 Task: Document the principles of managerial economics in detail within the Asana project.
Action: Mouse moved to (675, 81)
Screenshot: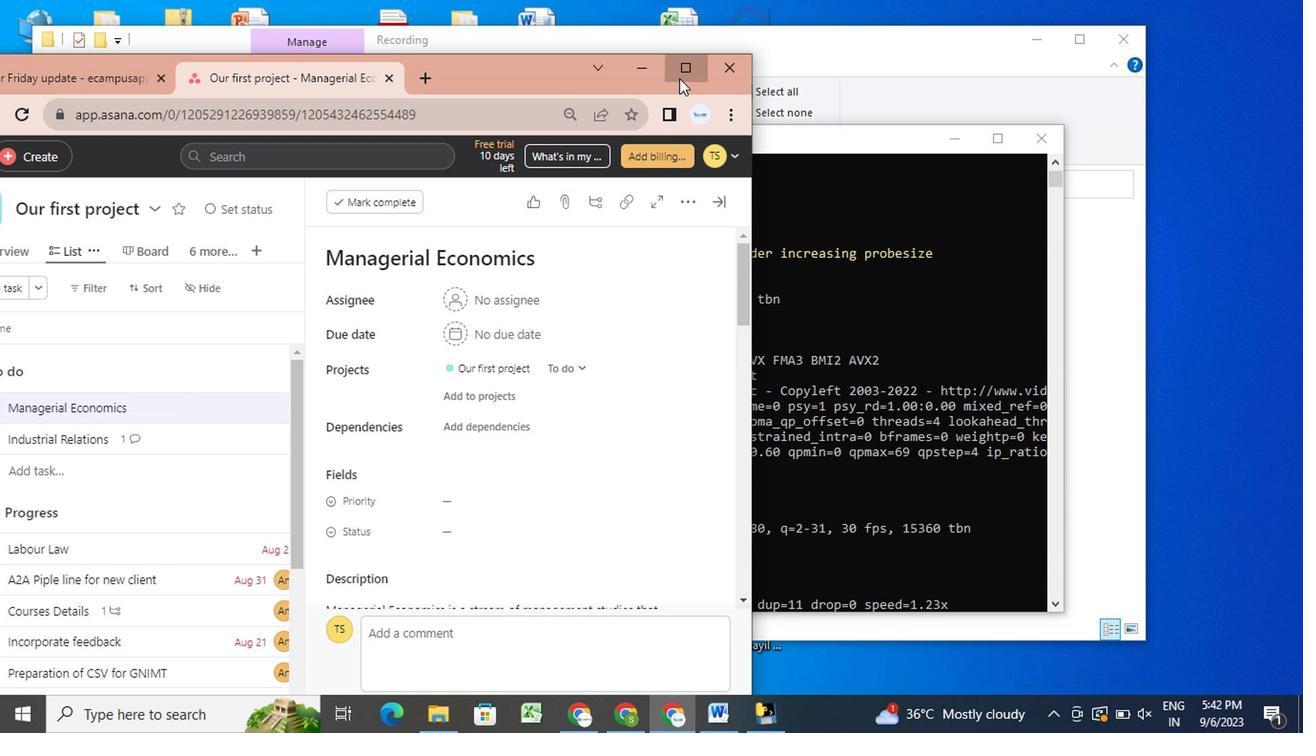 
Action: Mouse pressed left at (675, 81)
Screenshot: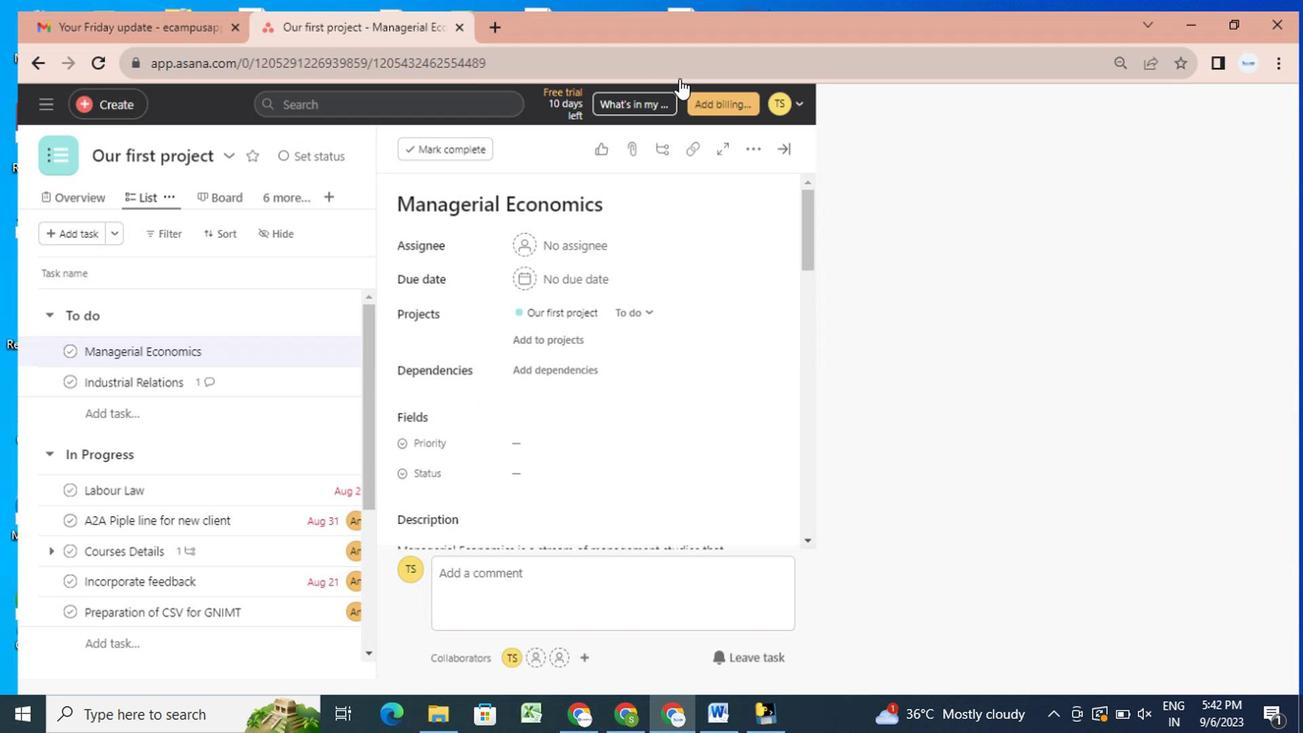 
Action: Mouse moved to (1201, 143)
Screenshot: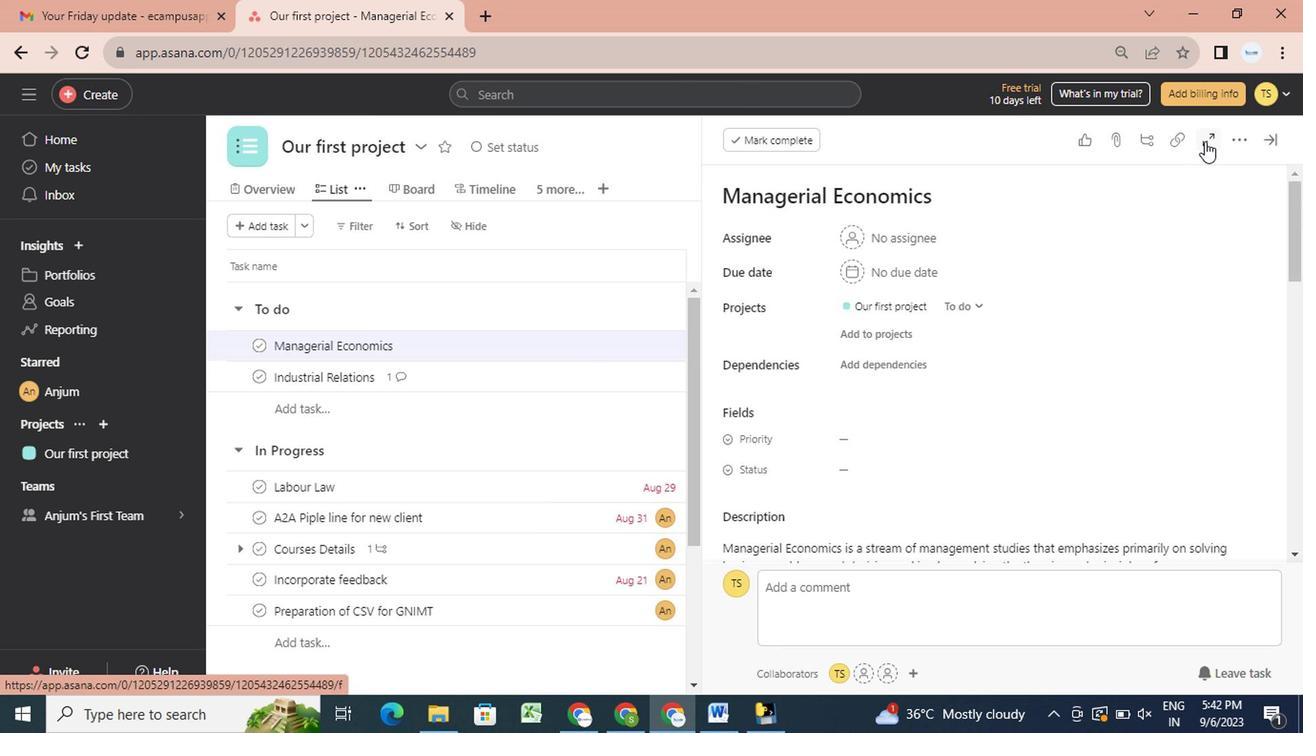 
Action: Mouse pressed left at (1201, 143)
Screenshot: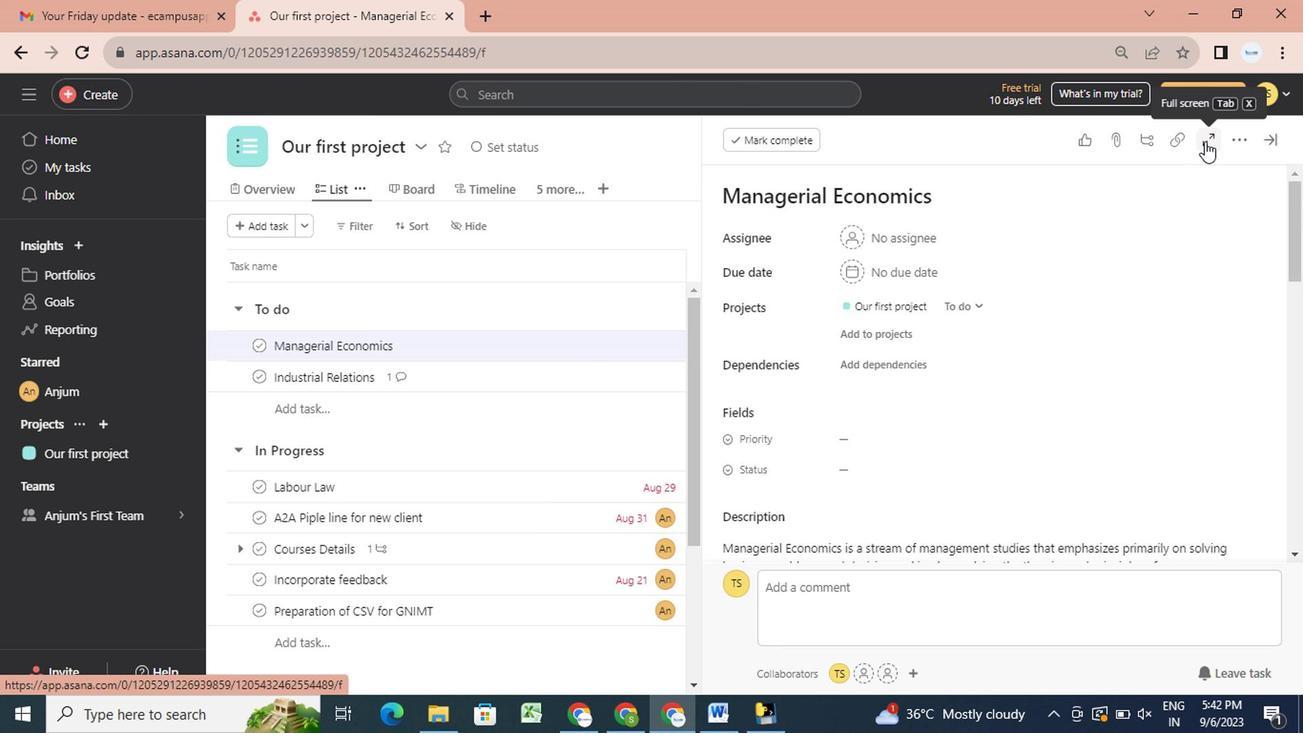 
Action: Mouse moved to (735, 434)
Screenshot: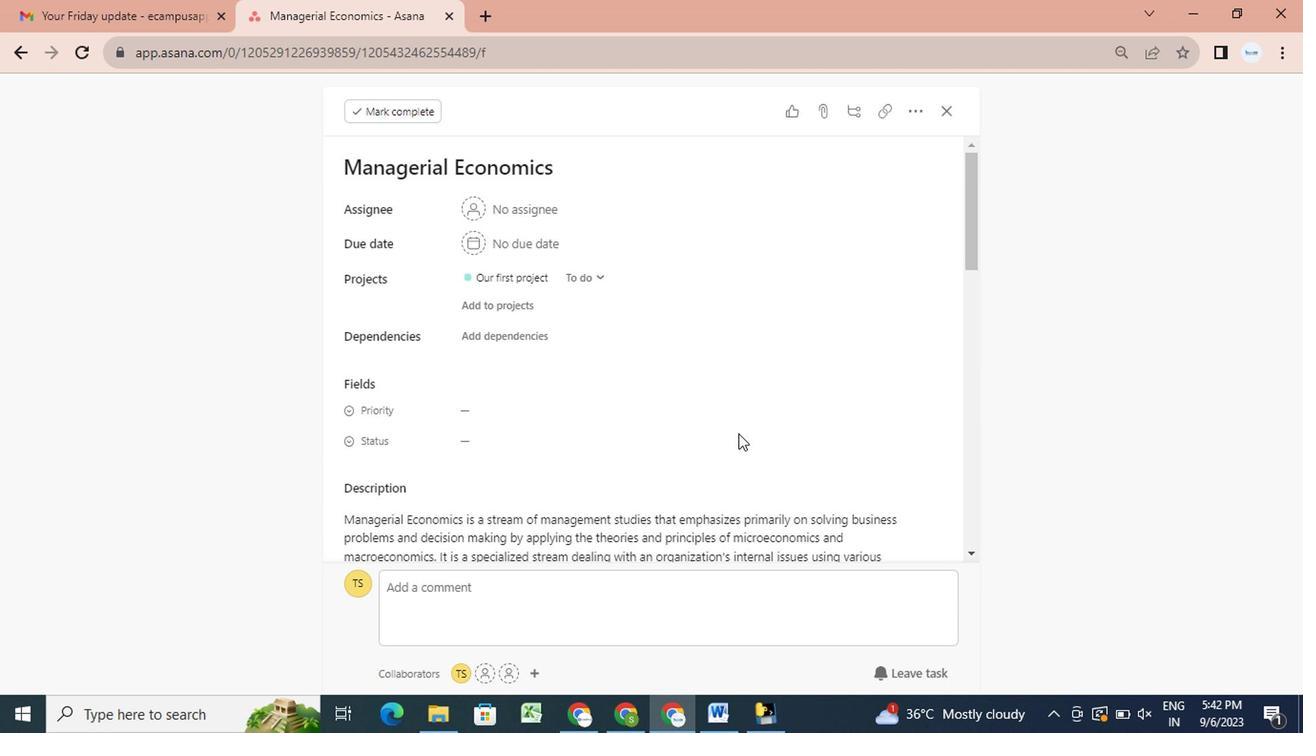 
Action: Mouse scrolled (735, 433) with delta (0, -1)
Screenshot: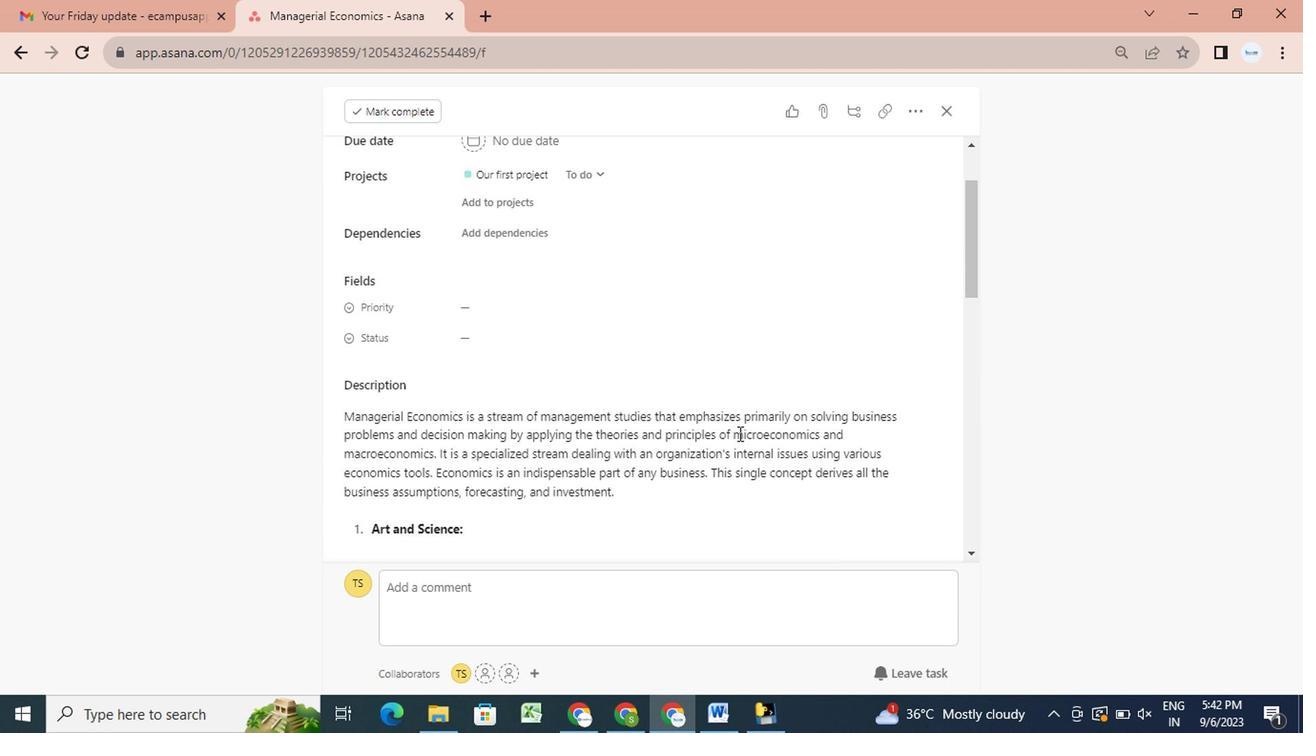 
Action: Mouse scrolled (735, 433) with delta (0, -1)
Screenshot: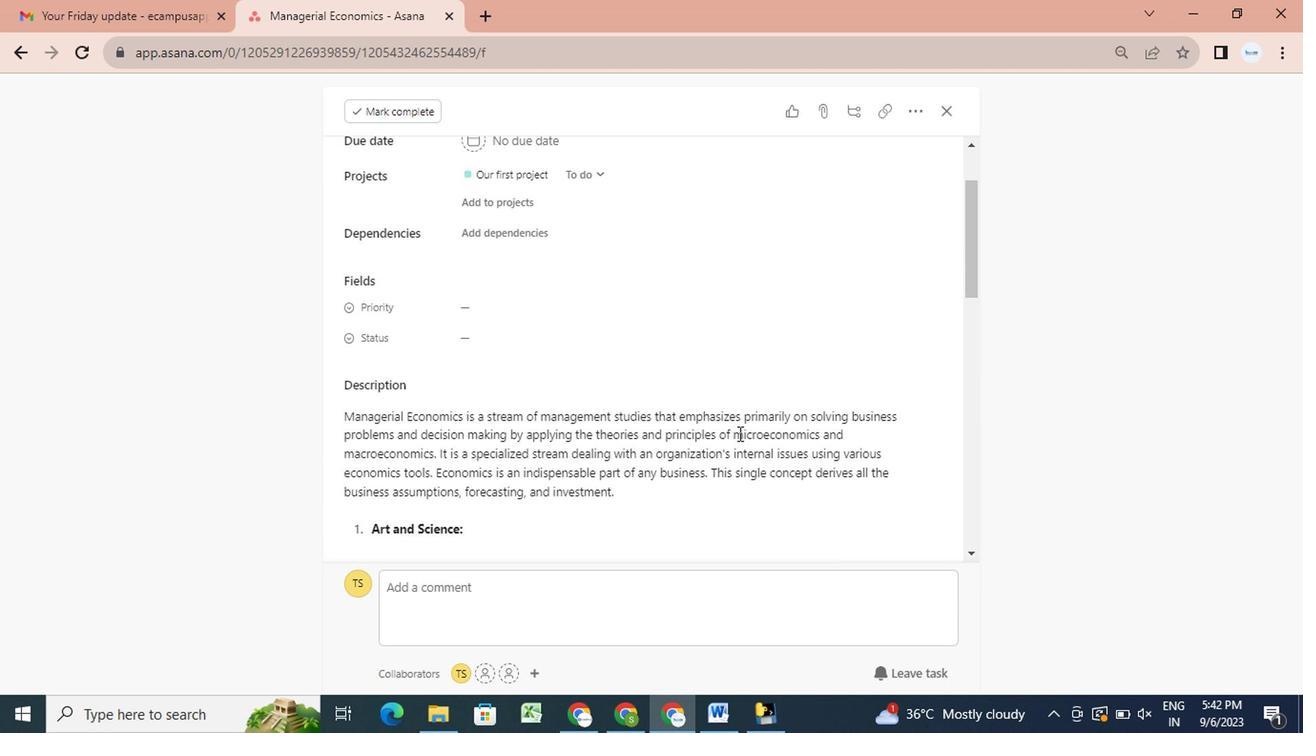 
Action: Mouse scrolled (735, 433) with delta (0, -1)
Screenshot: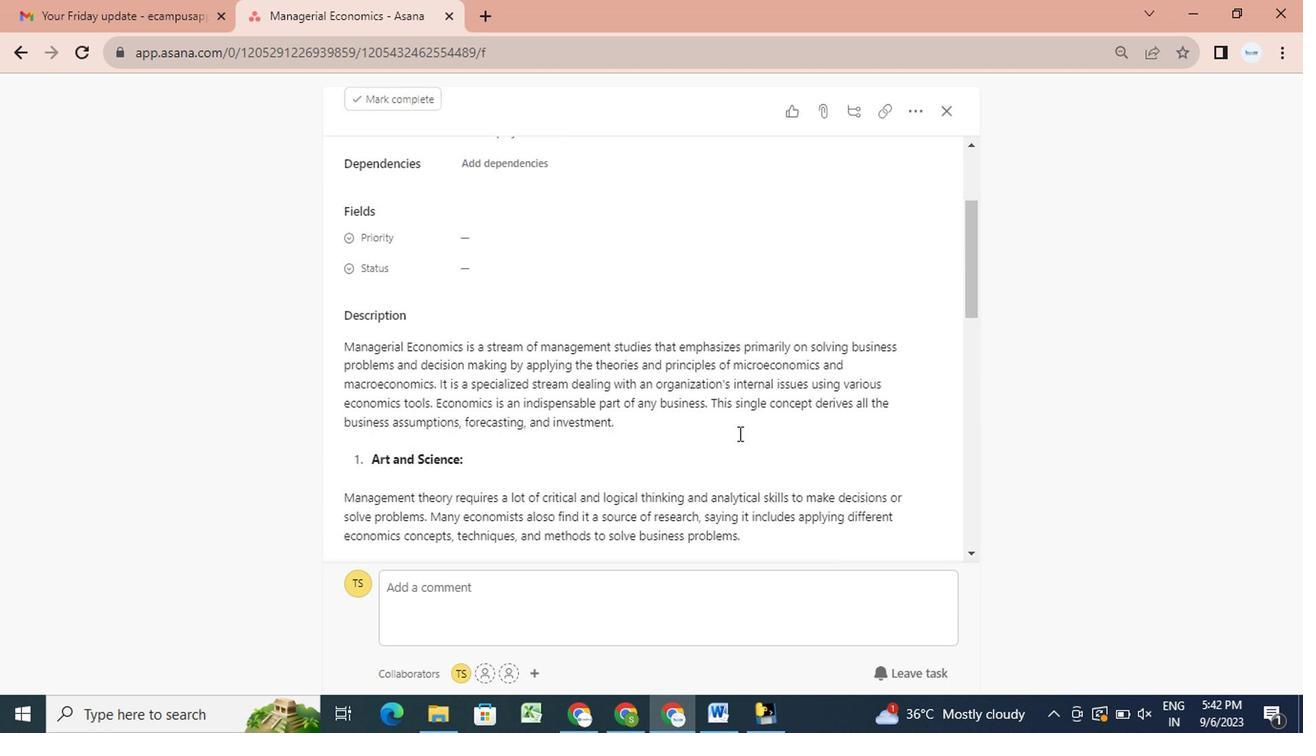 
Action: Mouse scrolled (735, 433) with delta (0, -1)
Screenshot: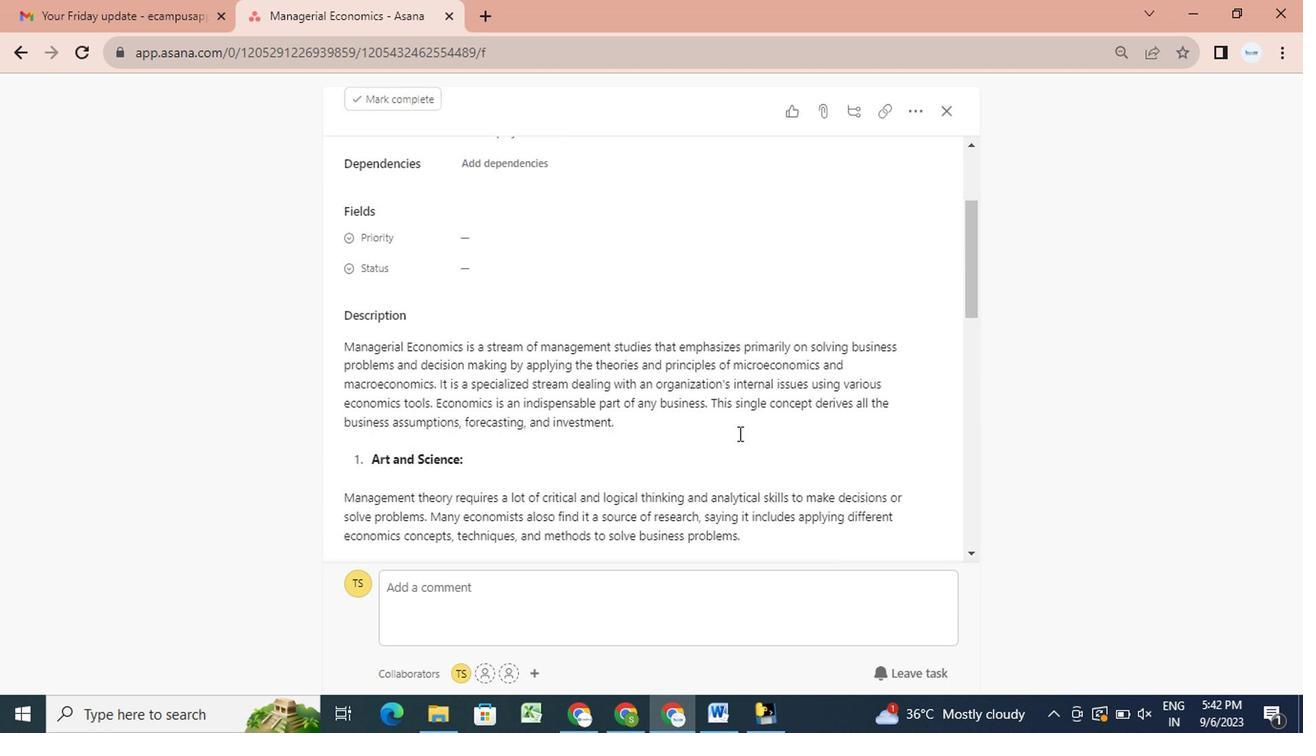 
Action: Mouse scrolled (735, 433) with delta (0, -1)
Screenshot: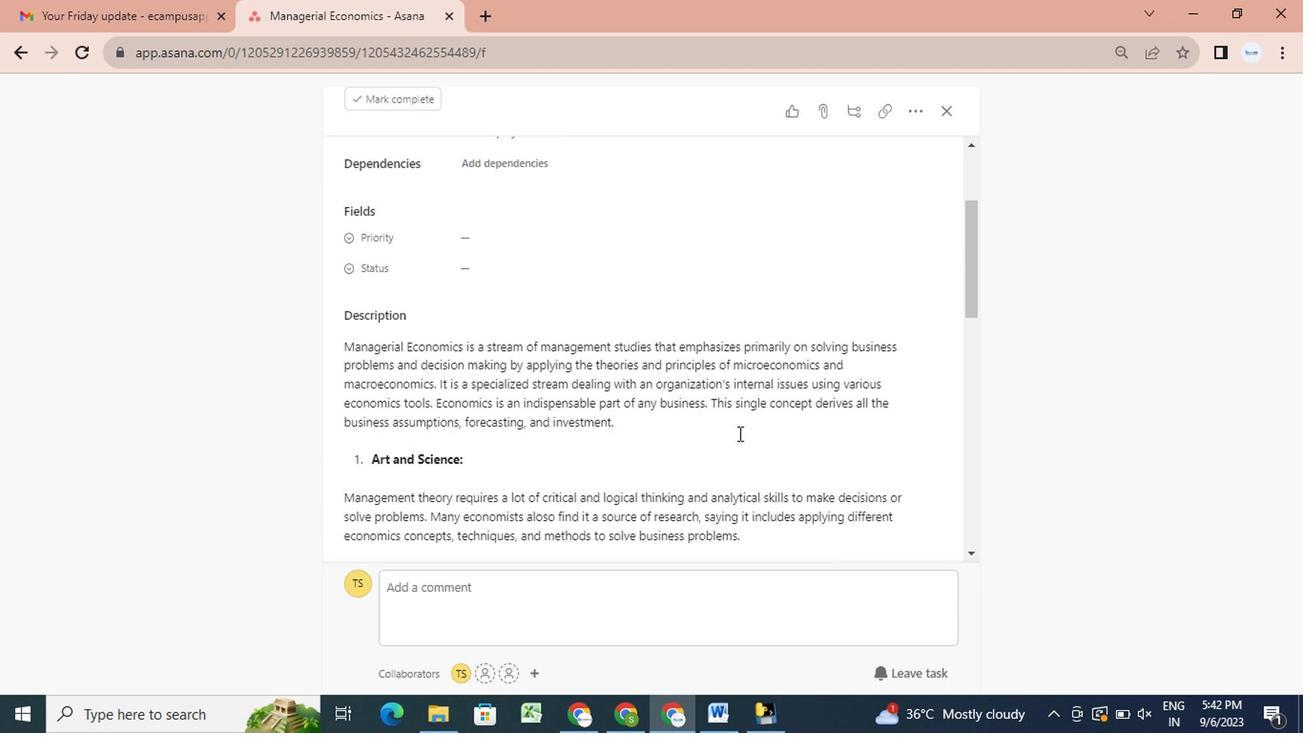 
Action: Mouse scrolled (735, 433) with delta (0, -1)
Screenshot: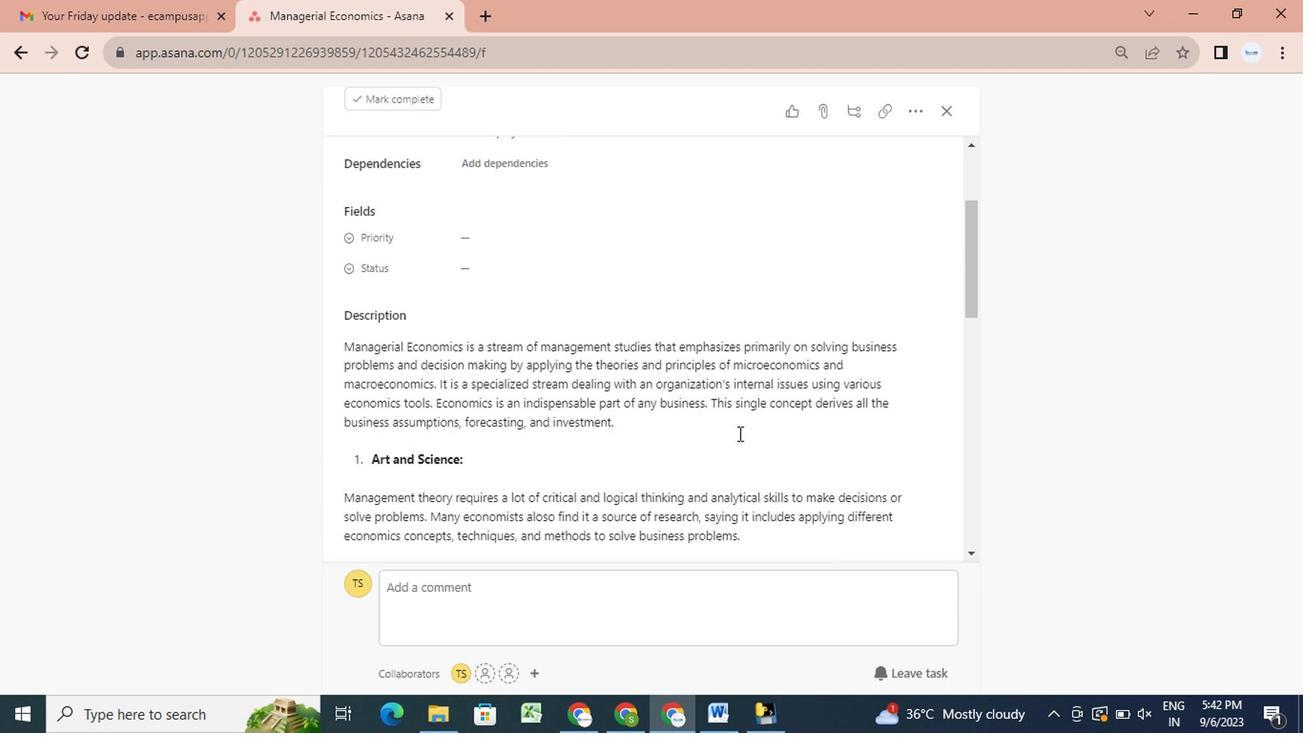 
Action: Mouse scrolled (735, 433) with delta (0, -1)
Screenshot: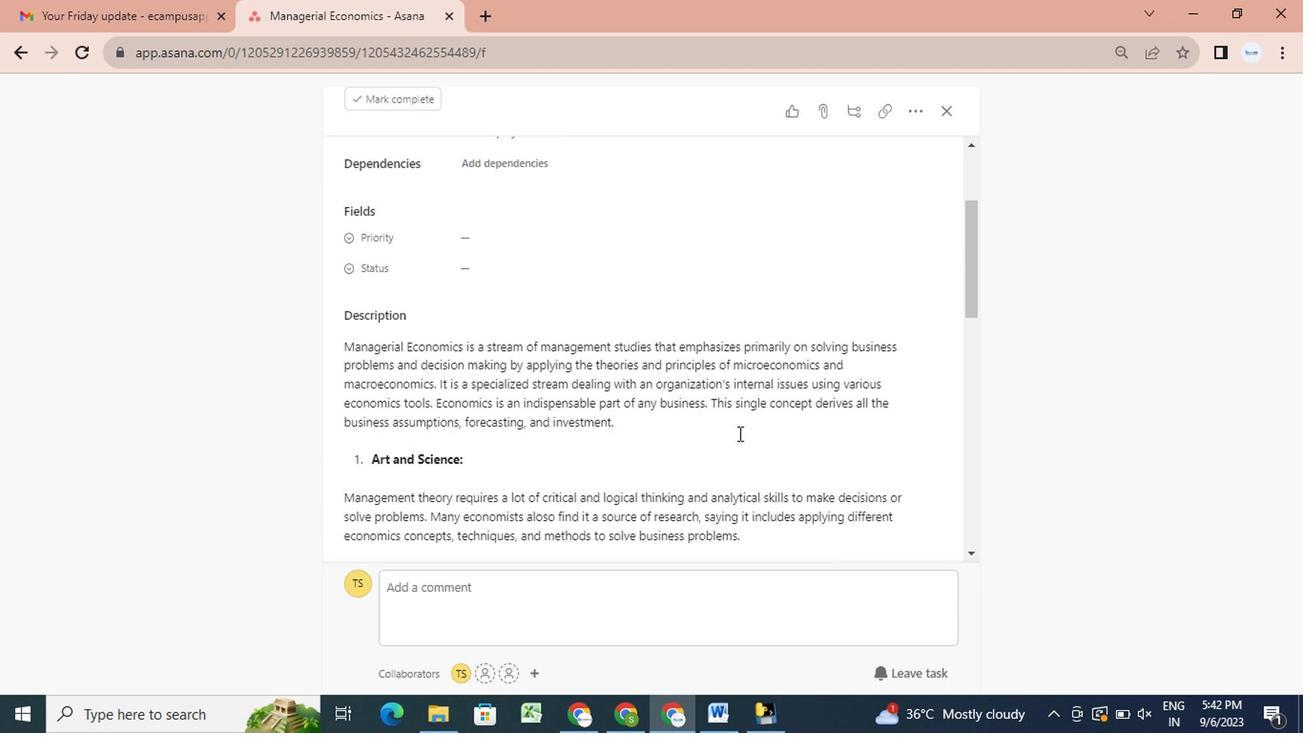 
Action: Mouse scrolled (735, 433) with delta (0, -1)
Screenshot: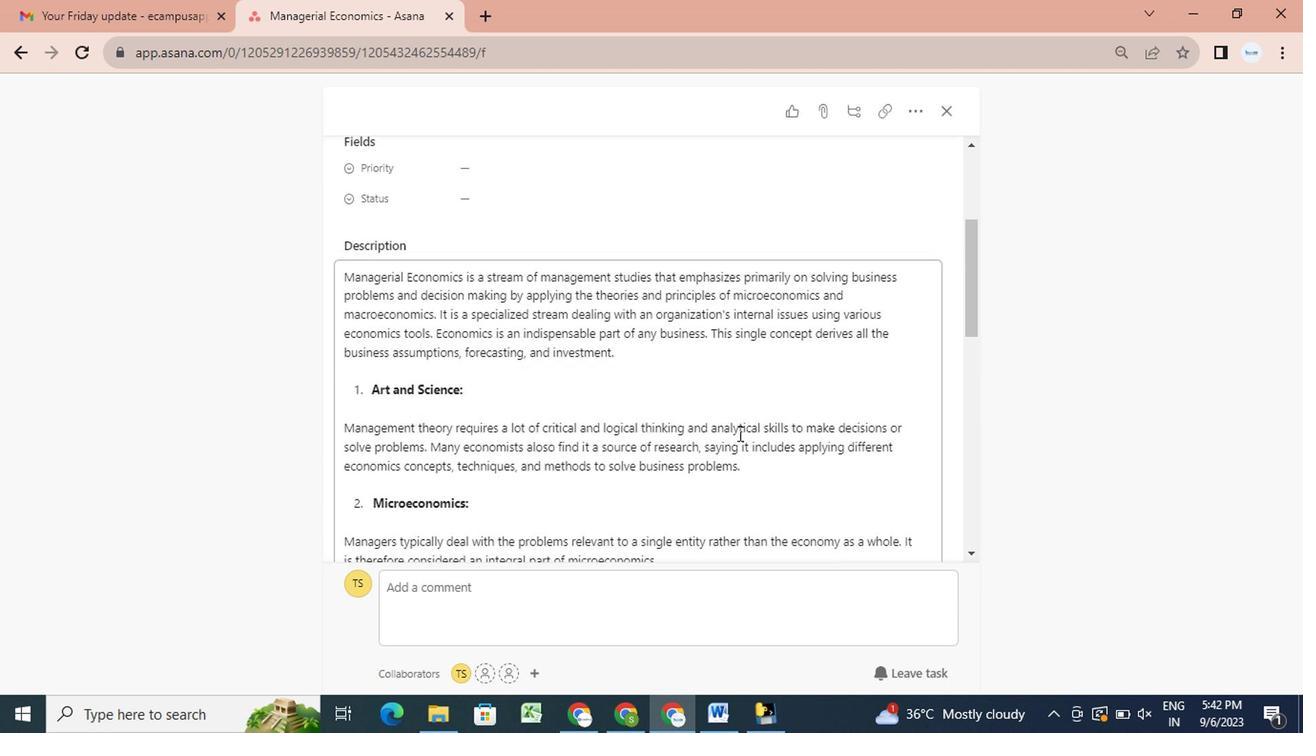 
Action: Mouse scrolled (735, 433) with delta (0, -1)
Screenshot: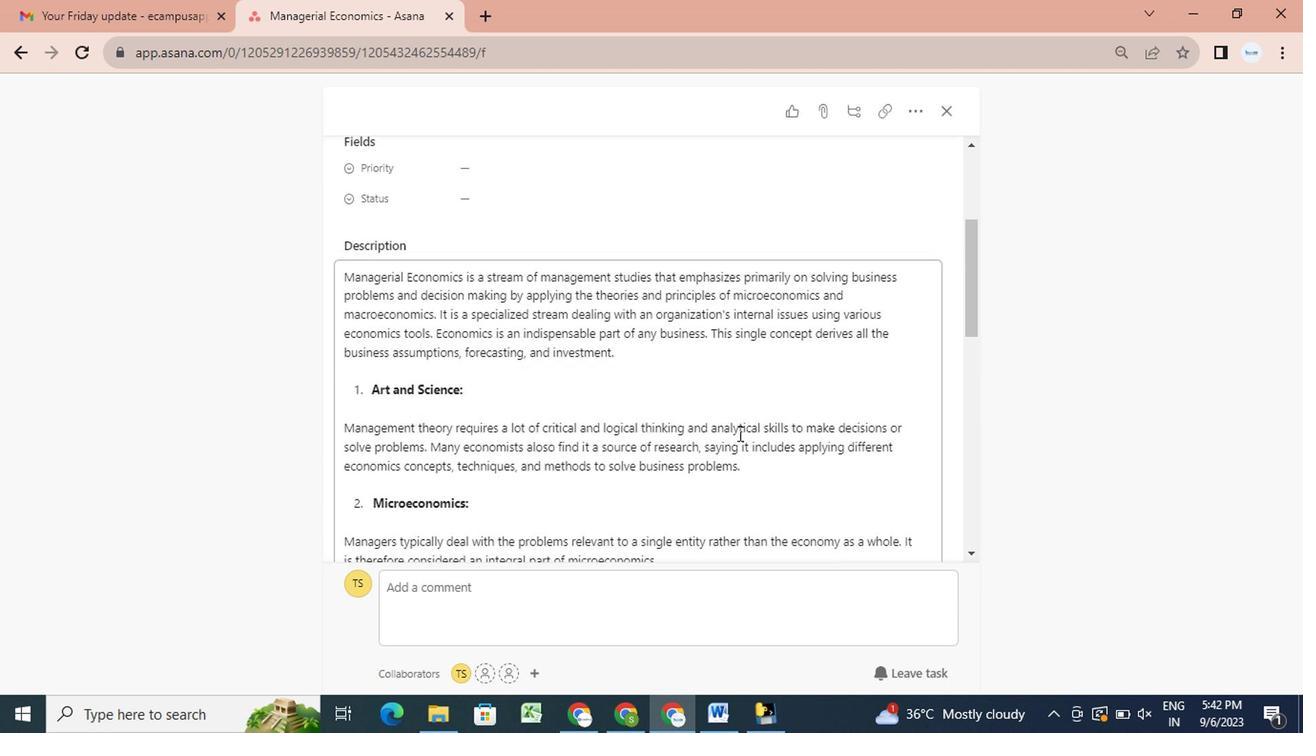 
Action: Mouse scrolled (735, 433) with delta (0, -1)
Screenshot: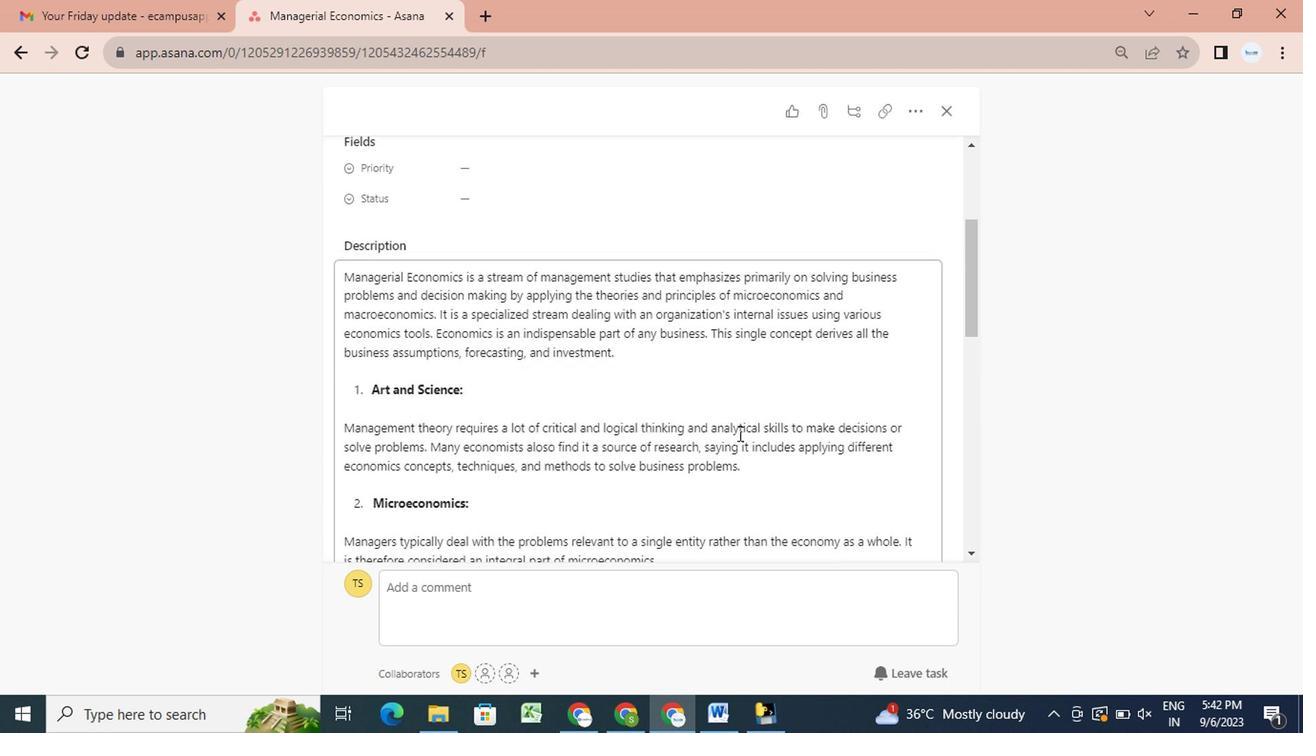 
Action: Mouse scrolled (735, 433) with delta (0, -1)
Screenshot: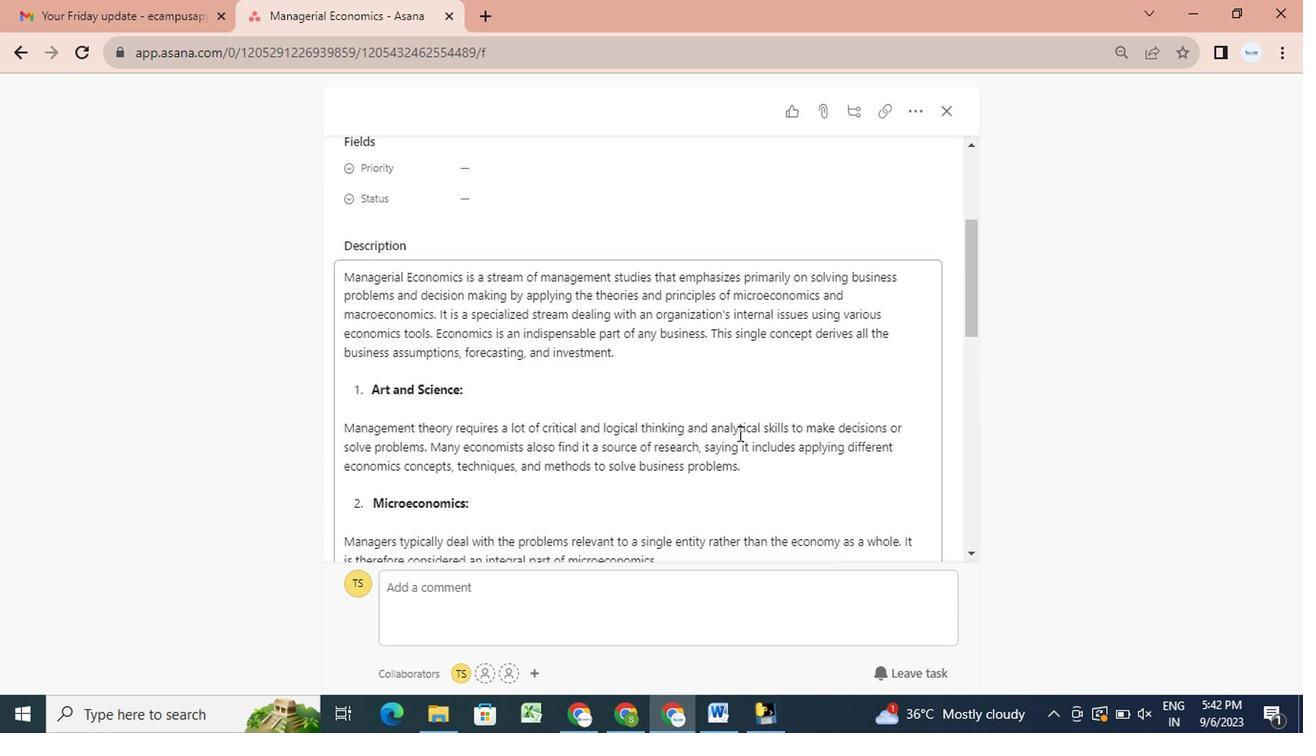 
Action: Mouse scrolled (735, 433) with delta (0, -1)
Screenshot: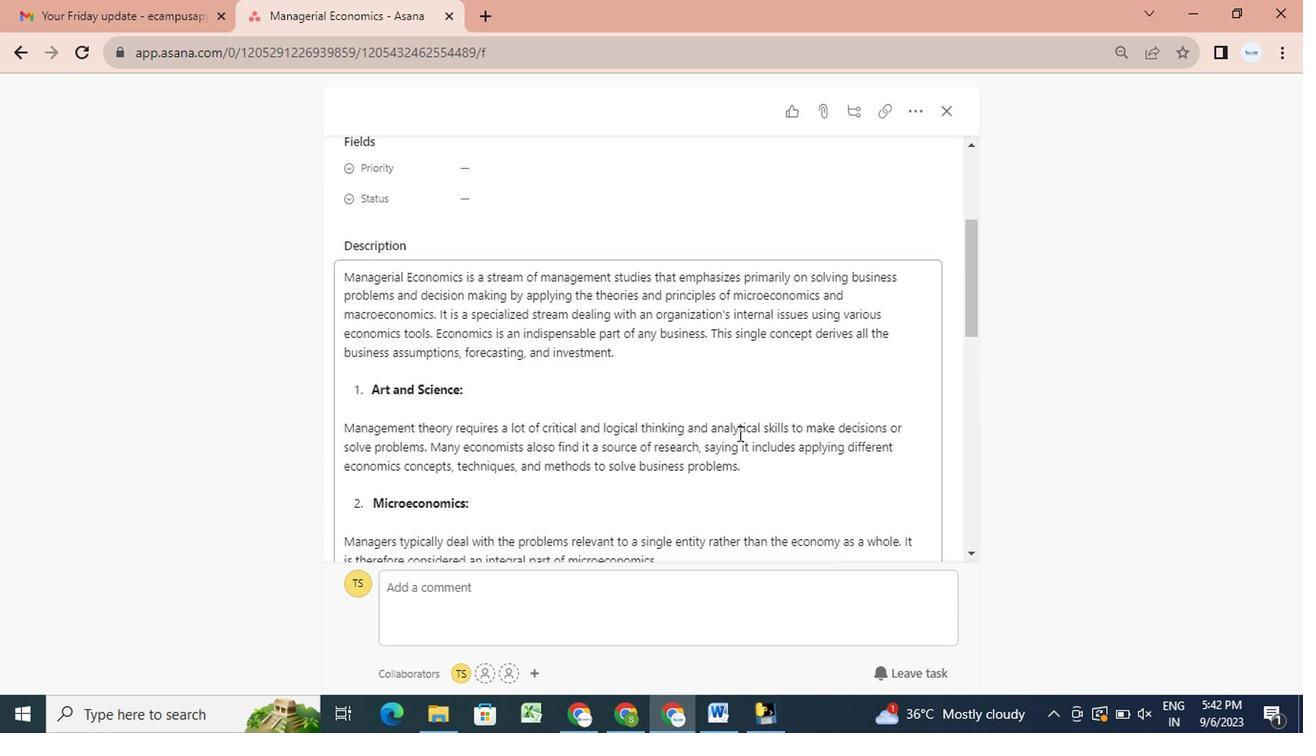 
Action: Mouse scrolled (735, 433) with delta (0, -1)
Screenshot: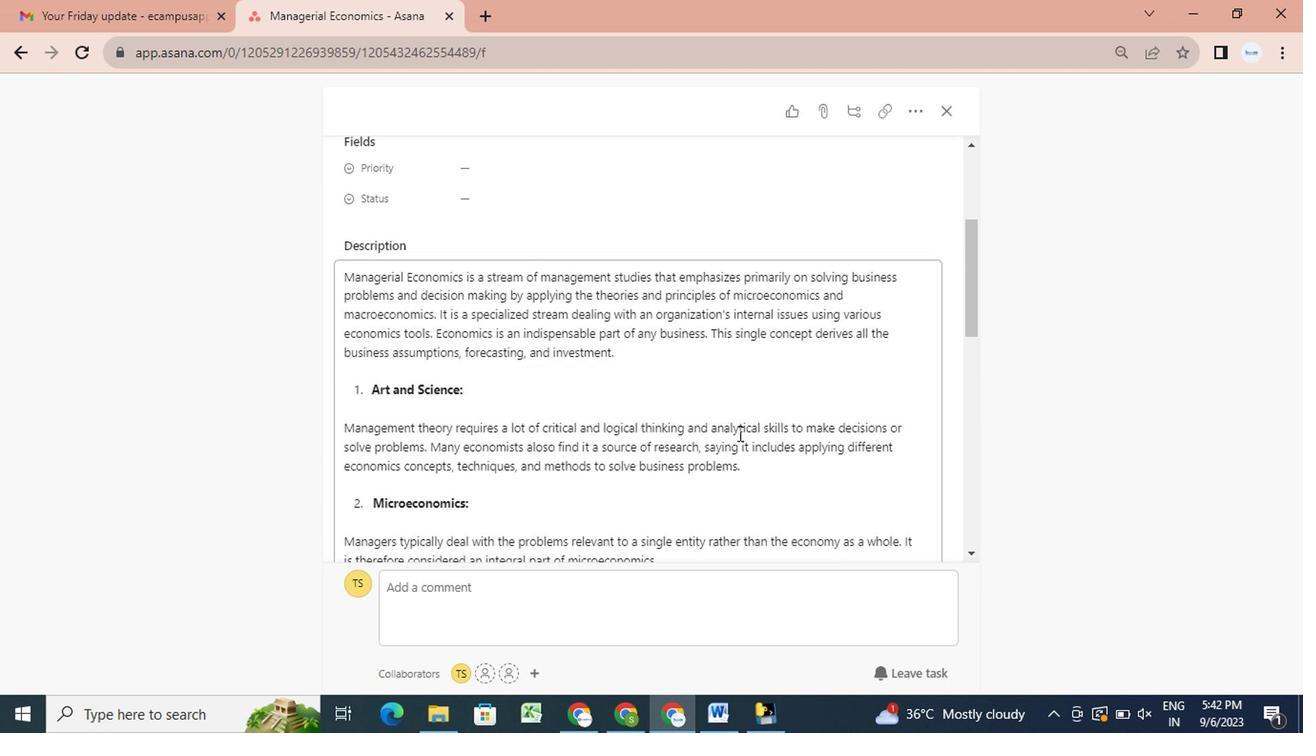 
Action: Mouse scrolled (735, 433) with delta (0, -1)
Screenshot: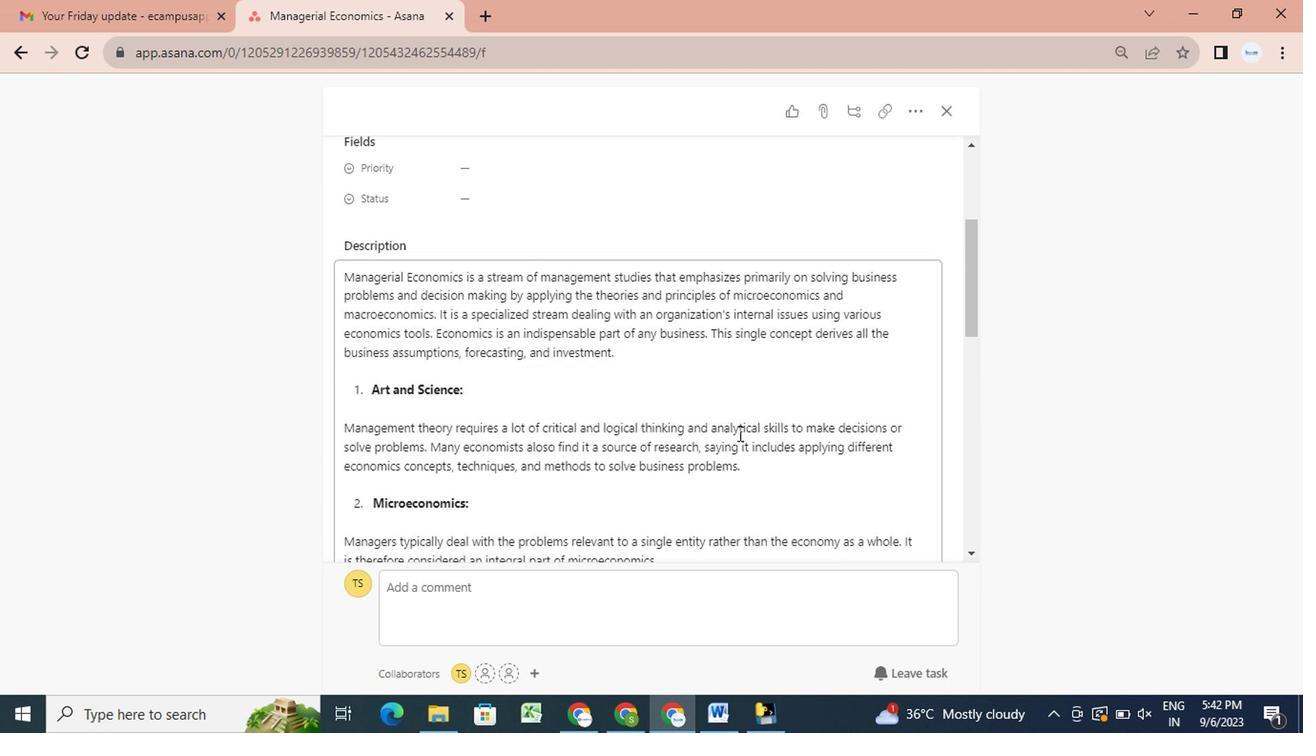 
Action: Mouse scrolled (735, 433) with delta (0, -1)
Screenshot: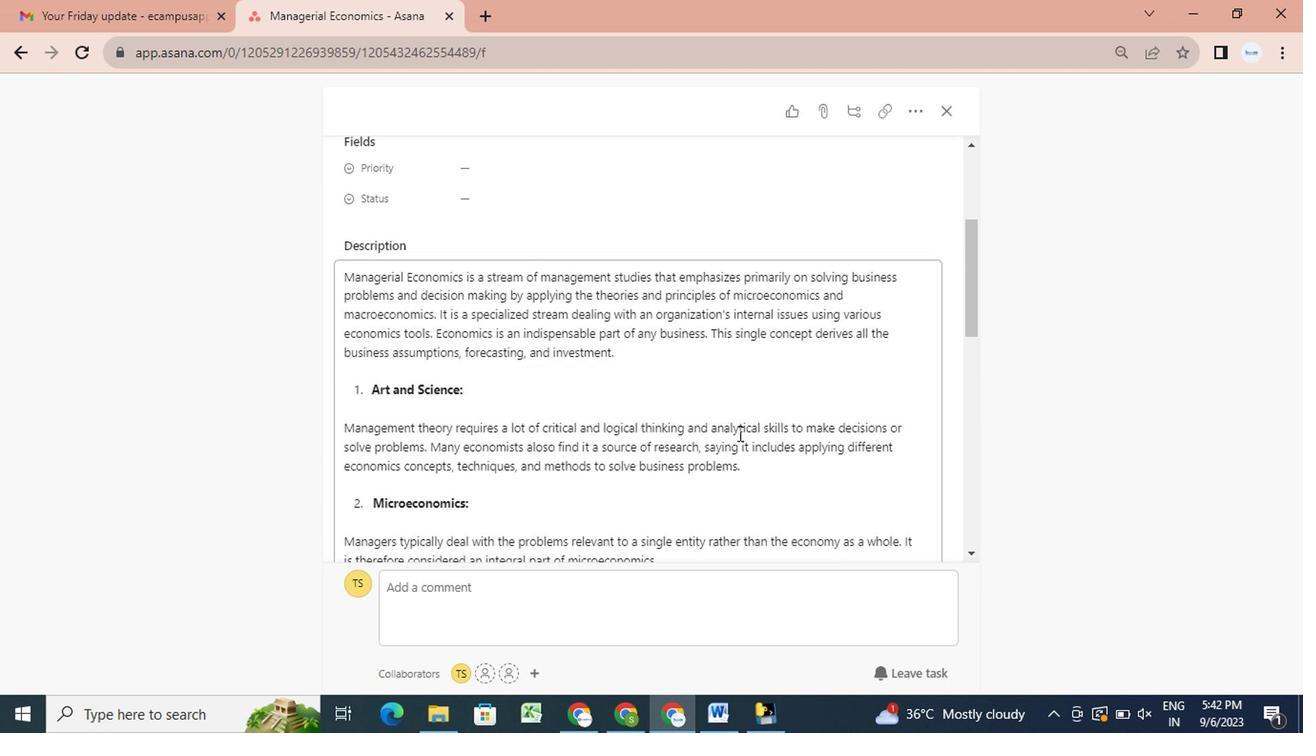 
Action: Mouse scrolled (735, 433) with delta (0, -1)
Screenshot: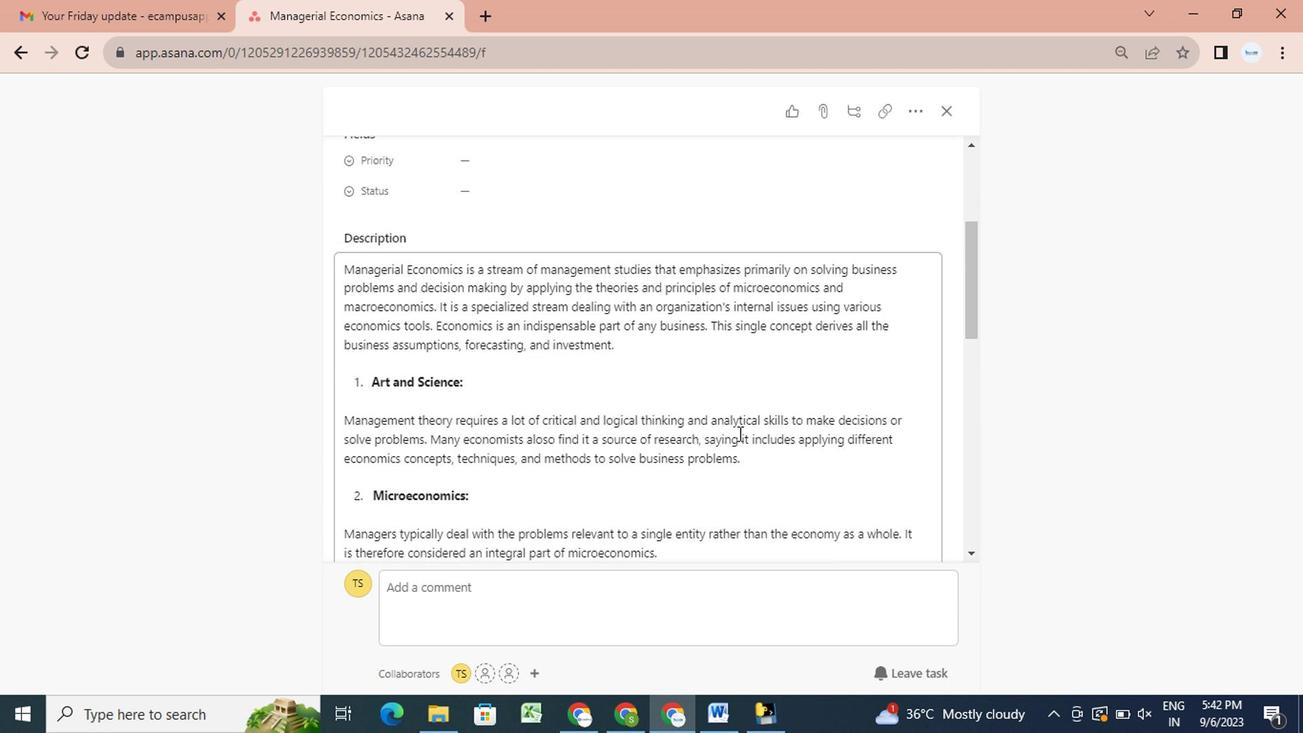
Action: Mouse scrolled (735, 433) with delta (0, -1)
Screenshot: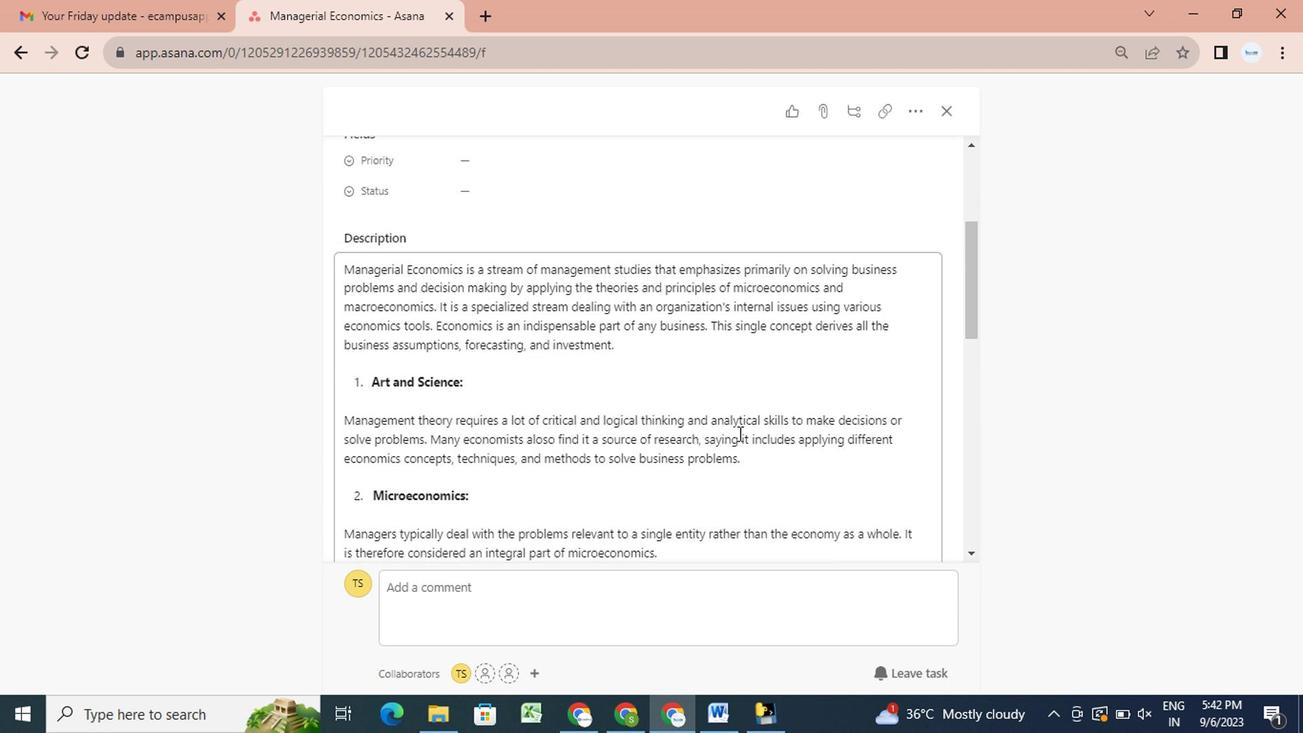 
Action: Mouse scrolled (735, 433) with delta (0, -1)
Screenshot: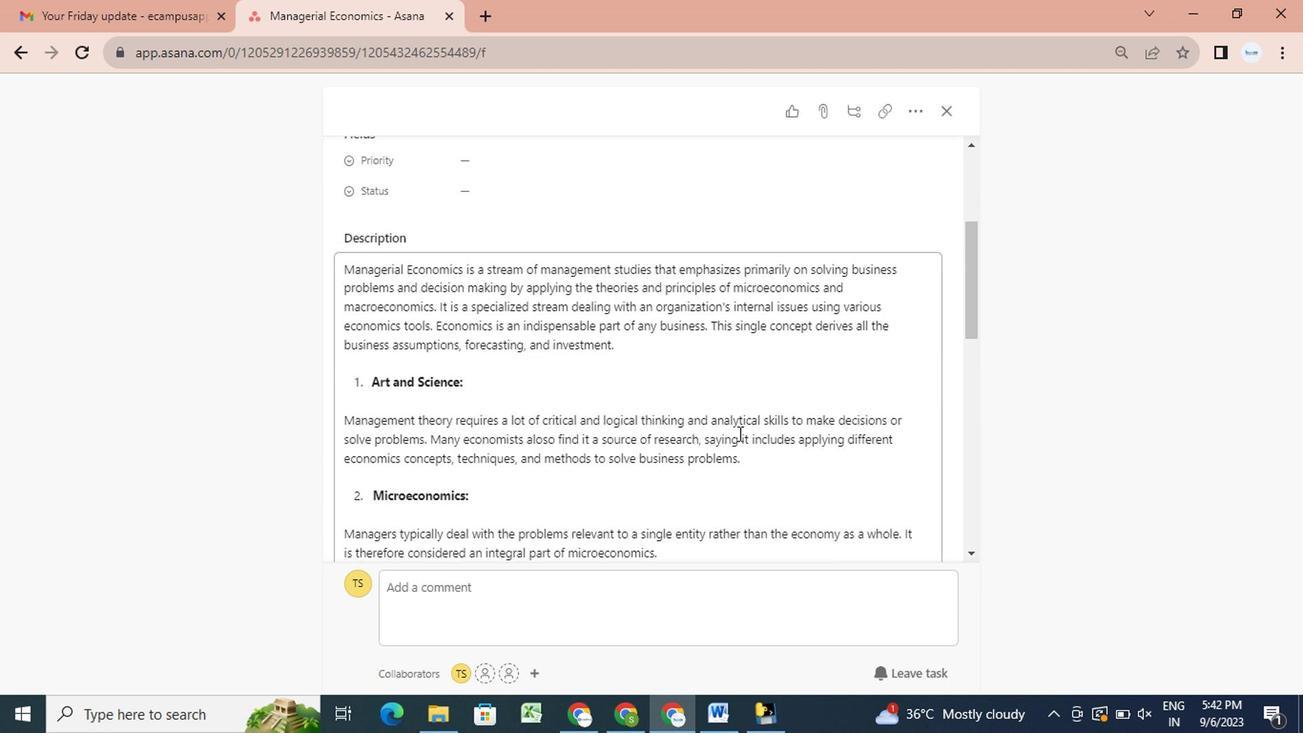 
Action: Mouse scrolled (735, 433) with delta (0, -1)
Screenshot: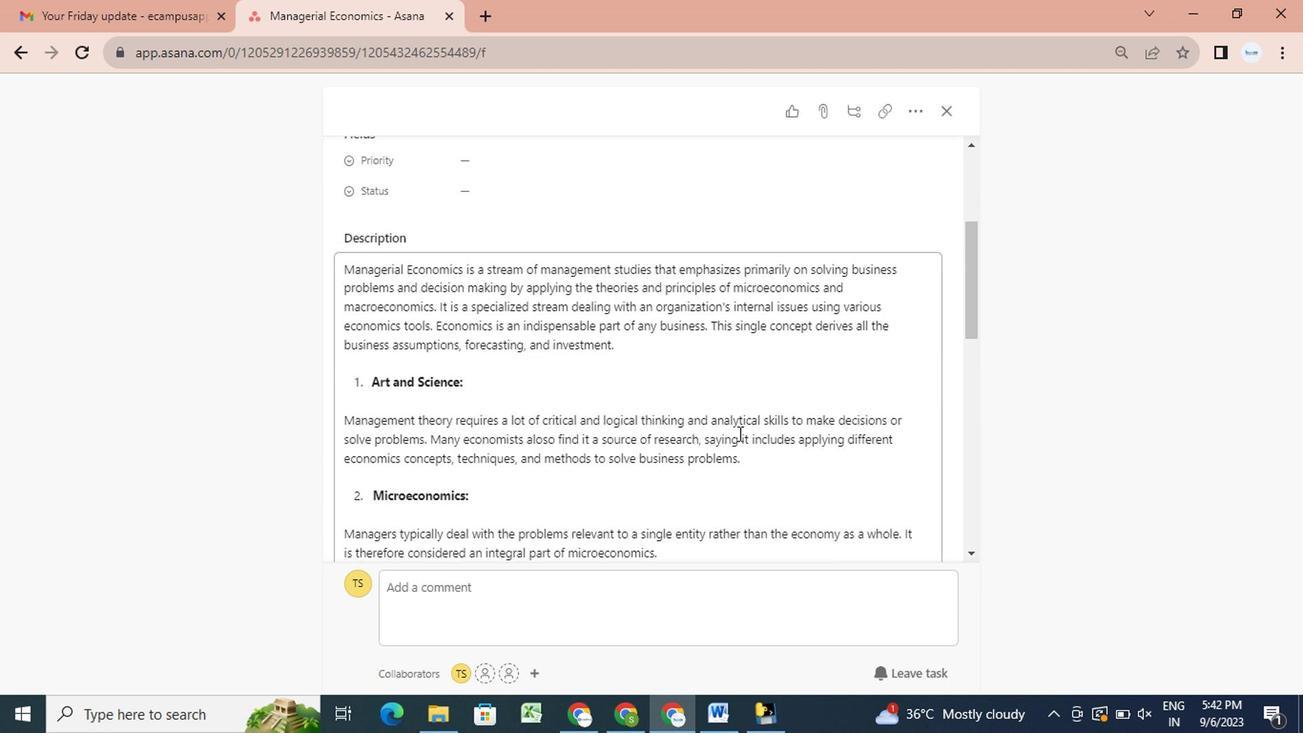 
Action: Mouse scrolled (735, 433) with delta (0, -1)
Screenshot: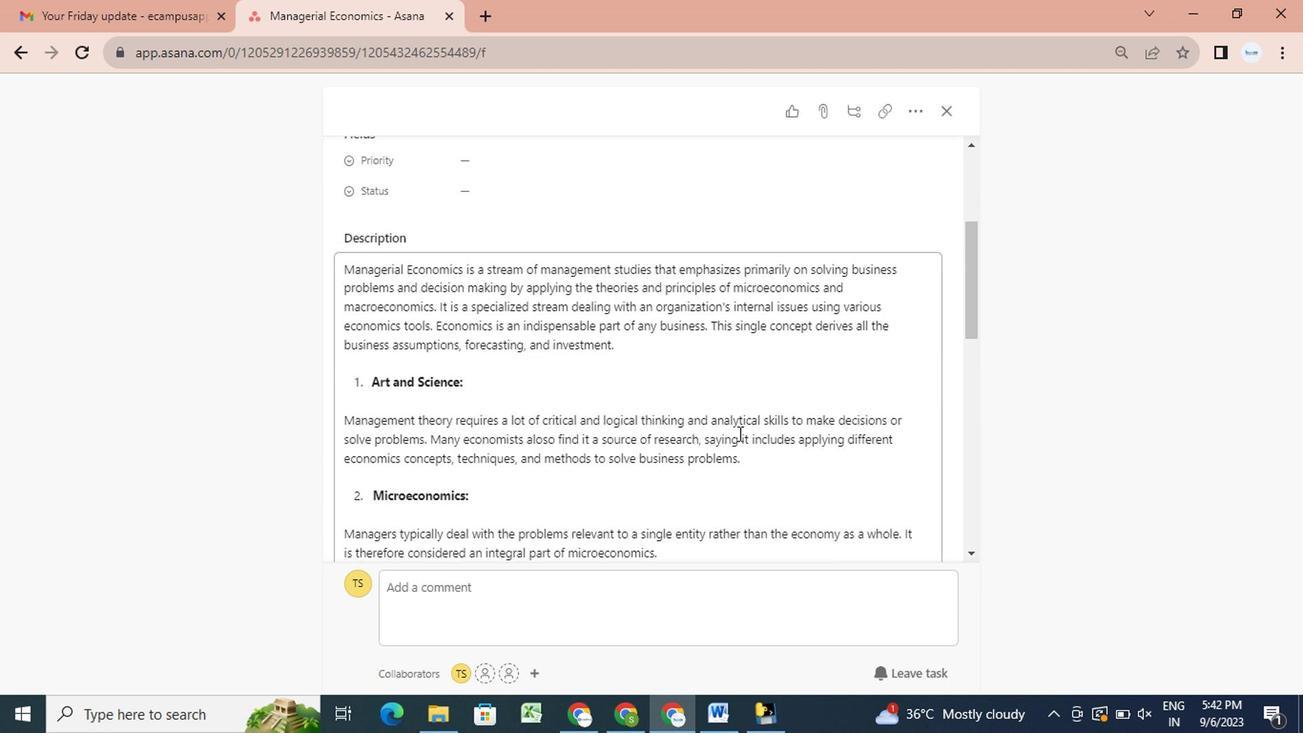 
Action: Mouse scrolled (735, 433) with delta (0, -1)
Screenshot: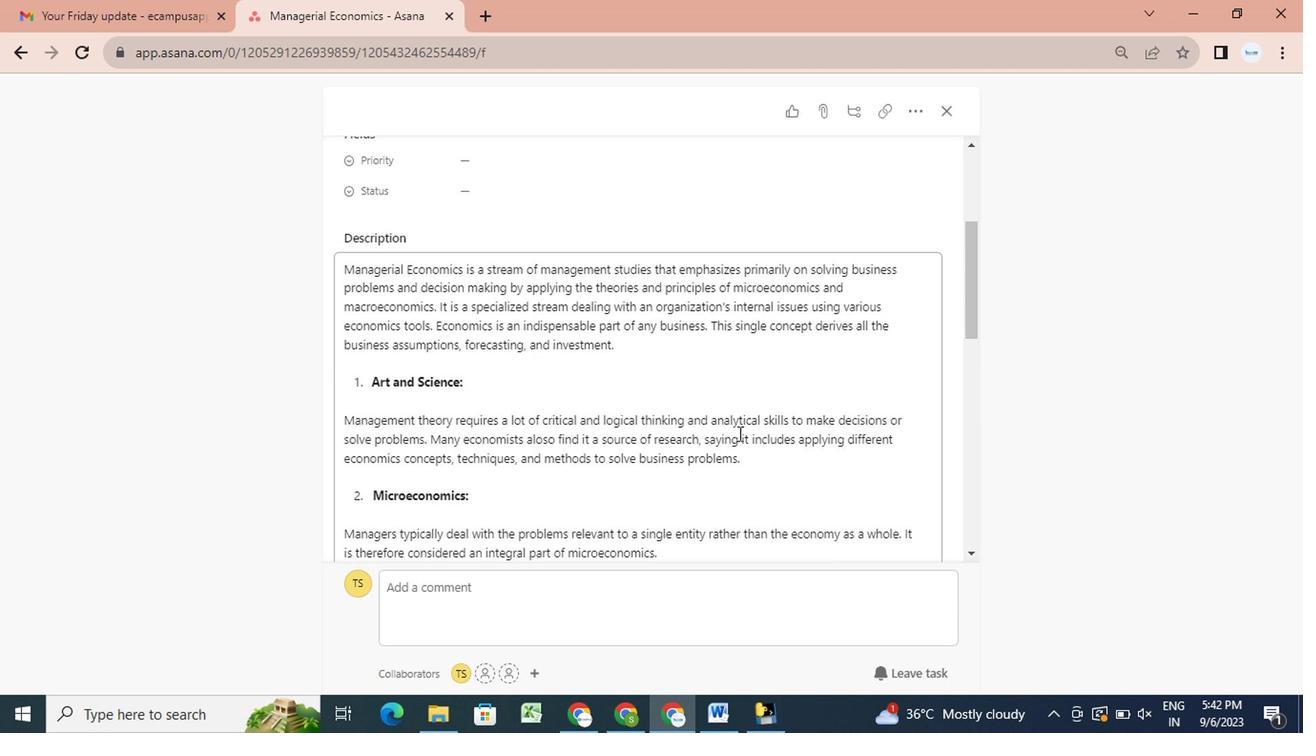 
Action: Mouse scrolled (735, 433) with delta (0, -1)
Screenshot: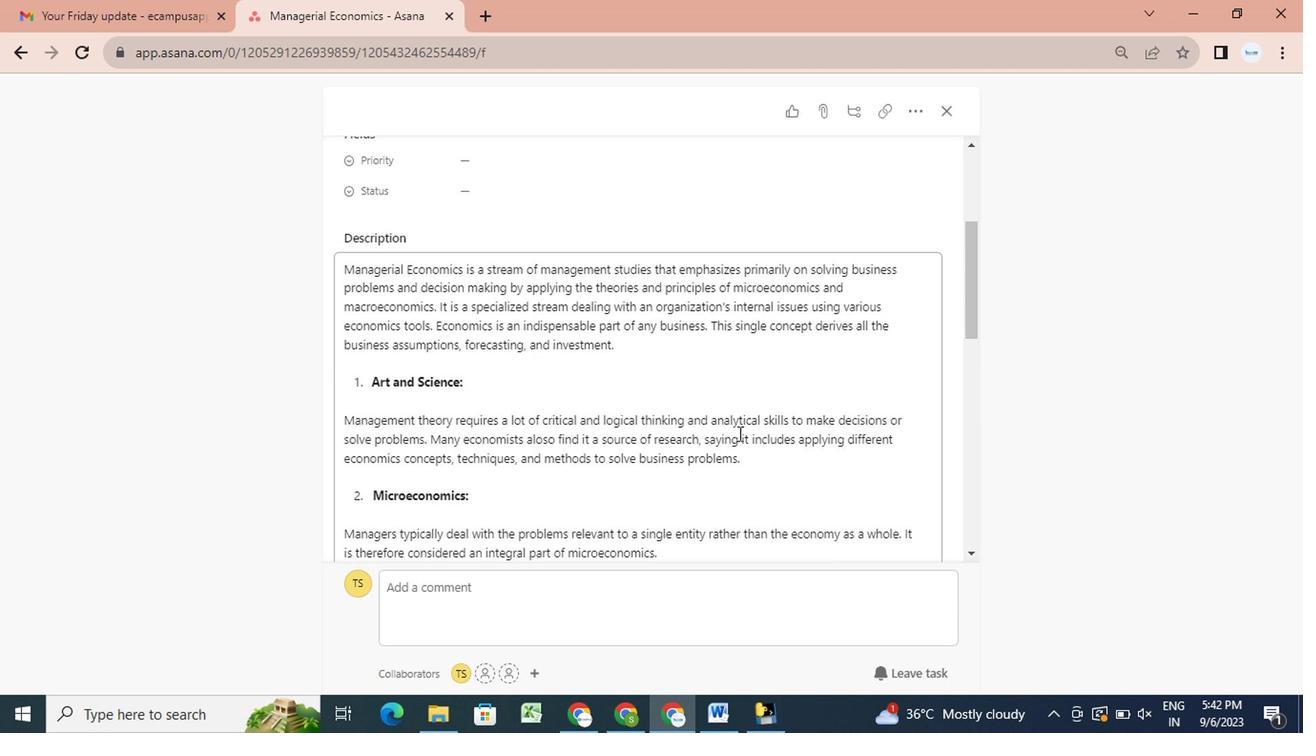 
Action: Mouse scrolled (735, 433) with delta (0, -1)
Screenshot: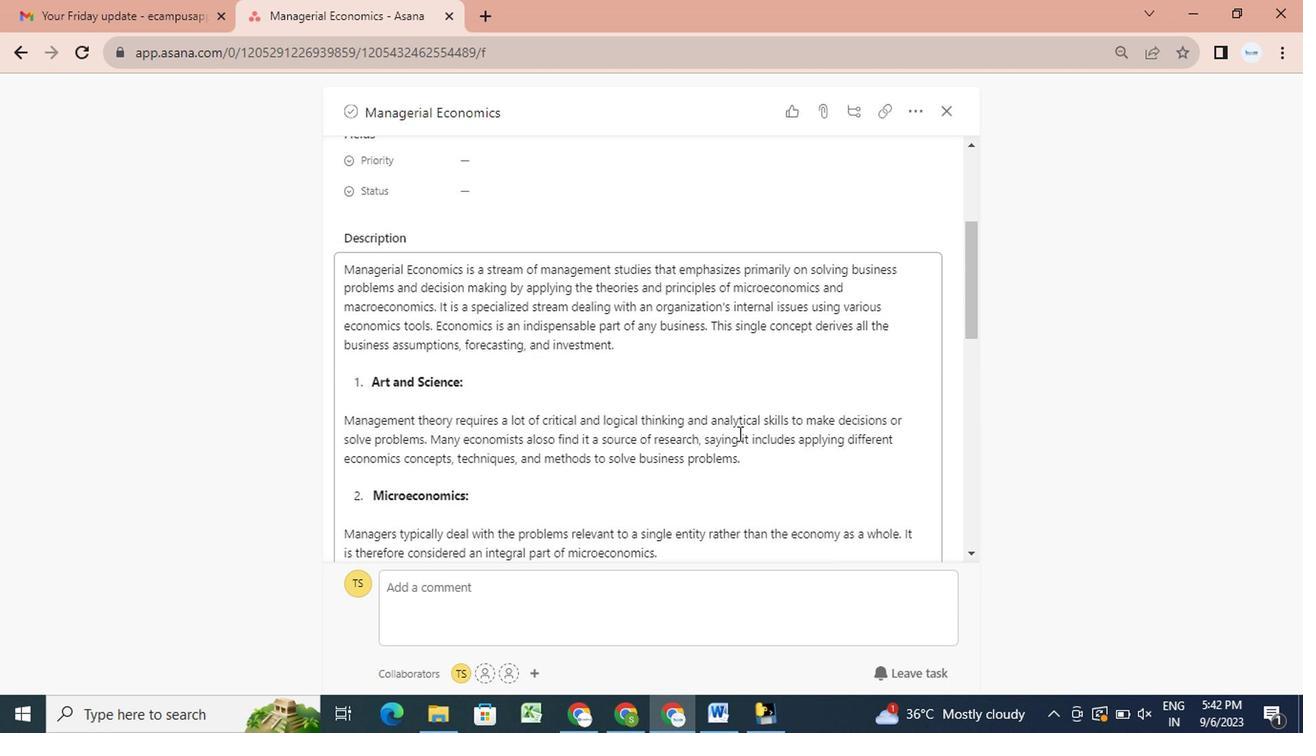 
Action: Mouse scrolled (735, 433) with delta (0, -1)
Screenshot: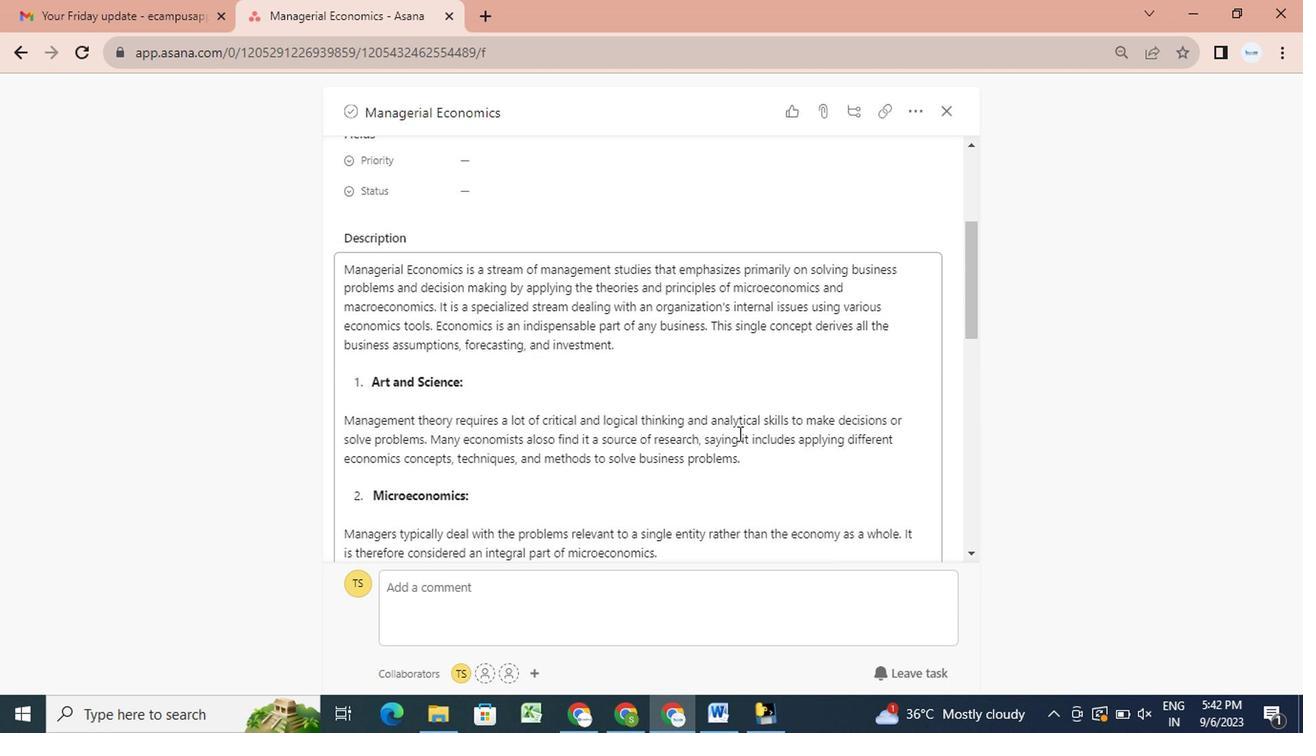 
Action: Mouse scrolled (735, 433) with delta (0, -1)
Screenshot: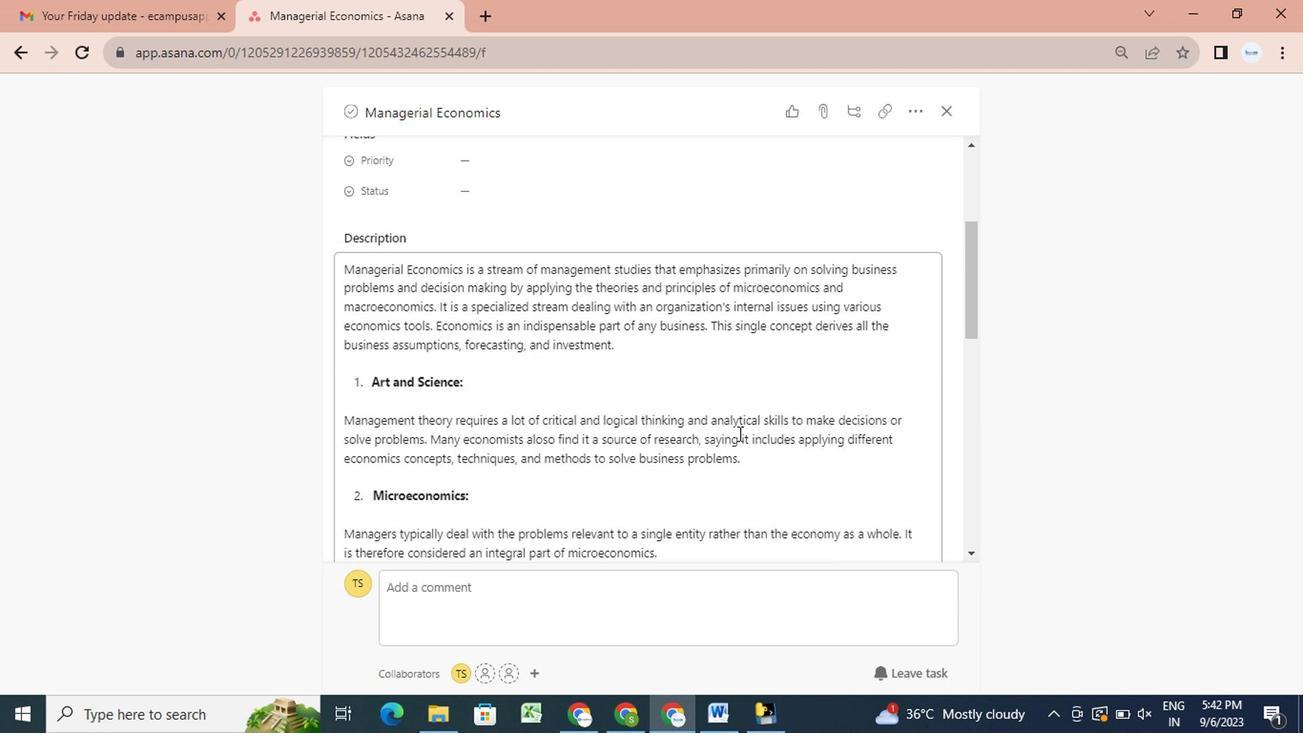 
Action: Mouse scrolled (735, 433) with delta (0, -1)
Screenshot: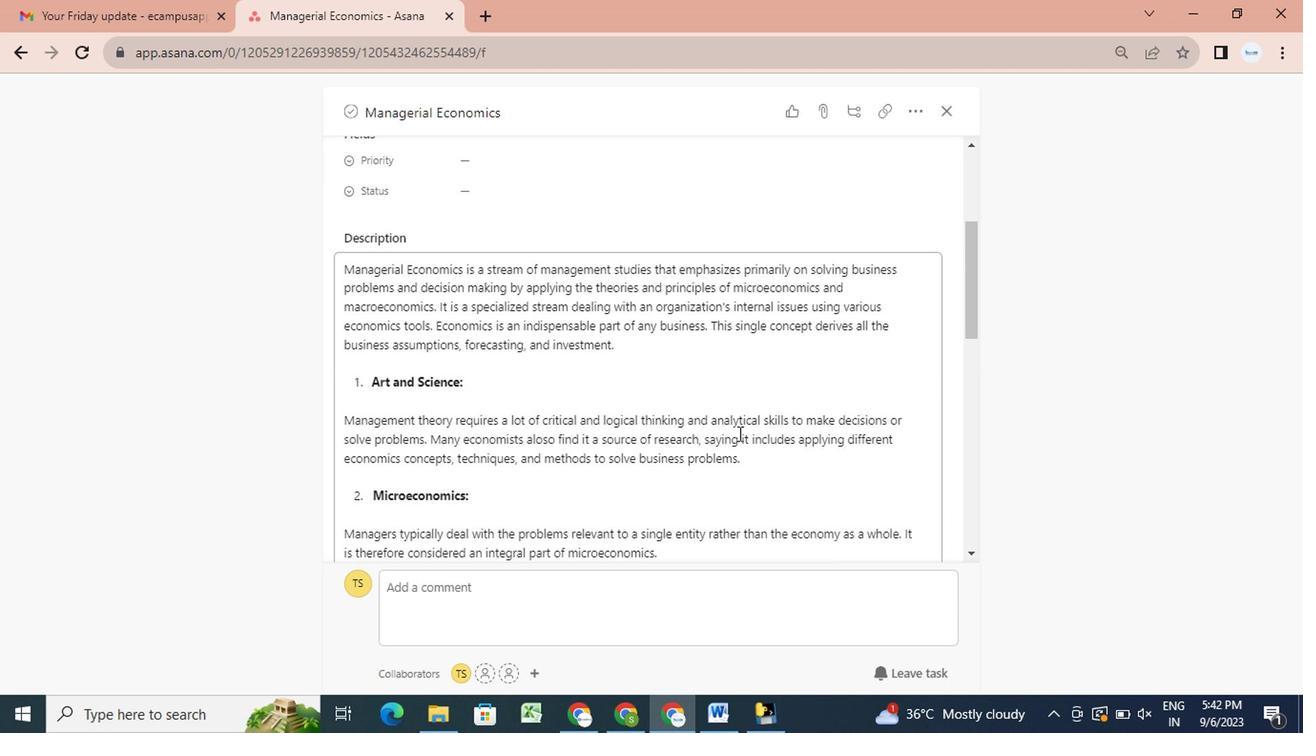 
Action: Mouse scrolled (735, 433) with delta (0, -1)
Screenshot: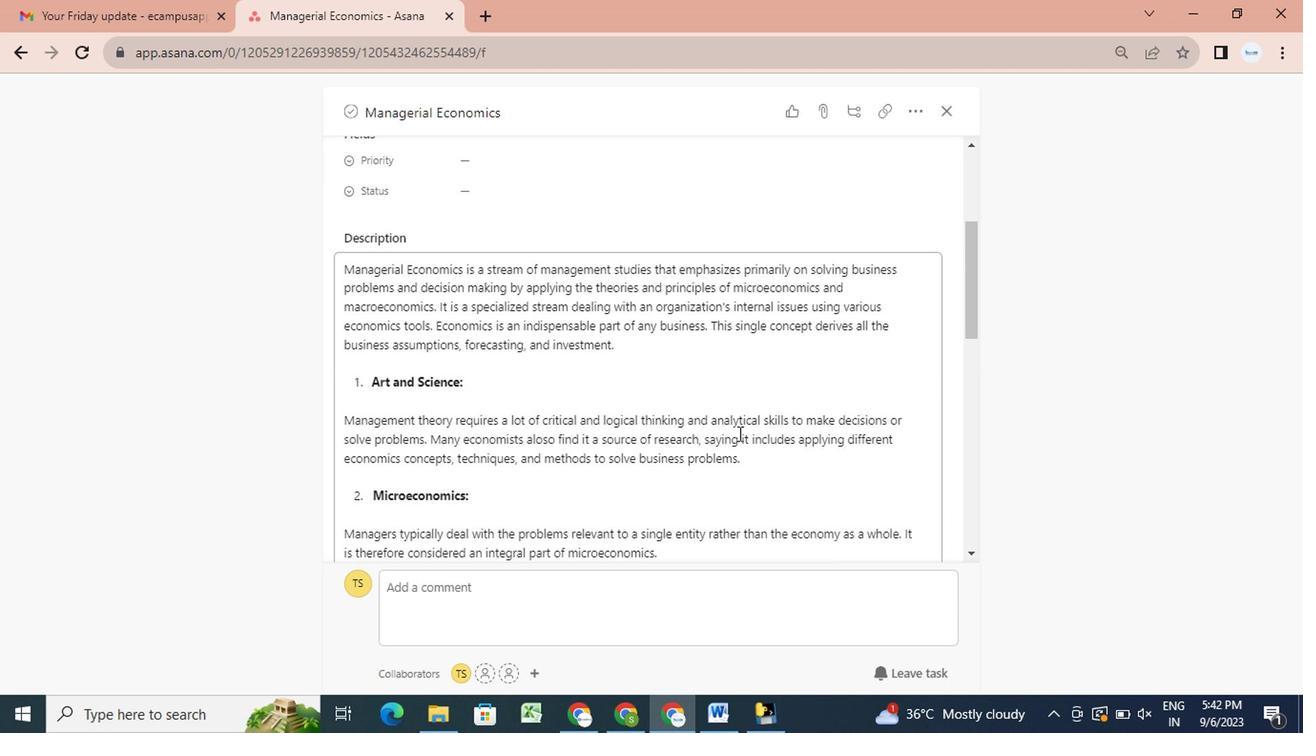 
Action: Mouse moved to (575, 450)
Screenshot: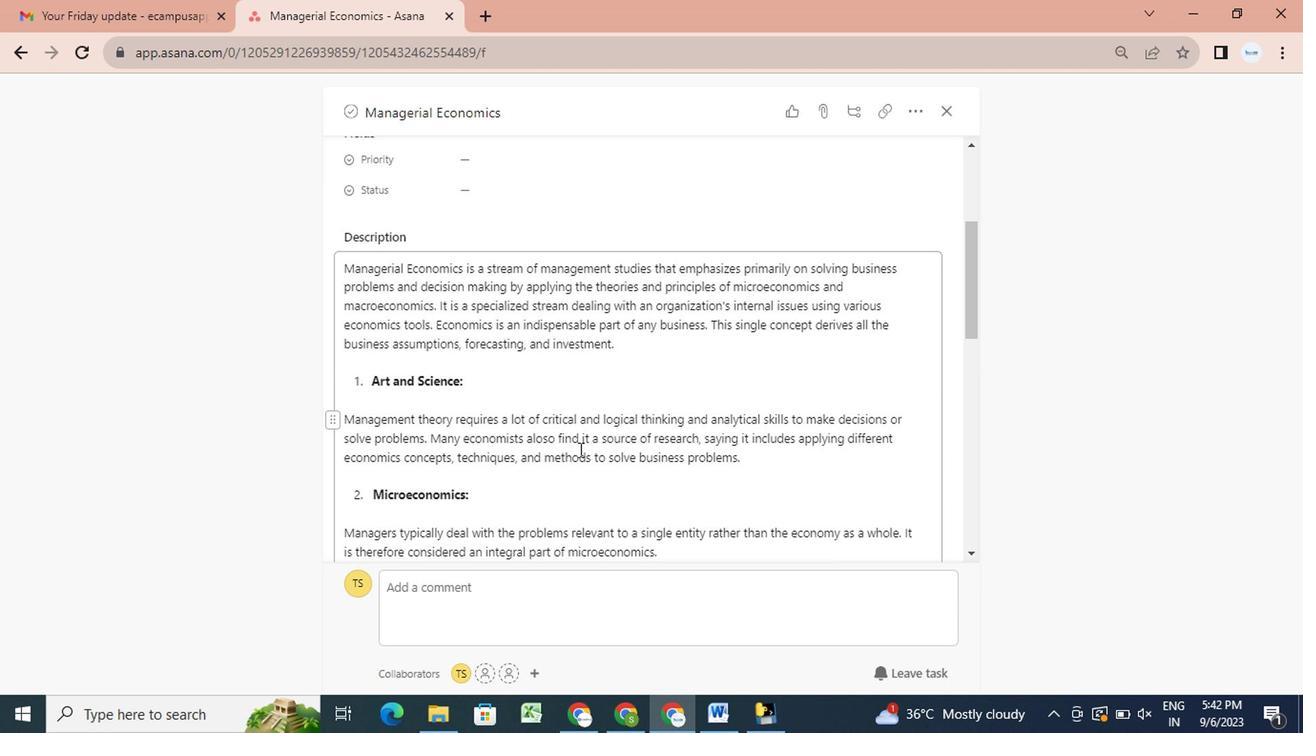 
Action: Mouse pressed left at (575, 450)
Screenshot: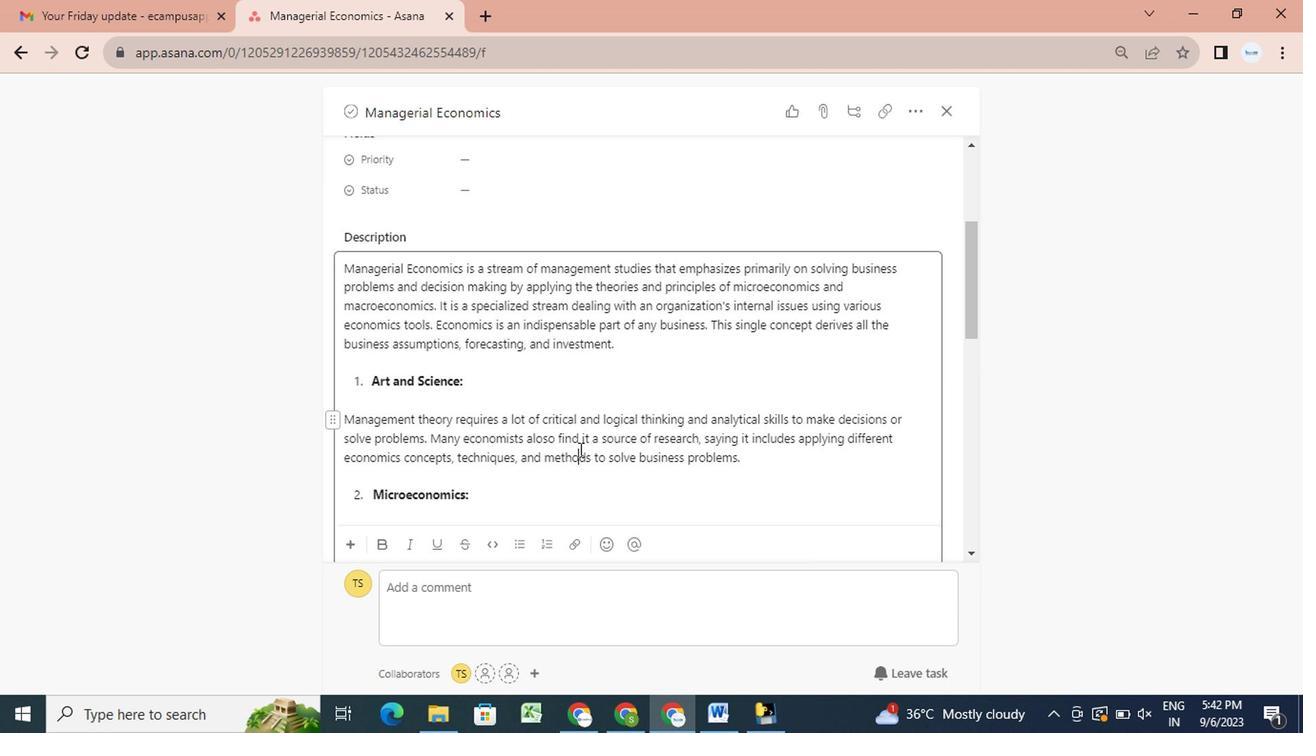 
Action: Mouse scrolled (575, 449) with delta (0, -1)
Screenshot: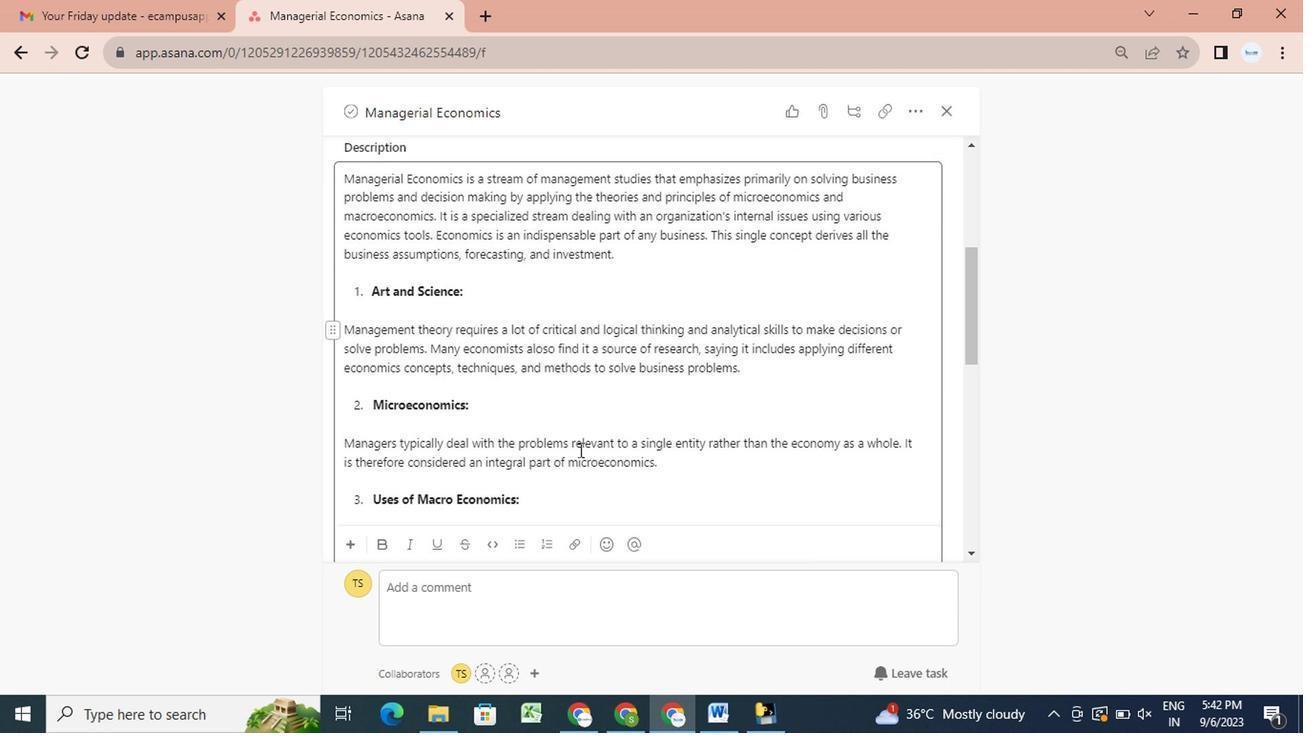 
Action: Mouse scrolled (575, 449) with delta (0, -1)
Screenshot: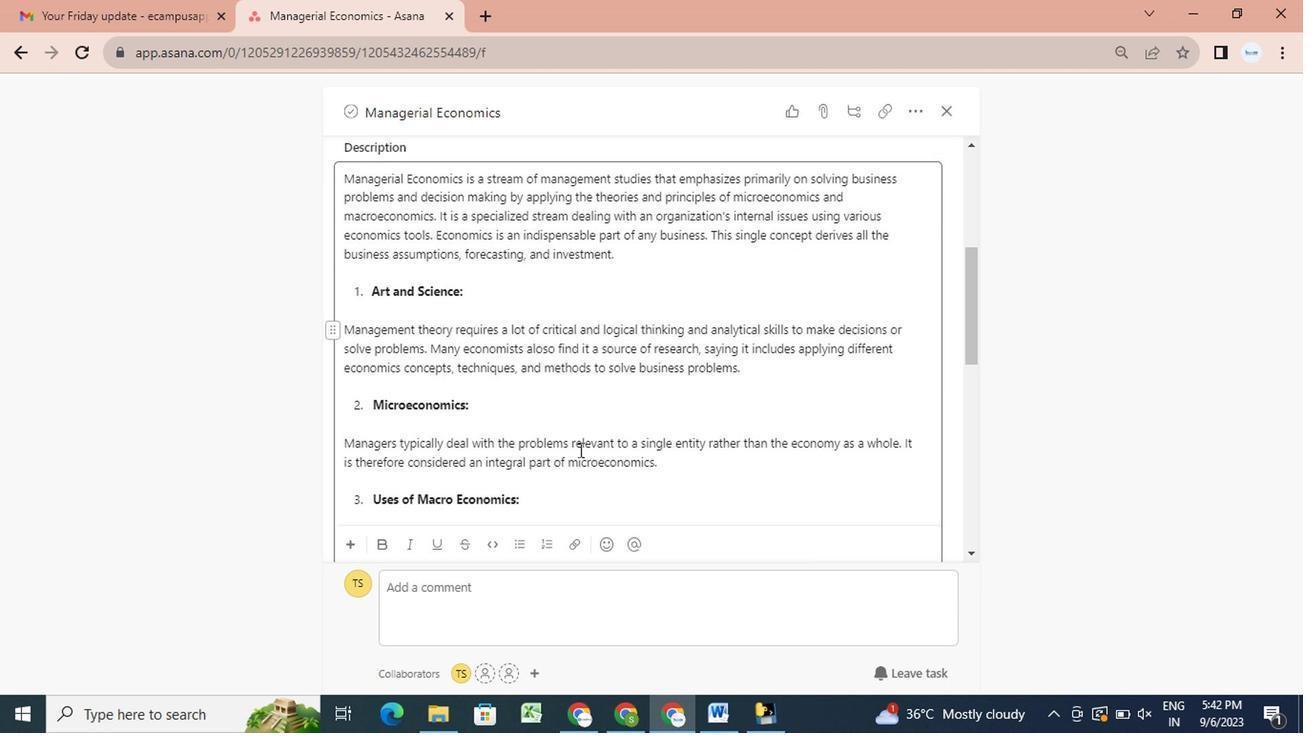 
Action: Mouse scrolled (575, 449) with delta (0, -1)
Screenshot: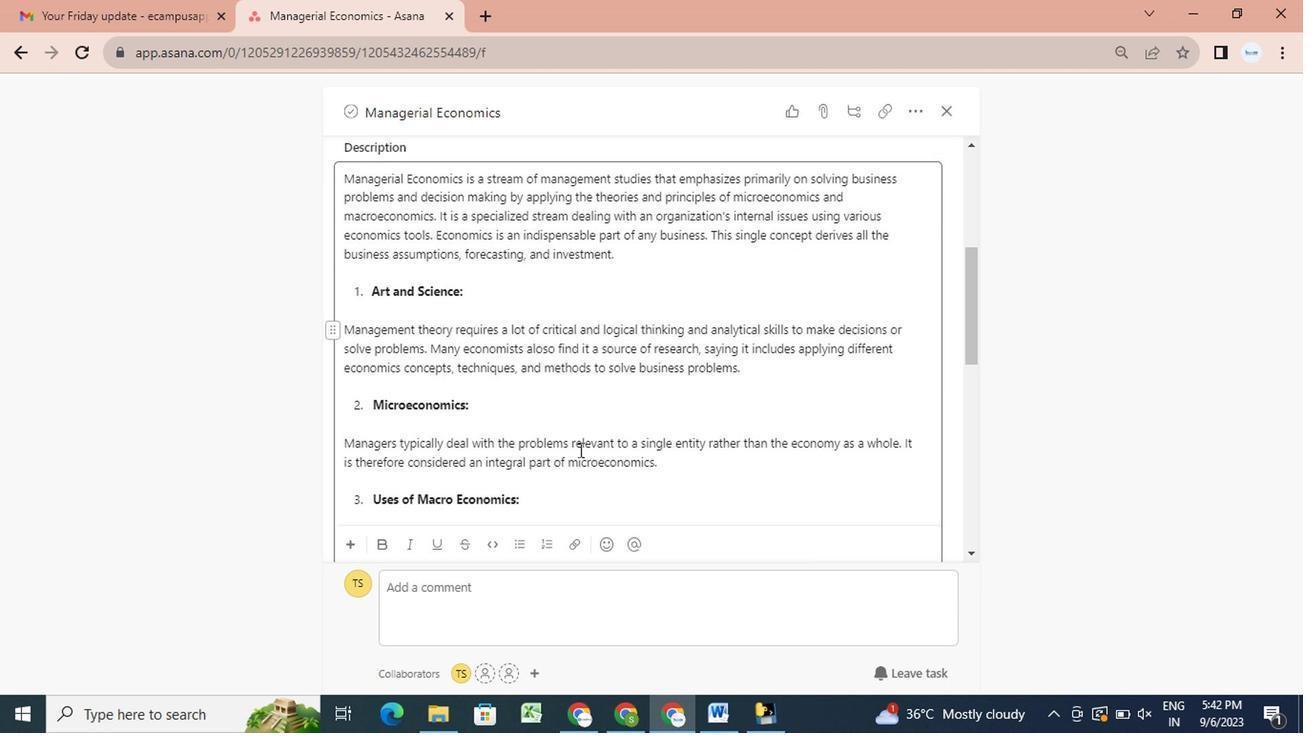 
Action: Mouse scrolled (575, 449) with delta (0, -1)
Screenshot: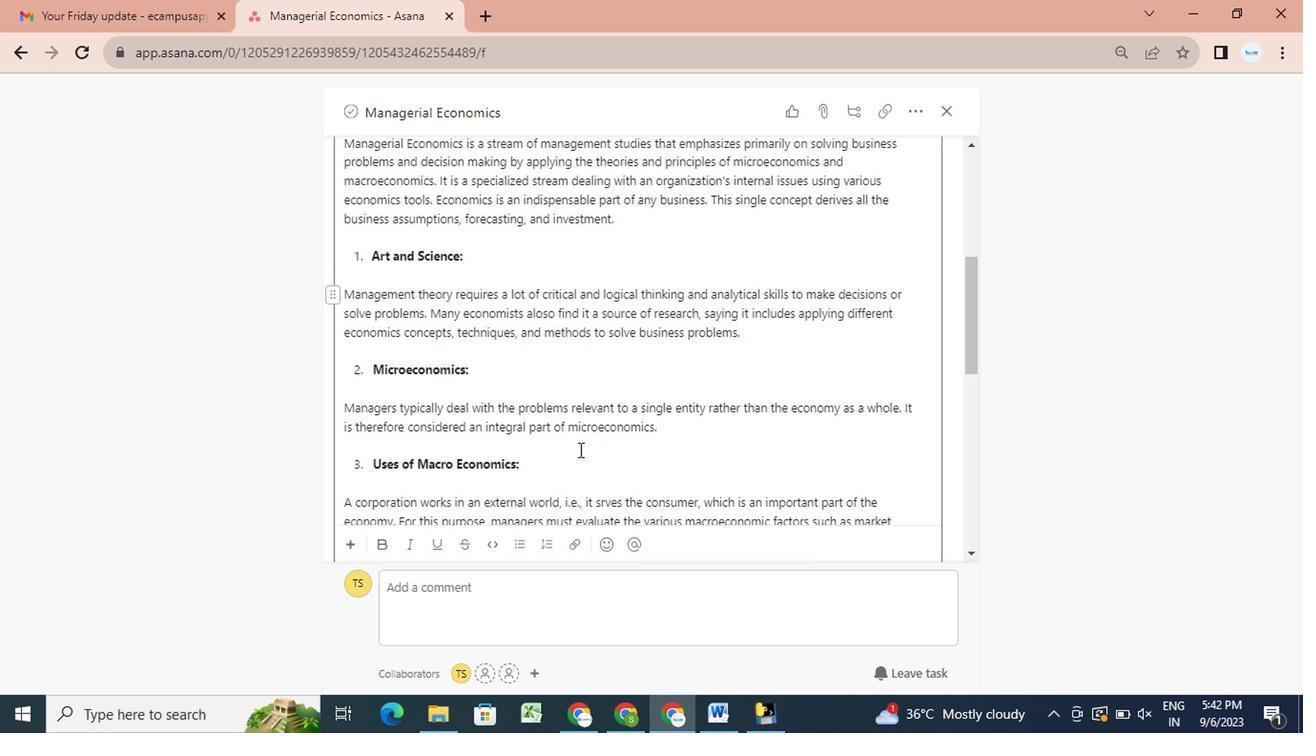 
Action: Mouse scrolled (575, 449) with delta (0, -1)
Screenshot: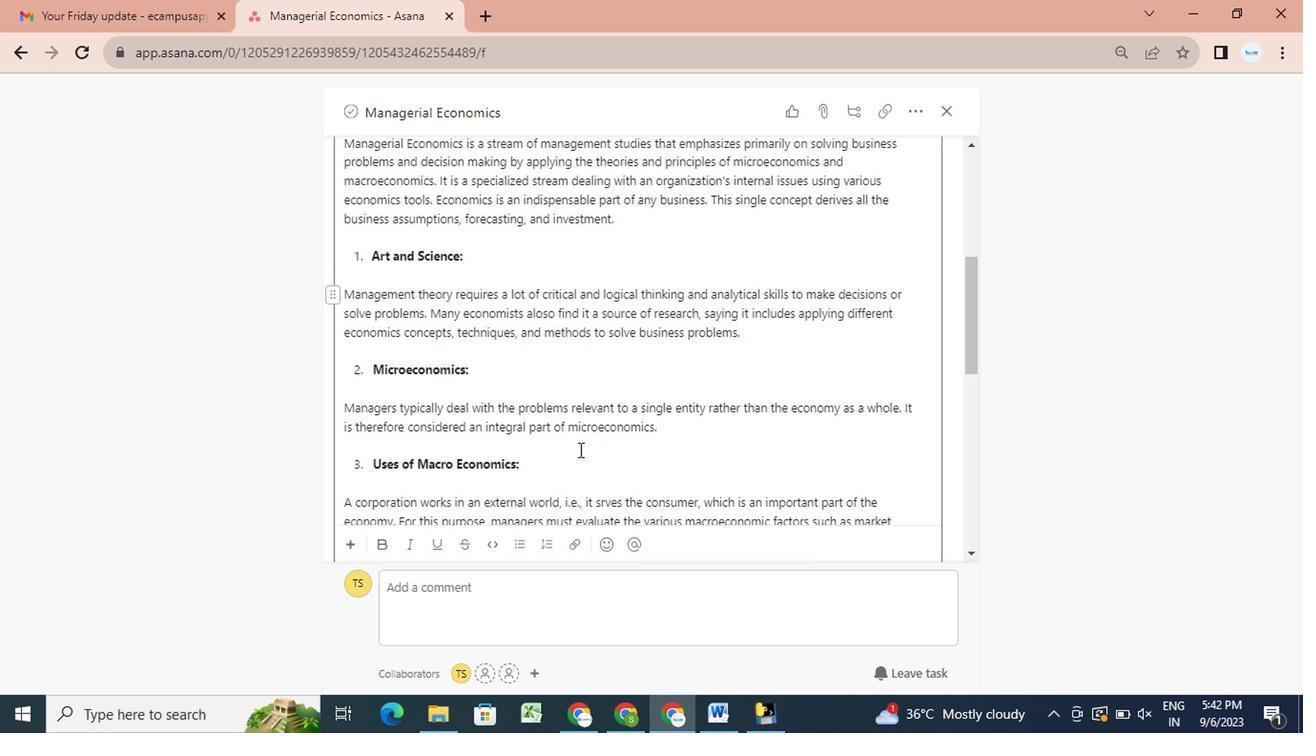 
Action: Mouse scrolled (575, 449) with delta (0, -1)
Screenshot: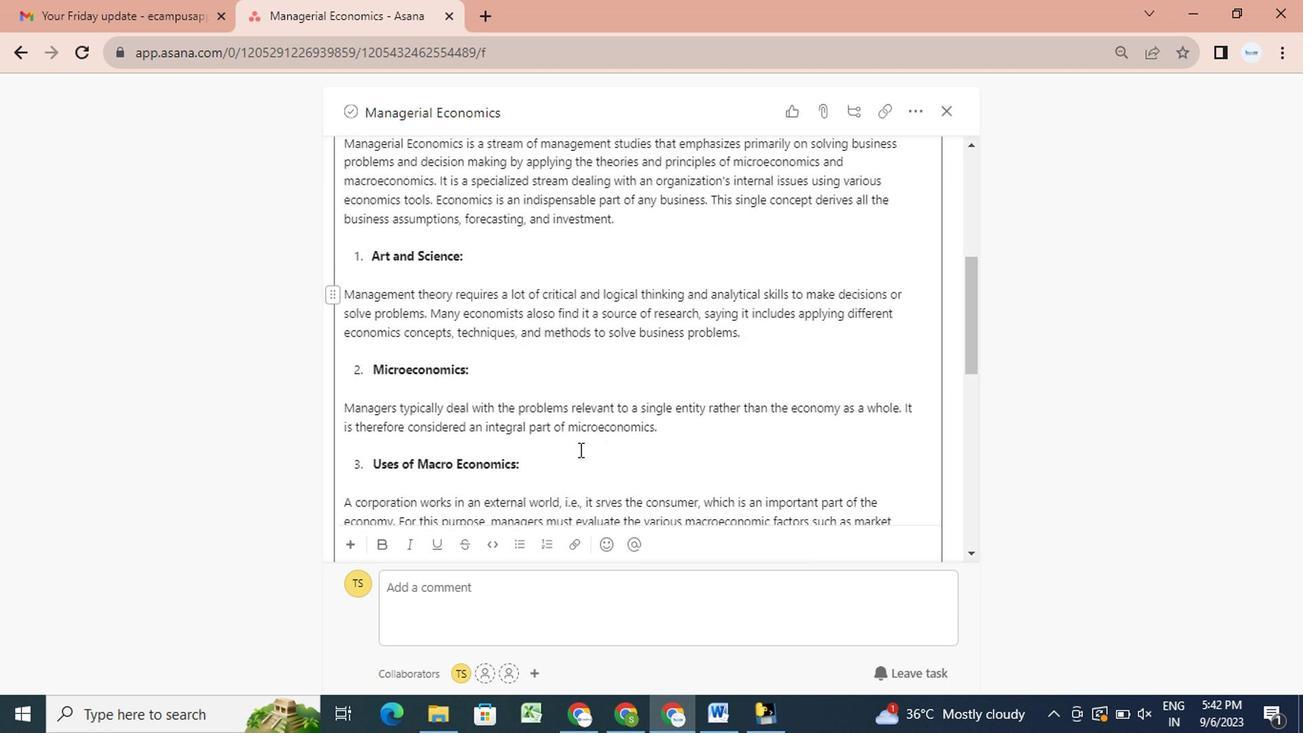 
Action: Mouse scrolled (575, 449) with delta (0, -1)
Screenshot: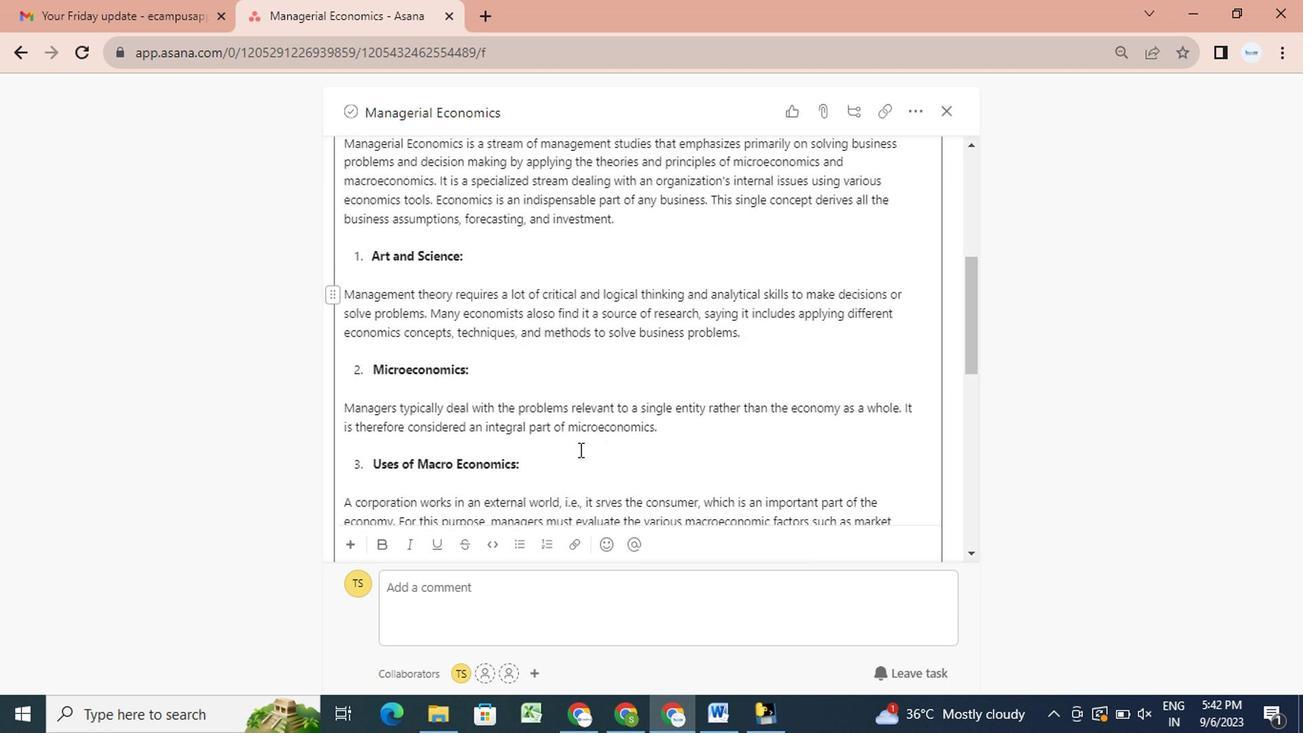 
Action: Mouse scrolled (575, 449) with delta (0, -1)
Screenshot: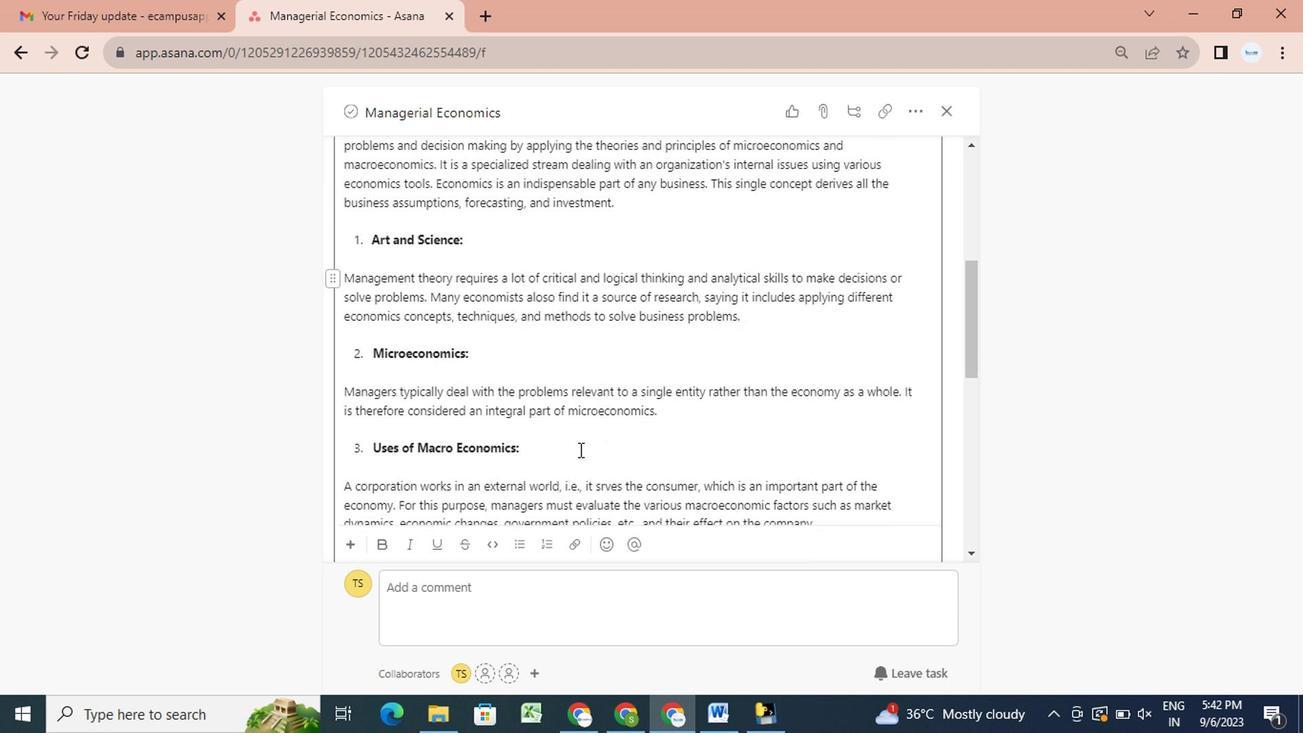 
Action: Mouse scrolled (575, 449) with delta (0, -1)
Screenshot: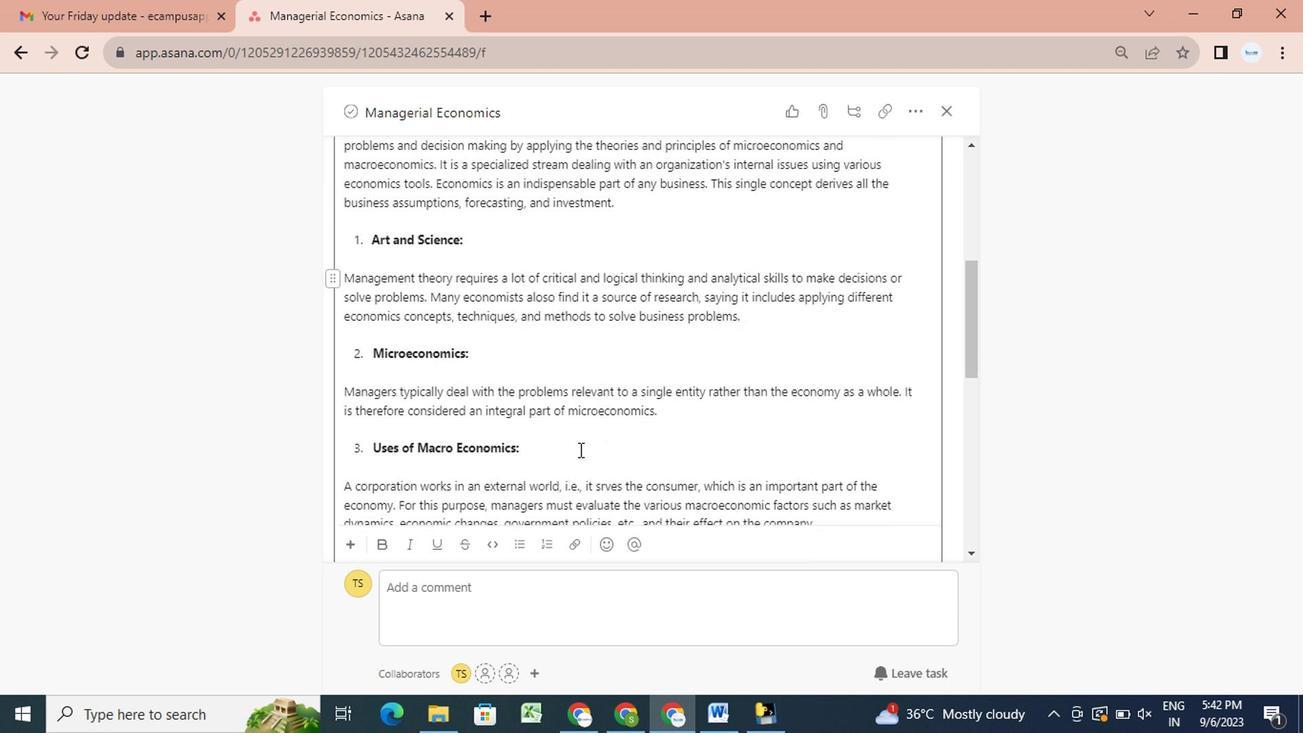 
Action: Mouse scrolled (575, 449) with delta (0, -1)
Screenshot: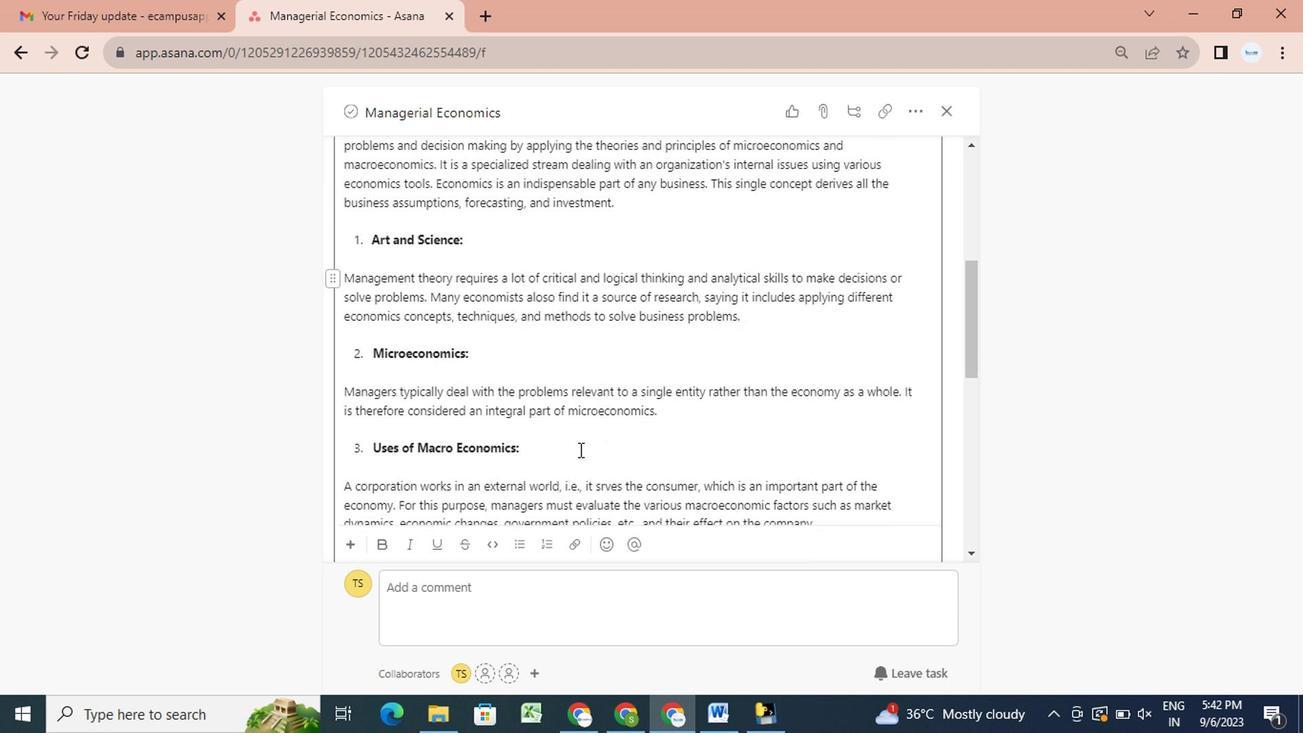 
Action: Mouse scrolled (575, 449) with delta (0, -1)
Screenshot: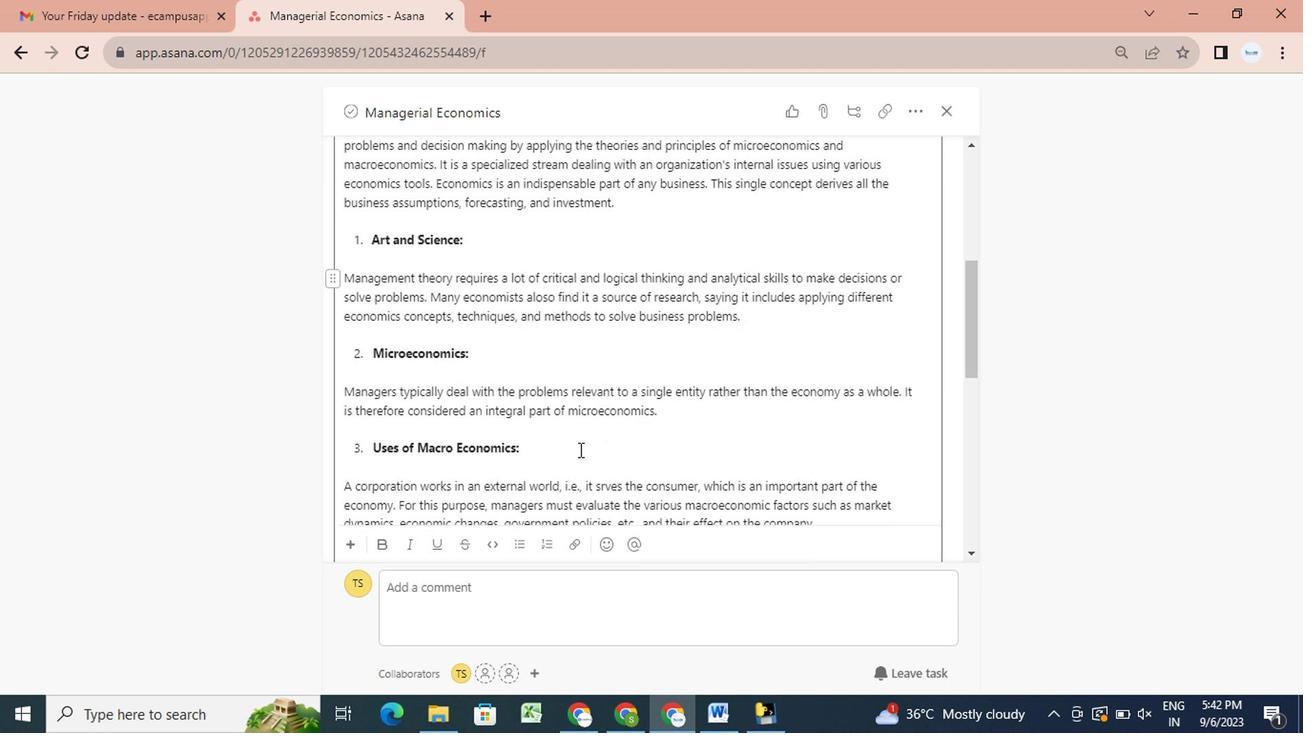 
Action: Mouse scrolled (575, 449) with delta (0, -1)
Screenshot: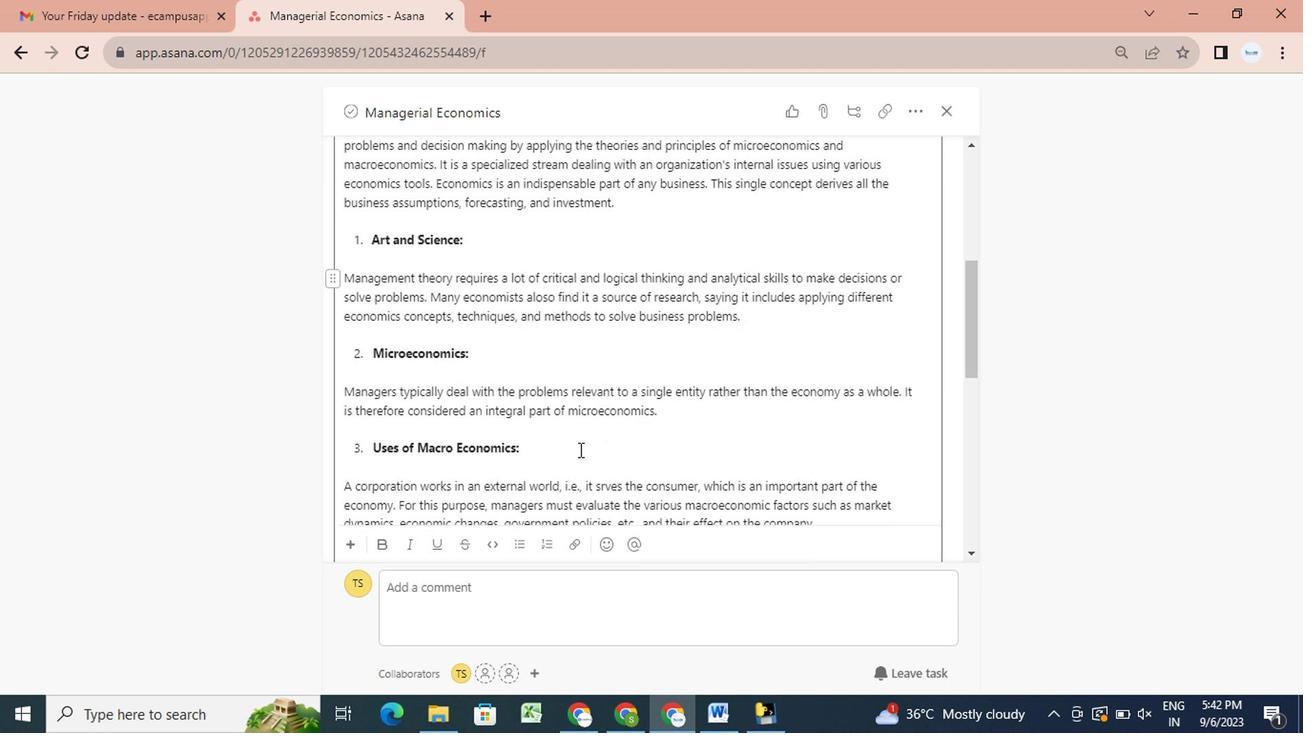 
Action: Mouse scrolled (575, 449) with delta (0, -1)
Screenshot: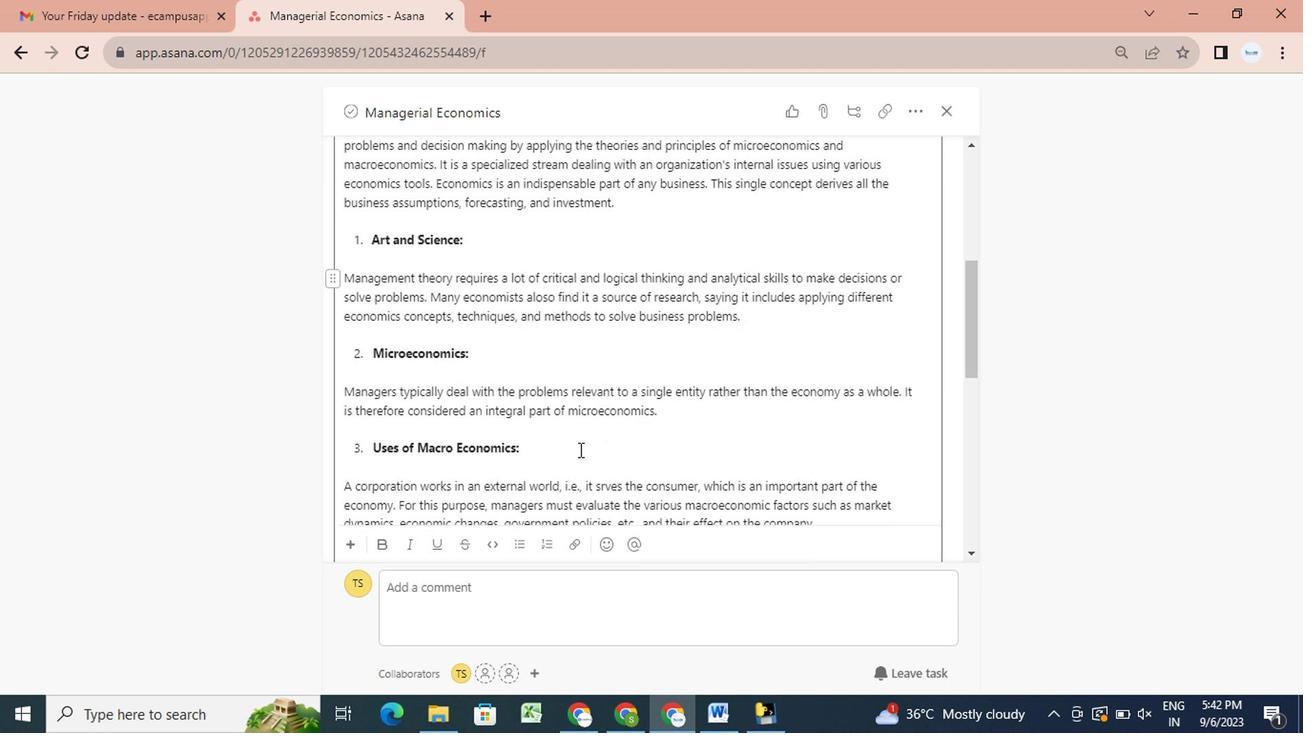 
Action: Mouse scrolled (575, 449) with delta (0, -1)
Screenshot: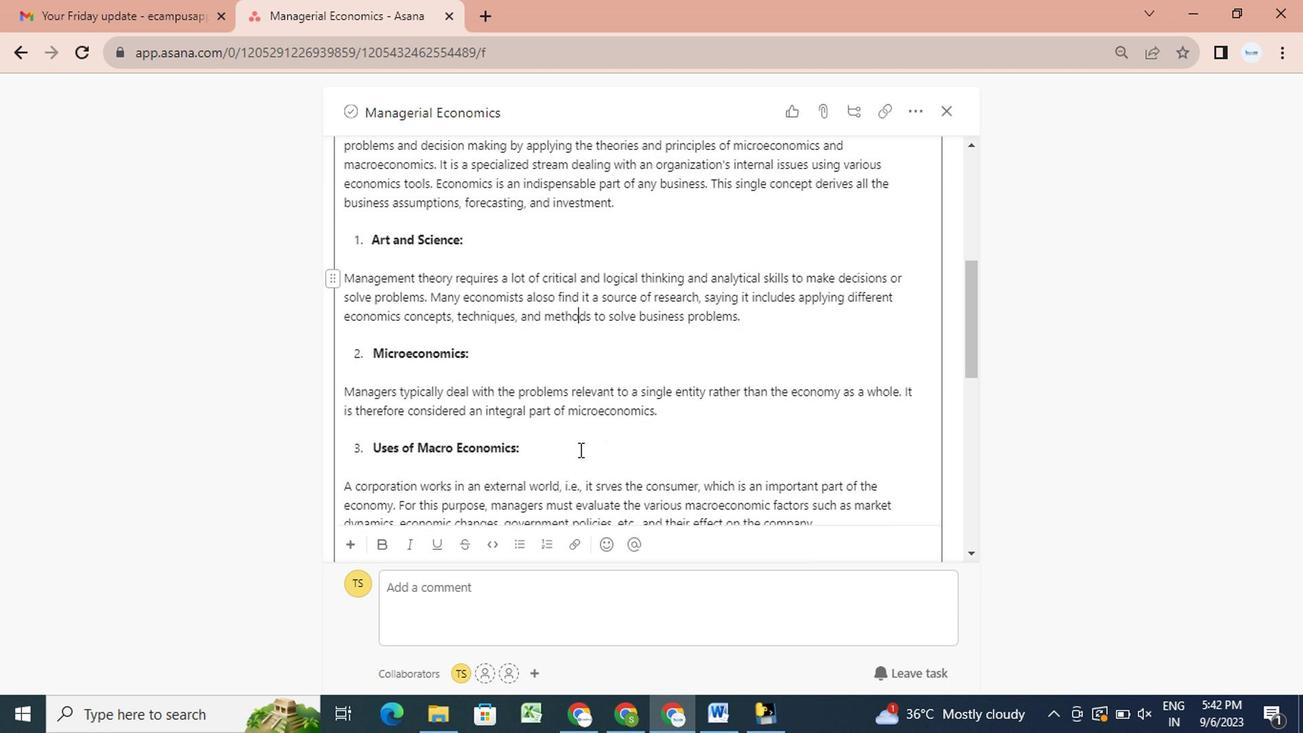 
Action: Mouse scrolled (575, 449) with delta (0, -1)
Screenshot: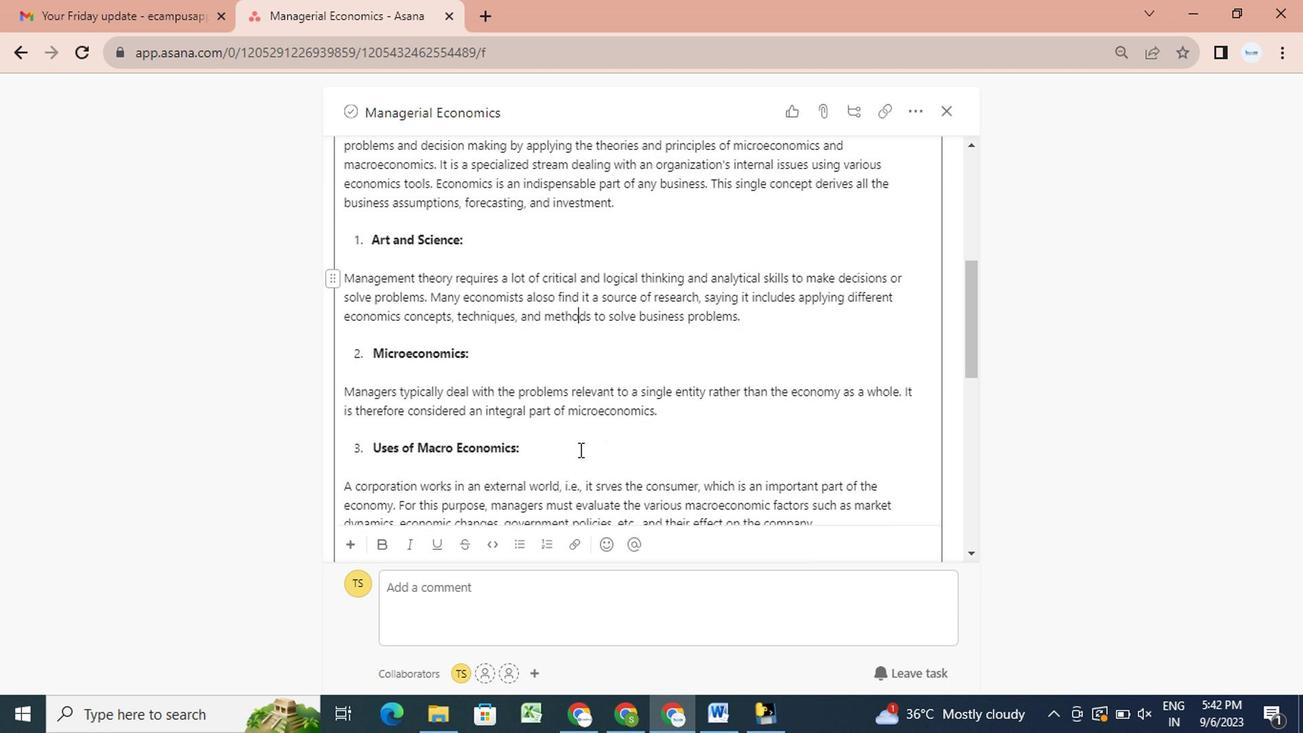 
Action: Mouse scrolled (575, 449) with delta (0, -1)
Screenshot: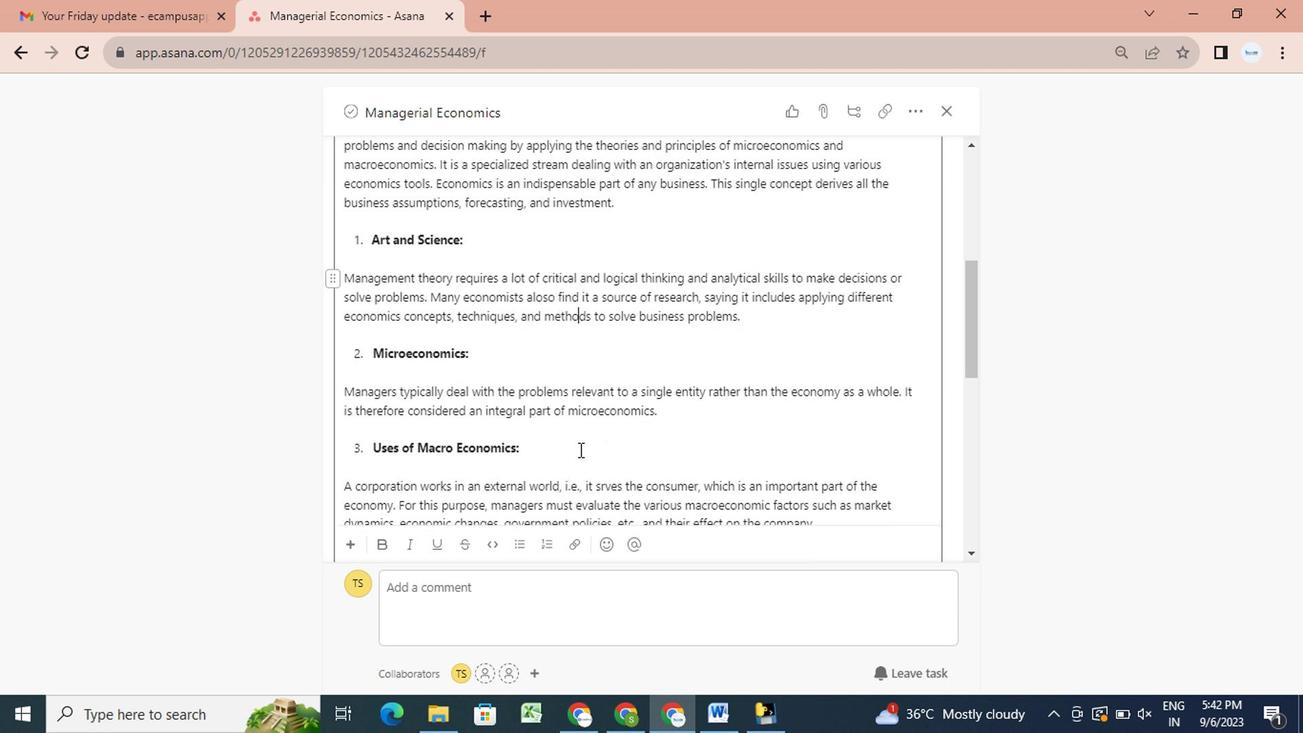 
Action: Mouse scrolled (575, 449) with delta (0, -1)
Screenshot: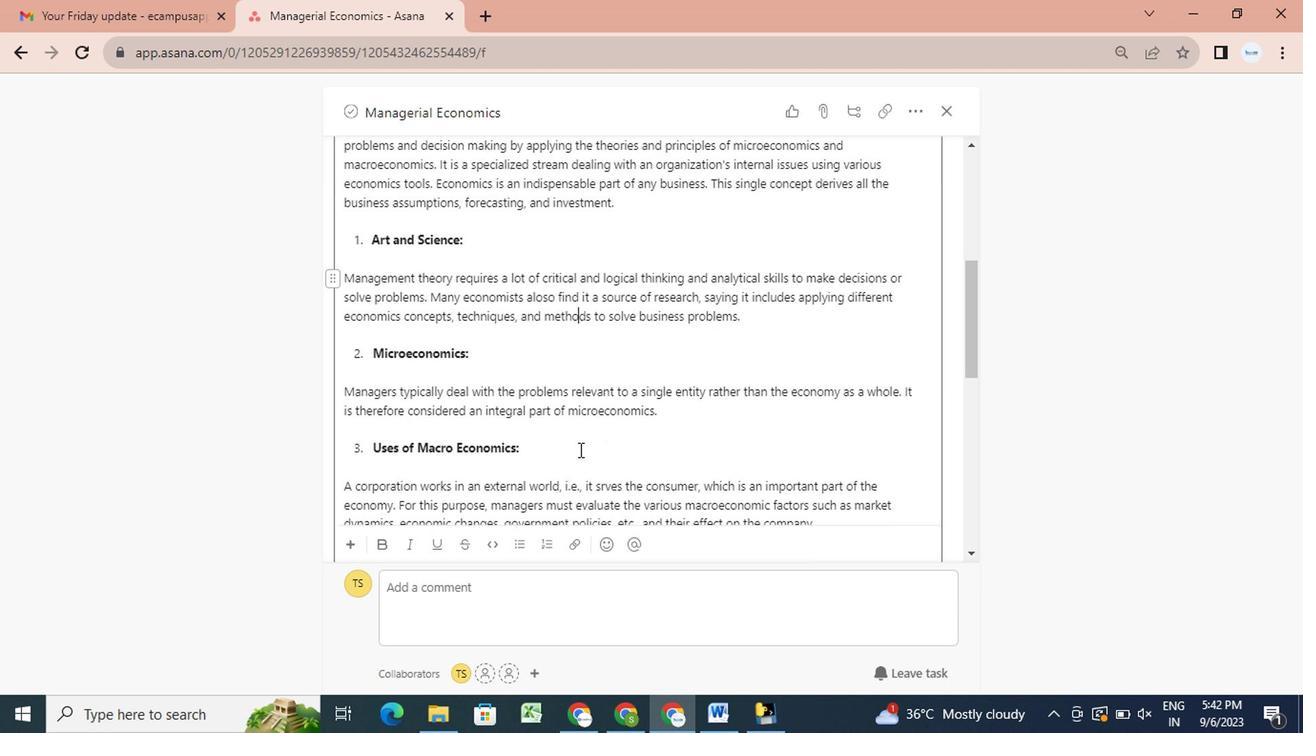 
Action: Mouse scrolled (575, 449) with delta (0, -1)
Screenshot: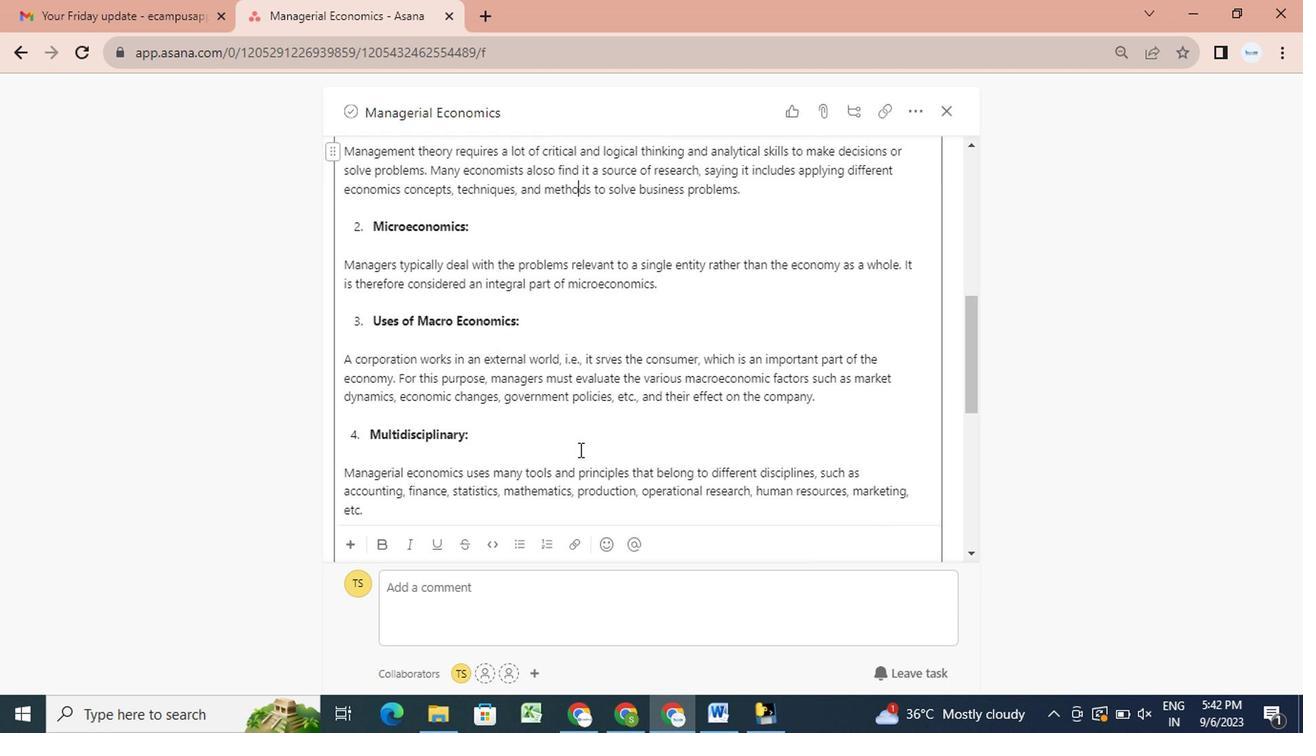 
Action: Mouse scrolled (575, 449) with delta (0, -1)
Screenshot: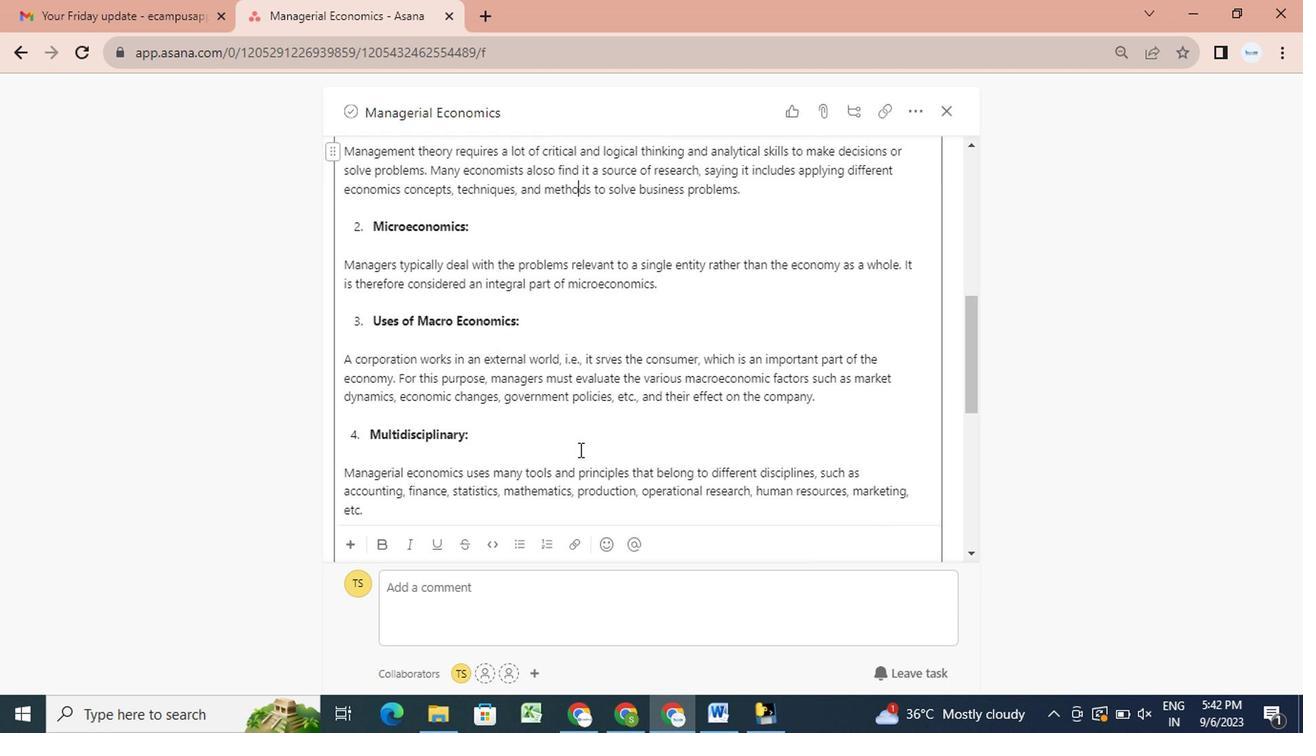 
Action: Mouse scrolled (575, 449) with delta (0, -1)
Screenshot: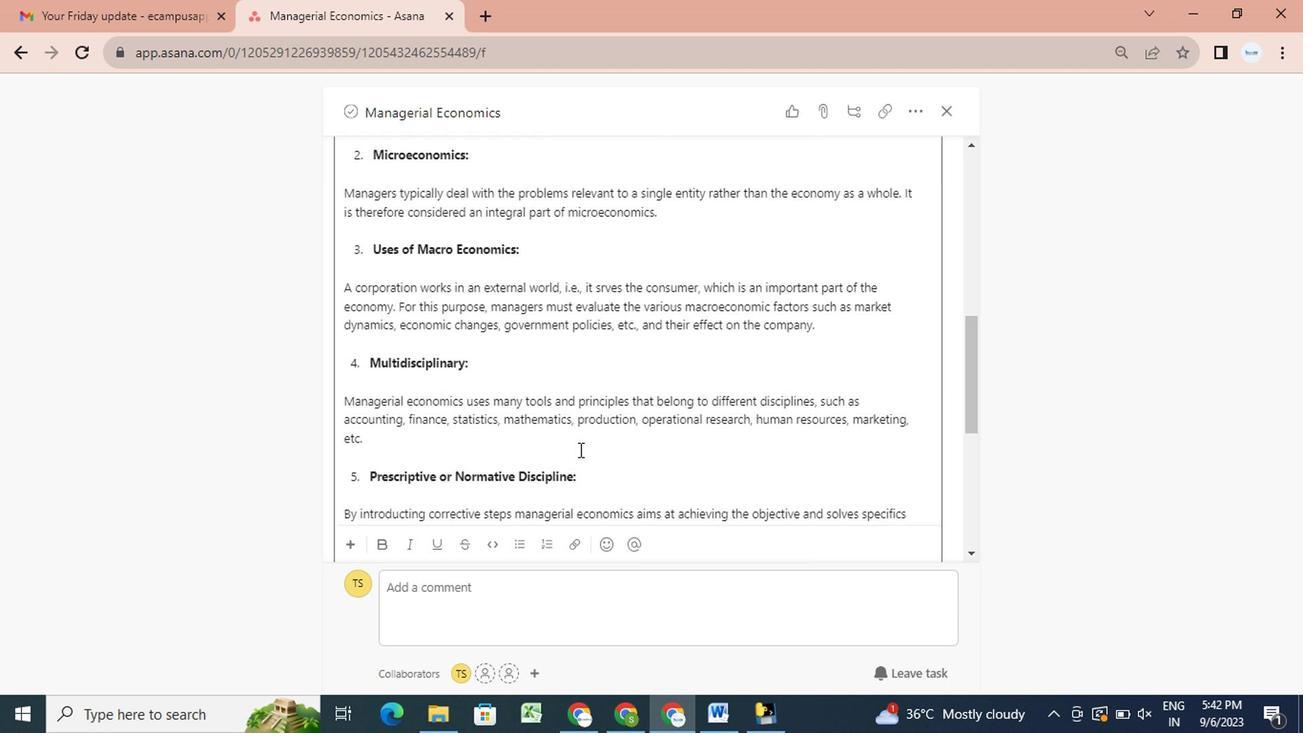 
Action: Mouse scrolled (575, 449) with delta (0, -1)
Screenshot: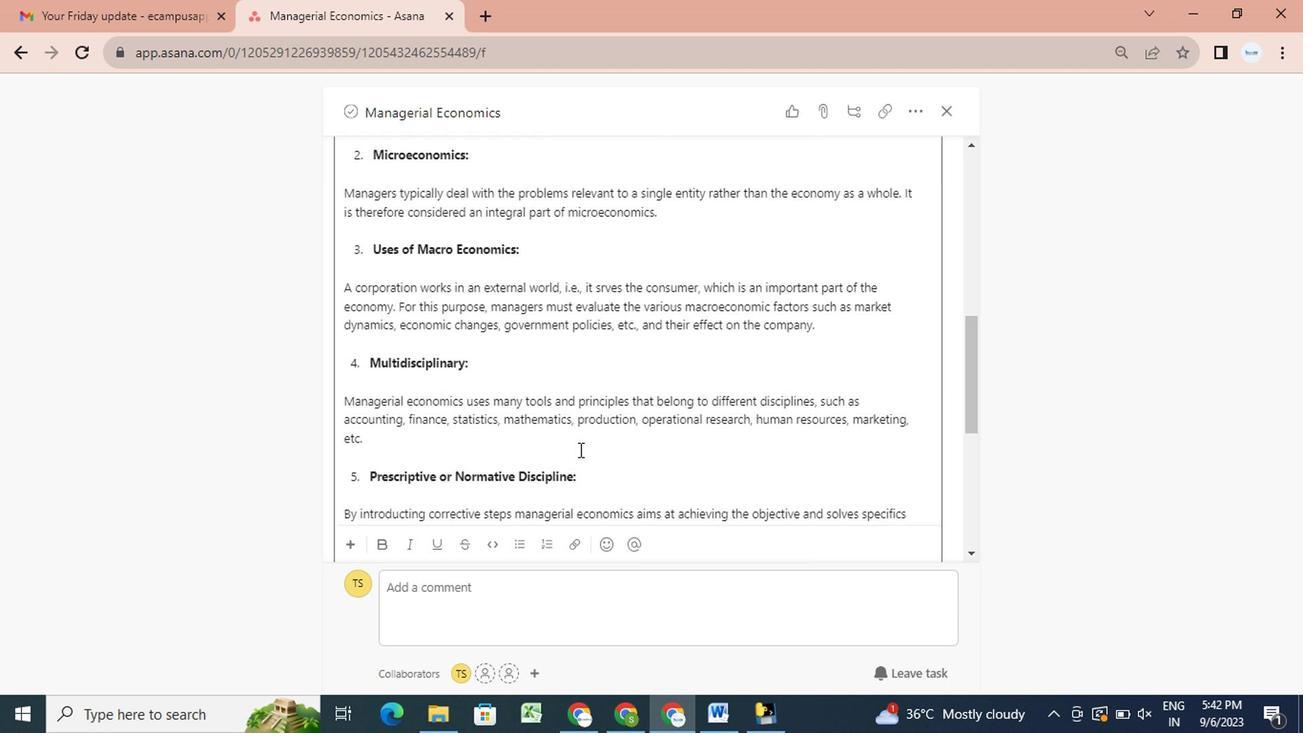 
Action: Mouse scrolled (575, 449) with delta (0, -1)
Screenshot: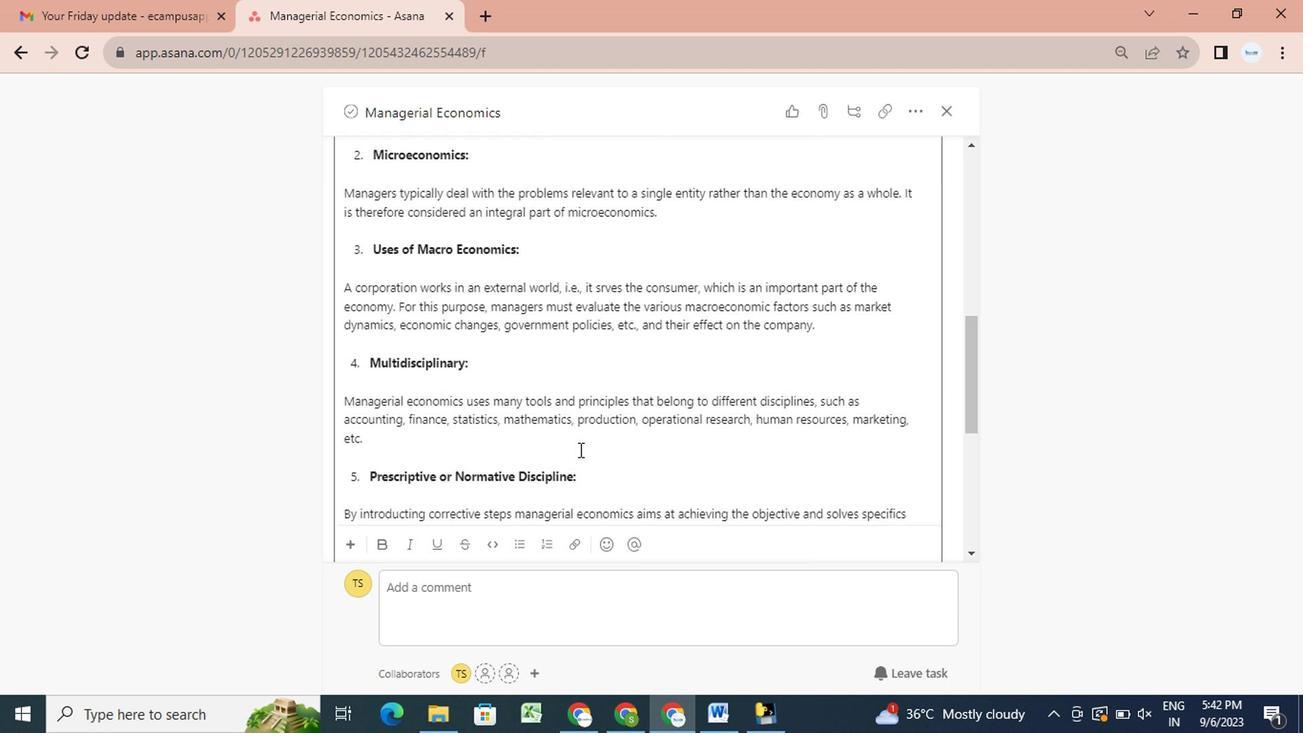 
Action: Mouse scrolled (575, 449) with delta (0, -1)
Screenshot: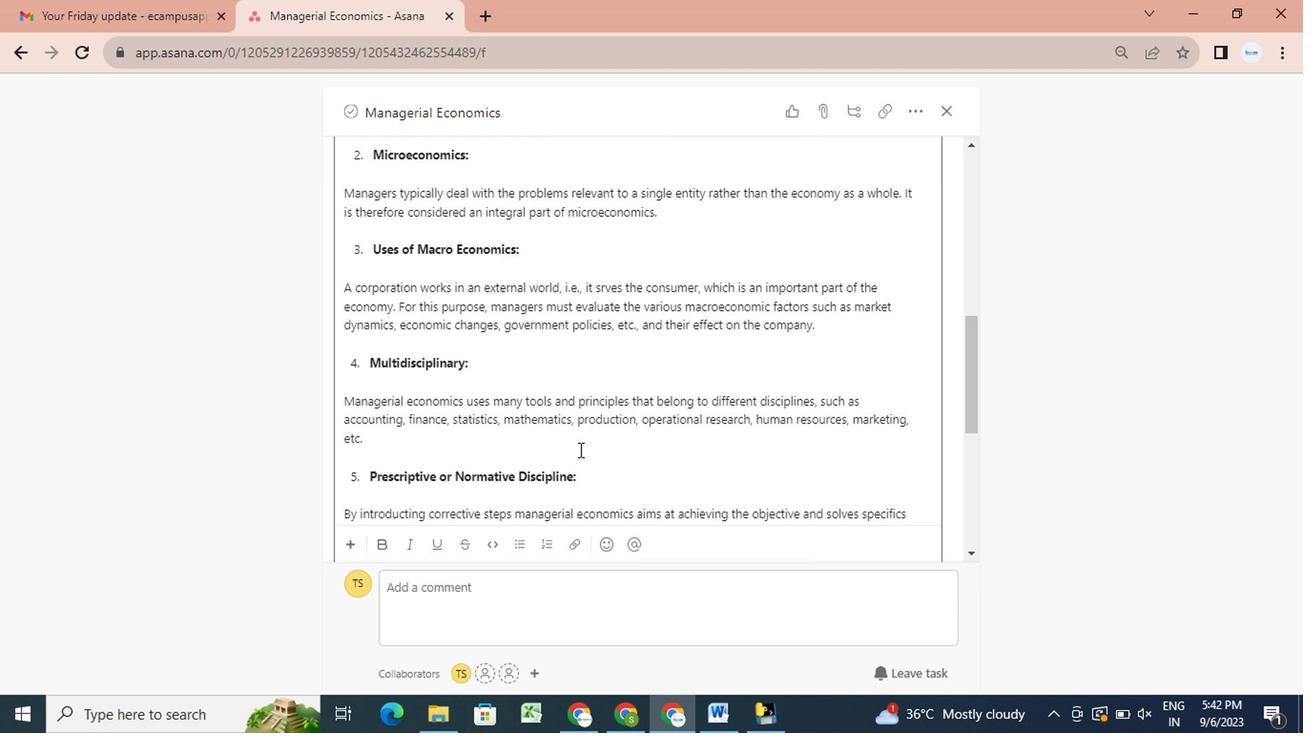 
Action: Mouse scrolled (575, 449) with delta (0, -1)
Screenshot: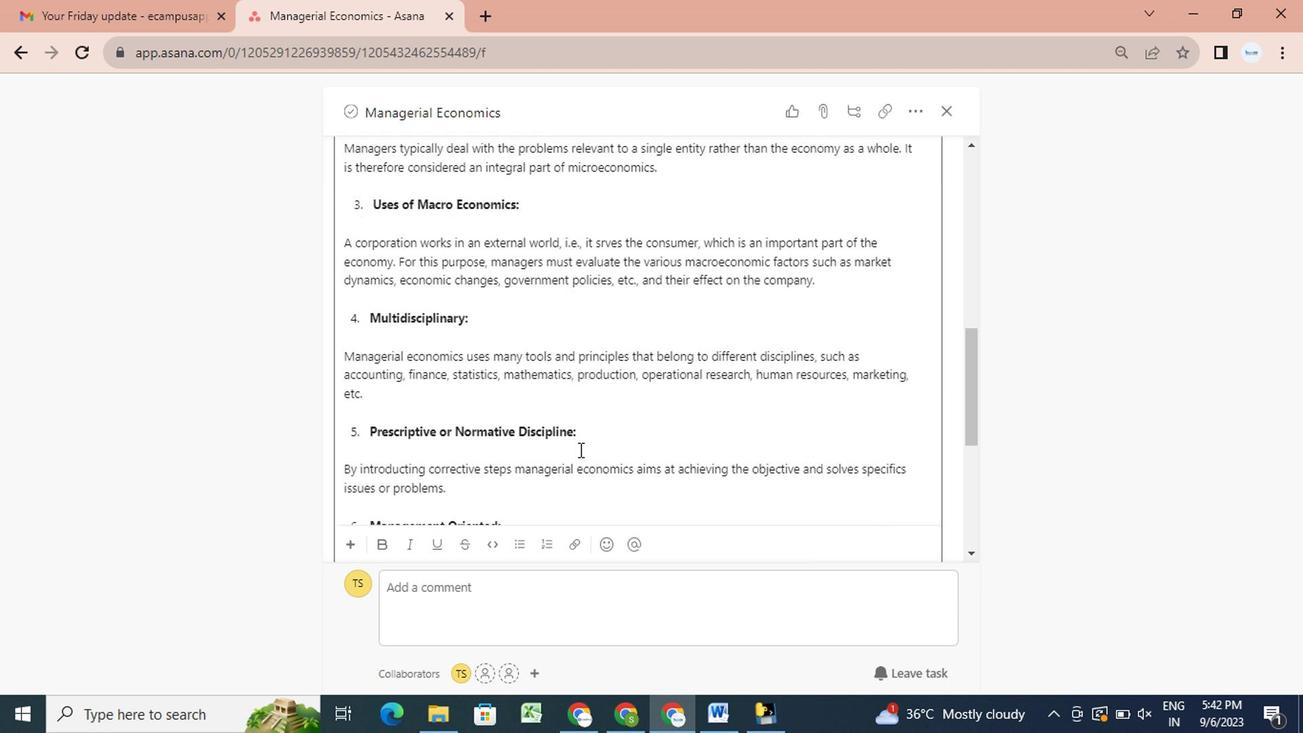 
Action: Mouse scrolled (575, 449) with delta (0, -1)
Screenshot: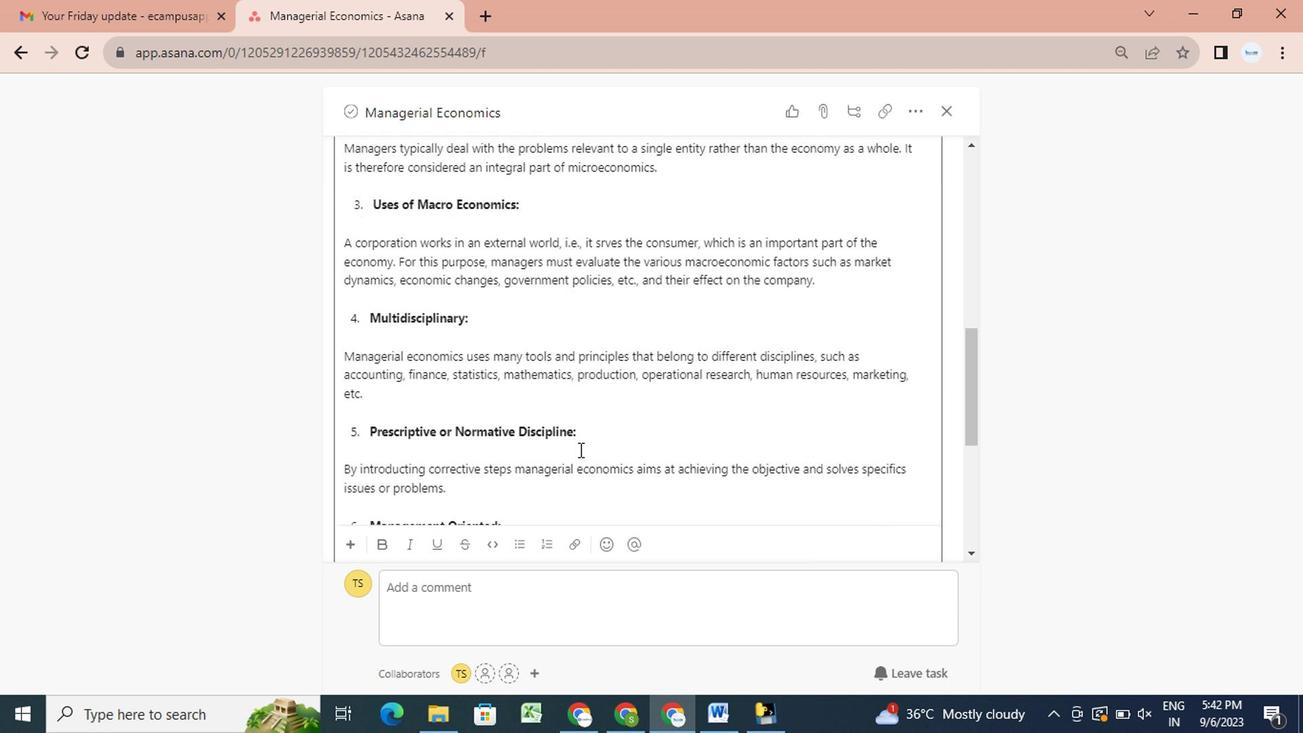 
Action: Mouse scrolled (575, 449) with delta (0, -1)
Screenshot: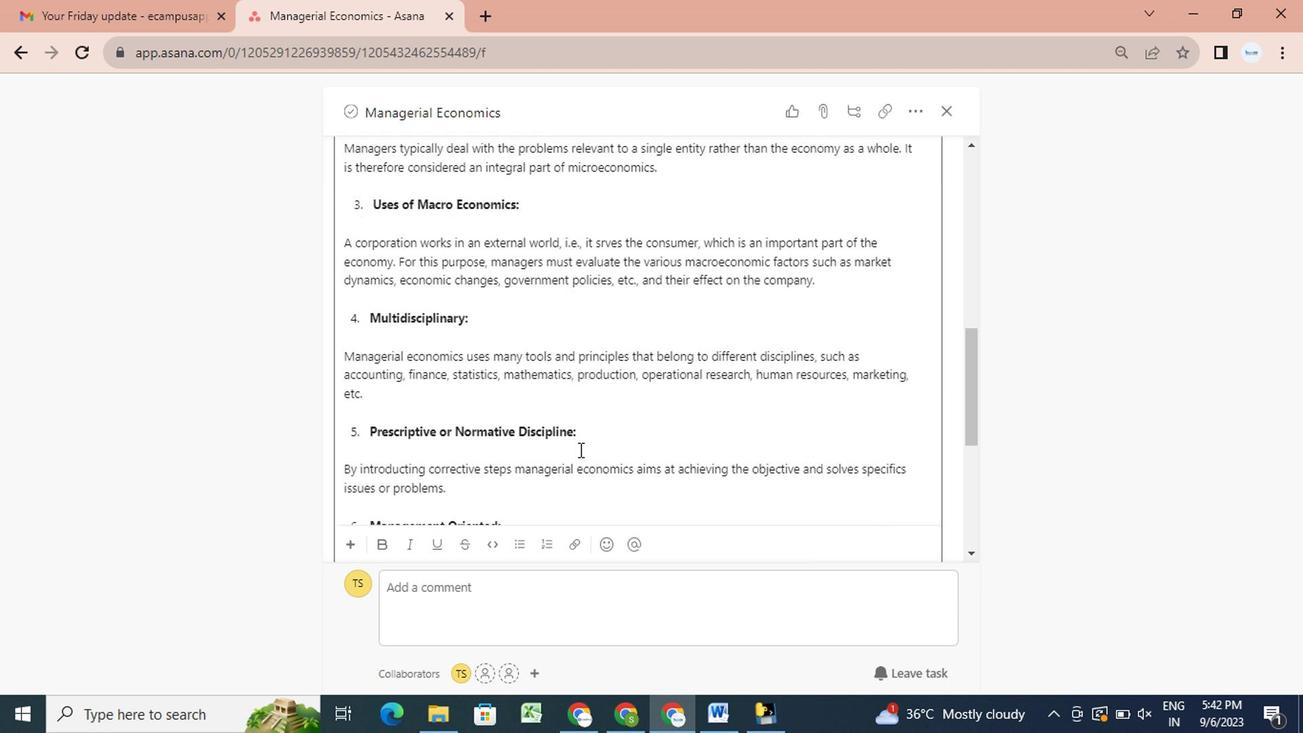 
Action: Mouse scrolled (575, 449) with delta (0, -1)
Screenshot: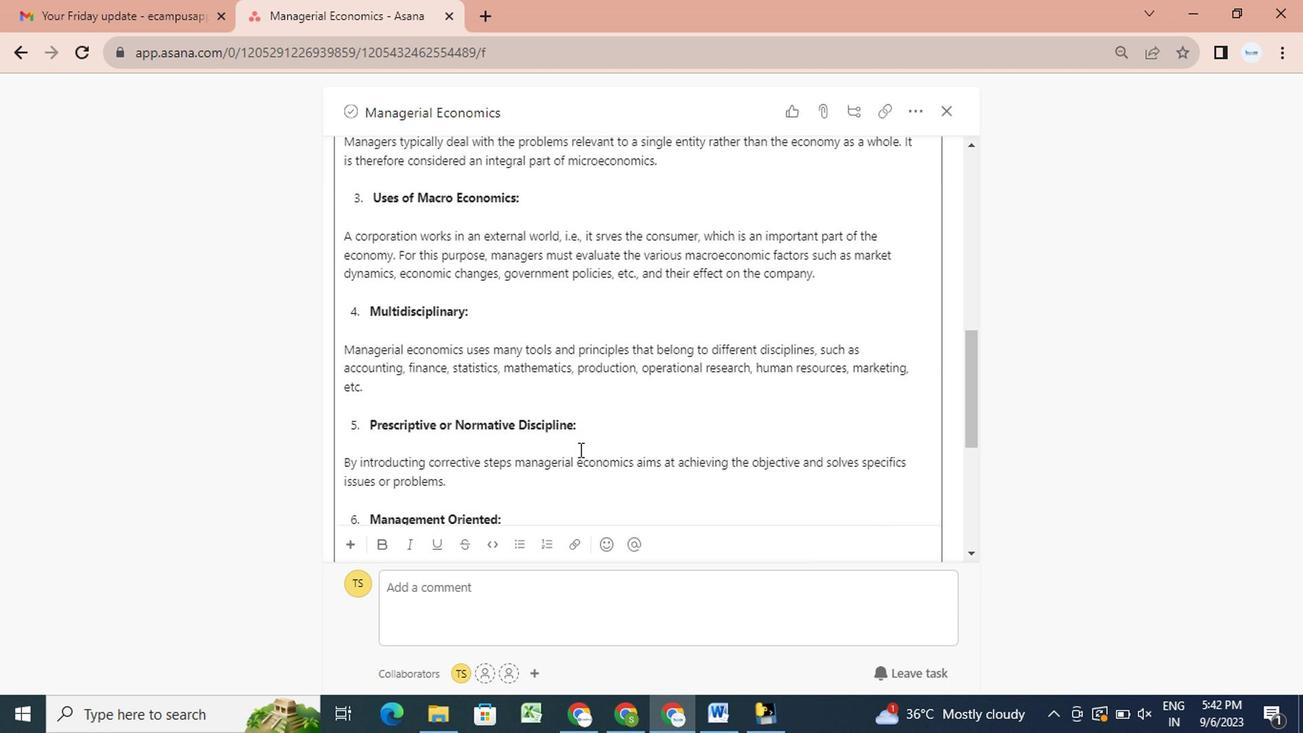 
Action: Mouse scrolled (575, 449) with delta (0, -1)
Screenshot: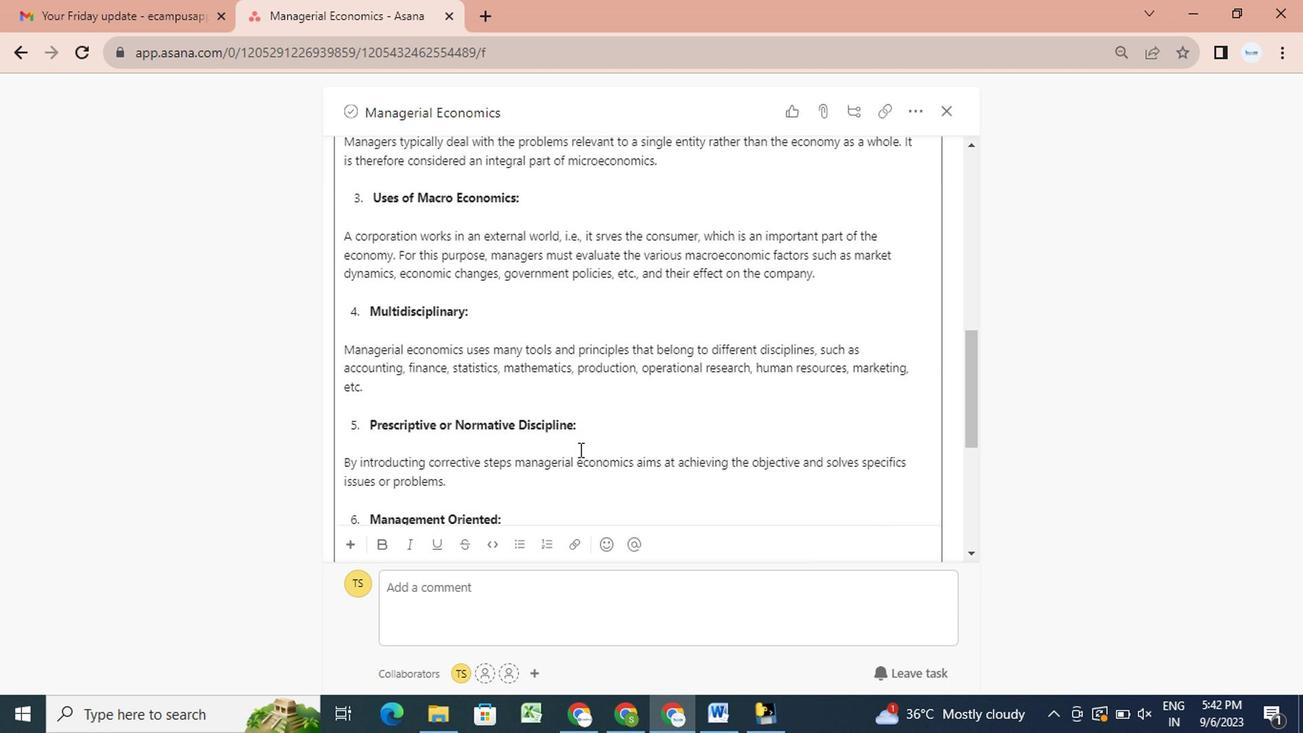 
Action: Mouse scrolled (575, 449) with delta (0, -1)
Screenshot: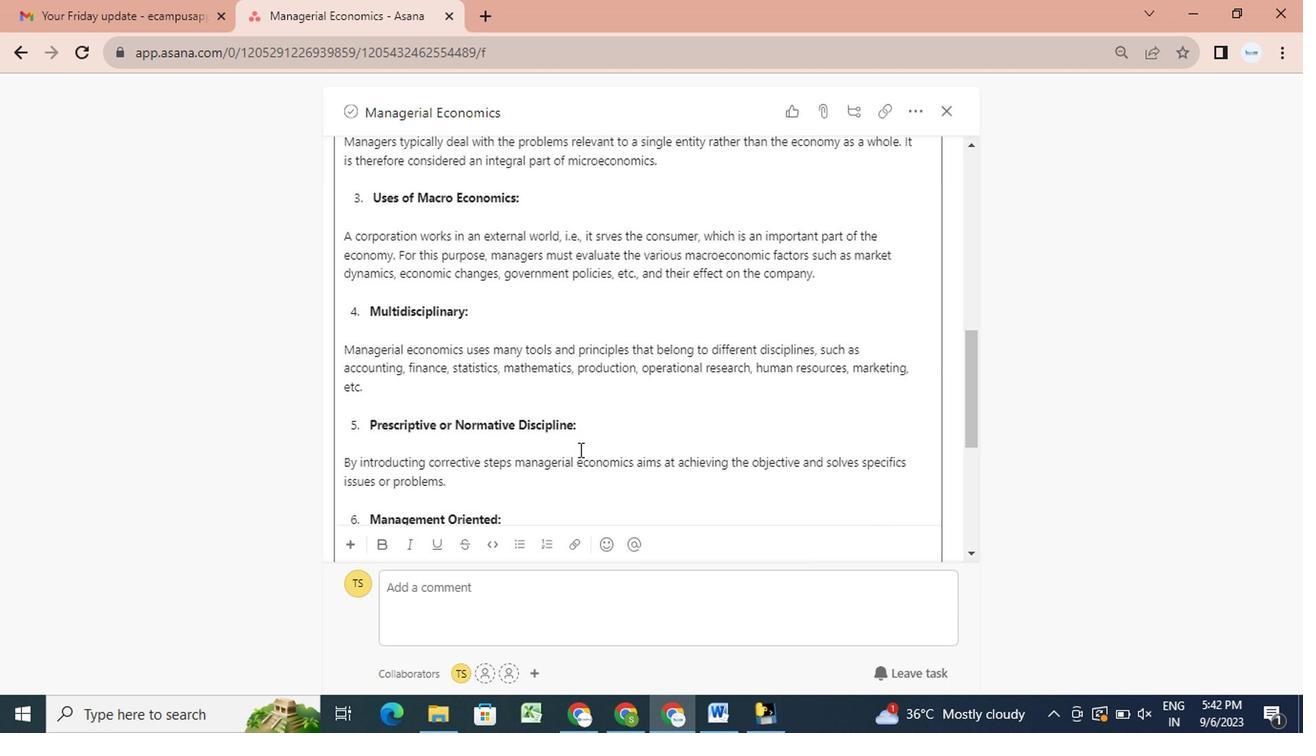 
Action: Mouse scrolled (575, 449) with delta (0, -1)
Screenshot: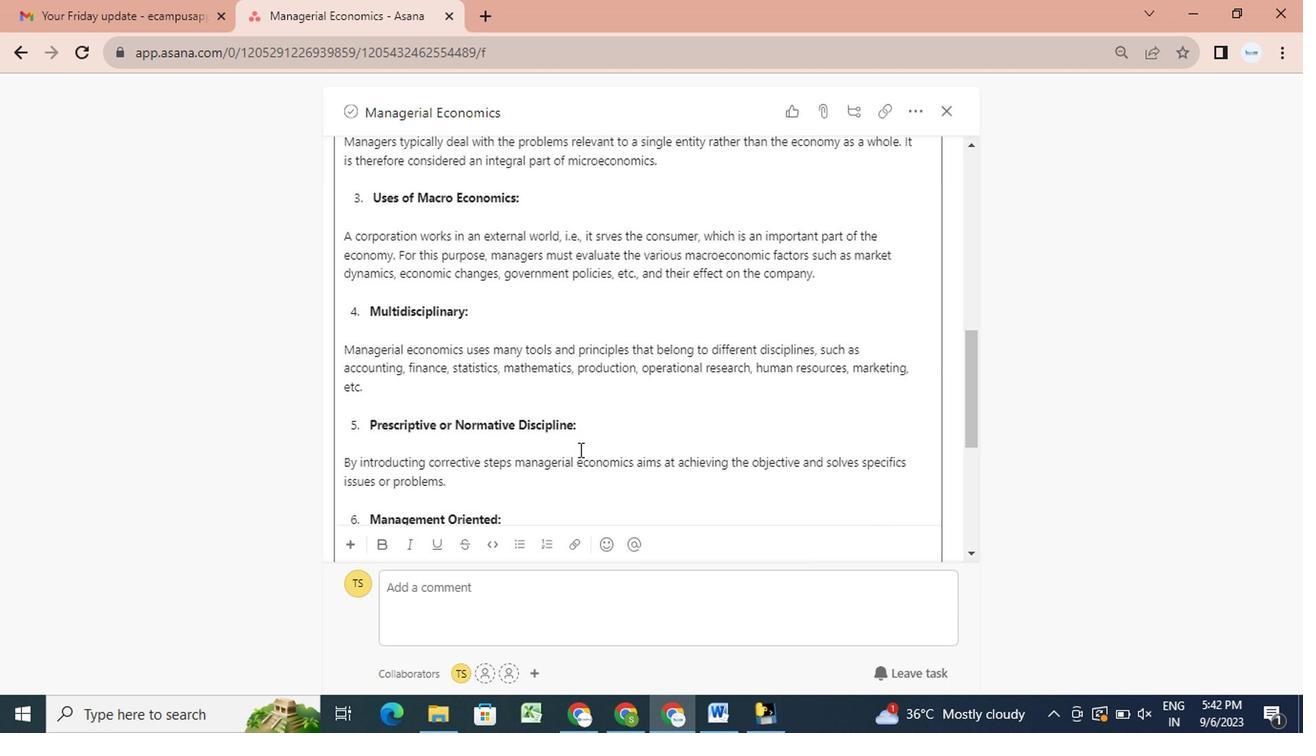 
Action: Mouse scrolled (575, 449) with delta (0, -1)
Screenshot: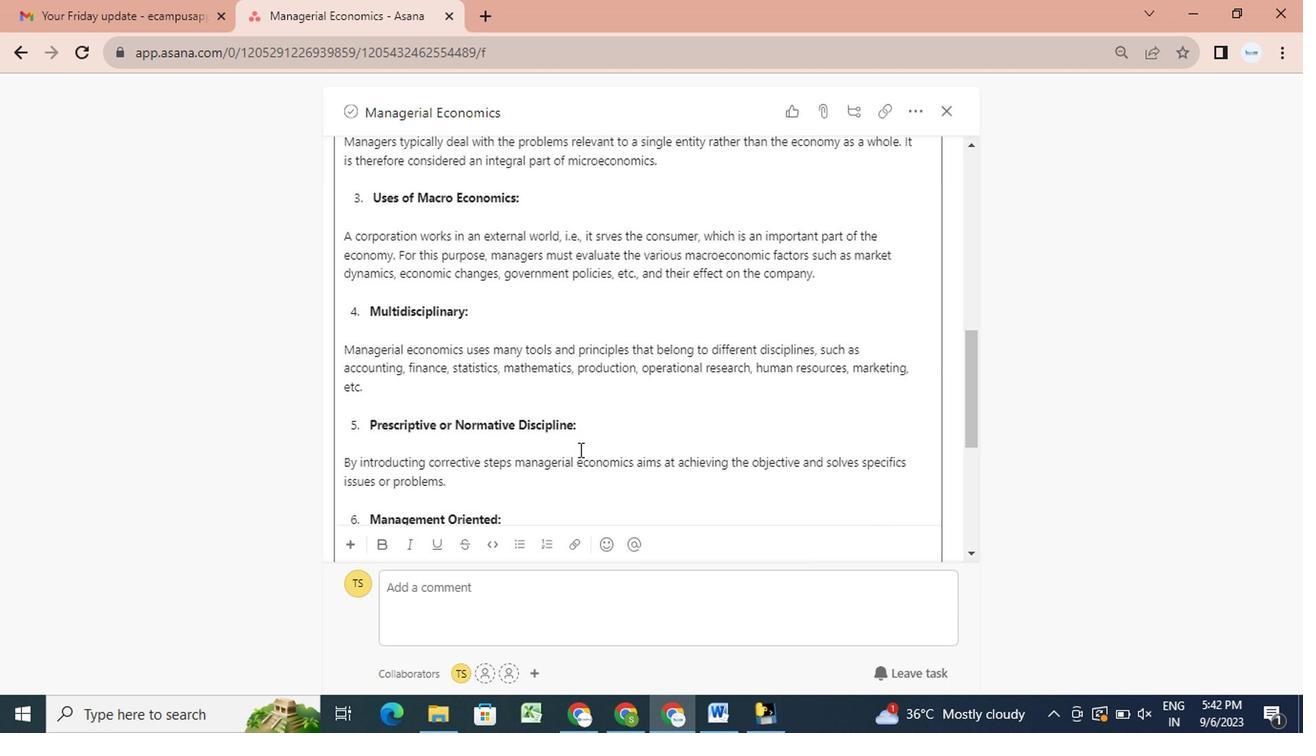 
Action: Mouse scrolled (575, 449) with delta (0, -1)
Screenshot: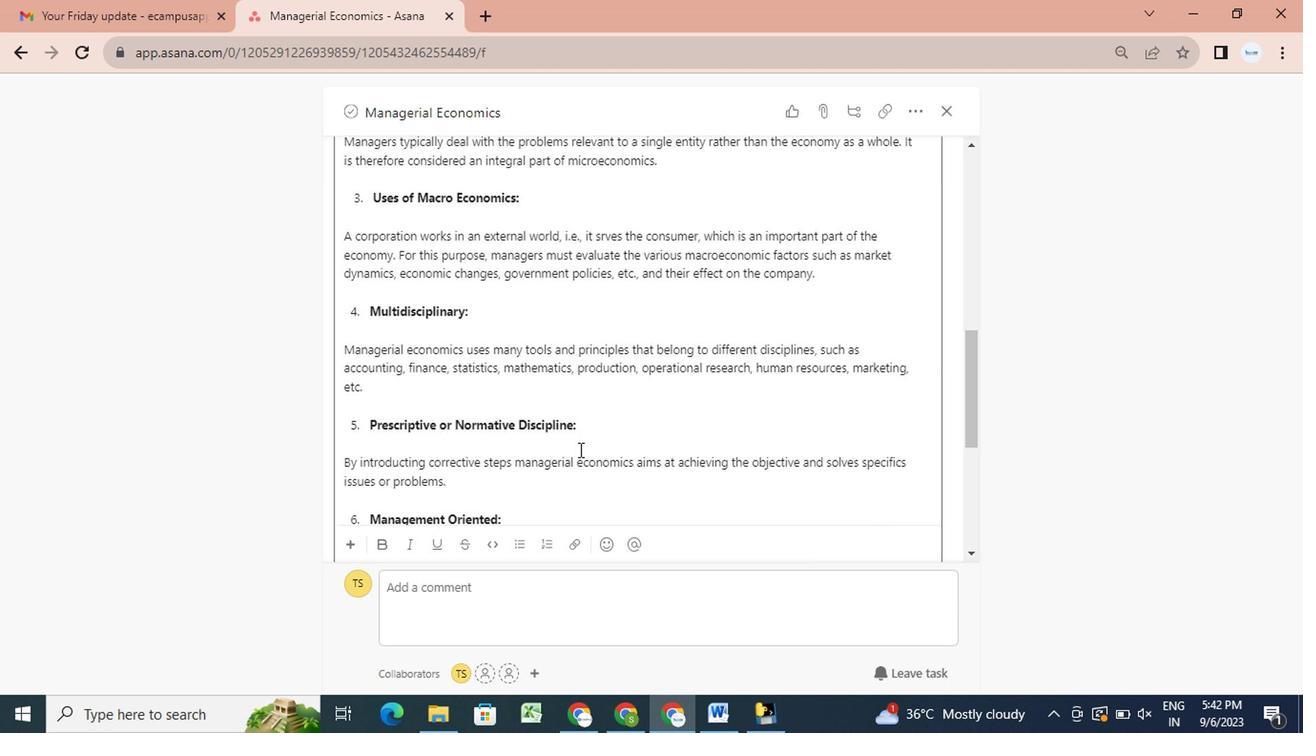 
Action: Mouse scrolled (575, 449) with delta (0, -1)
Screenshot: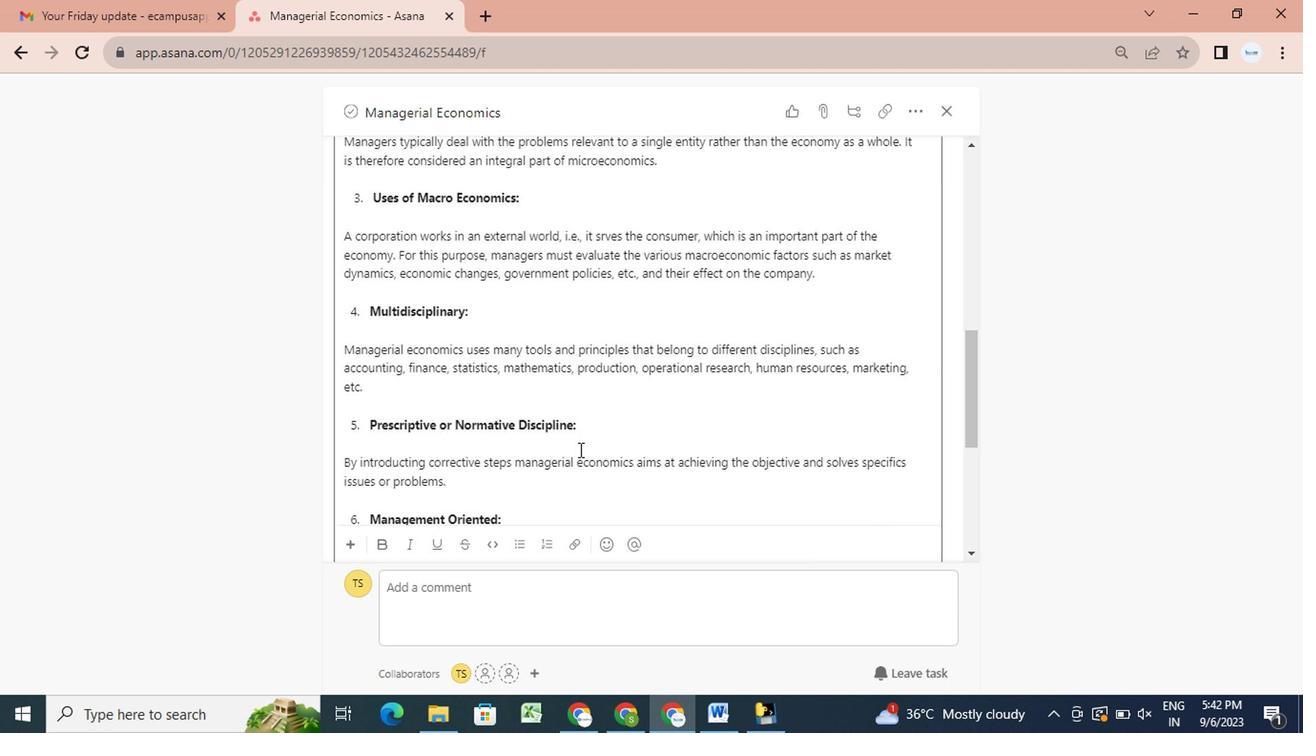 
Action: Mouse scrolled (575, 449) with delta (0, -1)
Screenshot: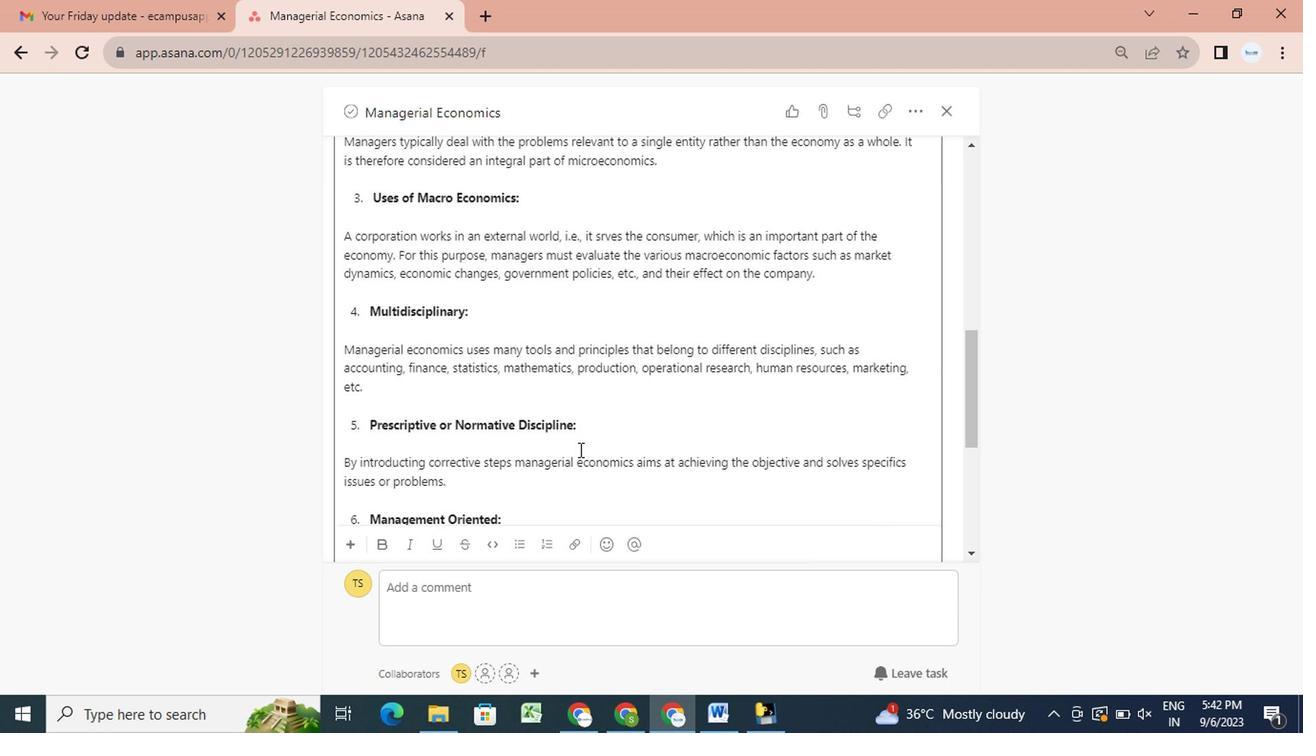 
Action: Mouse scrolled (575, 449) with delta (0, -1)
Screenshot: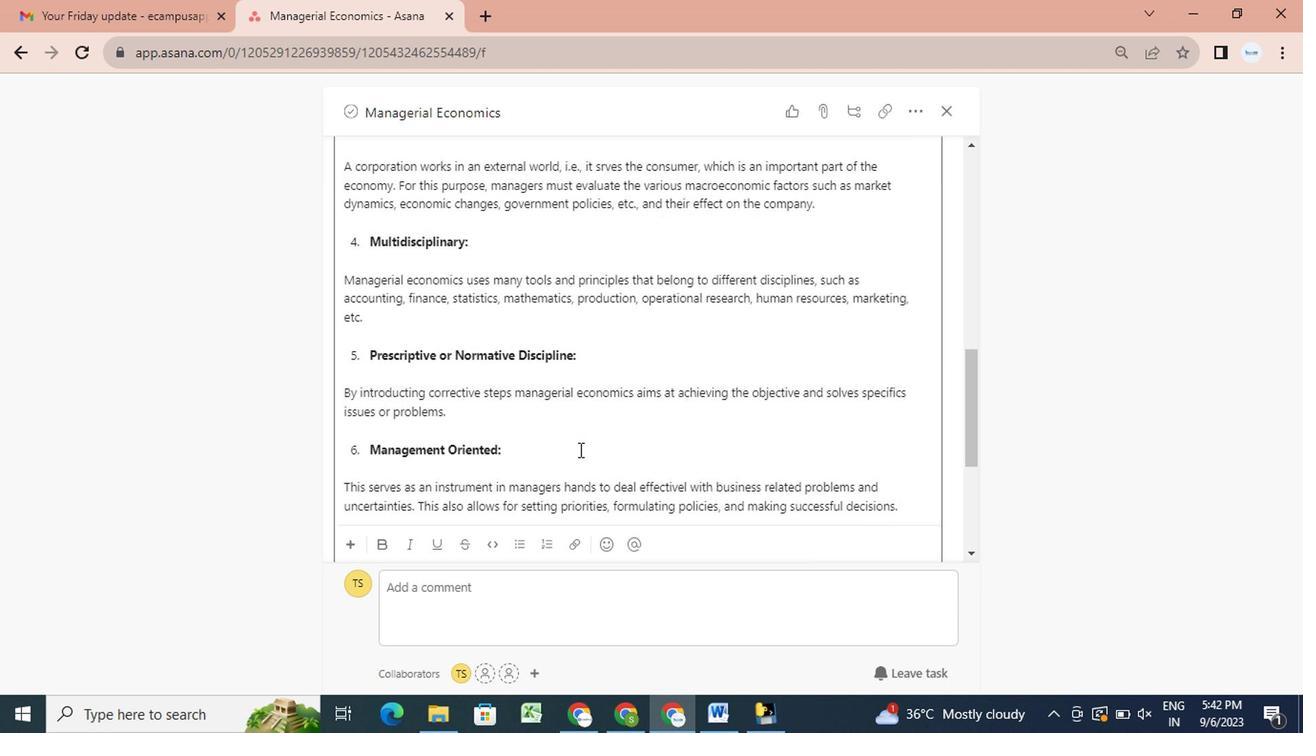 
Action: Mouse scrolled (575, 449) with delta (0, -1)
Screenshot: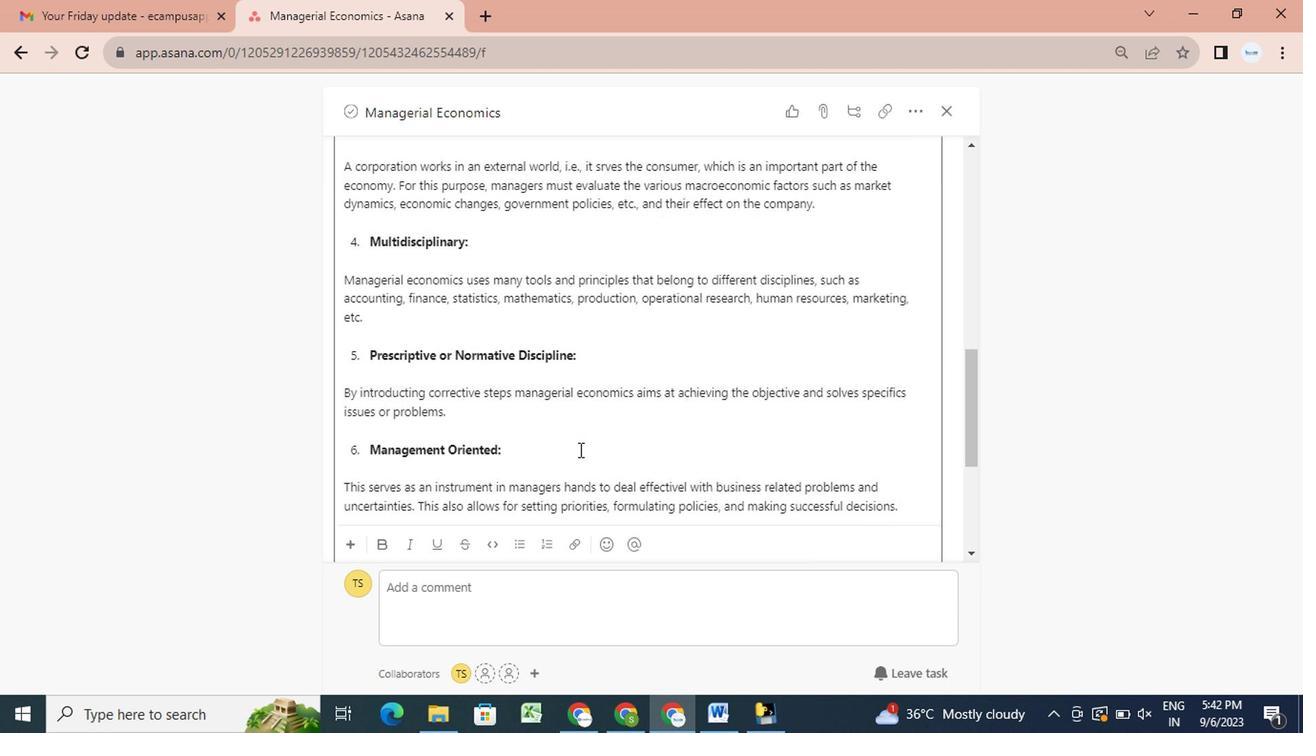 
Action: Mouse scrolled (575, 449) with delta (0, -1)
Screenshot: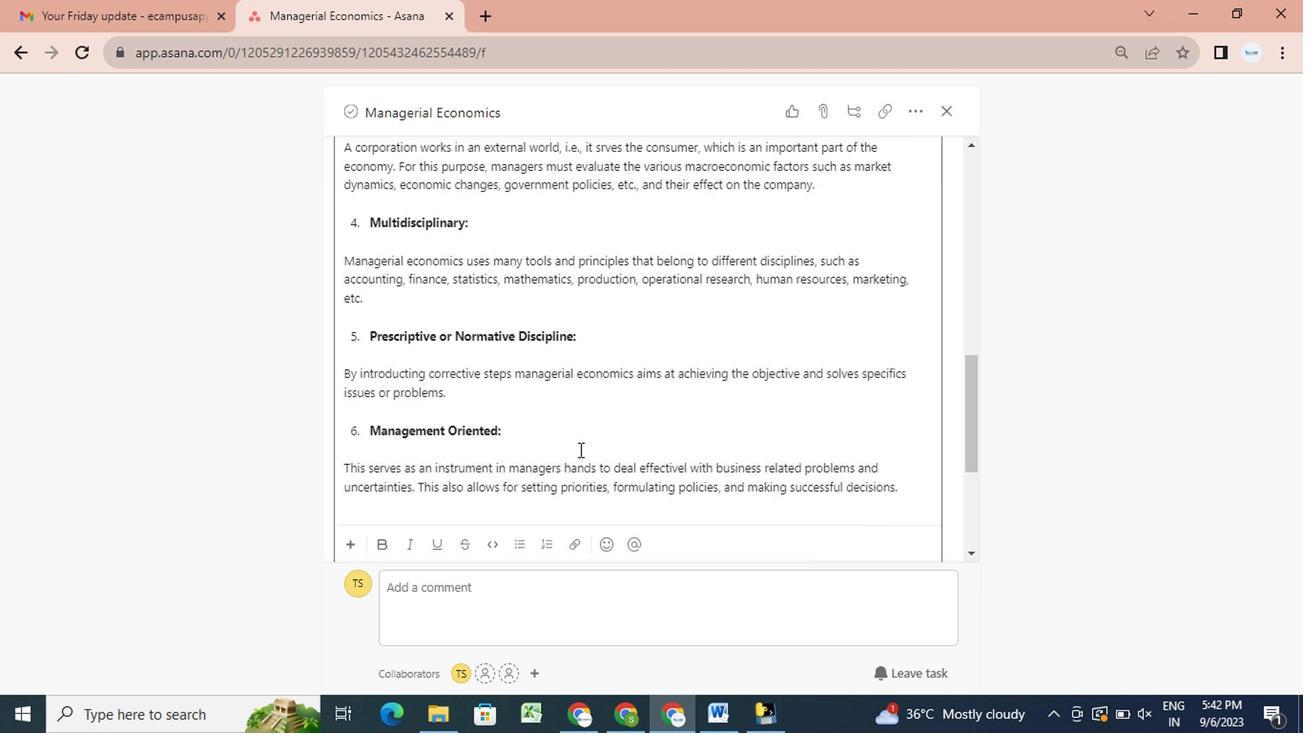 
Action: Mouse scrolled (575, 449) with delta (0, -1)
Screenshot: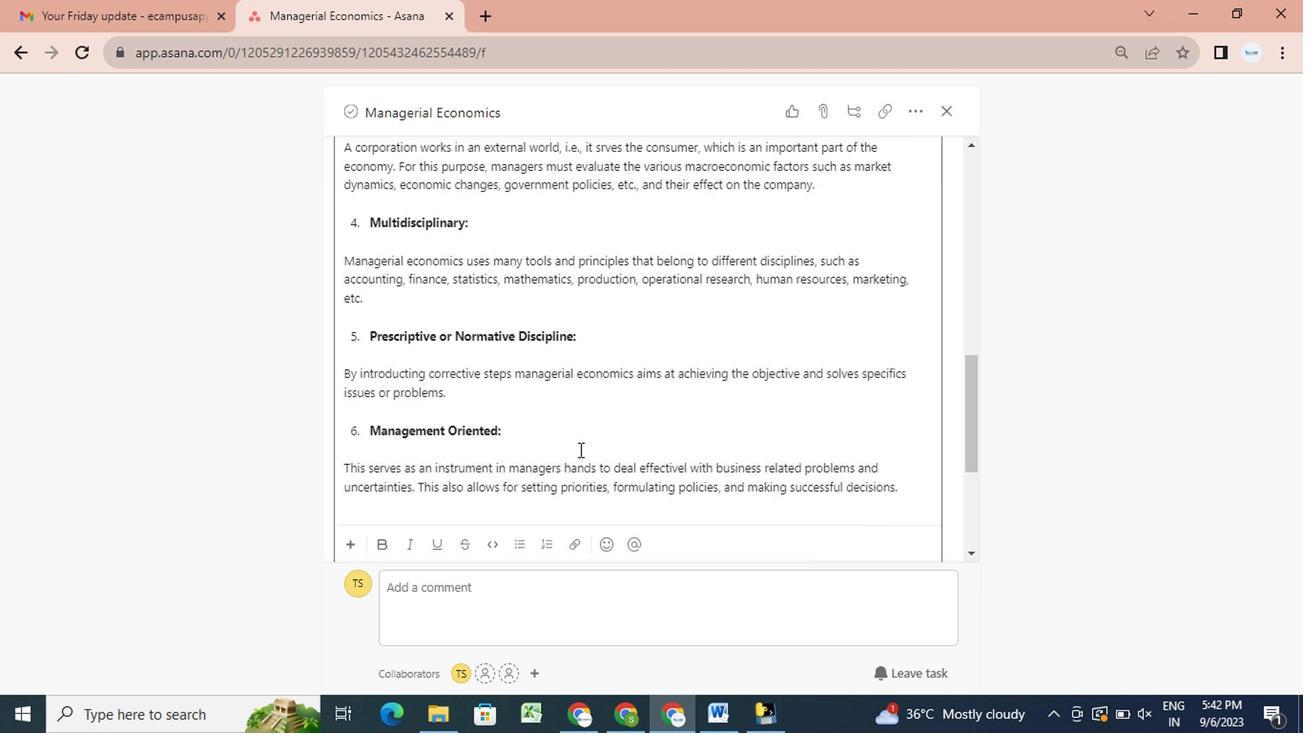 
Action: Mouse scrolled (575, 449) with delta (0, -1)
Screenshot: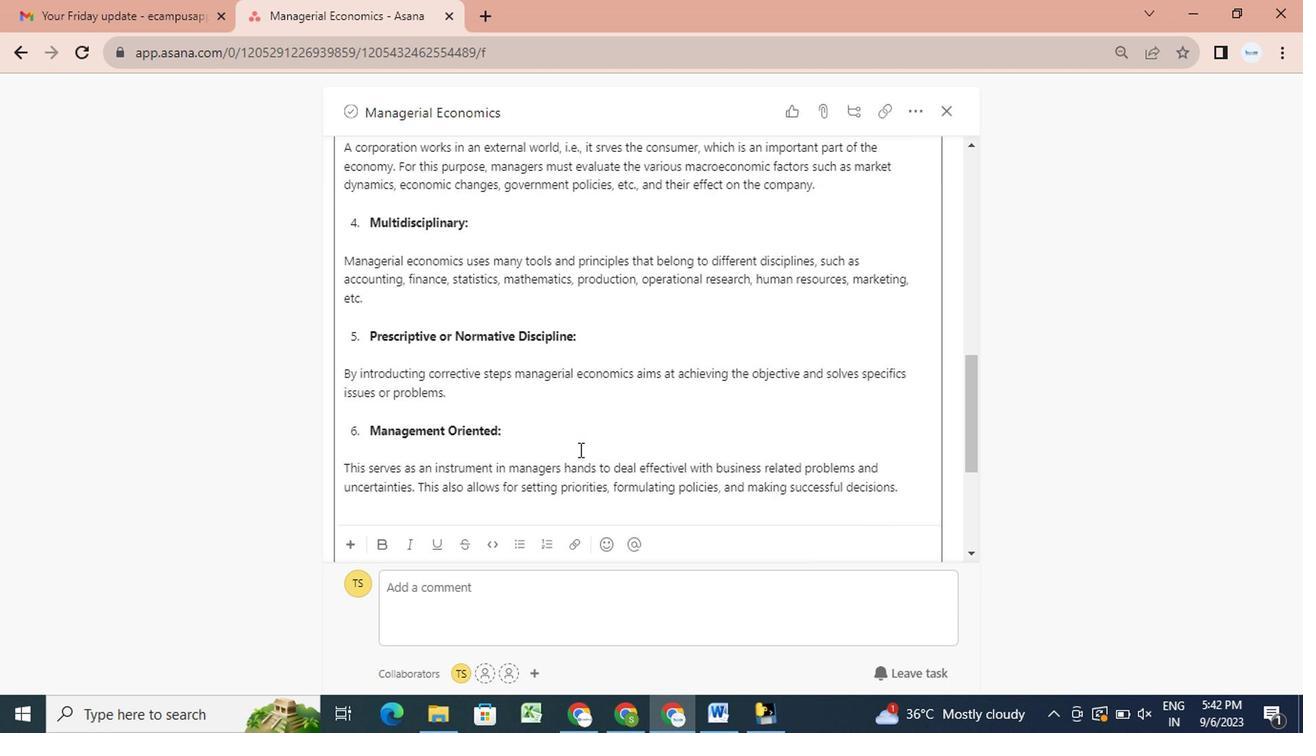 
Action: Mouse scrolled (575, 449) with delta (0, -1)
Screenshot: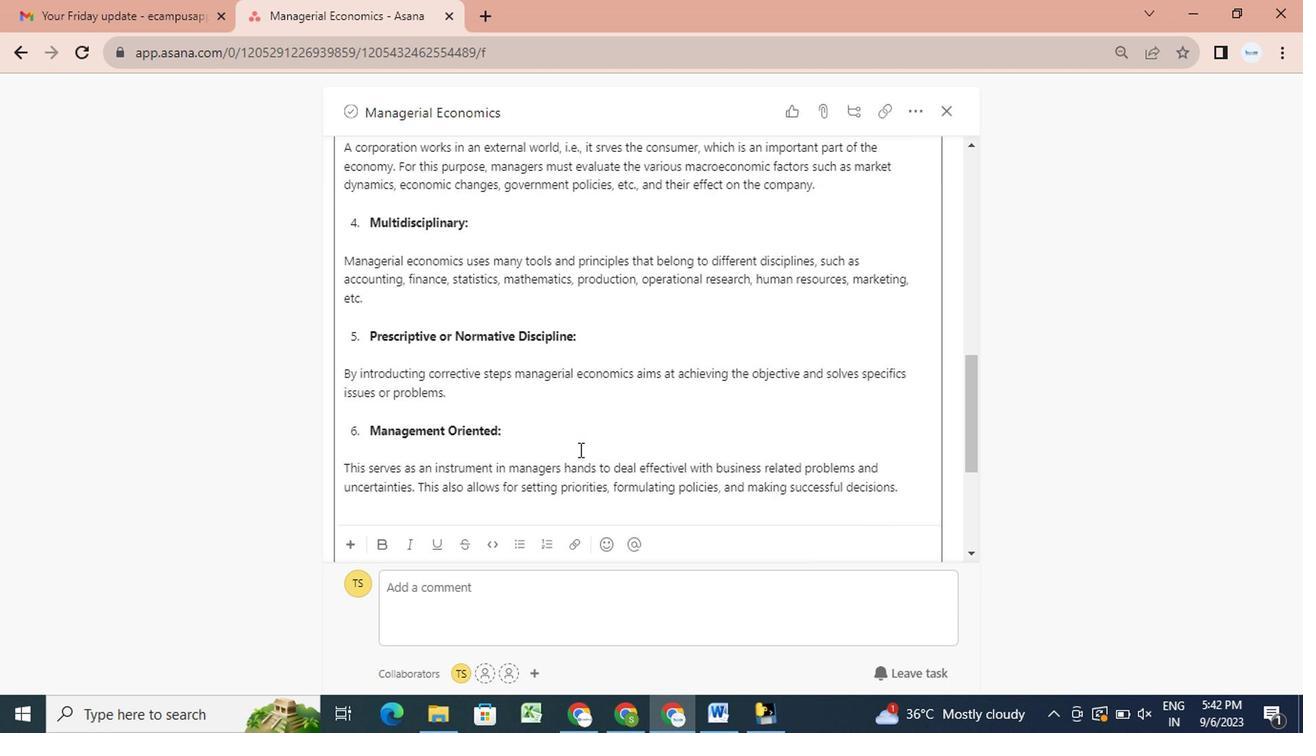 
Action: Mouse scrolled (575, 449) with delta (0, -1)
Screenshot: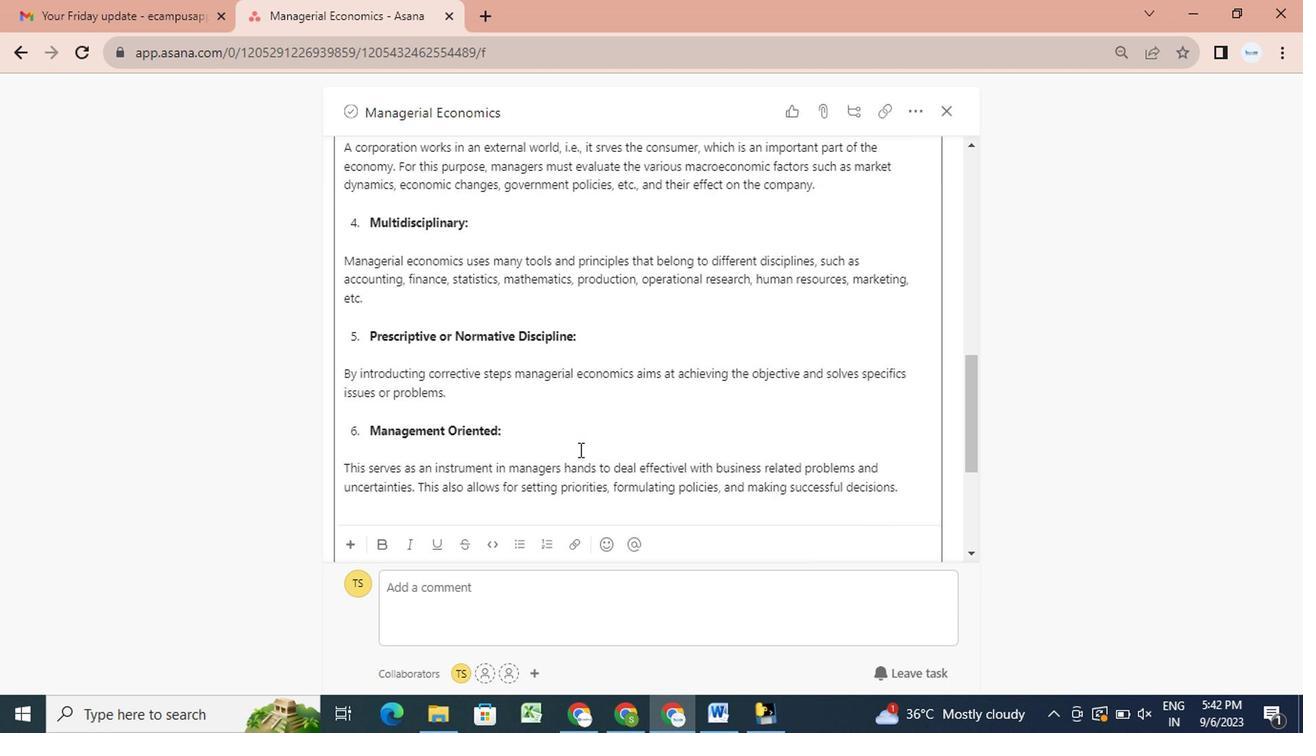 
Action: Mouse scrolled (575, 449) with delta (0, -1)
Screenshot: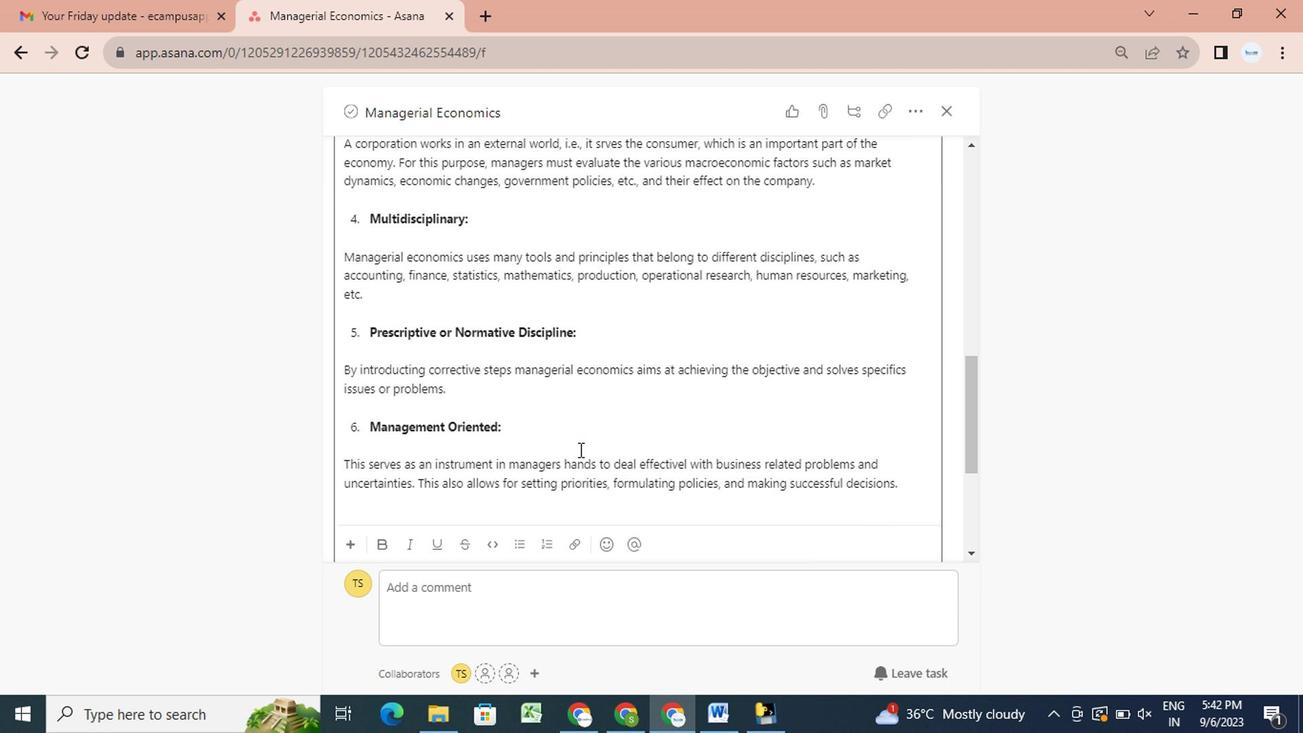 
Action: Mouse scrolled (575, 449) with delta (0, -1)
Screenshot: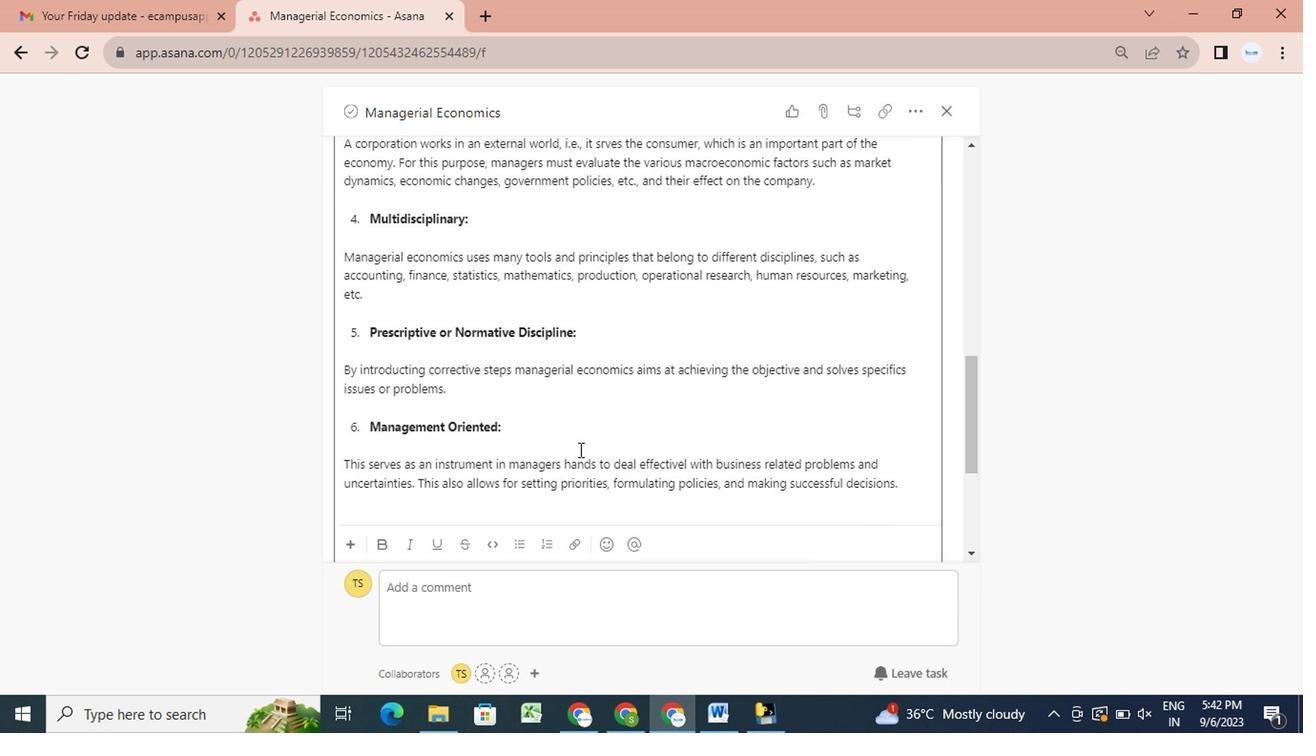 
Action: Mouse scrolled (575, 449) with delta (0, -1)
Screenshot: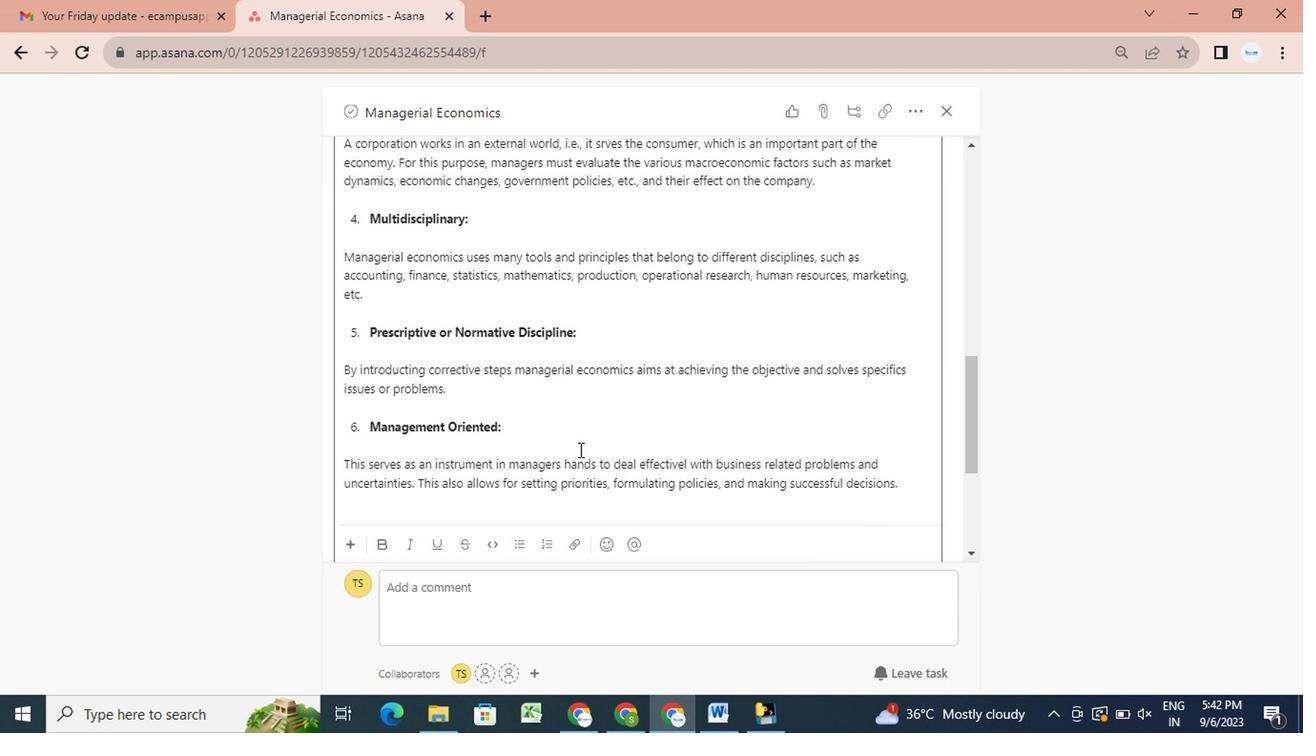 
Action: Mouse scrolled (575, 449) with delta (0, -1)
Screenshot: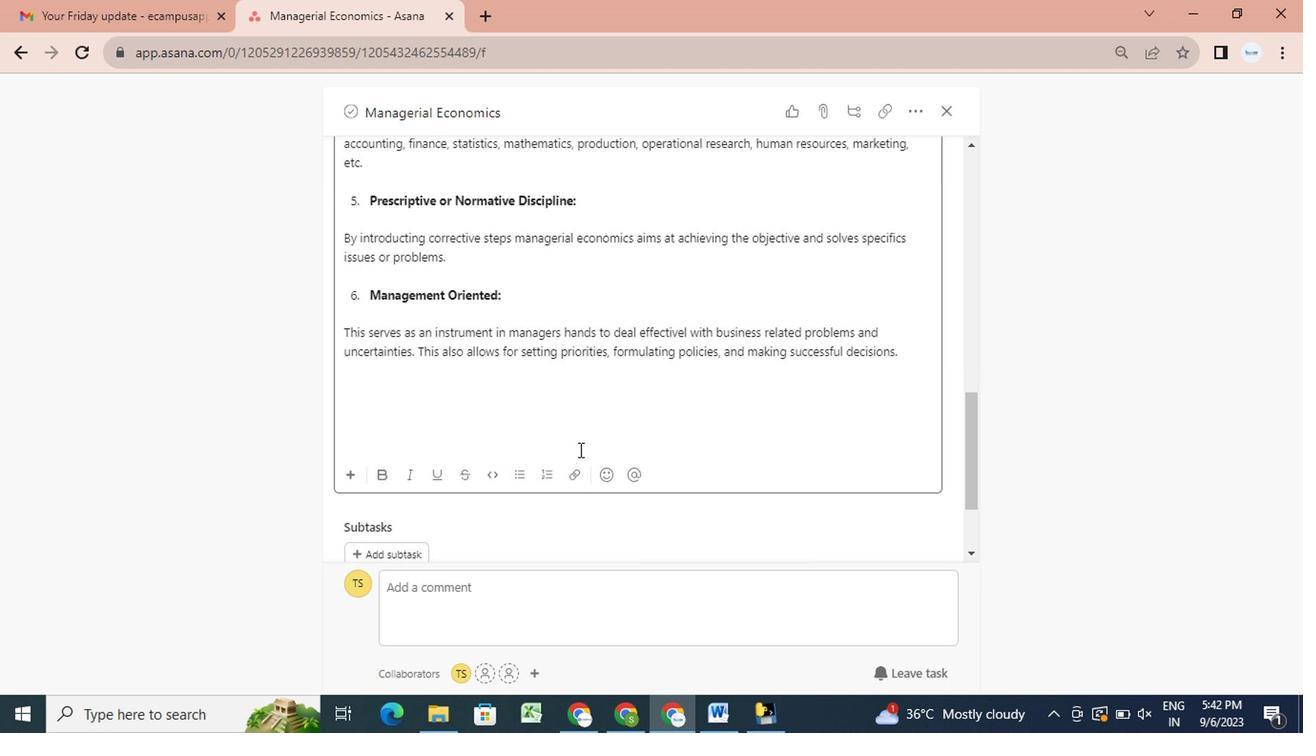 
Action: Mouse scrolled (575, 449) with delta (0, -1)
Screenshot: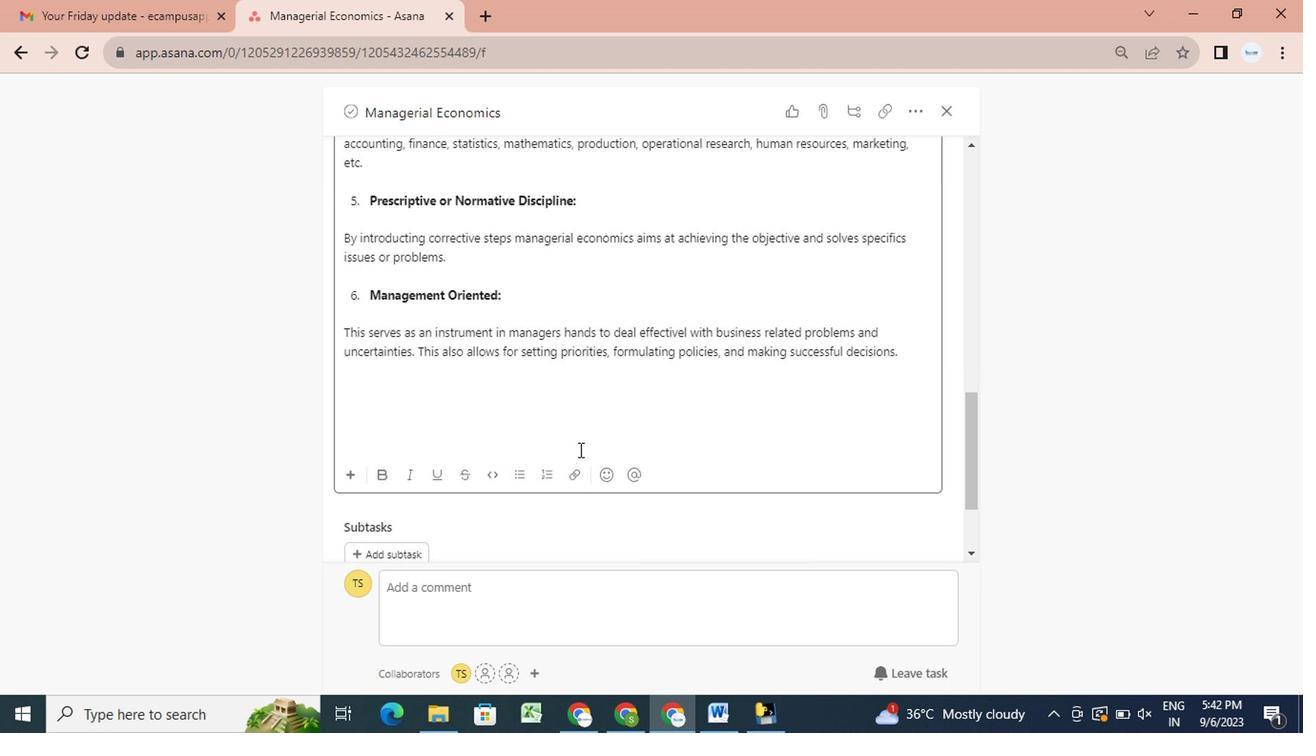 
Action: Mouse scrolled (575, 449) with delta (0, -1)
Screenshot: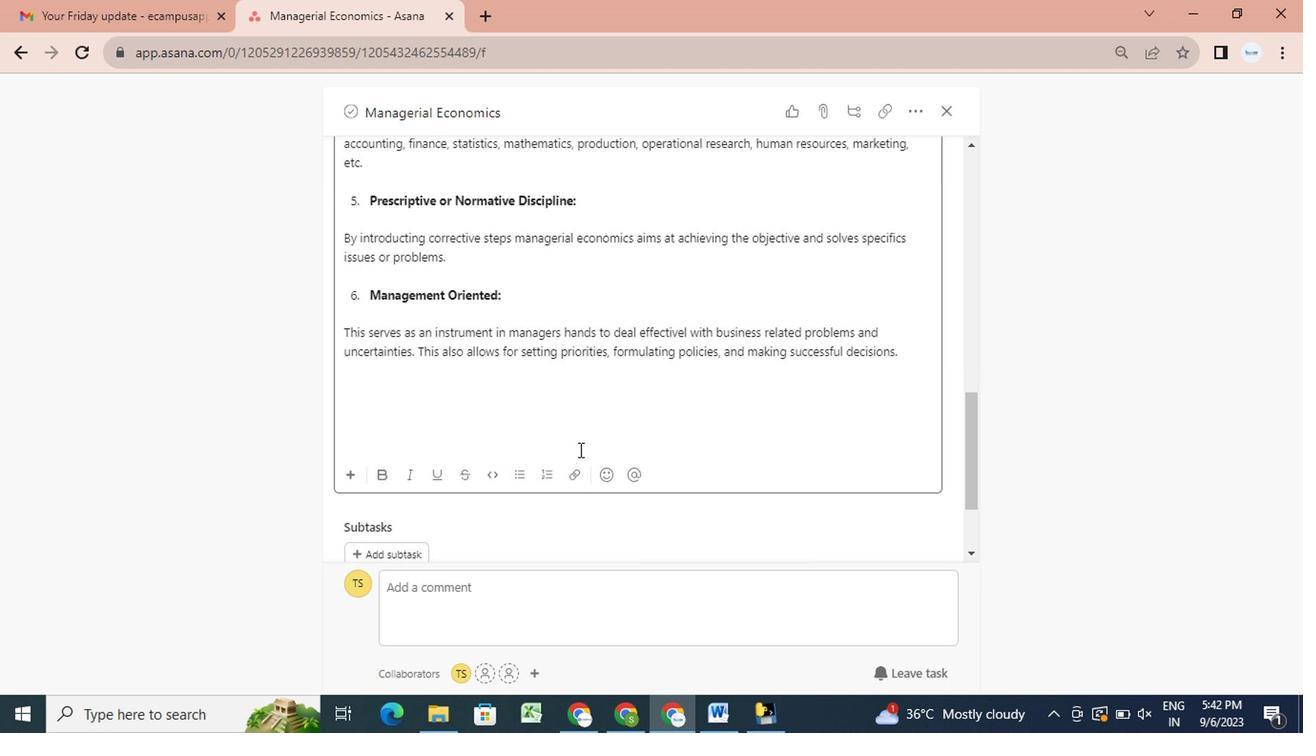 
Action: Mouse scrolled (575, 449) with delta (0, -1)
Screenshot: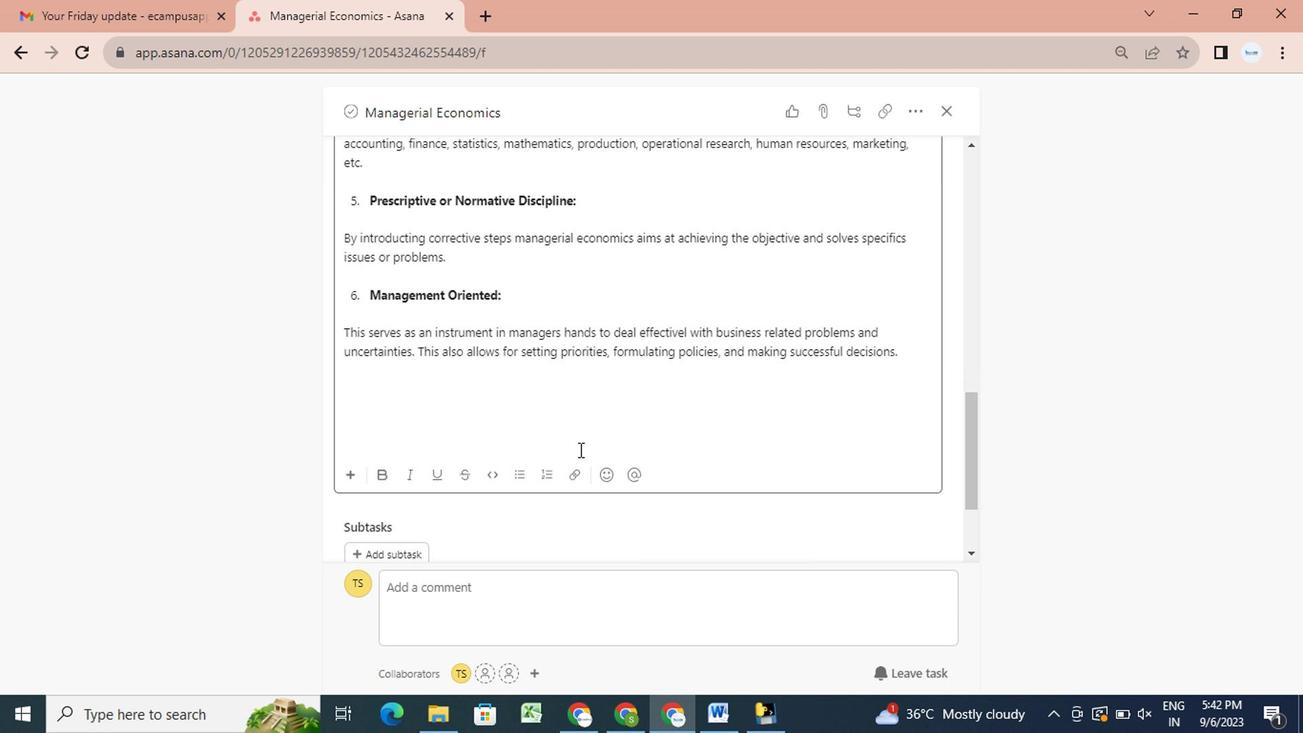 
Action: Mouse scrolled (575, 449) with delta (0, -1)
Screenshot: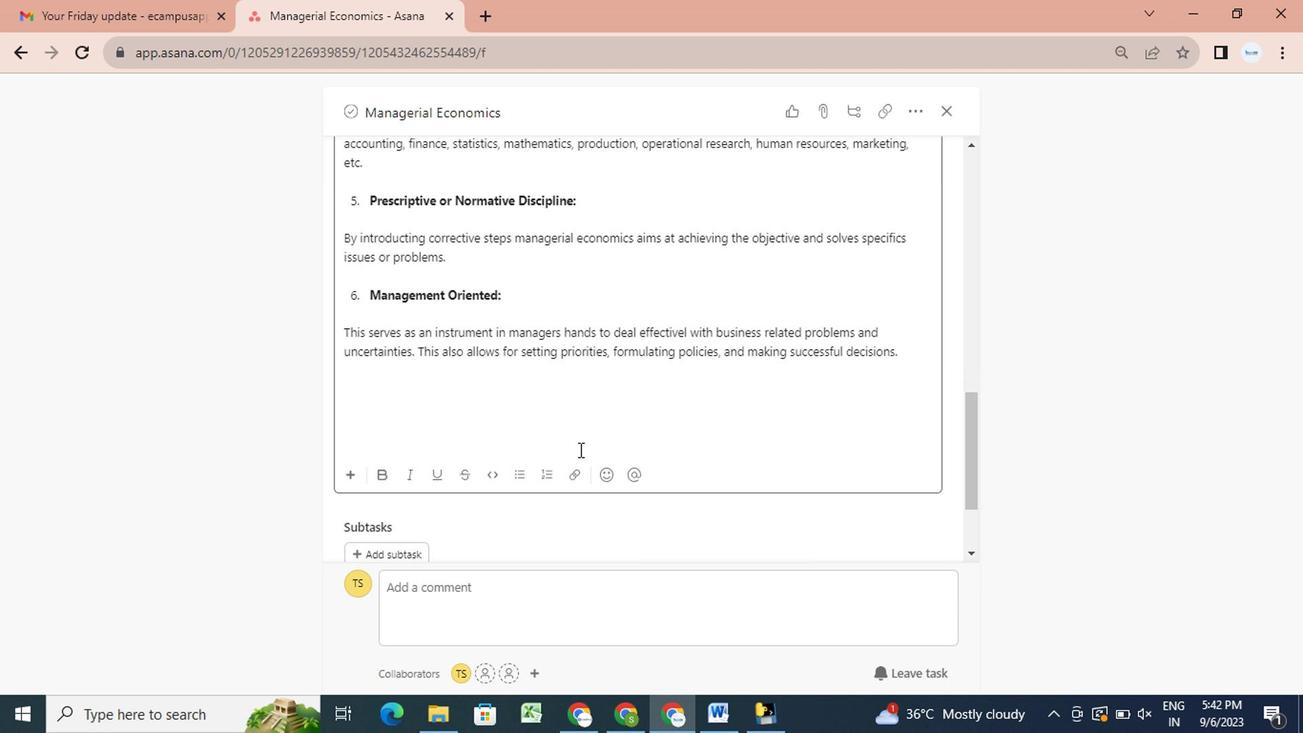 
Action: Mouse scrolled (575, 449) with delta (0, -1)
Screenshot: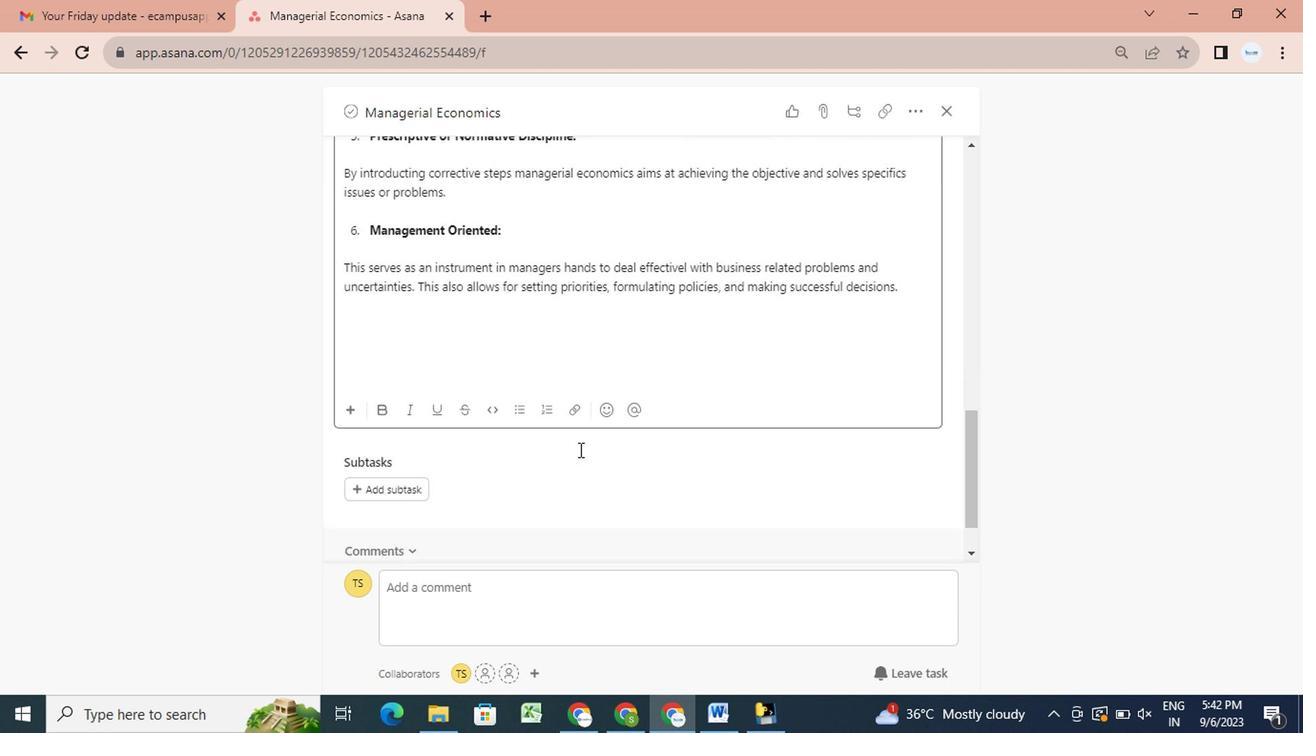 
Action: Mouse scrolled (575, 449) with delta (0, -1)
Screenshot: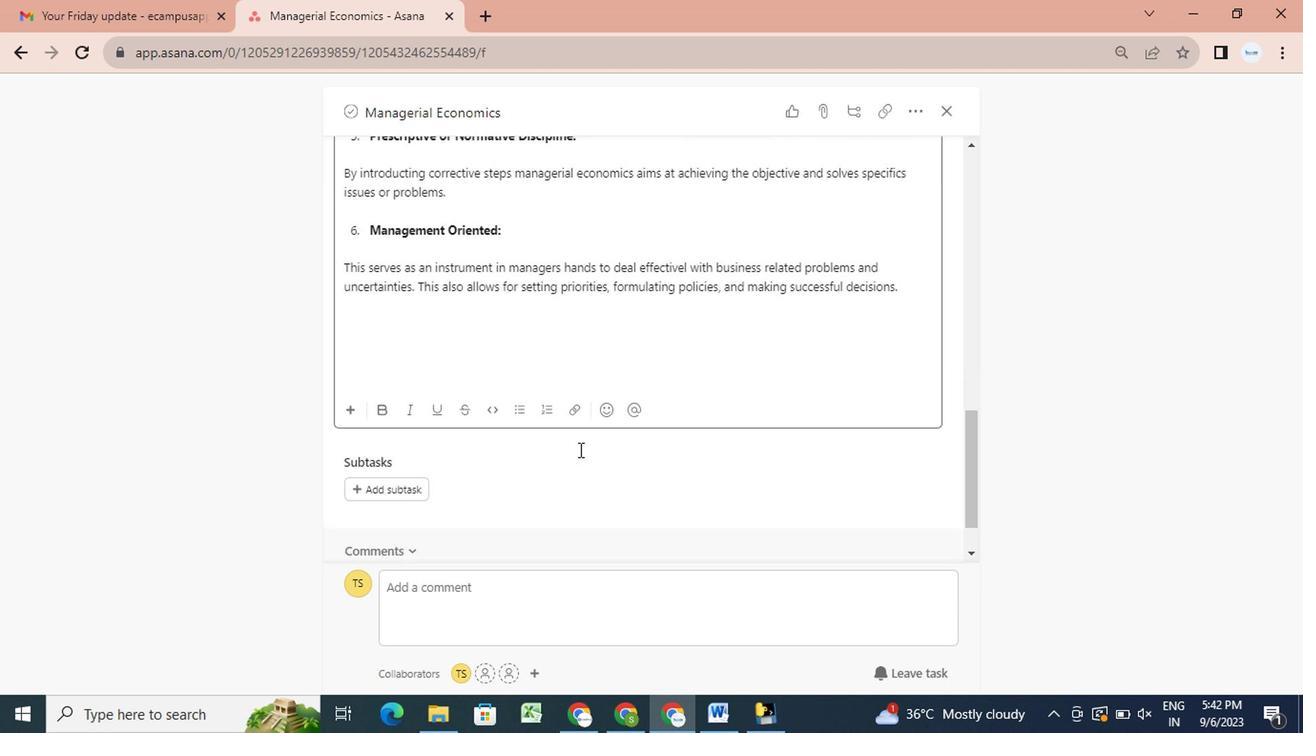 
Action: Mouse scrolled (575, 449) with delta (0, -1)
Screenshot: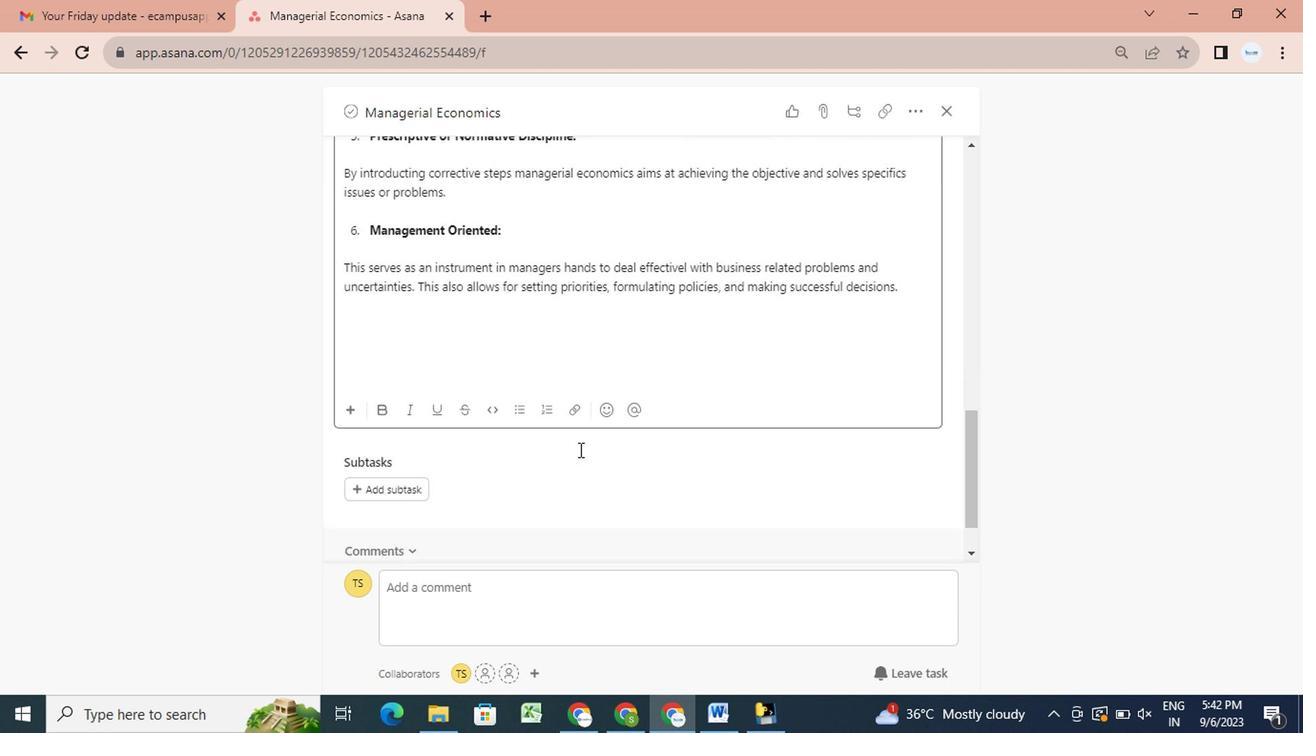 
Action: Mouse scrolled (575, 449) with delta (0, -1)
Screenshot: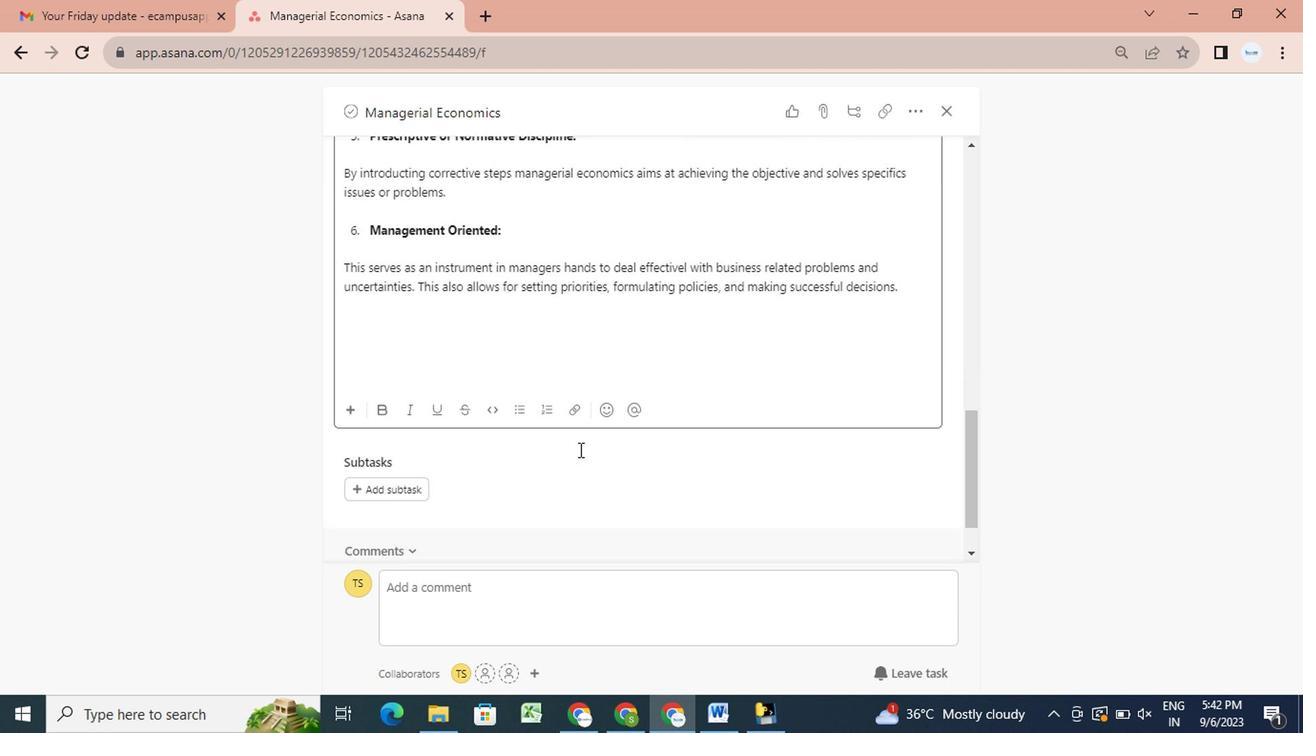
Action: Mouse scrolled (575, 449) with delta (0, -1)
Screenshot: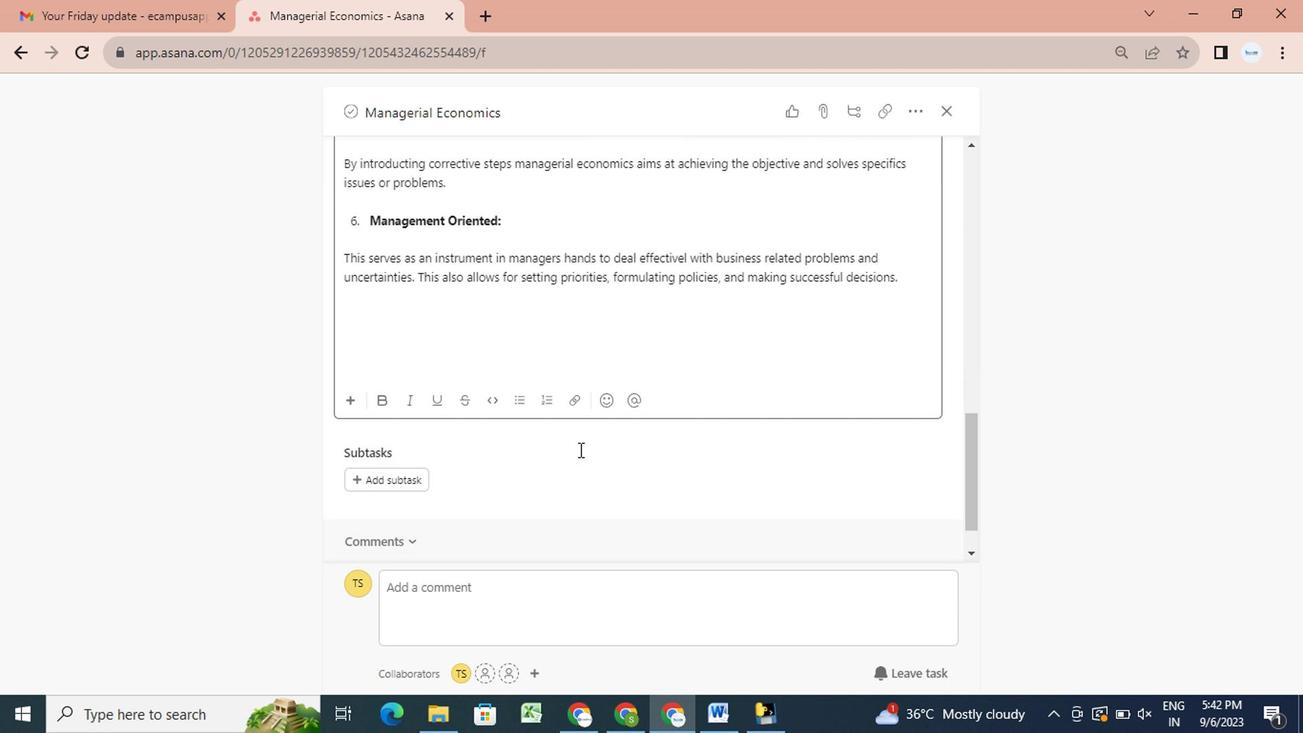 
Action: Mouse scrolled (575, 449) with delta (0, -1)
Screenshot: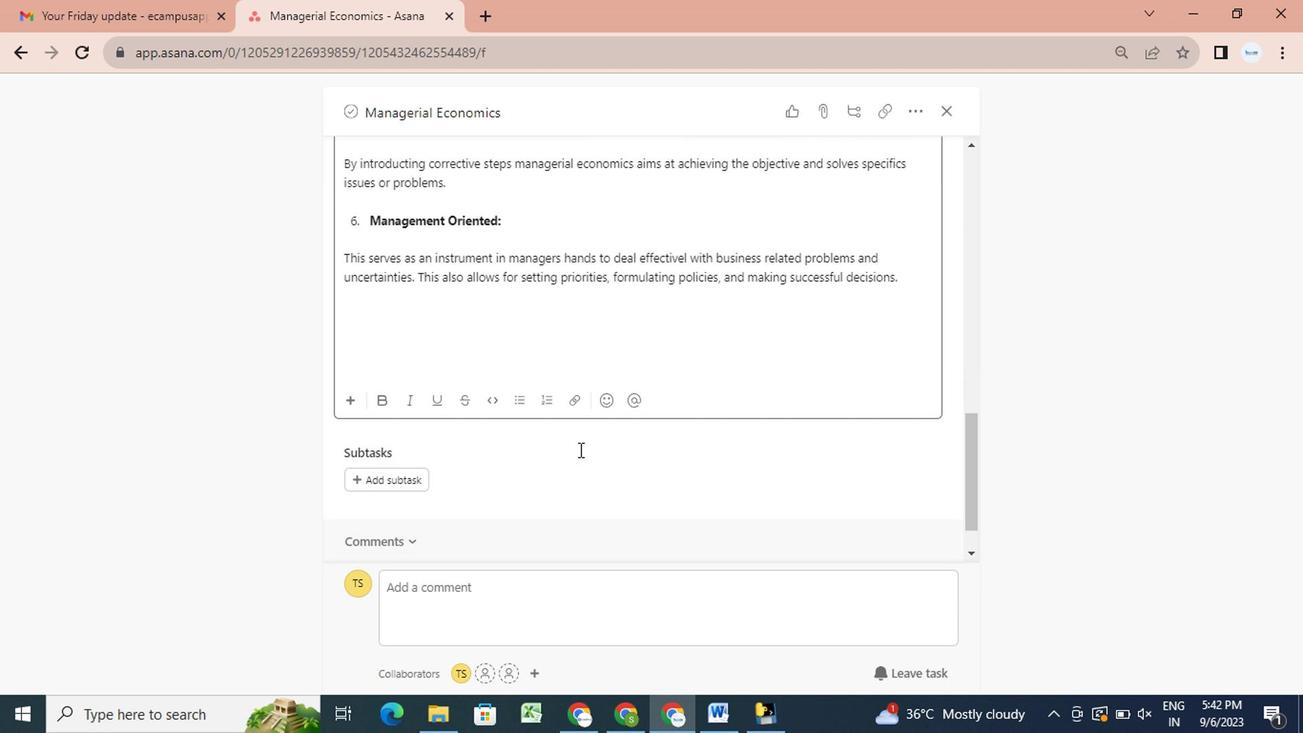 
Action: Mouse scrolled (575, 449) with delta (0, -1)
Screenshot: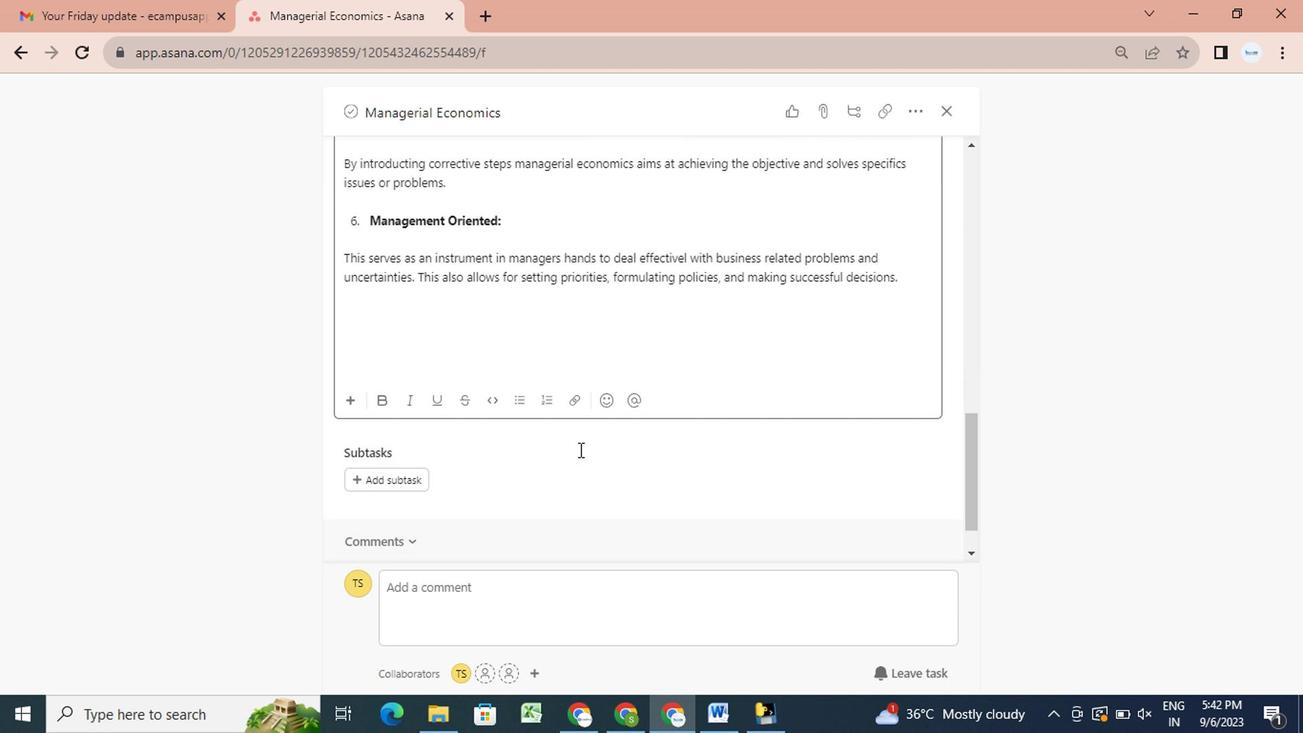 
Action: Mouse scrolled (575, 449) with delta (0, -1)
Screenshot: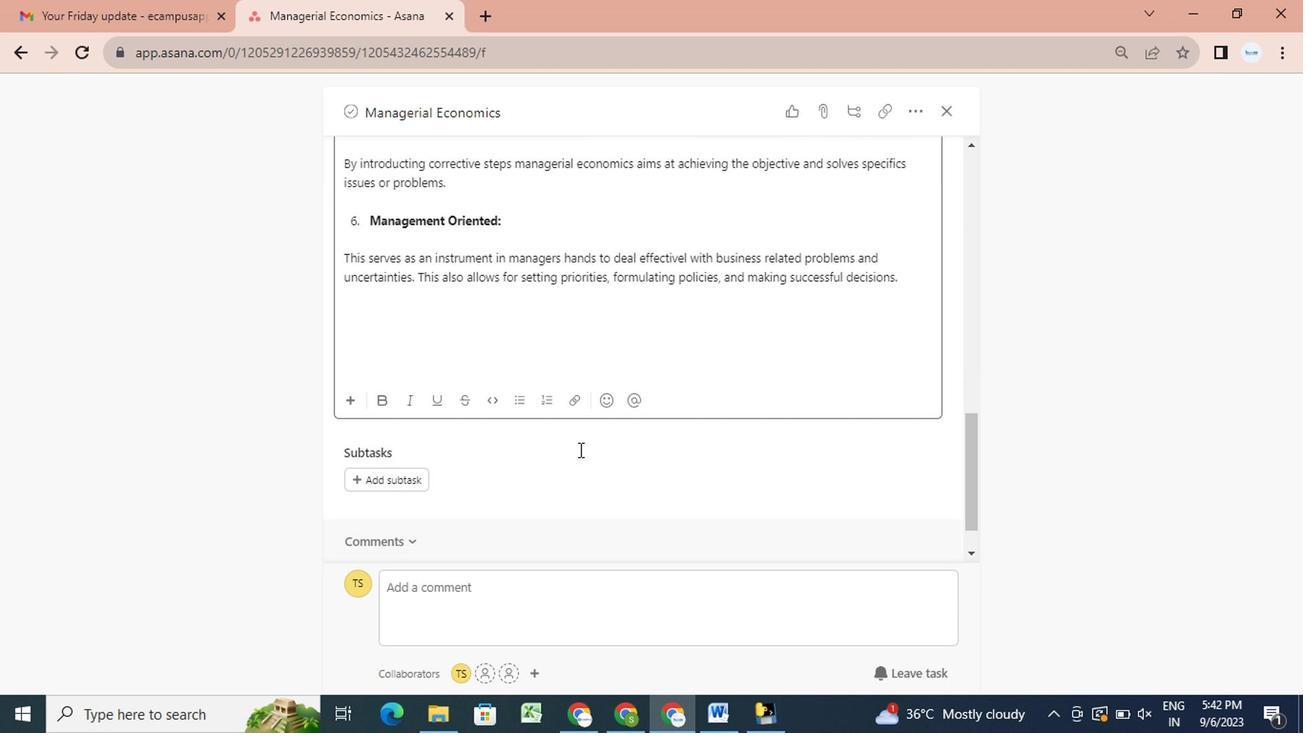 
Action: Mouse scrolled (575, 449) with delta (0, -1)
Screenshot: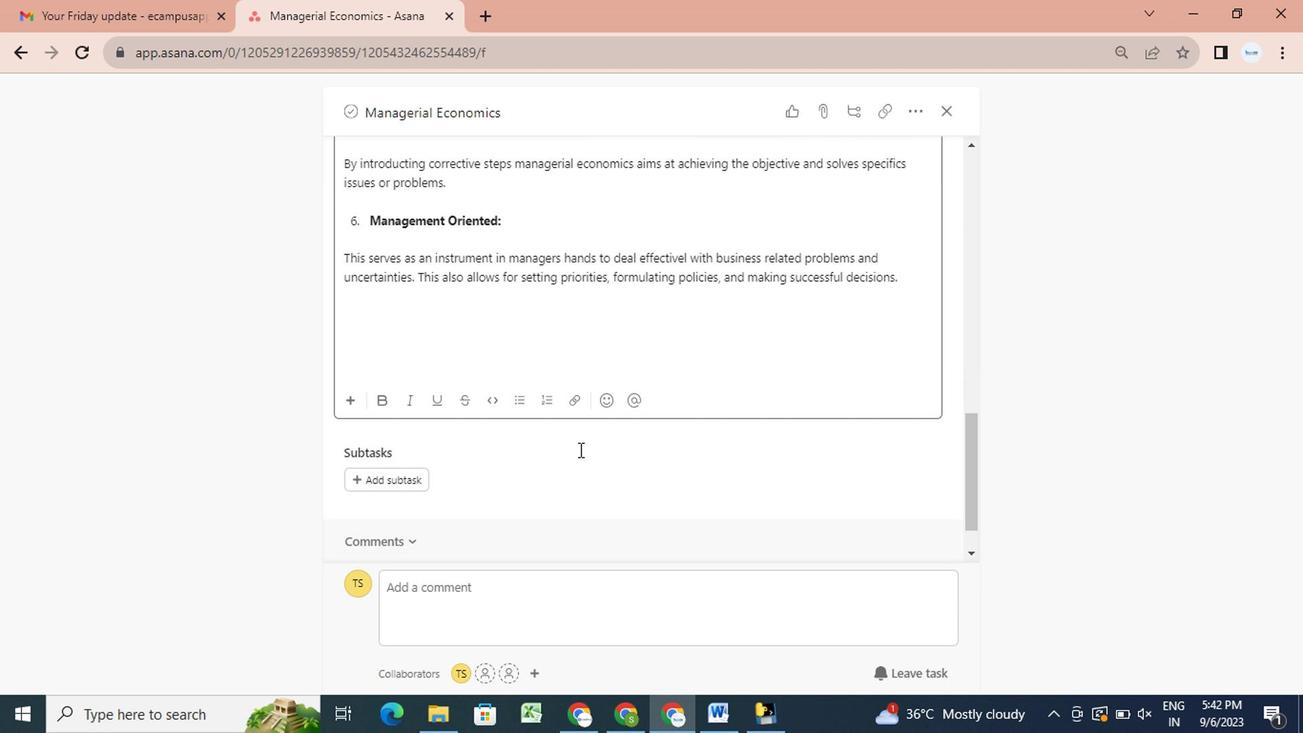 
Action: Mouse scrolled (575, 449) with delta (0, -1)
Screenshot: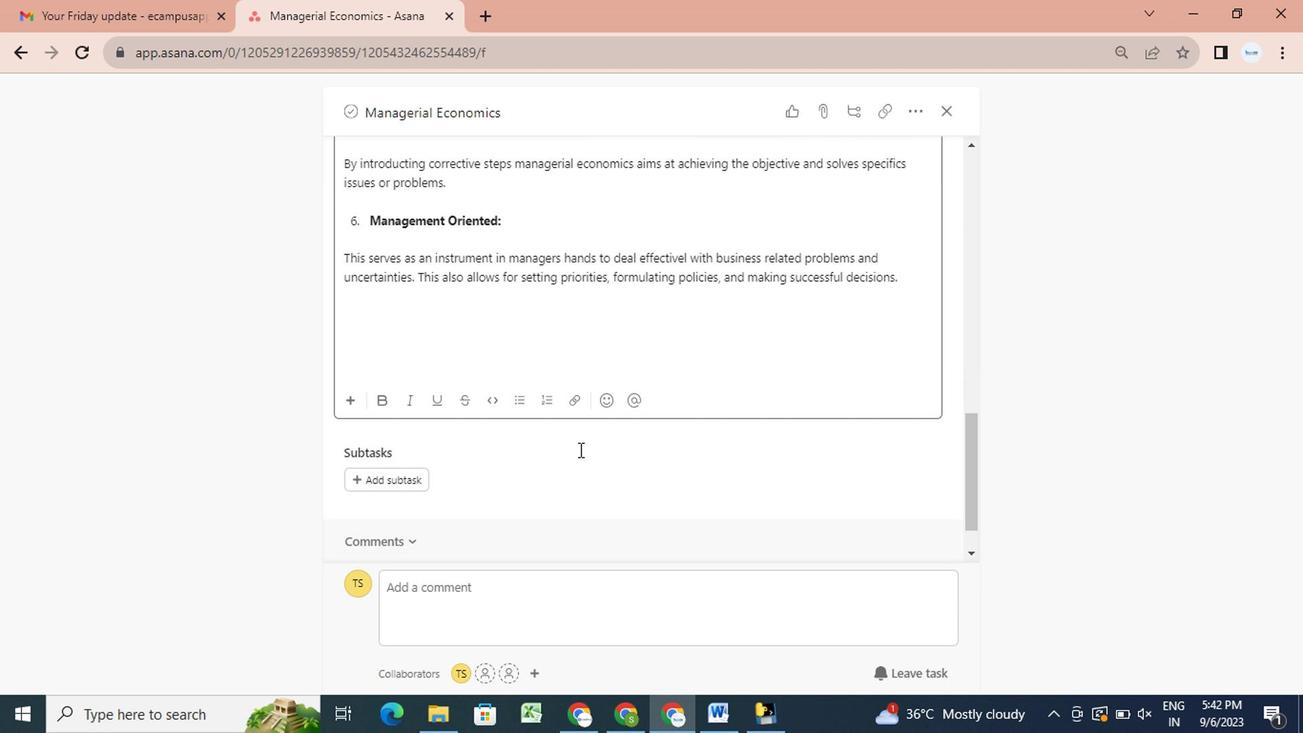
Action: Mouse scrolled (575, 449) with delta (0, -1)
Screenshot: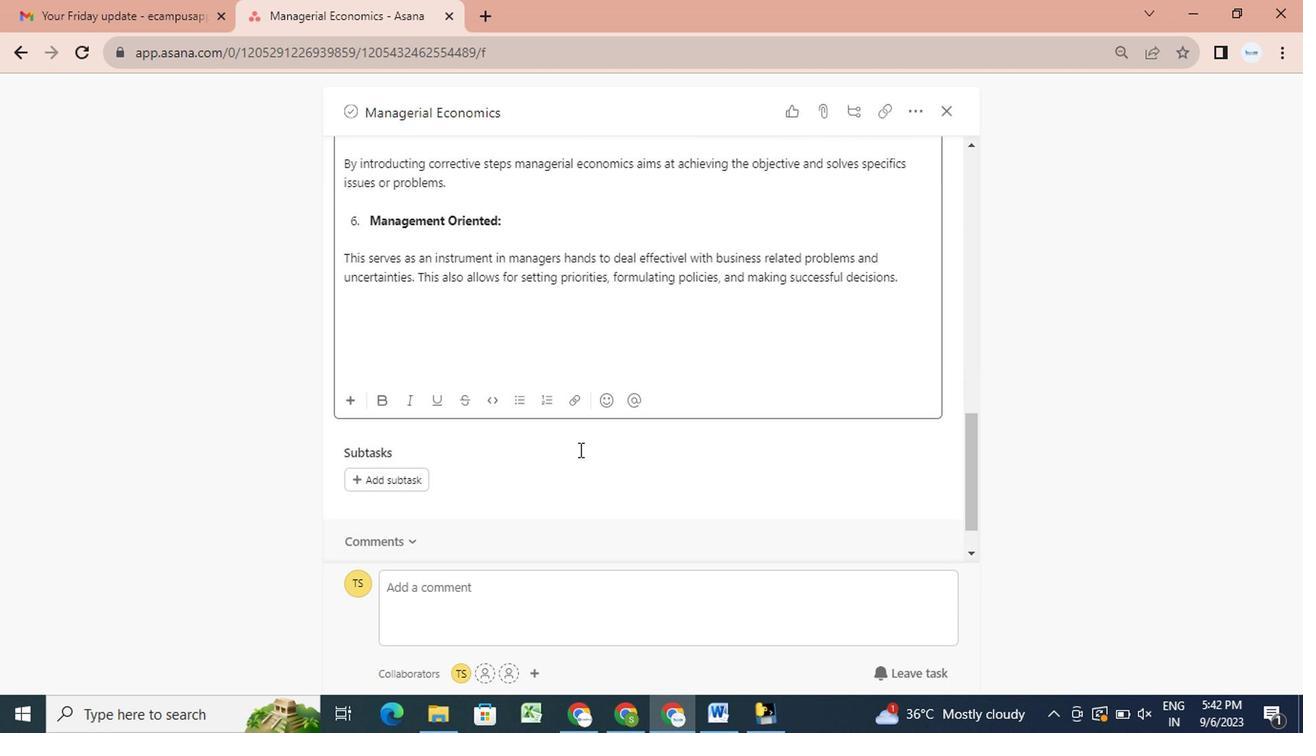 
Action: Mouse scrolled (575, 449) with delta (0, -1)
Screenshot: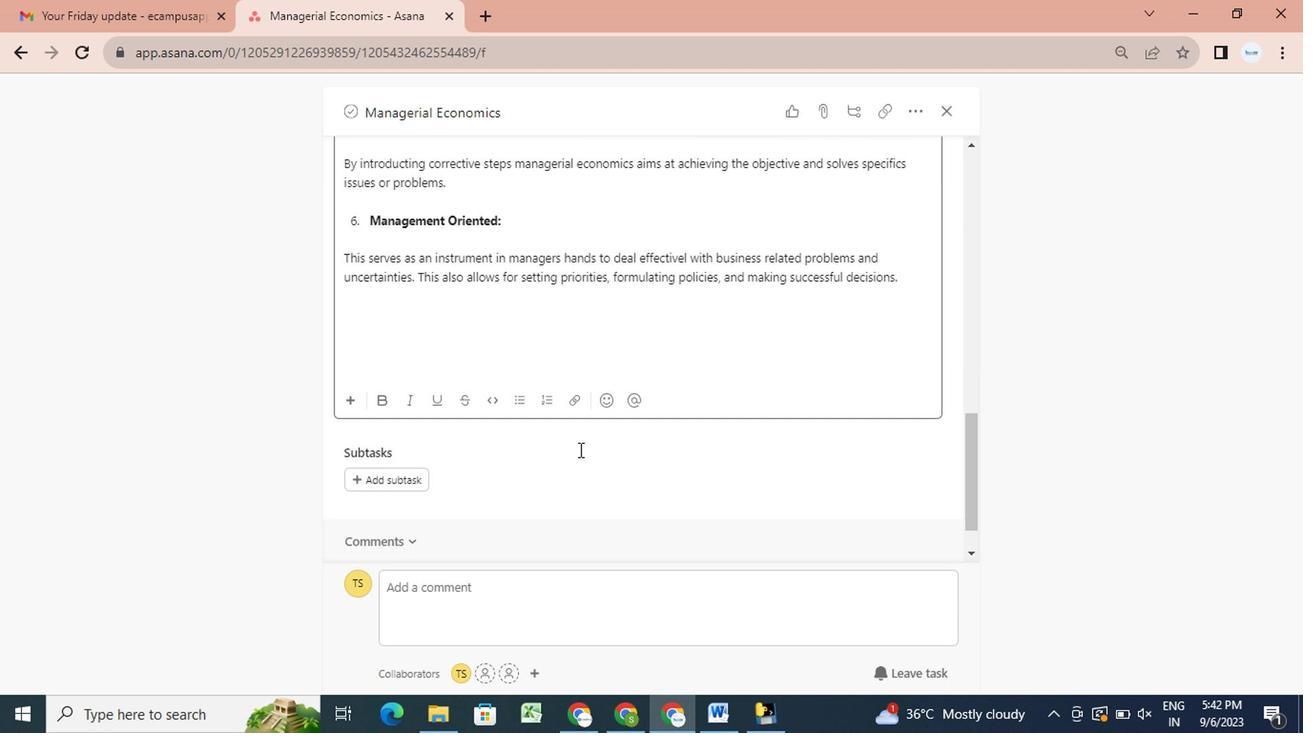 
Action: Mouse moved to (901, 304)
Screenshot: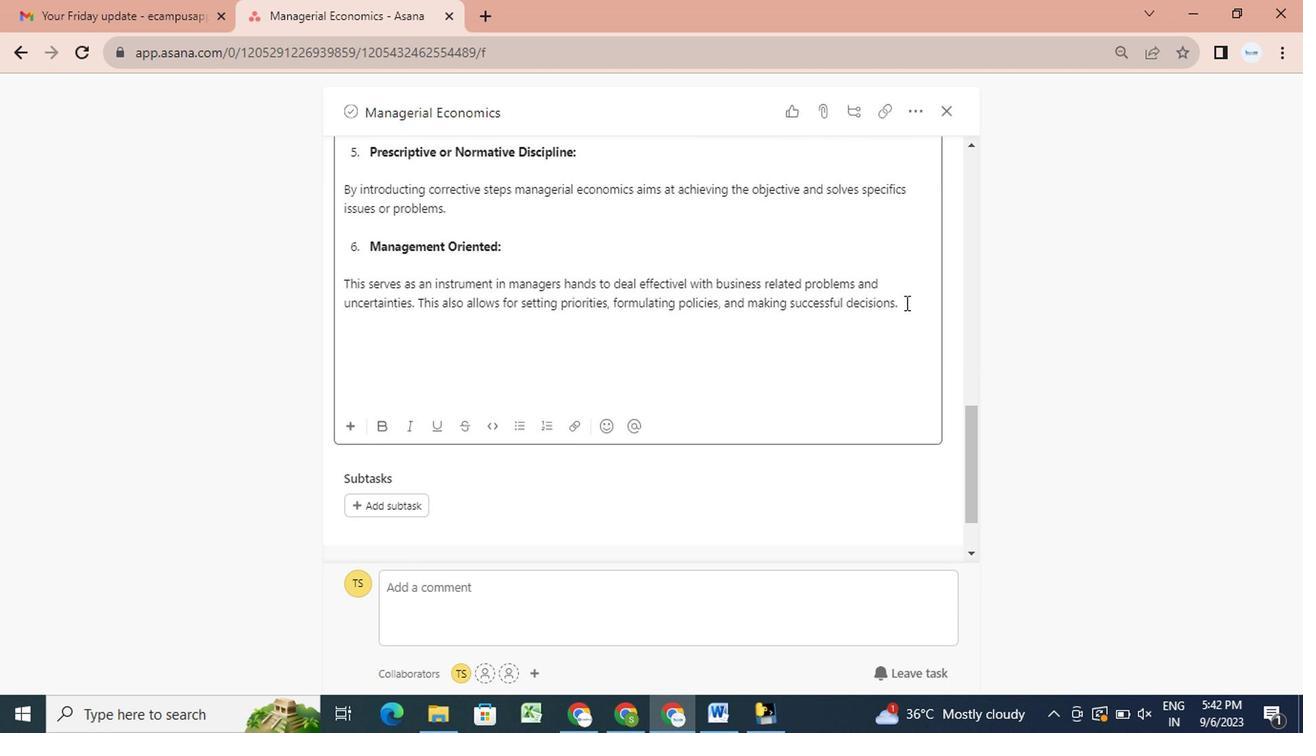 
Action: Mouse pressed left at (901, 304)
Screenshot: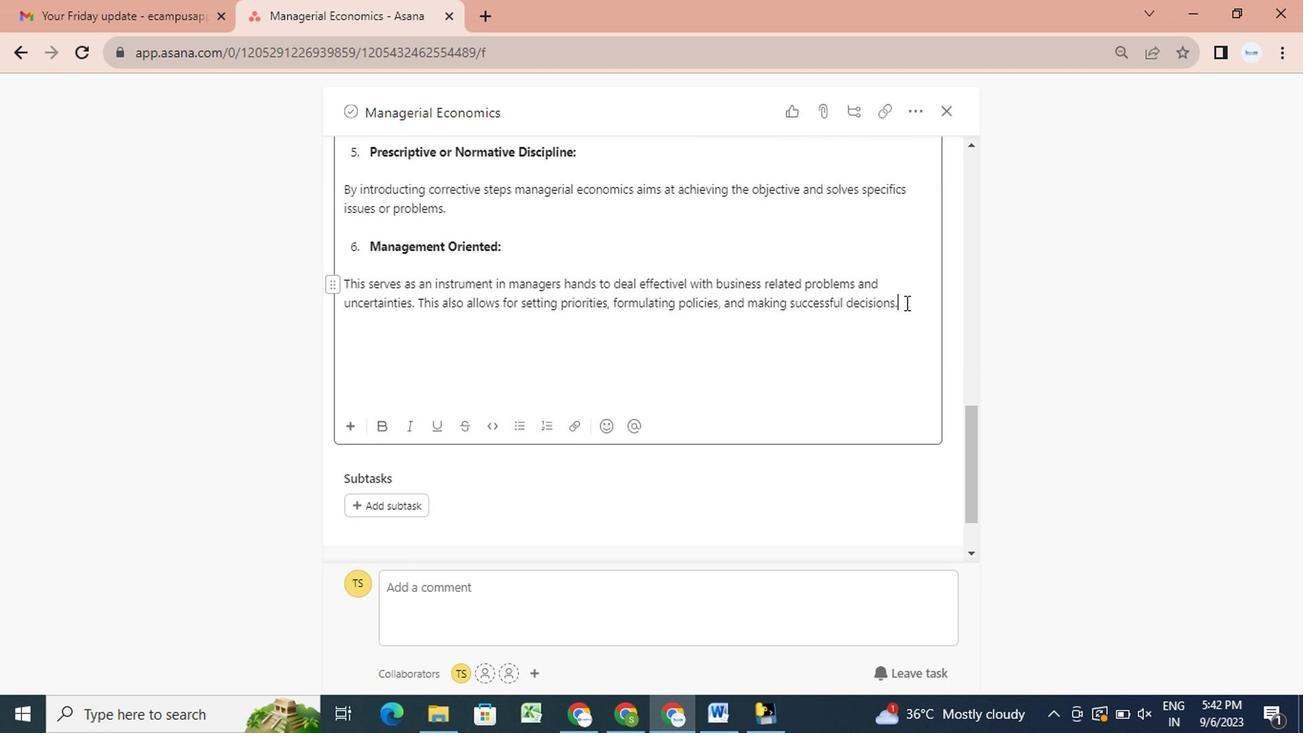 
Action: Key pressed <Key.enter><Key.enter><Key.space><Key.space>7.<Key.space><Key.shift_r>Pragmatic<Key.shift_r>:<Key.left><Key.left><Key.left><Key.left><Key.left><Key.left><Key.left><Key.left><Key.left><Key.left><Key.left><Key.right><Key.space><Key.space><Key.space><Key.backspace><Key.shift_r><Key.right><Key.right><Key.right><Key.right><Key.right><Key.right><Key.right><Key.right><Key.right><Key.right><Key.right><Key.right><Key.right><Key.shift_r><Key.left><Key.shift_r><Key.left>ctrl+V<'\x02'>ctrl+Zctrl+Z
Screenshot: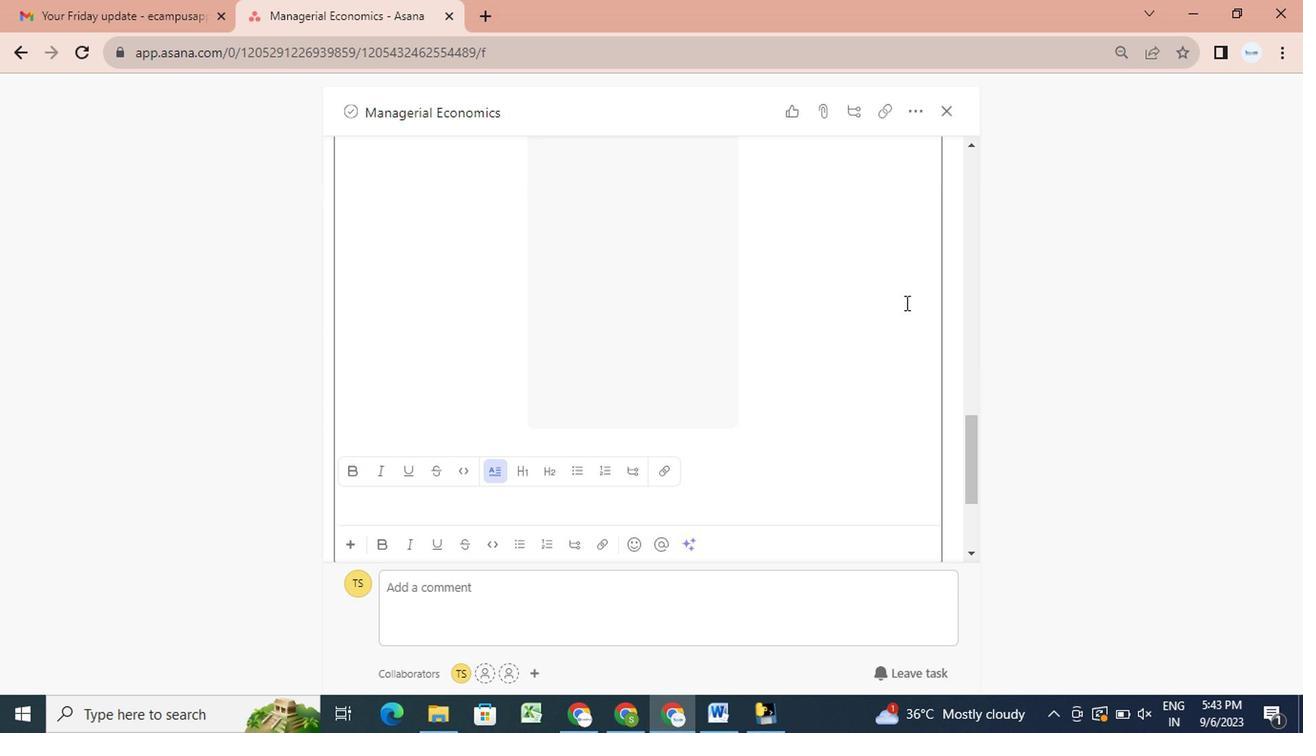 
Action: Mouse moved to (355, 279)
Screenshot: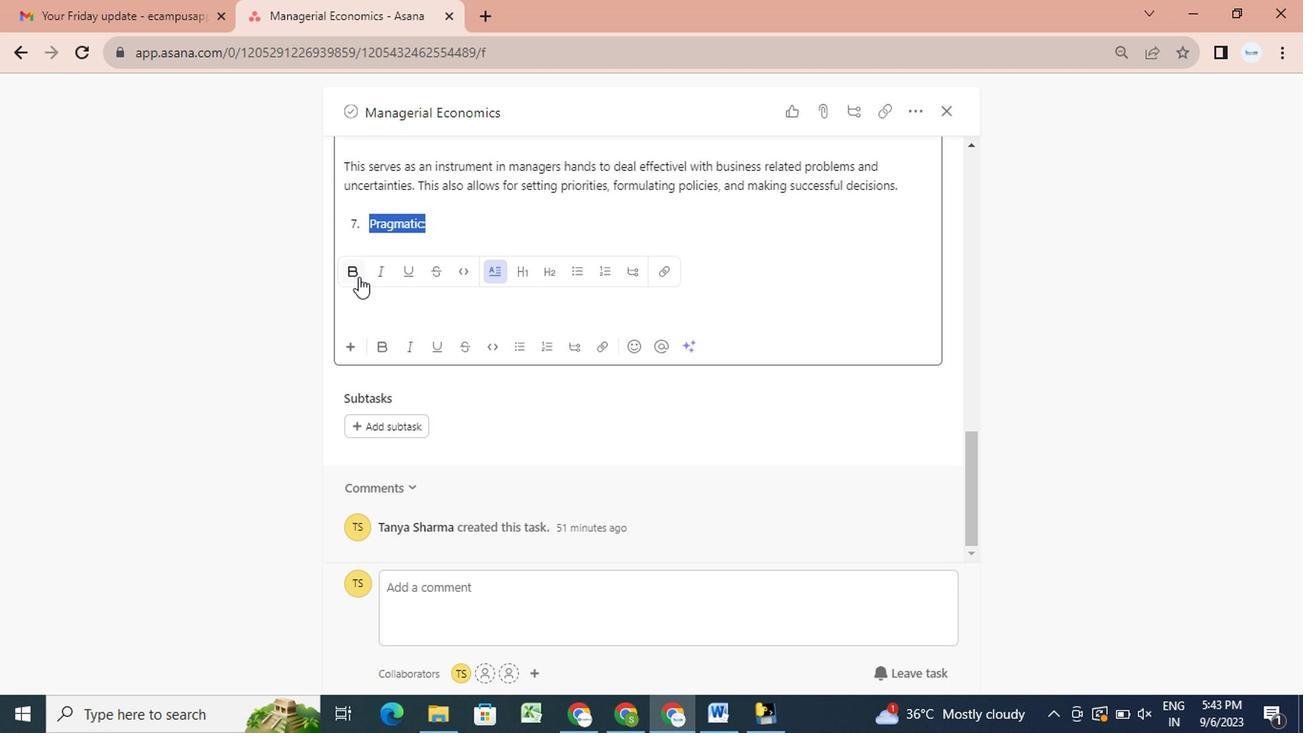 
Action: Mouse pressed left at (355, 279)
Screenshot: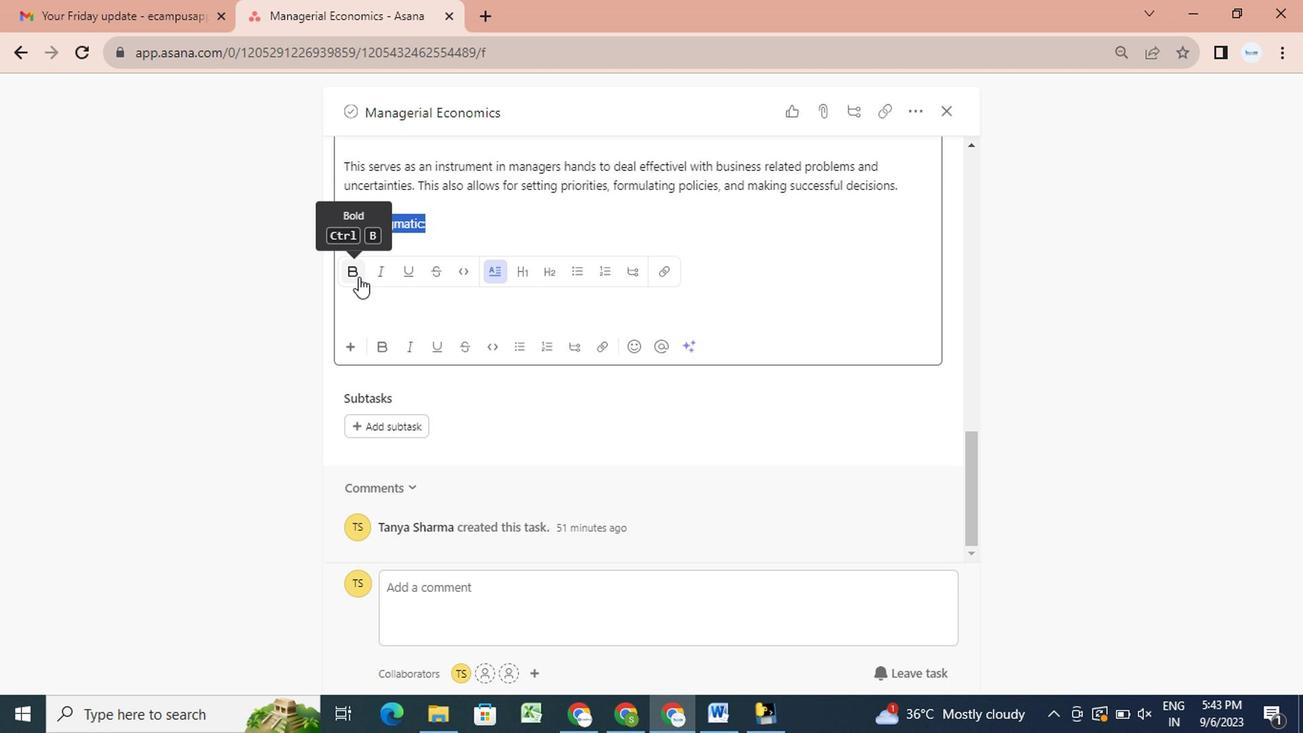 
Action: Mouse moved to (474, 225)
Screenshot: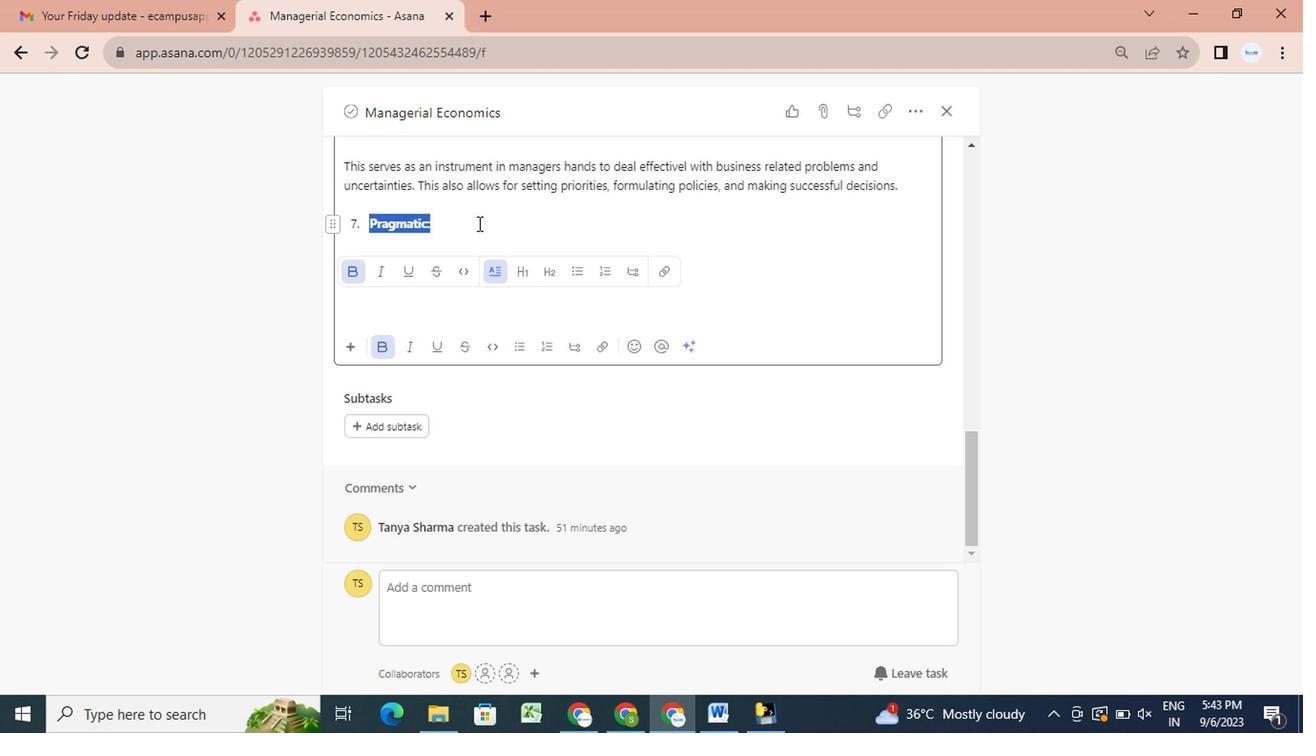 
Action: Mouse pressed left at (474, 225)
Screenshot: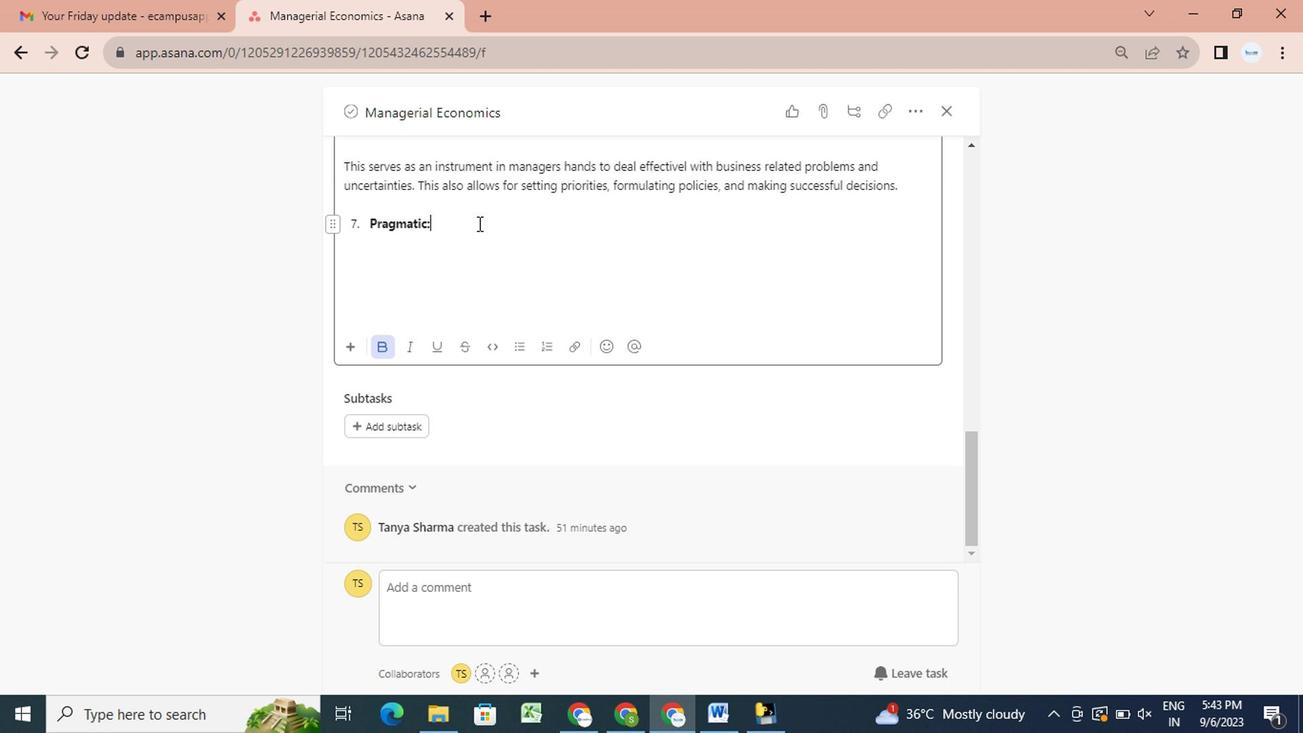 
Action: Key pressed <Key.enter><Key.enter><Key.shift>The<Key.space>solution<Key.space>to<Key.space>day<Key.space>to<Key.space>day<Key.space>business<Key.space>challenges<Key.space>is<Key.space>realistic<Key.space>and<Key.space>rational.<Key.enter><Key.enter><Key.backspace><Key.shift>Different<Key.space>individuas<Key.backspace>ls<Key.space>take<Key.space>different<Key.space>views<Key.space>of<Key.space>the<Key.space>principles<Key.space>of<Key.space>managerial<Key.space>economics.<Key.space><Key.shift_r>Others<Key.space>may<Key.space>concentrate<Key.space>more<Key.space>on<Key.space>customer<Key.space>service<Key.space>s<Key.backspace>and<Key.space>priorities<Key.space>efficient<Key.space>production.<Key.enter><Key.enter><Key.shift><Key.shift>The<Key.space>concept<Key.space>of<Key.space><Key.shift_r>Managerial<Key.space><Key.shift>Economics<Key.shift_r>:<Key.shift_r><Key.left><Key.left><Key.left><Key.left><Key.left><Key.left><Key.left><Key.left><Key.left><Key.left><Key.left><Key.left><Key.left><Key.left><Key.left><Key.left><Key.left><Key.left><Key.left><Key.left><Key.left><Key.left><Key.left><Key.left><Key.left><Key.left><Key.left><Key.left><Key.left><Key.left><Key.left><Key.left><Key.left><Key.left><Key.left><Key.left>
Screenshot: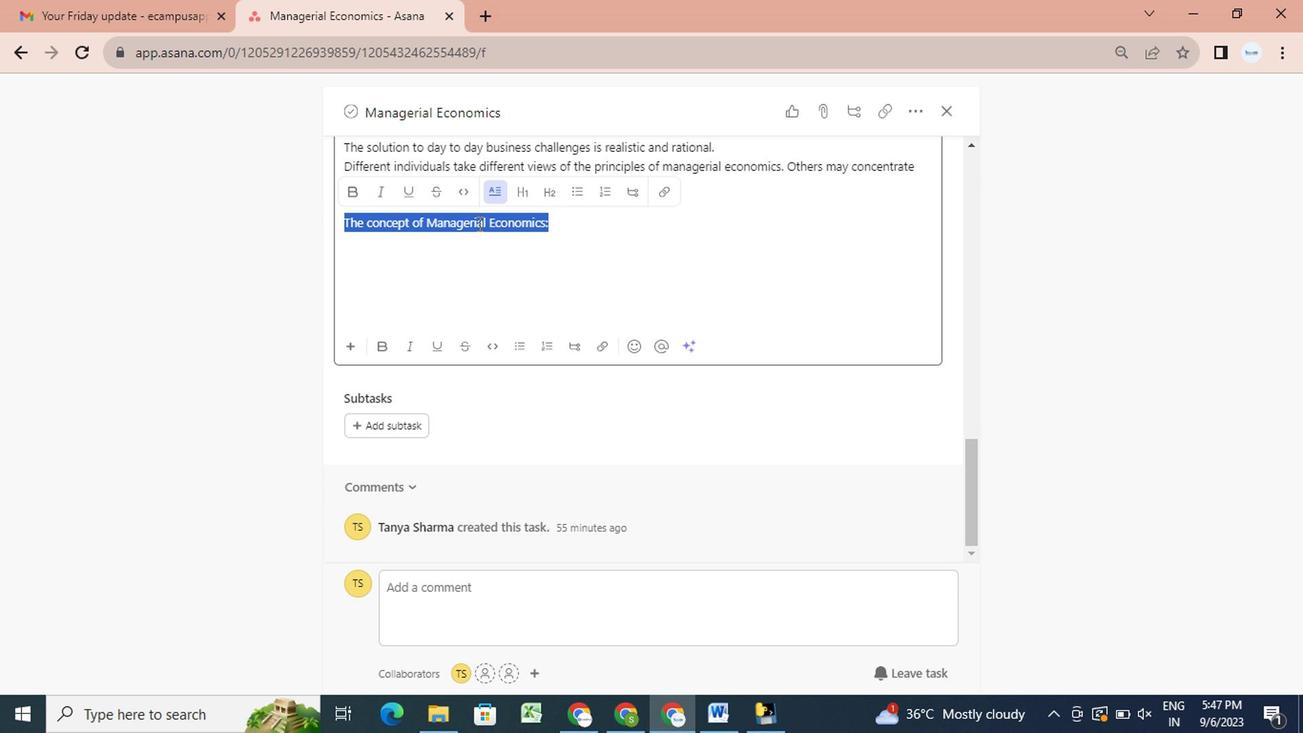 
Action: Mouse moved to (356, 188)
Screenshot: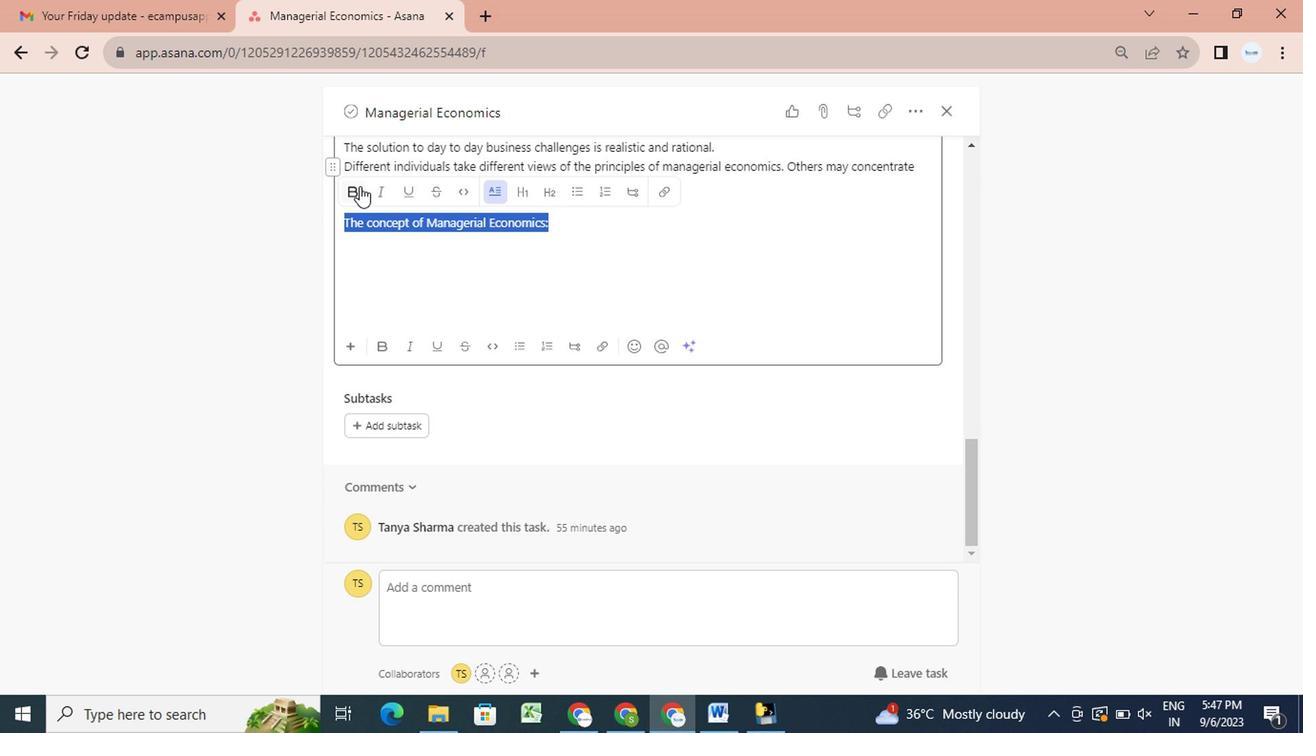 
Action: Mouse pressed left at (356, 188)
Screenshot: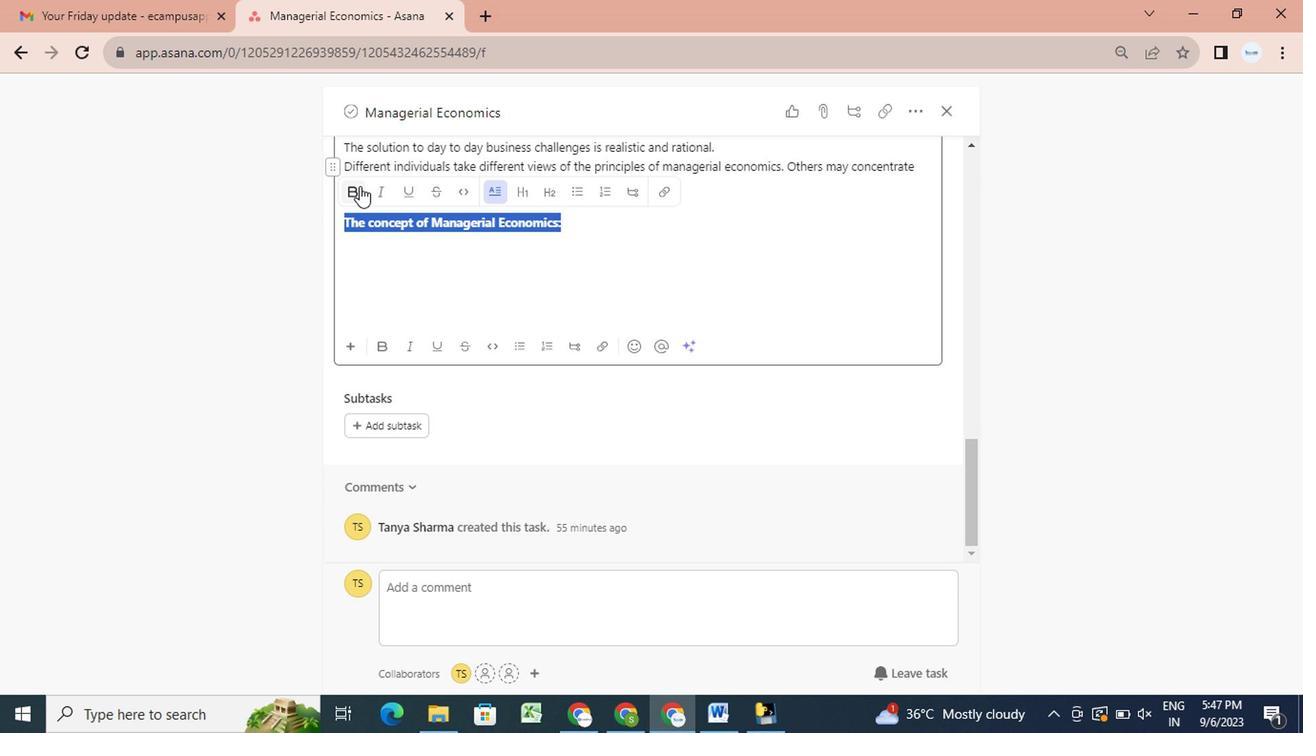 
Action: Mouse moved to (595, 226)
Screenshot: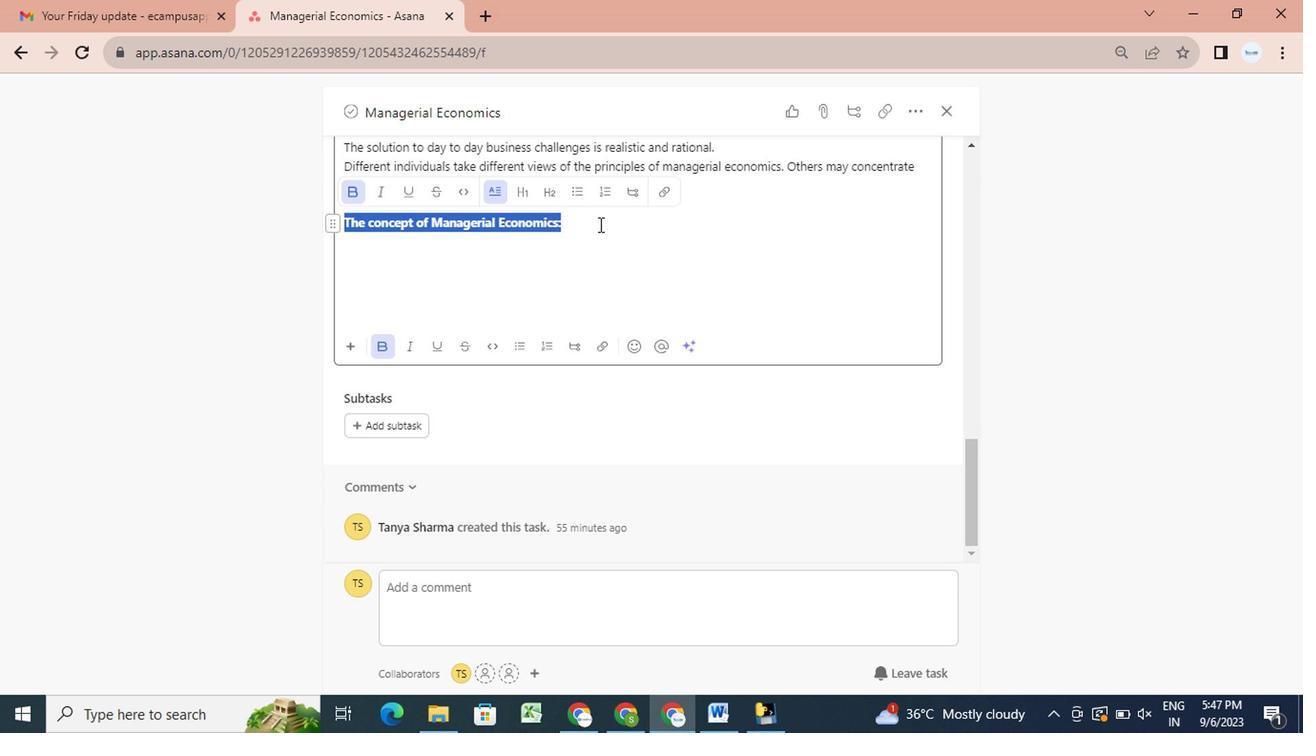 
Action: Mouse pressed left at (595, 226)
Screenshot: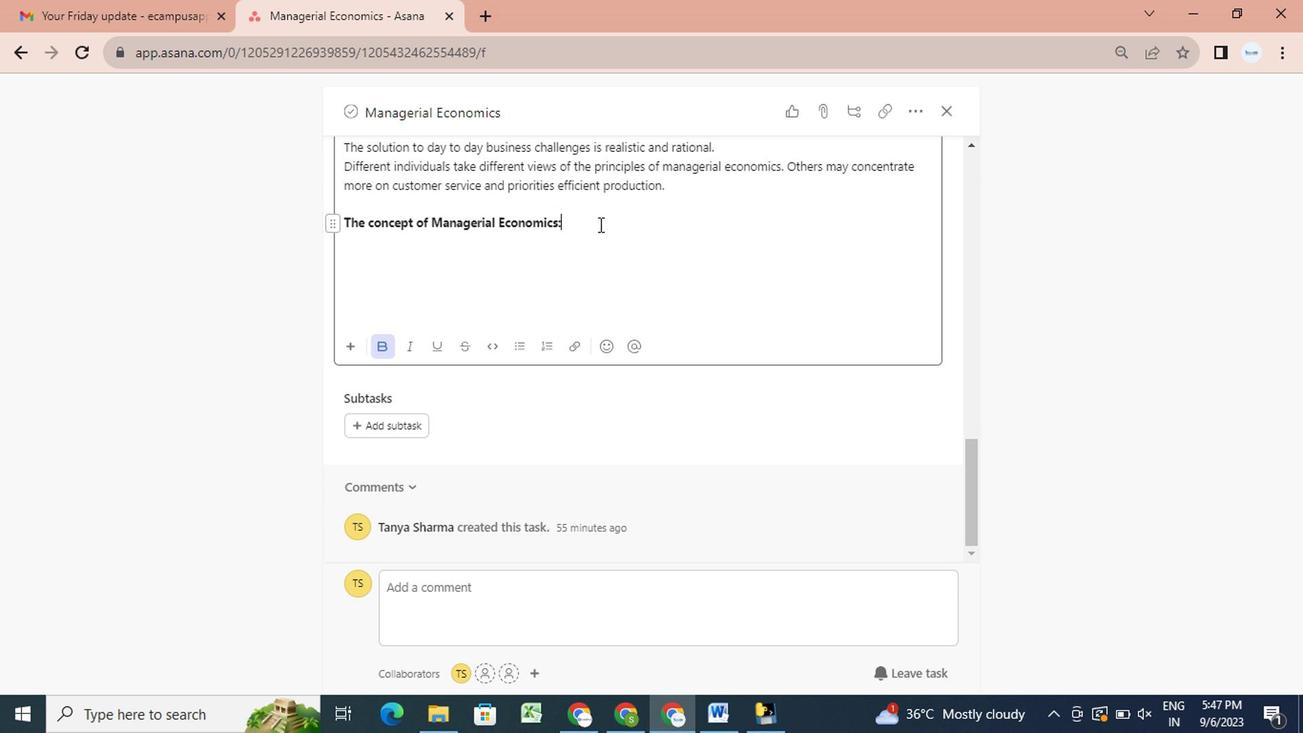 
Action: Key pressed <Key.enter><Key.enter><Key.shift><Key.shift><Key.shift><Key.shift><Key.shift><Key.shift><Key.shift><Key.shift><Key.shift><Key.shift><Key.shift><Key.shift><Key.shift><Key.shift>The<Key.space>braches<Key.backspace><Key.backspace><Key.backspace><Key.backspace>nches<Key.space>of<Key.space>managerial<Key.space>economics<Key.space>compries<Key.space>various<Key.space>concepts<Key.shift_r>:<Key.enter><Key.enter>1,<Key.backspace>.<Key.space><Key.shift_r>Liberal<Key.space><Key.shift_r>Managerialism<Key.shift_r>:<Key.shift_r><Key.shift_r><Key.shift_r><Key.shift_r><Key.shift_r><Key.shift_r><Key.shift_r><Key.shift_r><Key.shift_r><Key.shift_r><Key.shift_r><Key.shift_r><Key.shift_r><Key.shift_r><Key.shift_r><Key.shift_r><Key.left><Key.shift_r><Key.left><Key.left><Key.left><Key.left><Key.left><Key.left><Key.left><Key.left><Key.left><Key.left><Key.left><Key.left><Key.left><Key.left><Key.left><Key.left><Key.left><Key.left><Key.left><Key.left><Key.left>
Screenshot: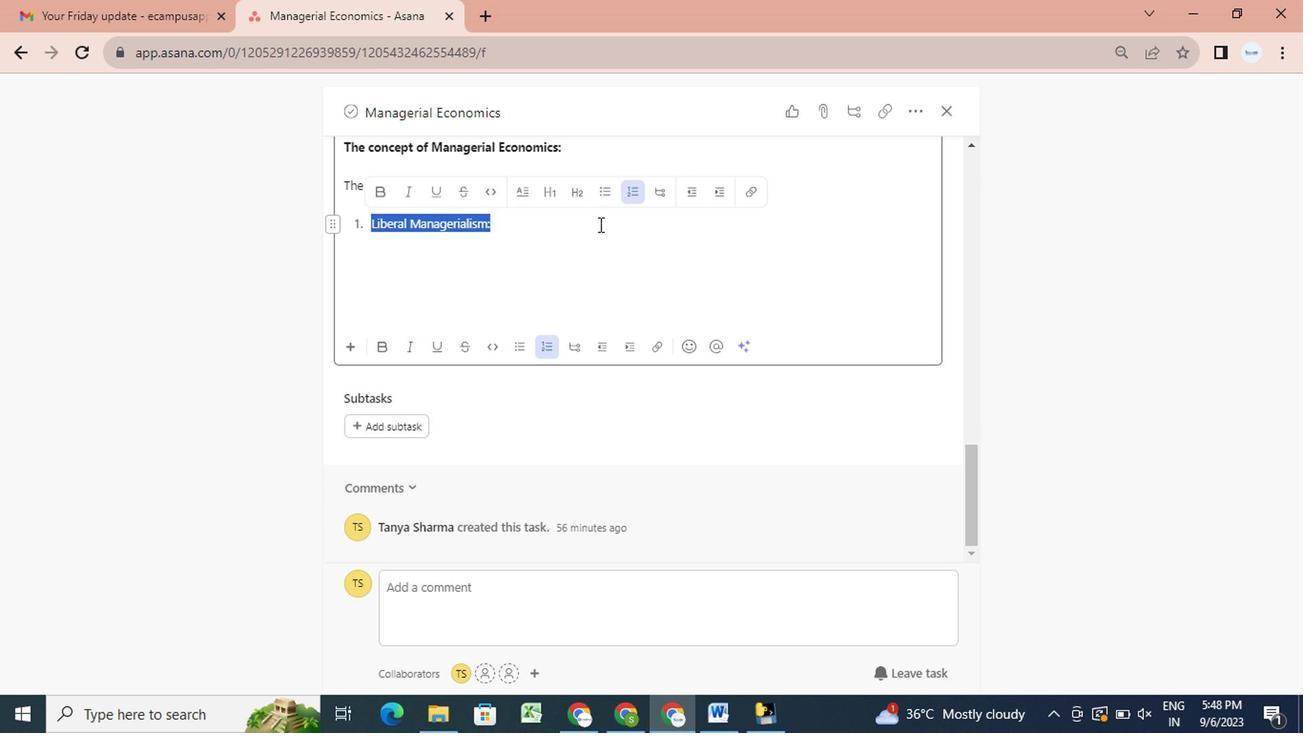 
Action: Mouse moved to (374, 193)
Screenshot: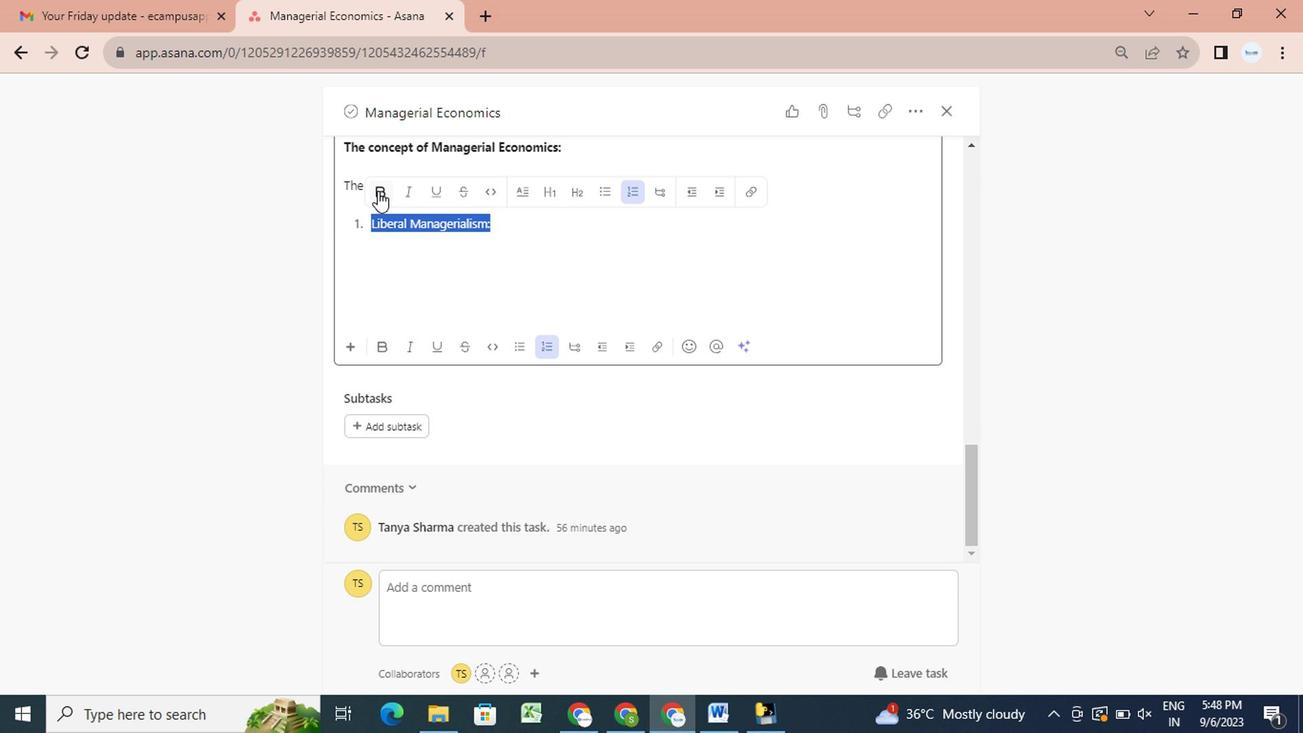
Action: Mouse pressed left at (374, 193)
Screenshot: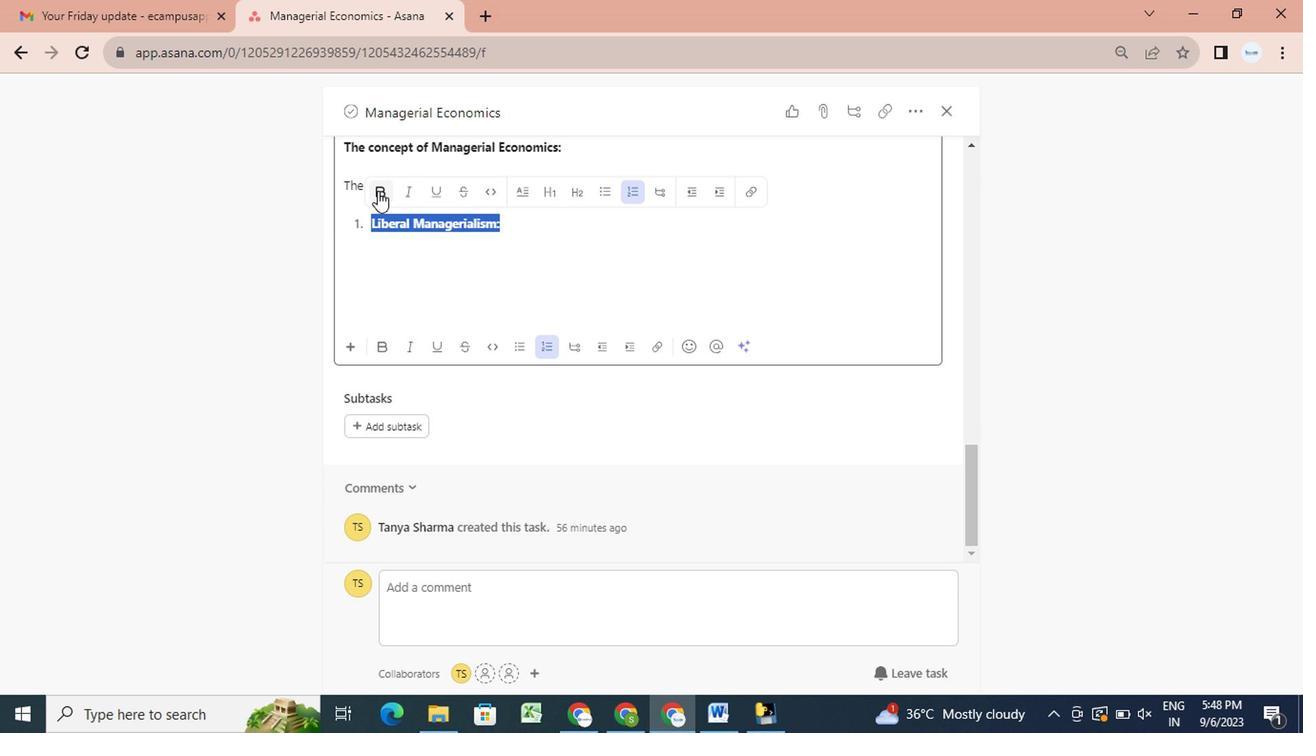 
Action: Mouse moved to (557, 226)
Screenshot: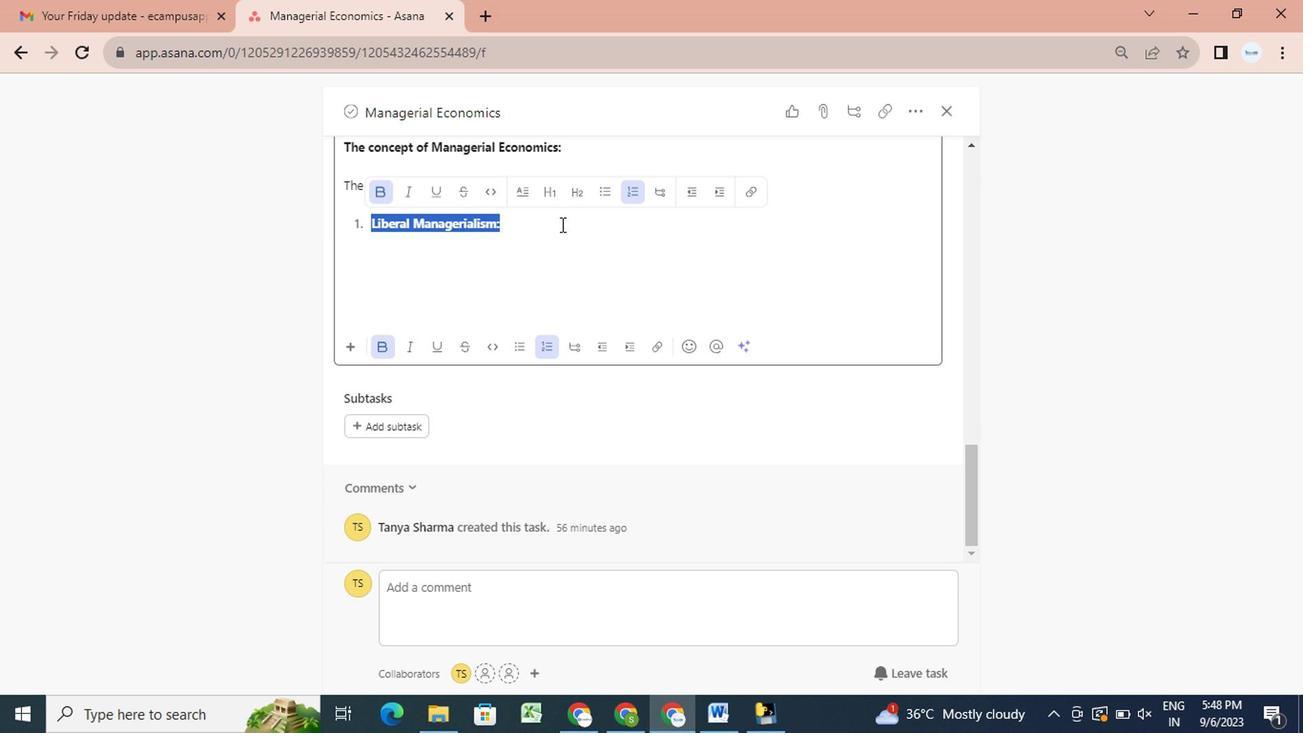 
Action: Mouse pressed left at (557, 226)
Screenshot: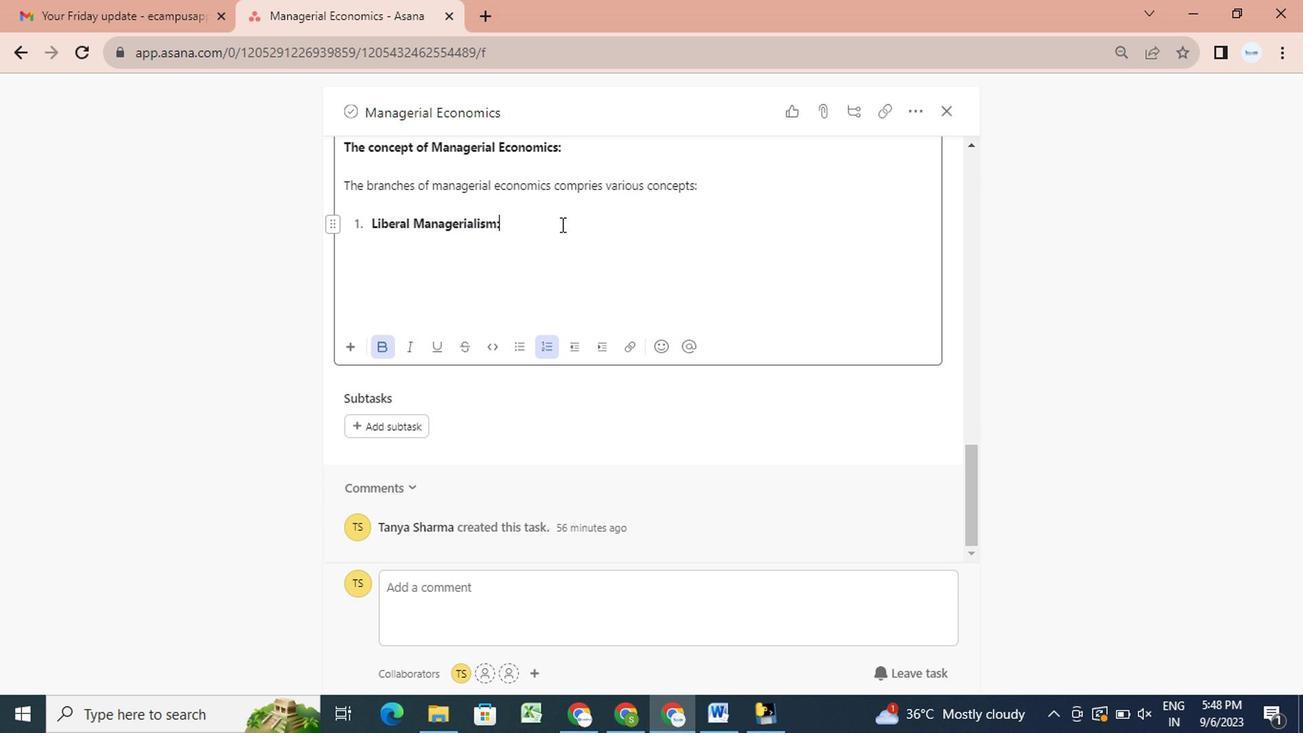 
Action: Key pressed <Key.enter><Key.enter><Key.enter><Key.shift>A<Key.space>market<Key.space>is<Key.space>a<Key.space>democratic<Key.space>space<Key.space>e<Key.backspace>where<Key.space>people<Key.space>make<Key.space>their<Key.space>choices<Key.space>and<Key.space>decisions.<Key.space><Key.shift><Key.shift><Key.shift><Key.shift><Key.shift>The<Key.space>organization<Key.space>and<Key.space>its<Key.space>managers<Key.space>must<Key.space>function<Key.space>according<Key.space>to<Key.space>the<Key.space>customers<Key.space>demand<Key.space>and<Key.space>market<Key.space>treand<Key.backspace><Key.backspace><Key.backspace>nds<Key.space>othw<Key.backspace>erwise<Key.shift_r><Key.shift_r><Key.shift_r><Key.shift_r><Key.shift_r><Key.shift_r><Key.shift_r><Key.shift_r>:<Key.space><Key.insert><Key.backspace><Key.backspace>;<Key.space>this<Key.space>can<Key.space>lead<Key.space>to<Key.space>business<Key.space>failures.<Key.enter><Key.enter>2.<Key.space><Key.backspace><Key.backspace><Key.backspace><Key.space><Key.space><Key.space>2.<Key.space><Key.space><Key.space><Key.shift_r><Key.shift_r><Key.shift_r><Key.shift_r>Normative<Key.space><Key.shift_r>Managerialism<Key.shift_r><Key.shift_r><Key.shift_r><Key.shift_r><Key.shift_r><Key.shift_r><Key.shift_r><Key.shift_r>:<Key.enter><Key.left><Key.shift_r><Key.left><Key.left><Key.left><Key.left><Key.left><Key.left><Key.left><Key.left><Key.left><Key.left><Key.left><Key.left><Key.left><Key.left><Key.left><Key.left><Key.left><Key.left><Key.left><Key.left><Key.left><Key.left><Key.left><Key.left>
Screenshot: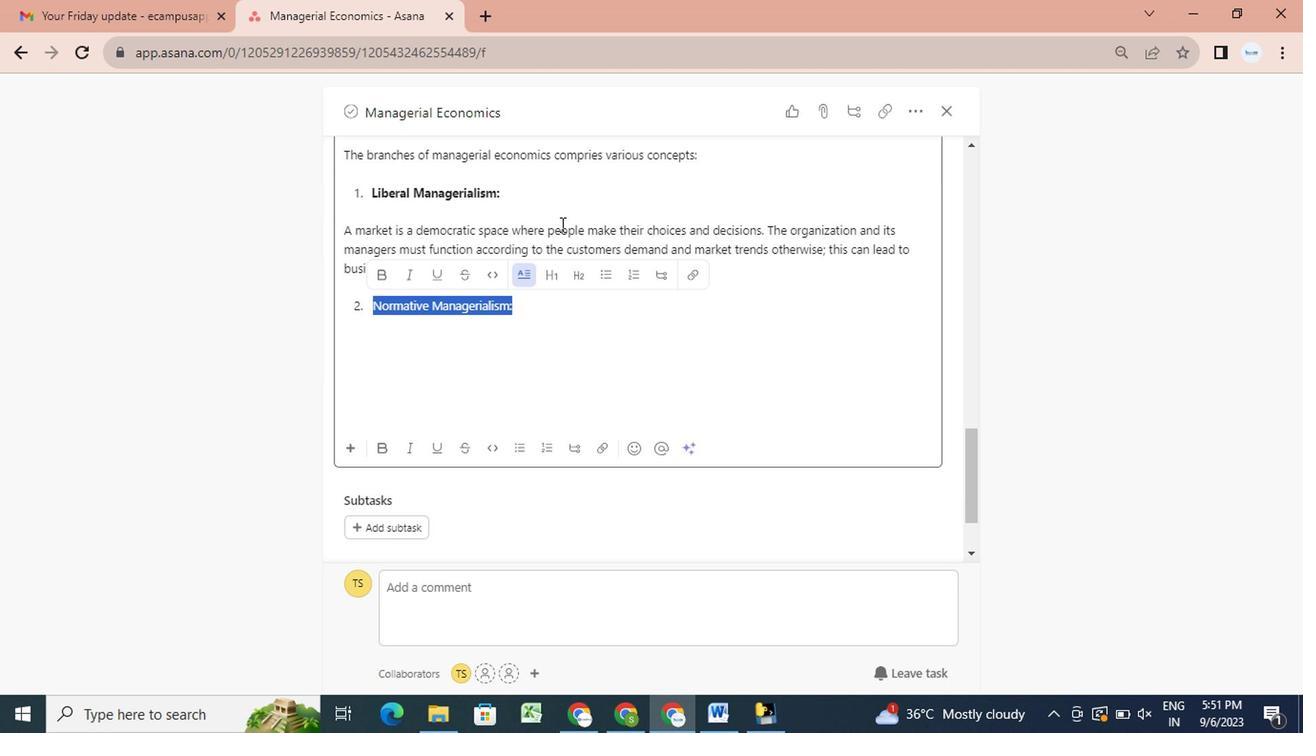 
Action: Mouse moved to (370, 270)
Screenshot: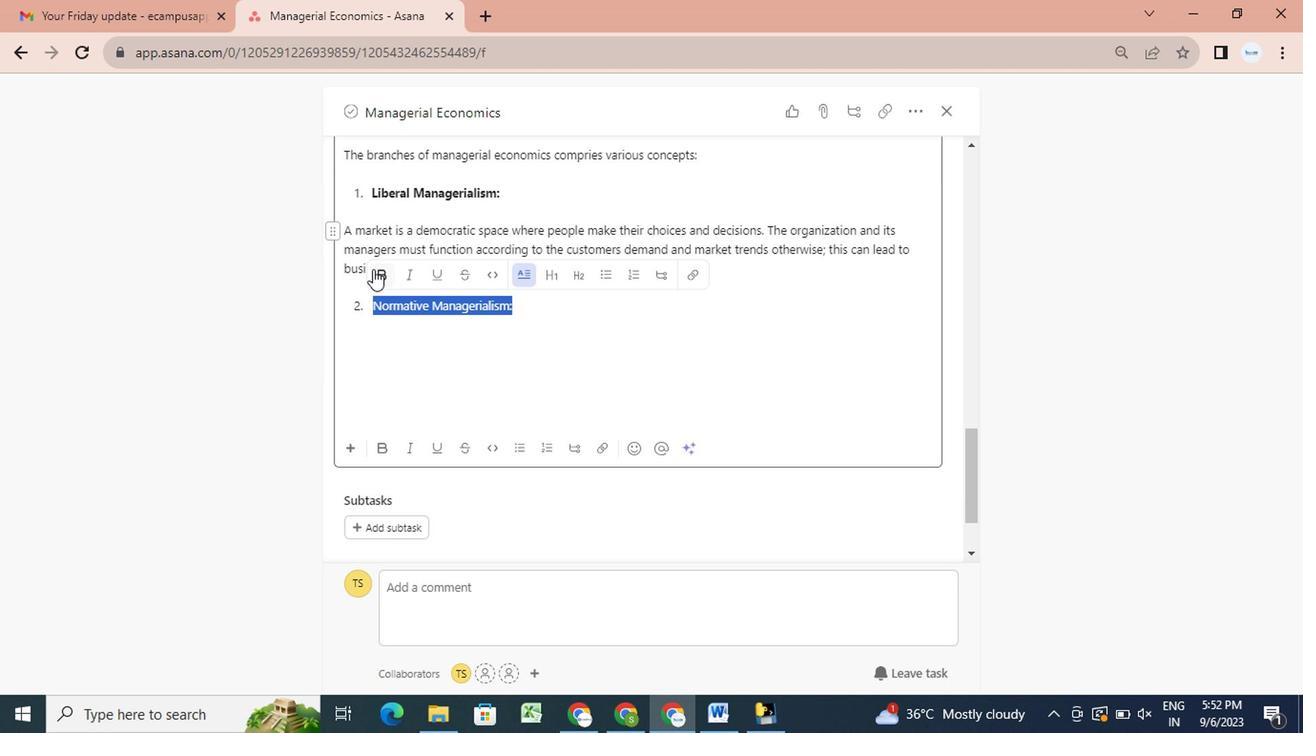 
Action: Mouse pressed left at (370, 270)
Screenshot: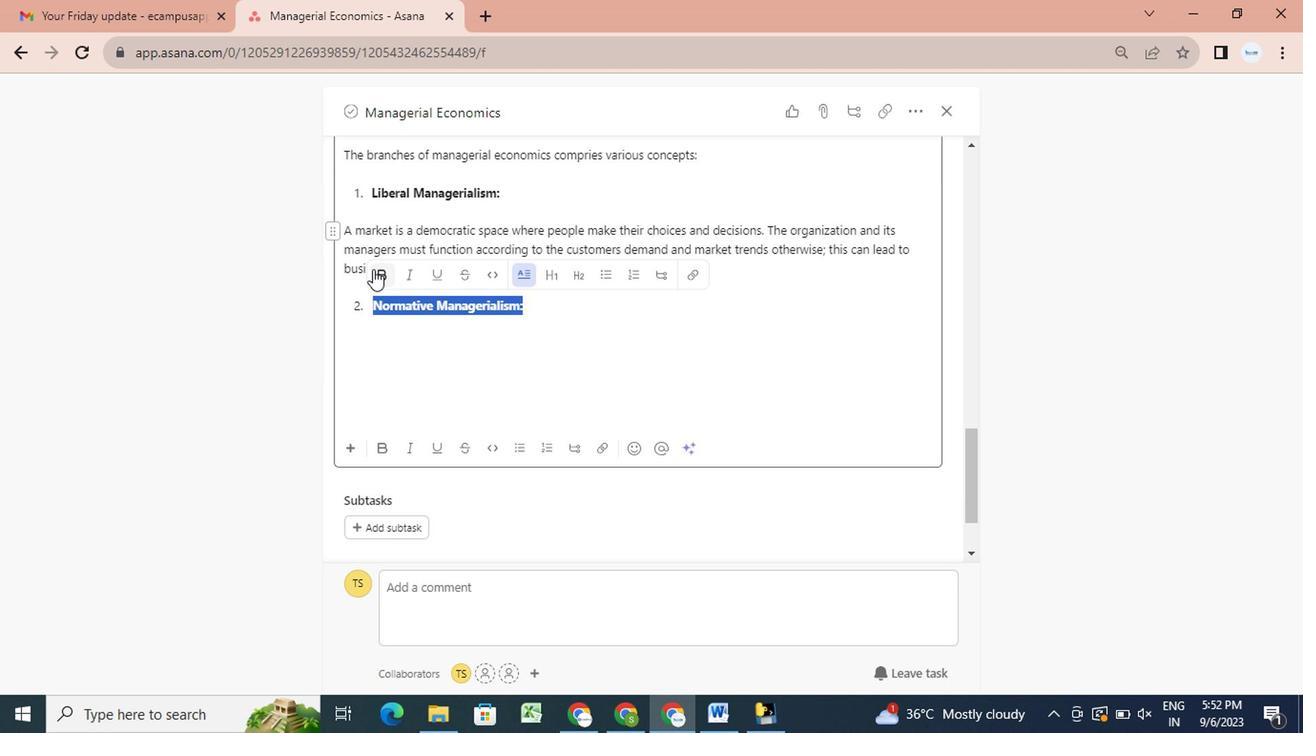 
Action: Mouse moved to (525, 311)
Screenshot: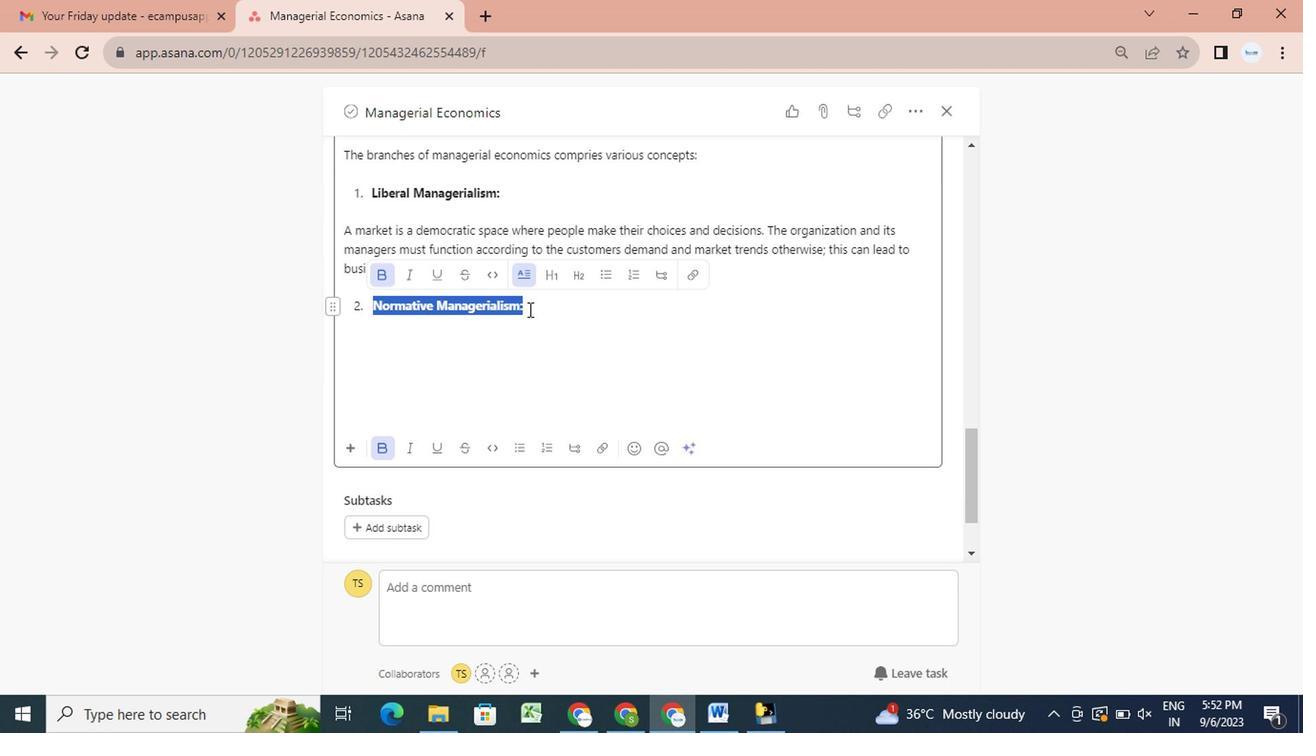 
Action: Mouse pressed left at (525, 311)
Screenshot: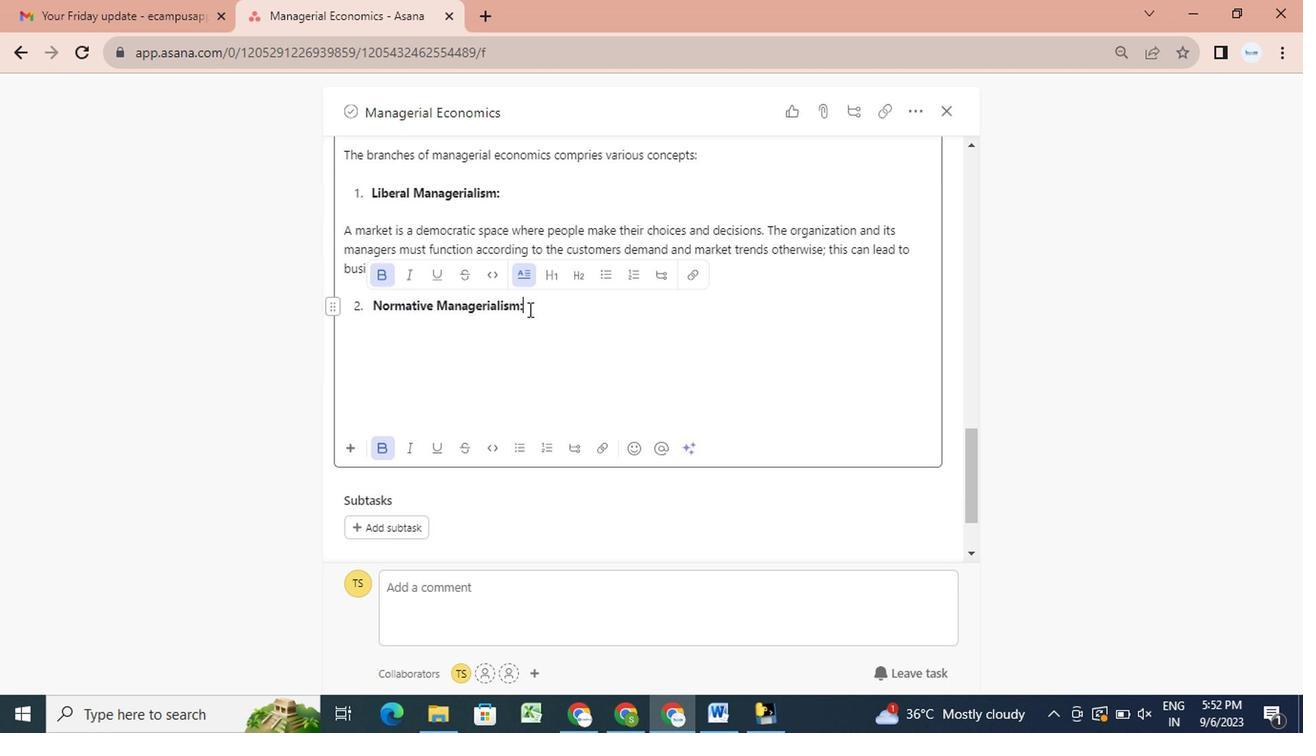 
Action: Key pressed <Key.enter><Key.enter><Key.shift_r>Managerial<Key.space>economics<Key.space>normative<Key.space>view<Key.space>states<Key.space>that<Key.space>administrative<Key.space>decisions<Key.space>are<Key.space>based<Key.space>on<Key.space>experiences<Key.space>and<Key.space>practices<Key.space><Key.backspace><Key.space>of<Key.space>real<Key.space>like<Key.backspace><Key.backspace>fe.<Key.space>zthey<Key.space><Key.backspace><Key.backspace><Key.backspace><Key.backspace><Key.backspace><Key.backspace>z<Key.backspace><Key.shift>They<Key.space>systematically<Key.space>study<Key.space>demand,<Key.space>forecasting,<Key.space>cost<Key.space>control,<Key.space>product<Key.space>design<Key.space>and<Key.space>promotion,<Key.space>recruitment,<Key.space>etc.<Key.enter><Key.enter><Key.space><Key.space><Key.space>3.<Key.space><Key.space><Key.space><Key.shift>Radical<Key.space><Key.shift_r>Managership<Key.shift_r>:<Key.shift_r><Key.left><Key.left><Key.left><Key.left><Key.left><Key.left><Key.left><Key.left><Key.left><Key.left><Key.left><Key.left><Key.left><Key.left><Key.left><Key.left><Key.left><Key.left><Key.left><Key.left>
Screenshot: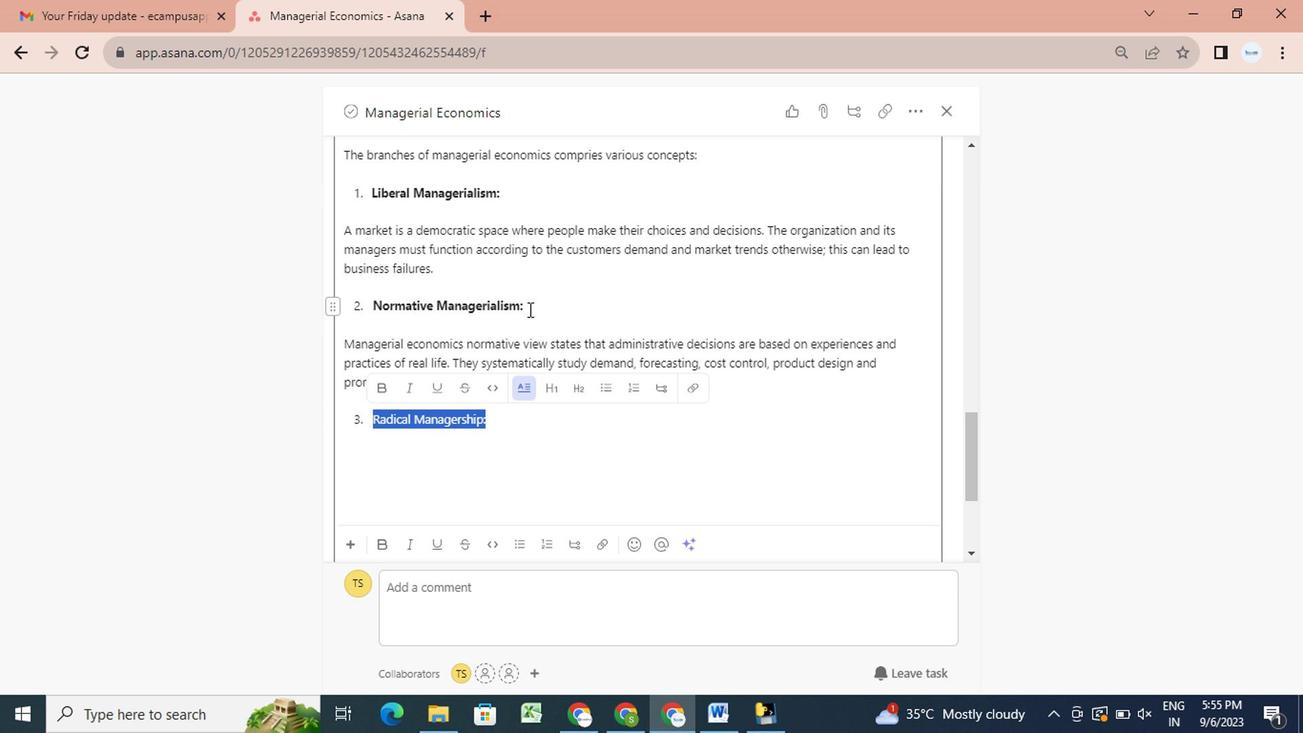 
Action: Mouse moved to (377, 392)
Screenshot: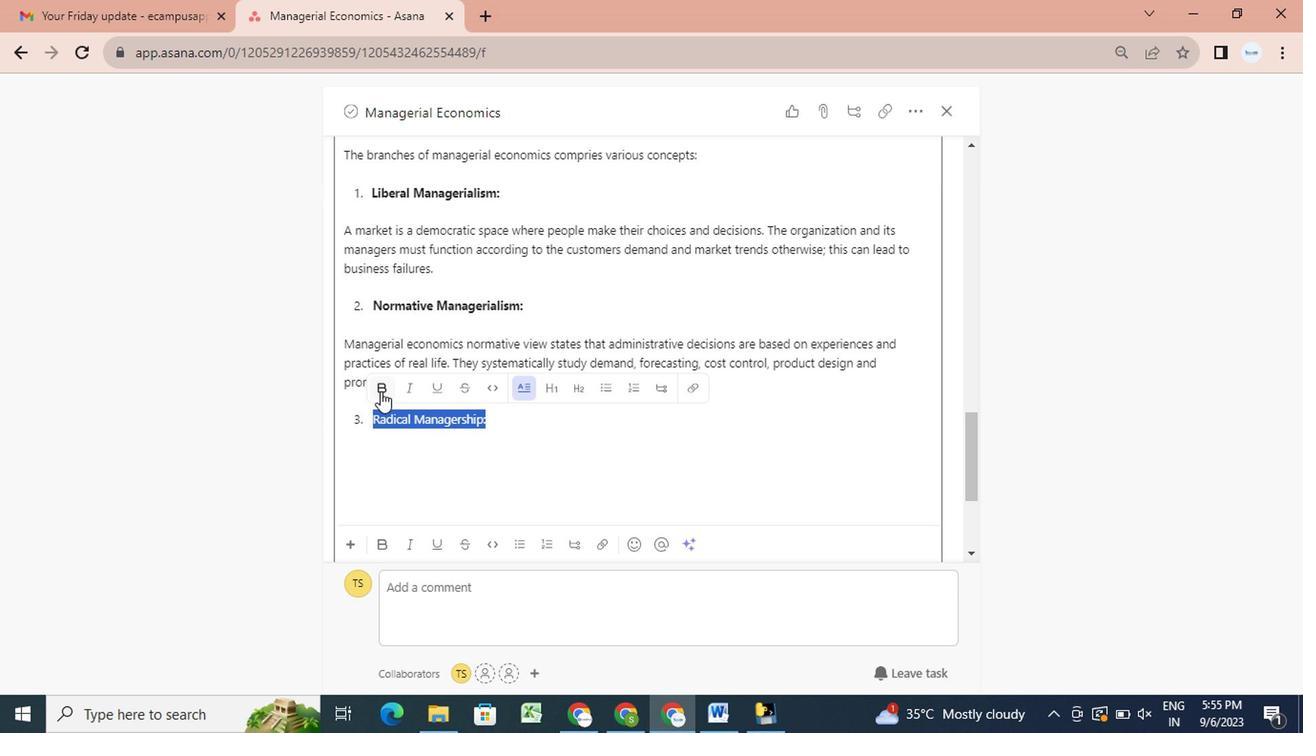 
Action: Mouse pressed left at (377, 392)
Screenshot: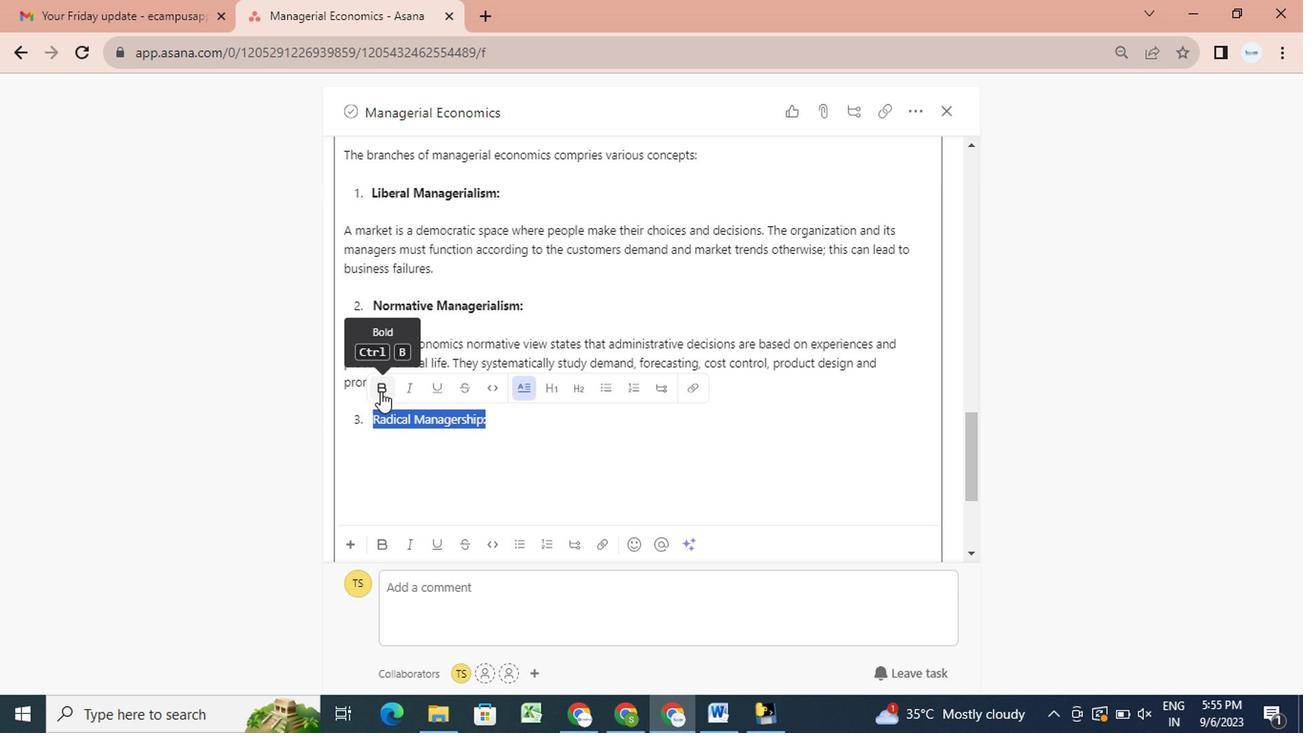 
Action: Mouse moved to (533, 424)
Screenshot: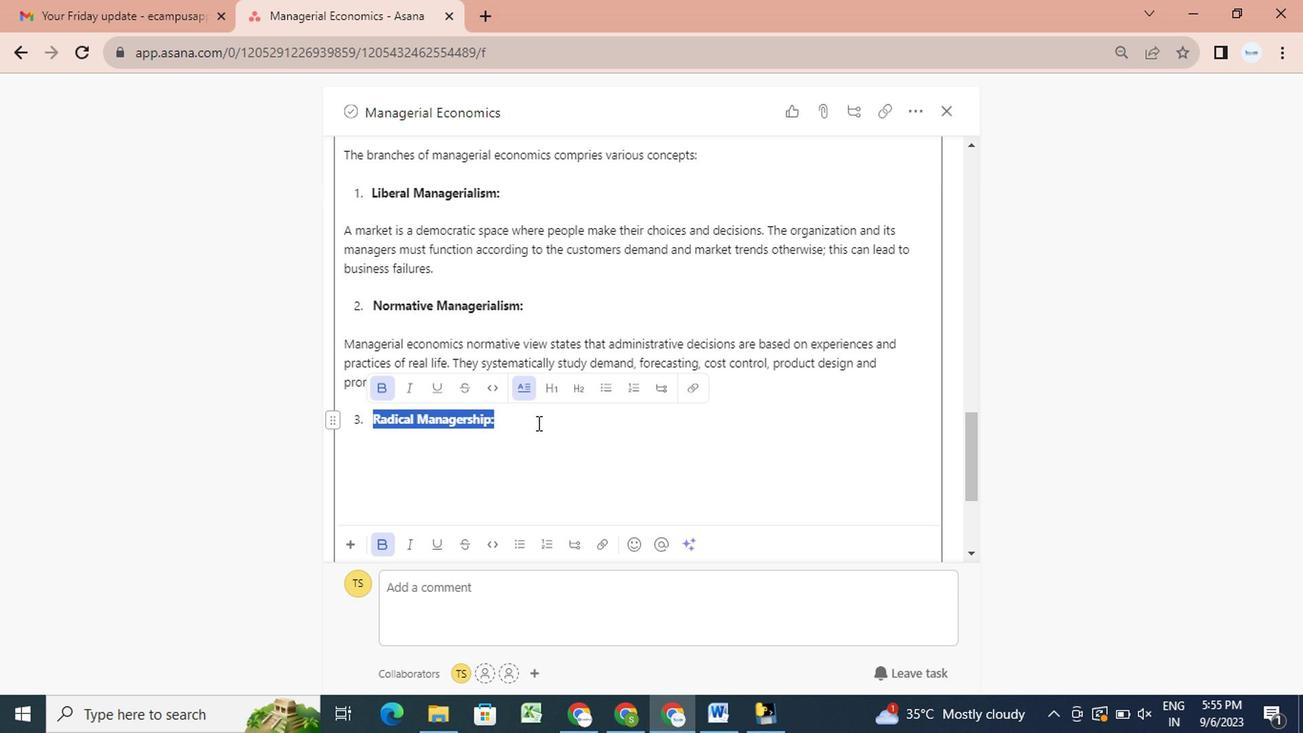 
Action: Mouse pressed left at (533, 424)
Screenshot: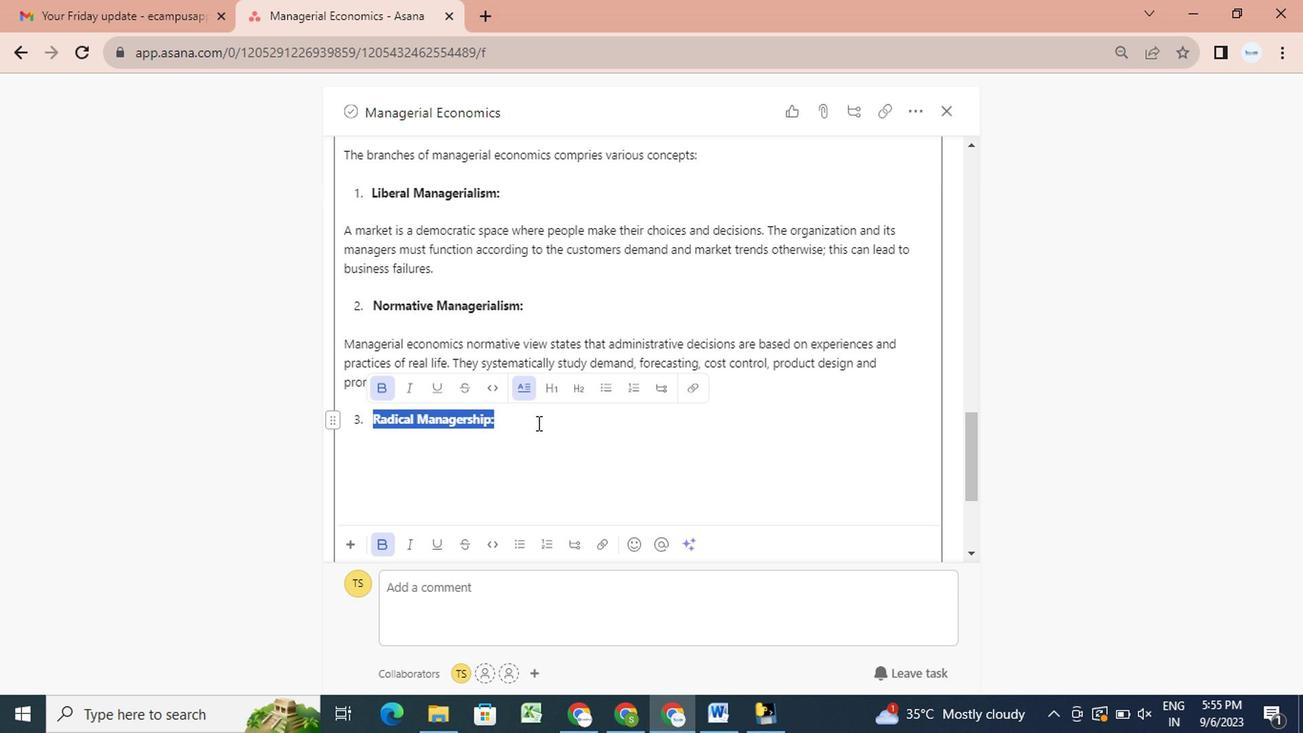 
Action: Key pressed <Key.enter><Key.enter><Key.shift_r>Managers<Key.space>have<Key.space>to<Key.space>have<Key.space>a<Key.space>creative<Key.space>approach<Key.space>to<Key.space>business<Key.space>concerns.<Key.backspace>,i.e.,<Key.space>make<Key.space>decisions<Key.space>to<Key.space>improve<Key.space>the<Key.space>current<Key.space>situation<Key.space>or<Key.space>circumstance.<Key.space><Key.shift>We<Key.space>concentrate<Key.space>more<Key.space>on<Key.space>the<Key.space>need<Key.space>and<Key.space>satisfaction<Key.space>of<Key.space>the<Key.space>consumer<Key.space>rather<Key.space>than<Key.space>just<Key.space>the<Key.space>maximization<Key.space>of<Key.space>income.<Key.enter><Key.enter>4.<Key.left><Key.left><Key.space><Key.space><Key.space><Key.right><Key.right><Key.space><Key.space><Key.space><Key.shift_r>Managerial<Key.space><Key.shift><Key.shift>Economic<Key.space>values<Key.shift_r>:<Key.shift_r><Key.left><Key.left><Key.left><Key.left><Key.left><Key.left><Key.left><Key.left><Key.left><Key.left><Key.left><Key.left><Key.left><Key.left><Key.left><Key.left><Key.left><Key.left><Key.left><Key.left><Key.left><Key.left><Key.left><Key.left><Key.left><Key.left><Key.left>
Screenshot: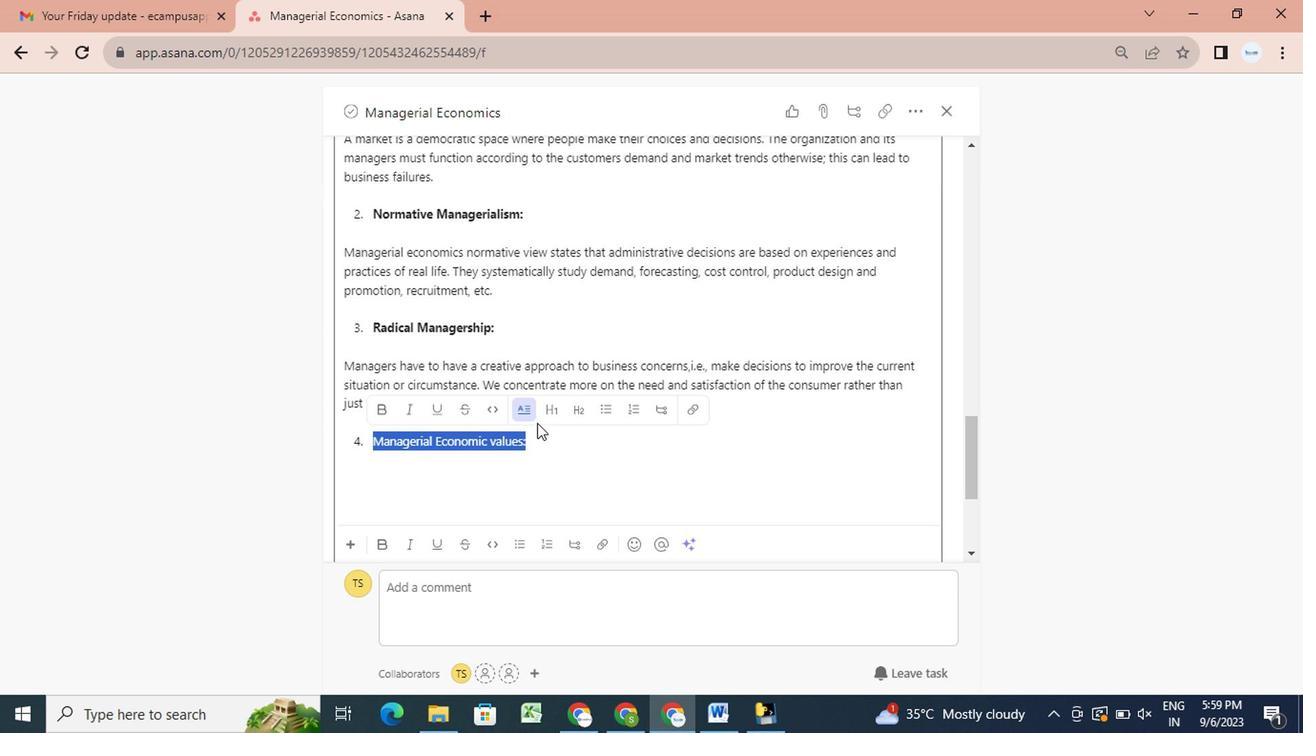 
Action: Mouse moved to (376, 410)
Screenshot: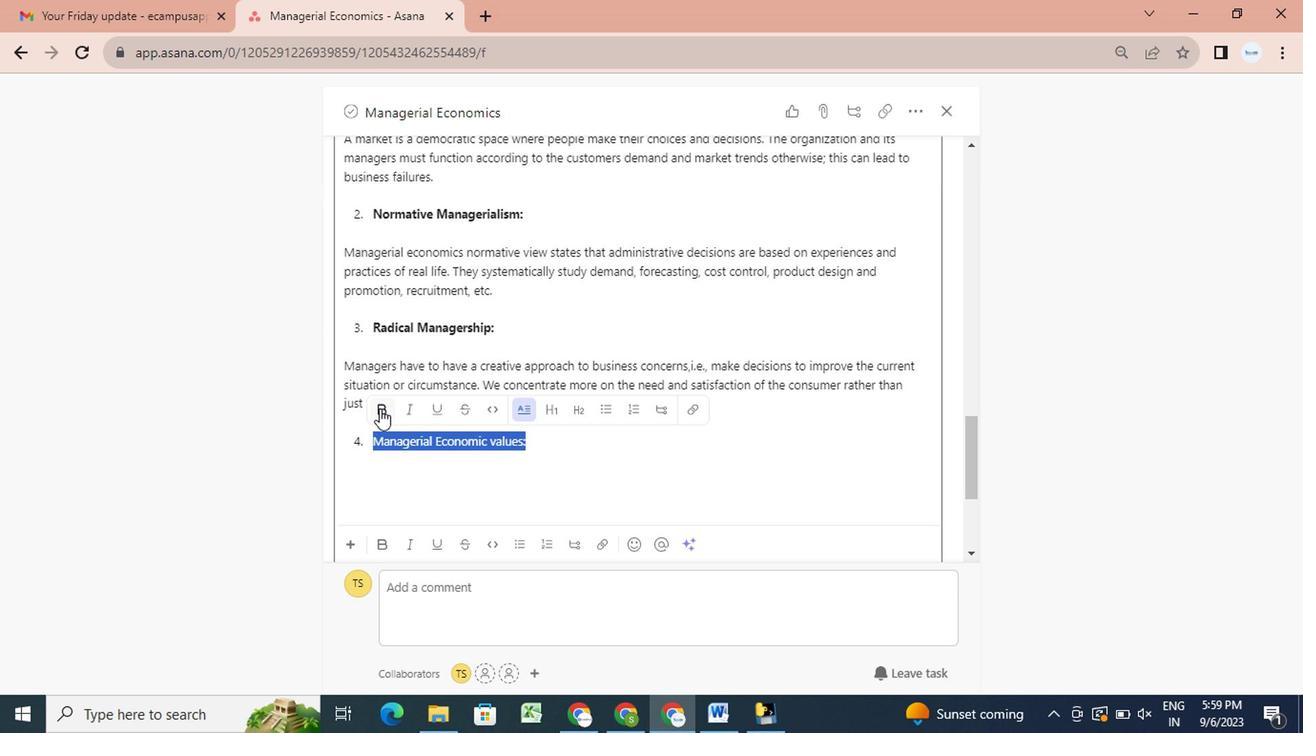 
Action: Mouse pressed left at (376, 410)
Screenshot: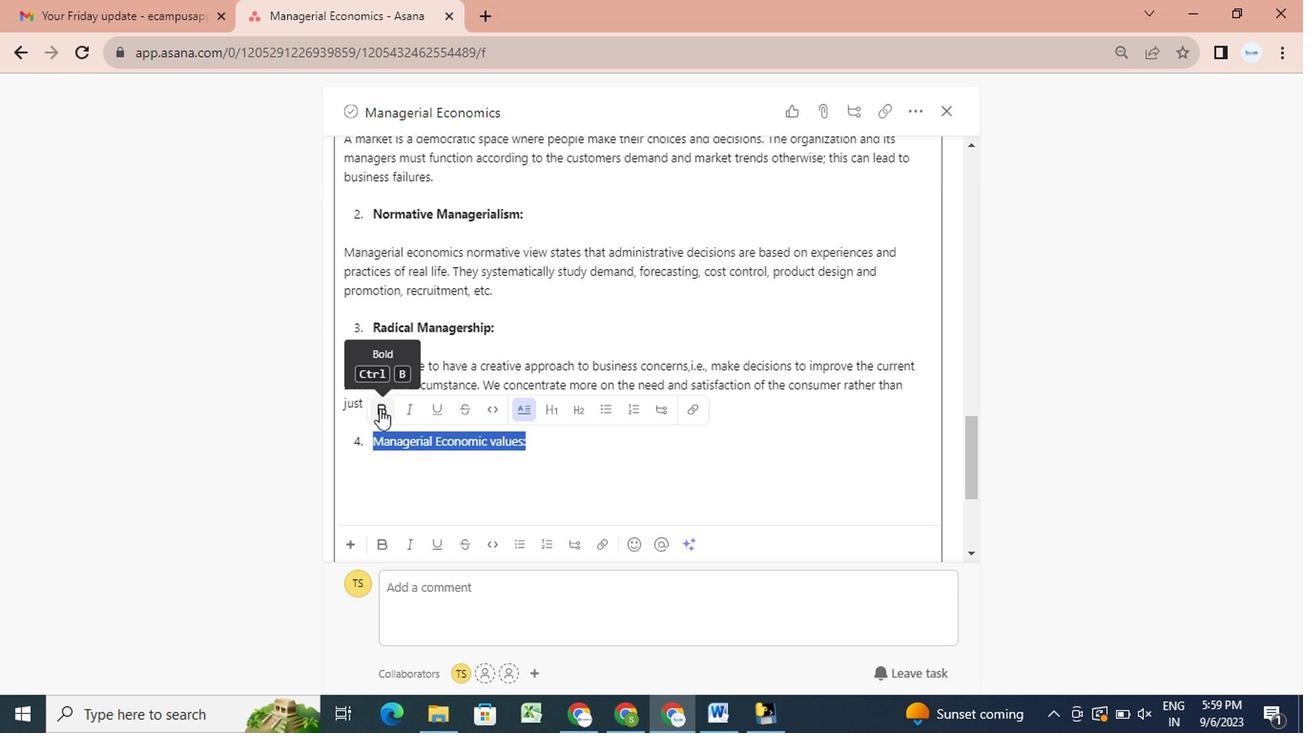 
Action: Mouse moved to (573, 427)
Screenshot: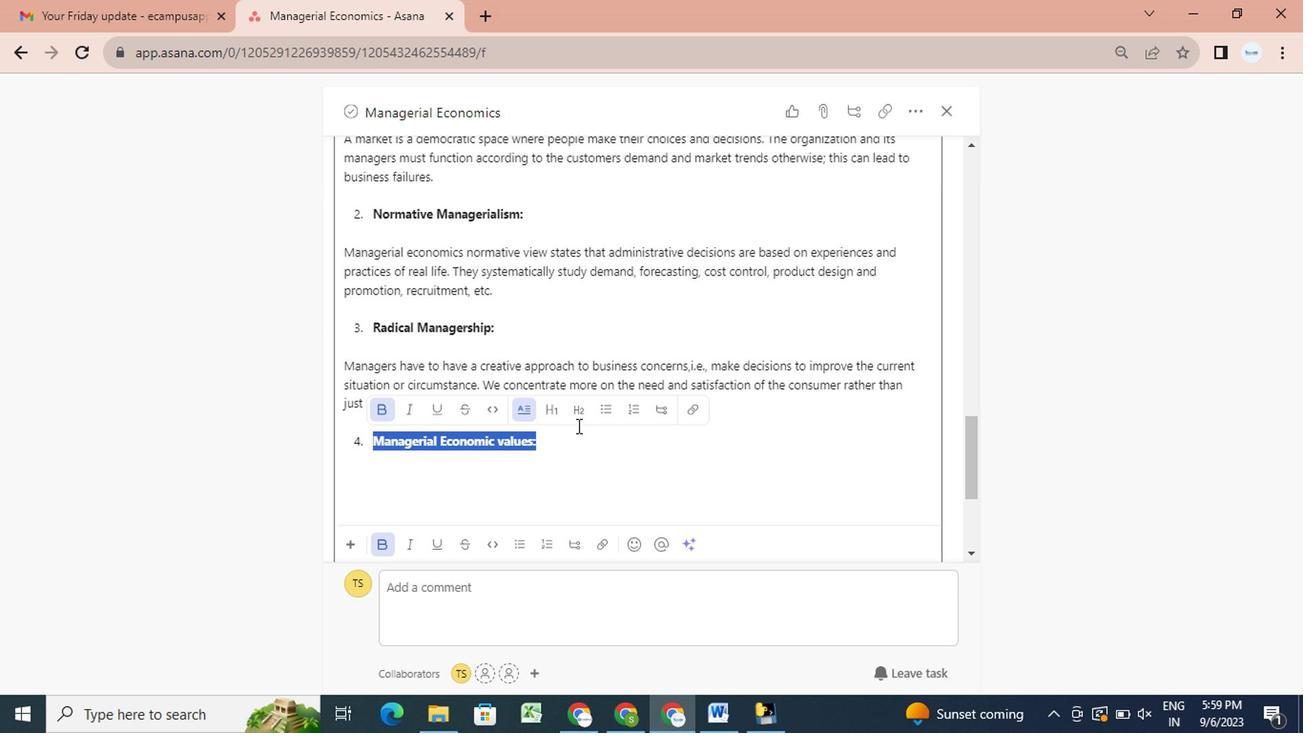 
Action: Mouse pressed left at (573, 427)
Screenshot: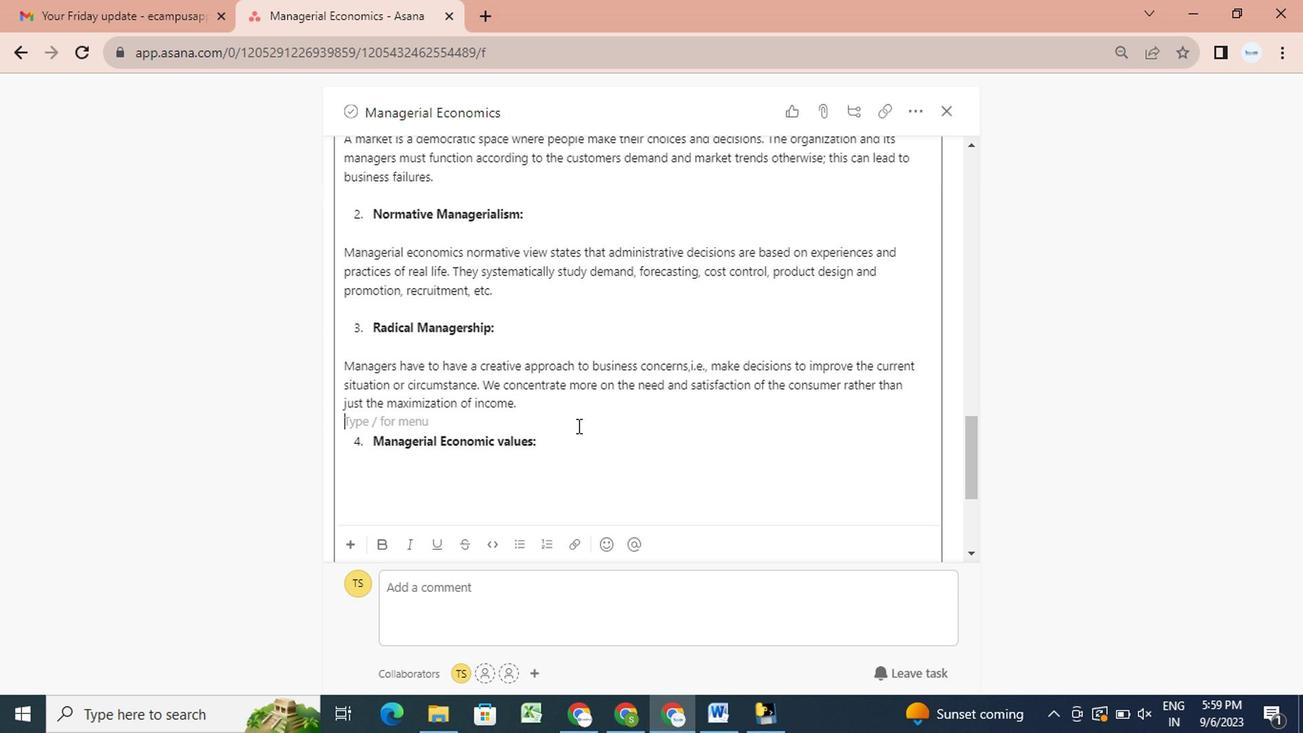 
Action: Mouse moved to (567, 442)
Screenshot: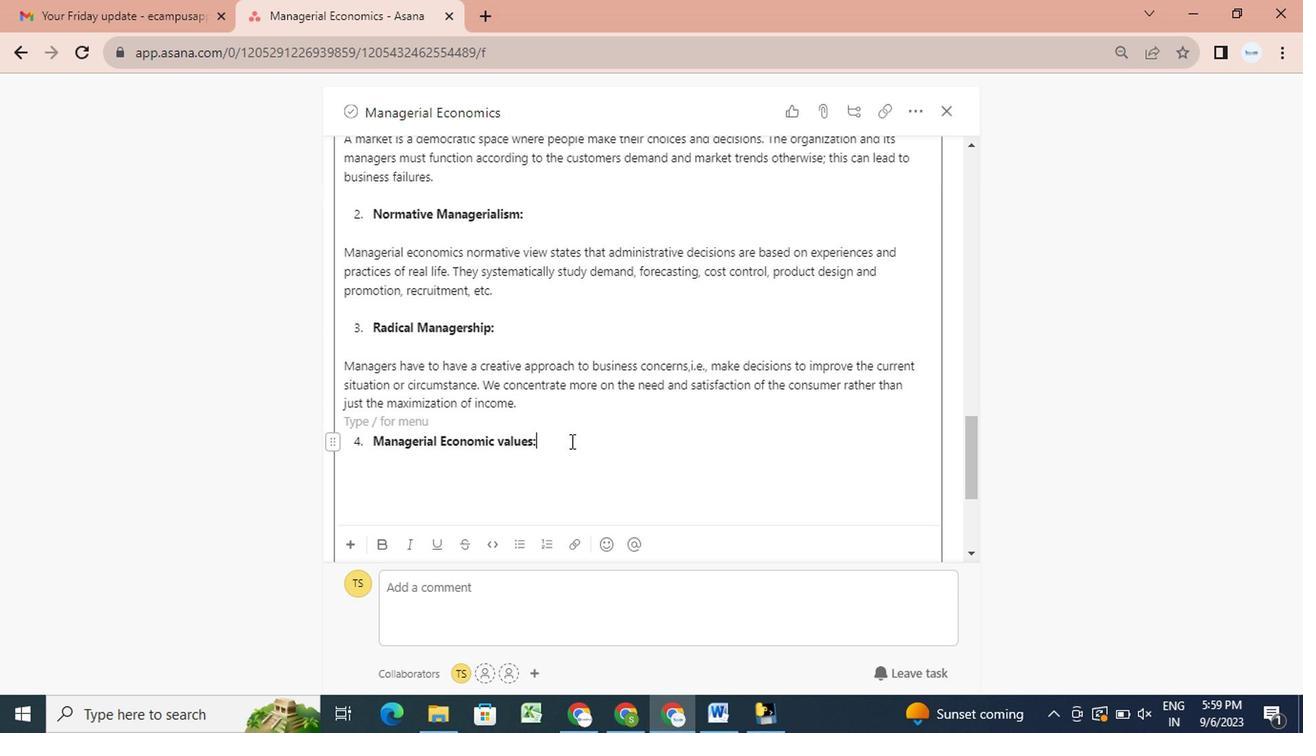 
Action: Mouse pressed left at (567, 442)
Screenshot: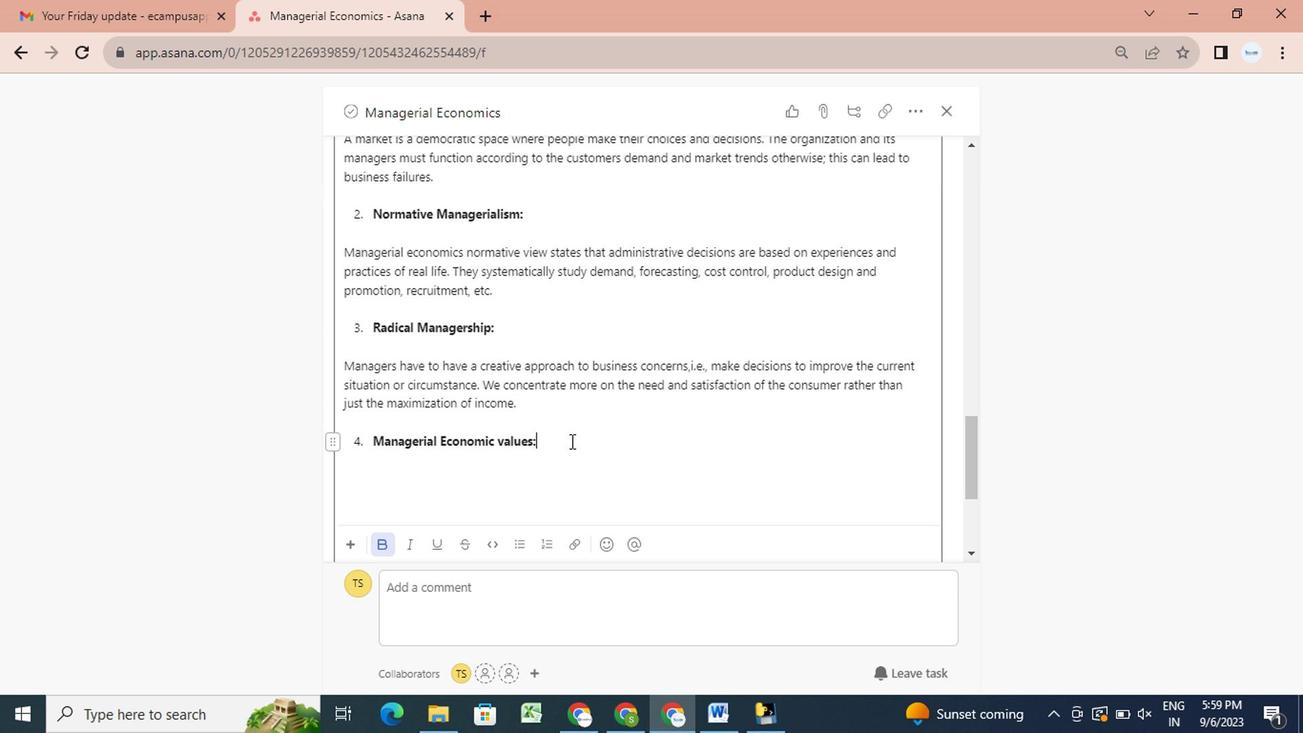 
Action: Key pressed <Key.enter><Key.enter><Key.shift>The<Key.space>excellent<Key.space>macro
Screenshot: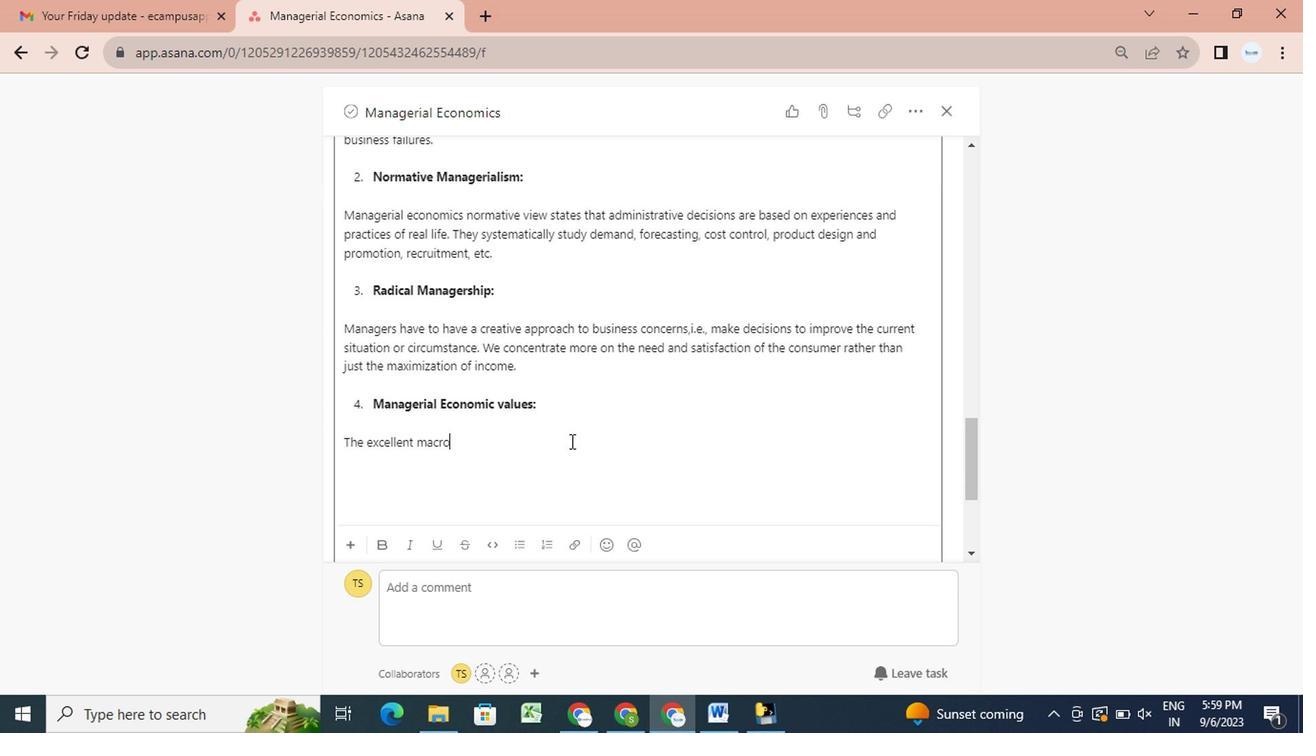 
Action: Mouse scrolled (567, 441) with delta (0, 0)
Screenshot: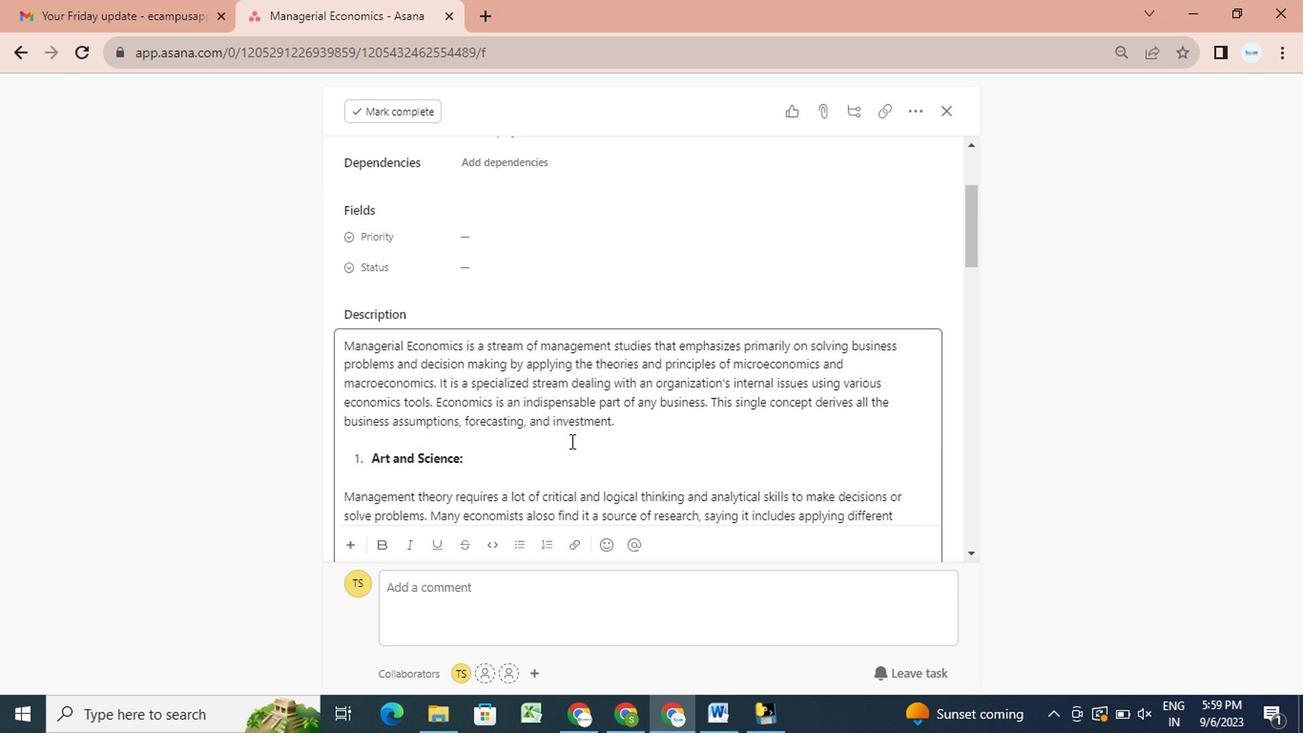 
Action: Mouse scrolled (567, 441) with delta (0, 0)
Screenshot: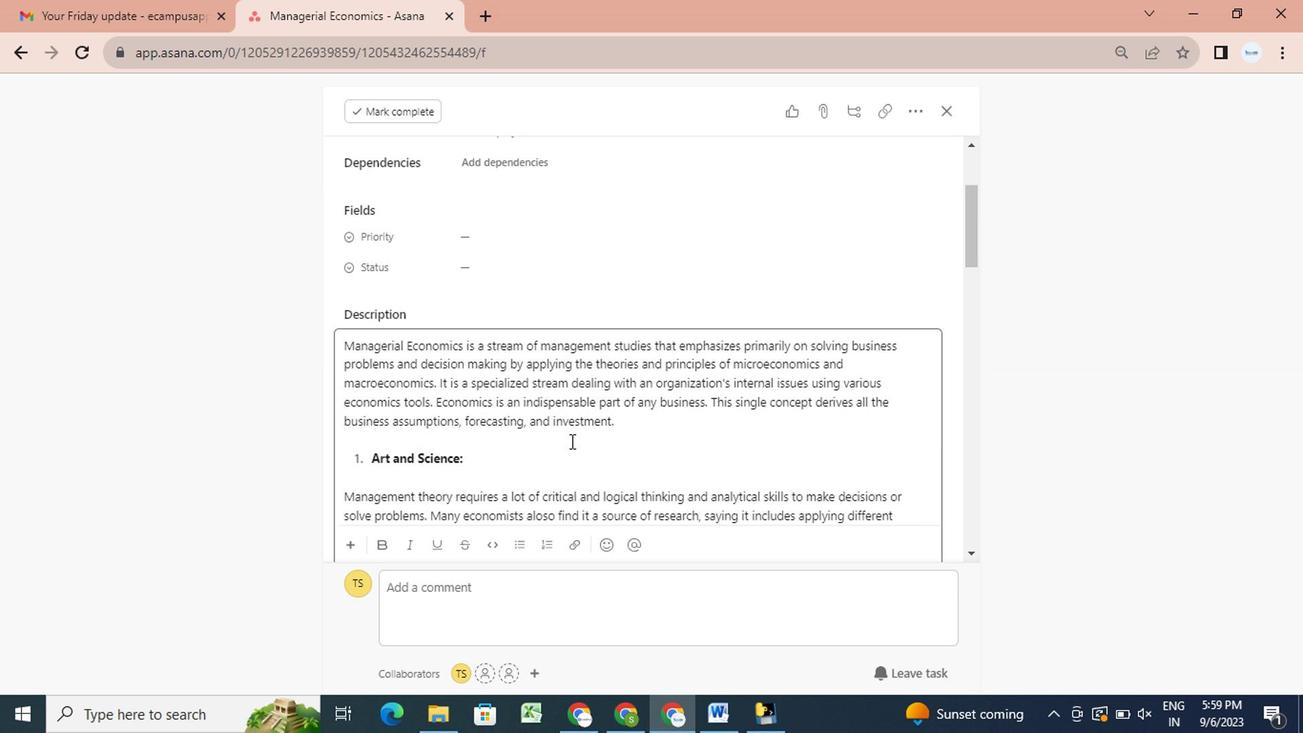 
Action: Mouse scrolled (567, 441) with delta (0, 0)
Screenshot: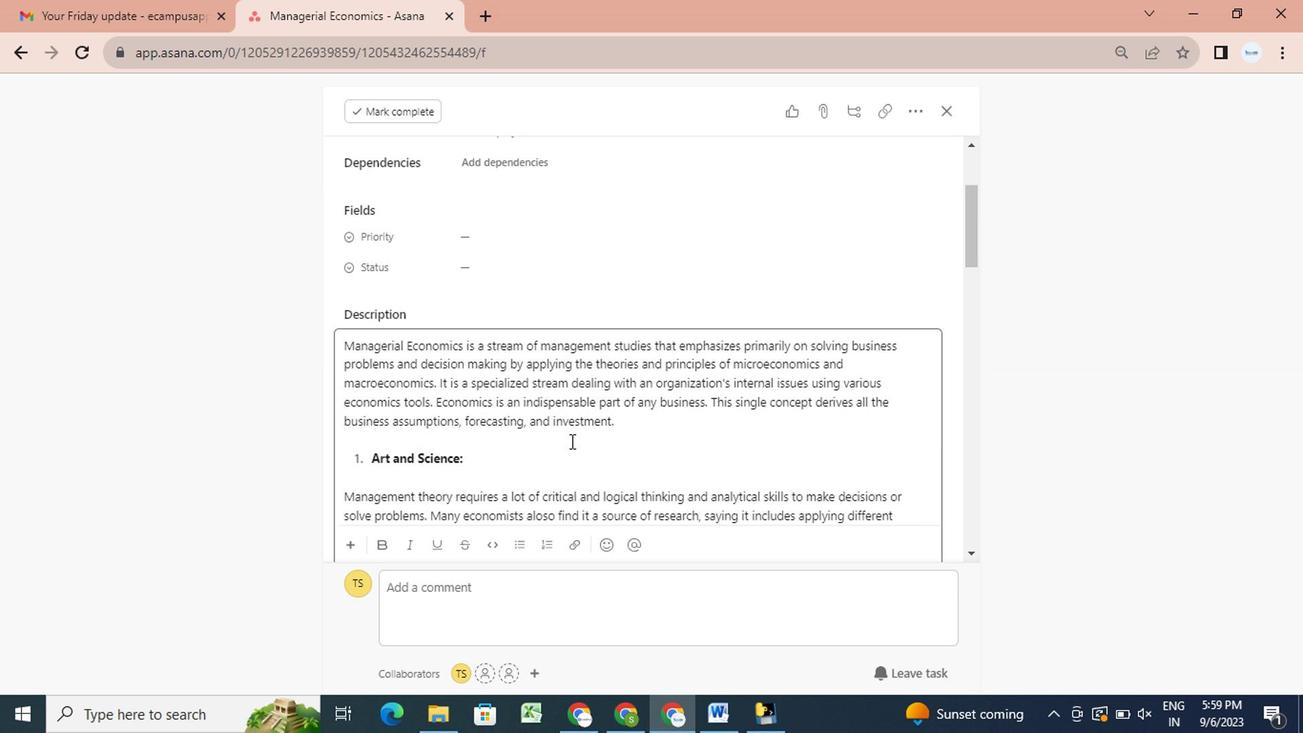 
Action: Mouse scrolled (567, 441) with delta (0, 0)
Screenshot: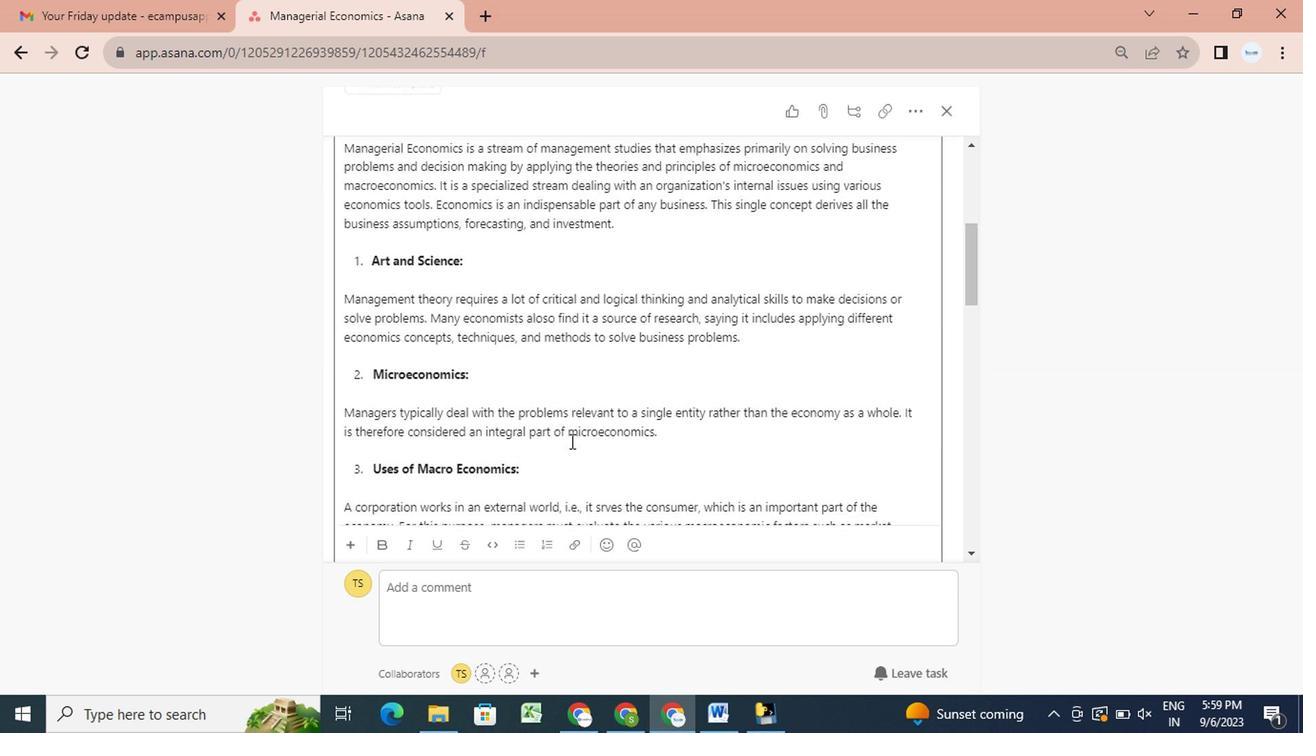 
Action: Mouse scrolled (567, 441) with delta (0, 0)
Screenshot: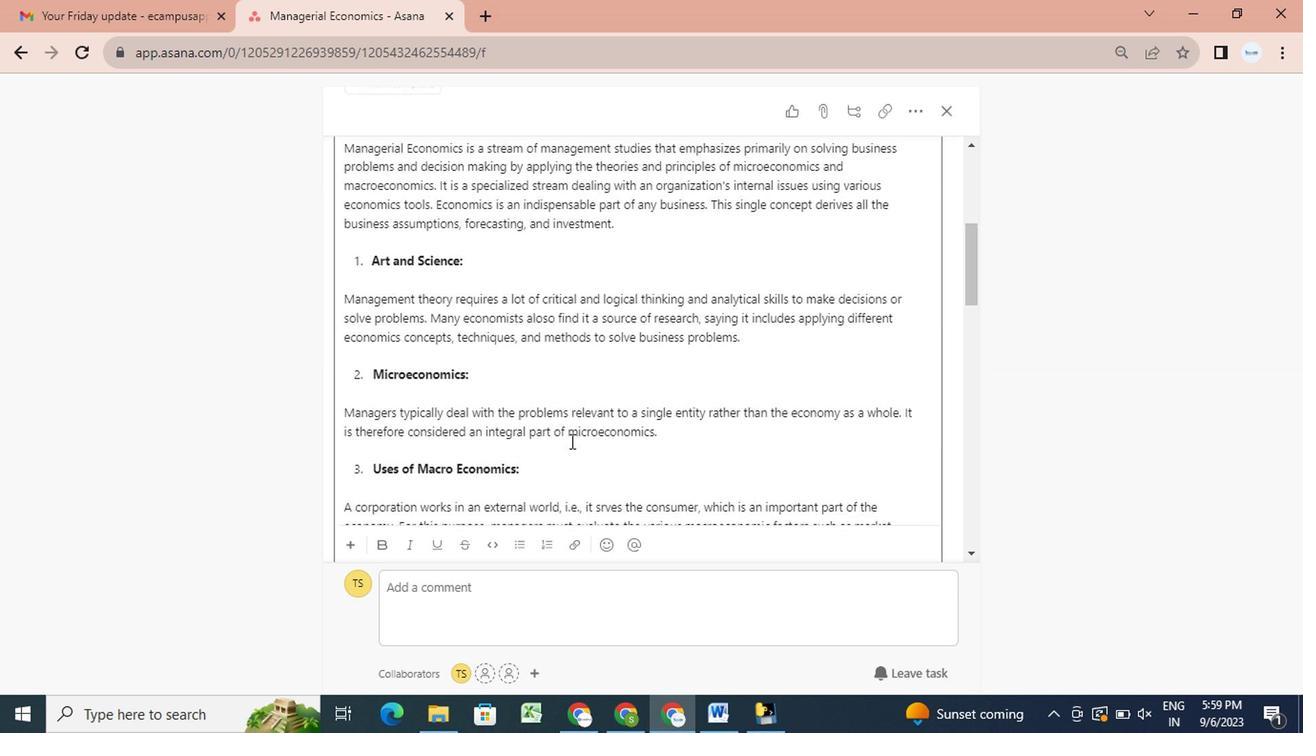 
Action: Mouse scrolled (567, 441) with delta (0, 0)
Screenshot: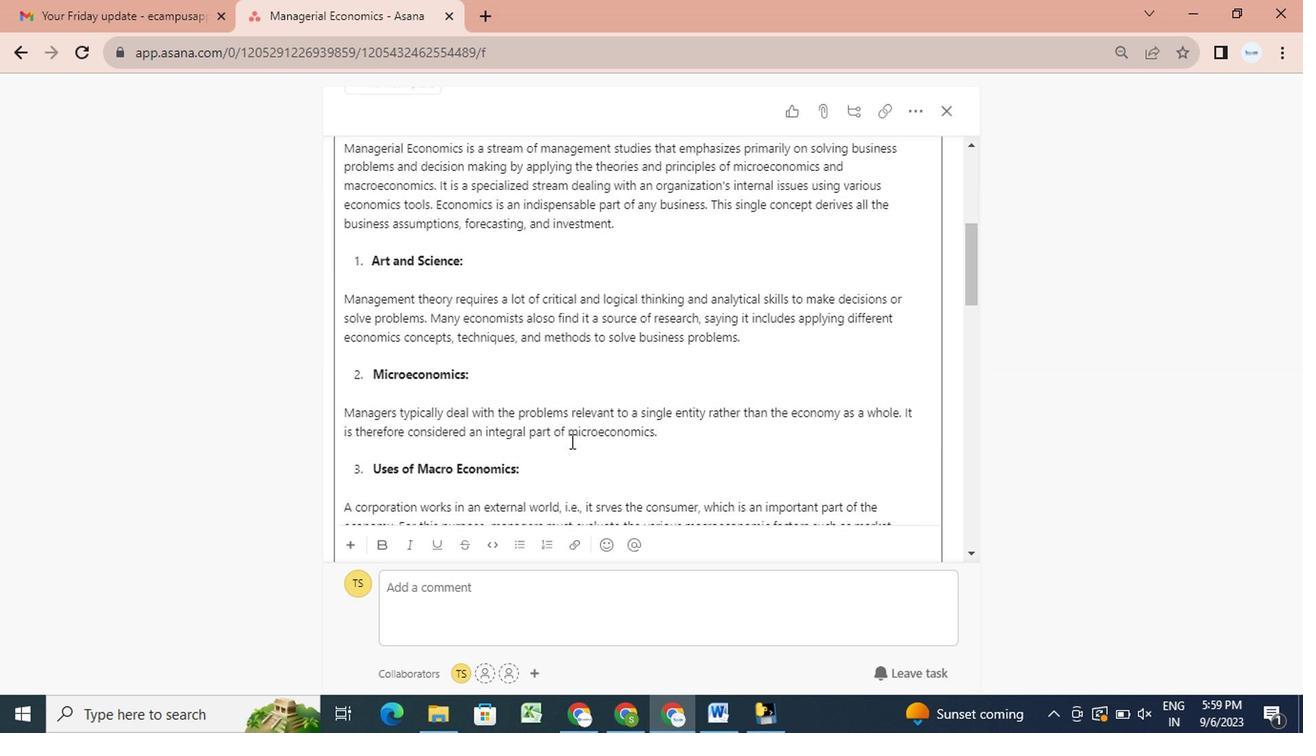 
Action: Mouse scrolled (567, 441) with delta (0, 0)
Screenshot: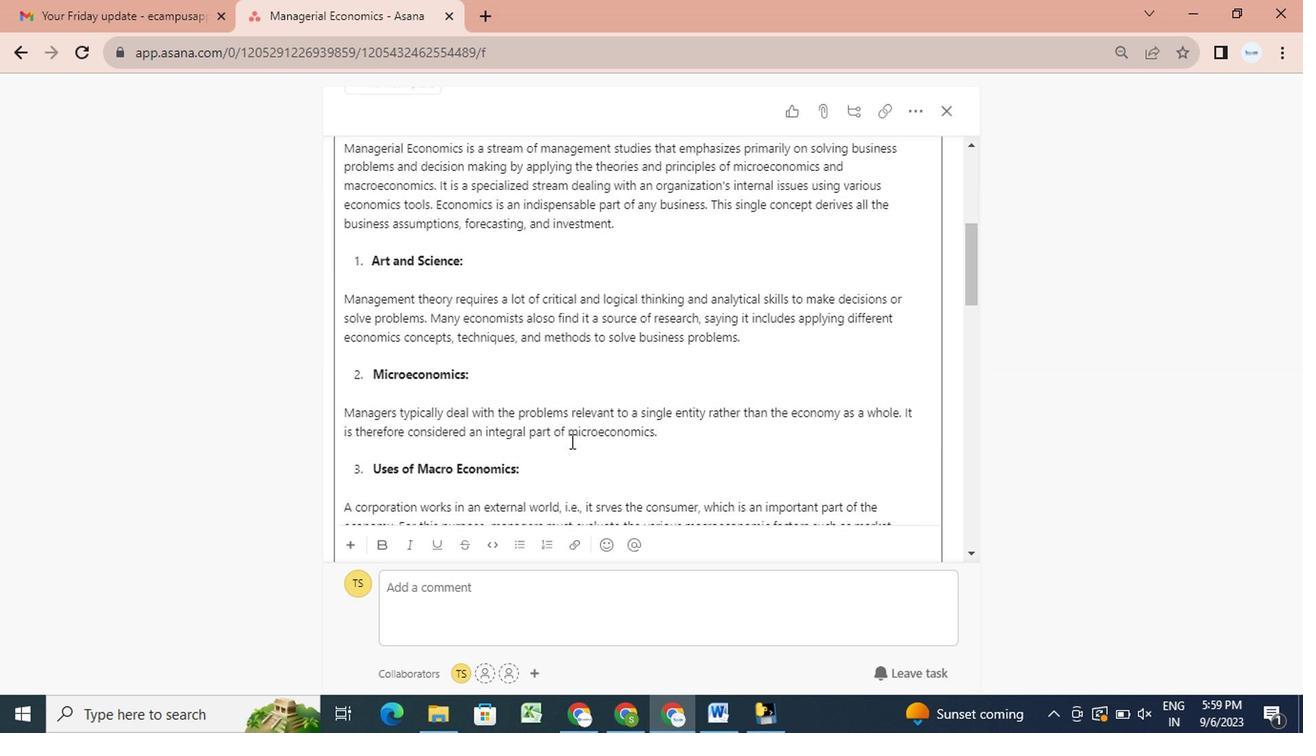 
Action: Mouse scrolled (567, 441) with delta (0, 0)
Screenshot: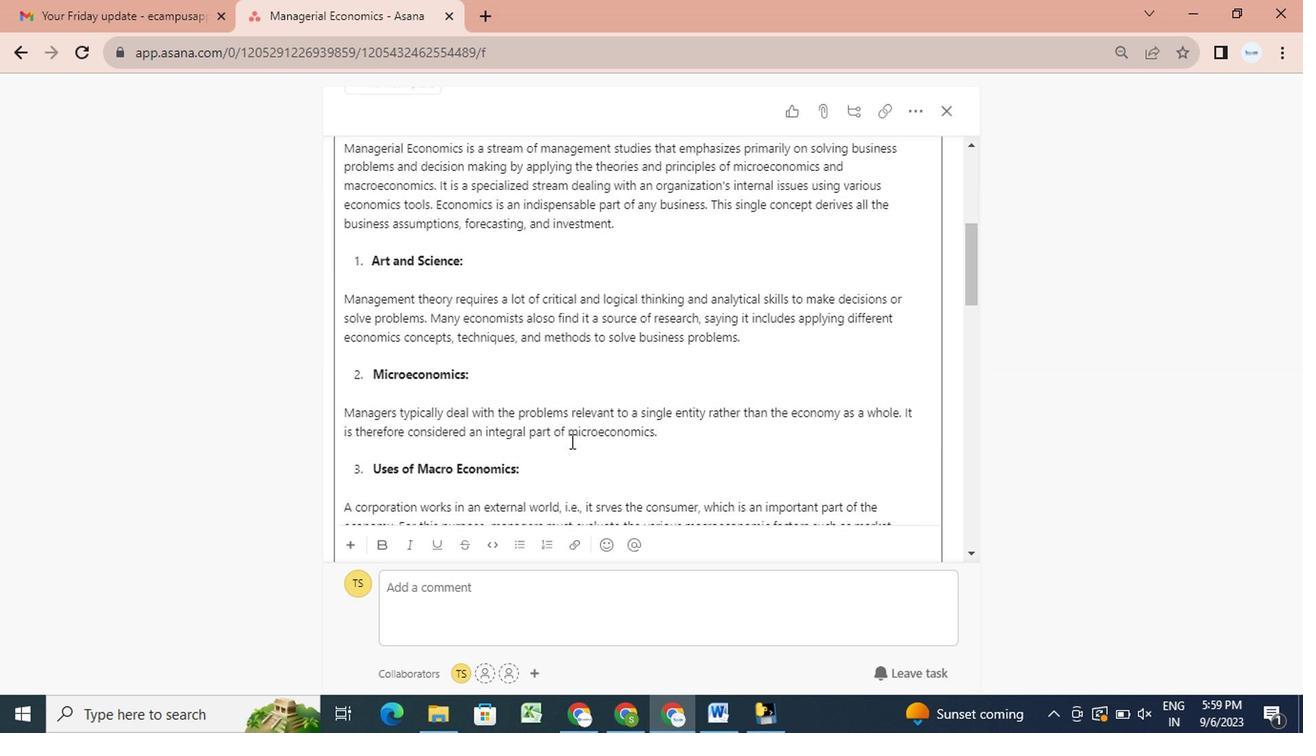 
Action: Mouse scrolled (567, 441) with delta (0, 0)
Screenshot: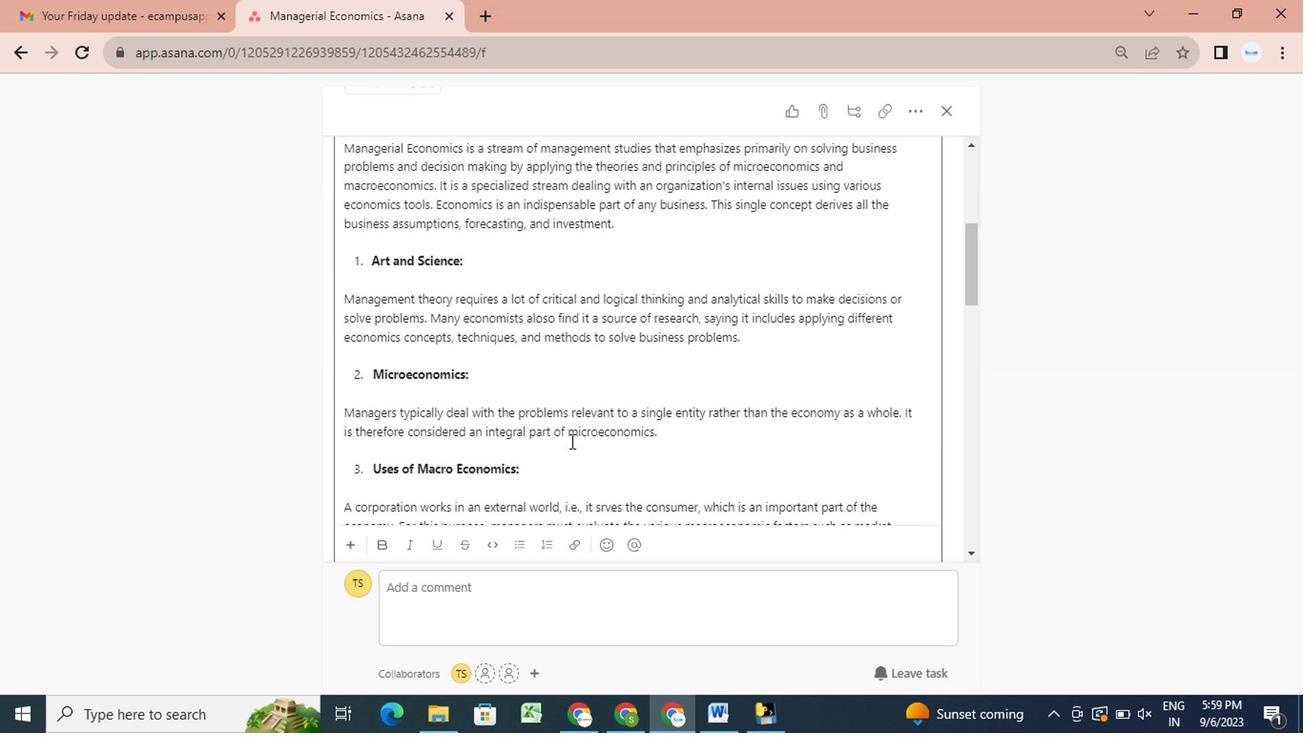 
Action: Mouse scrolled (567, 441) with delta (0, 0)
Screenshot: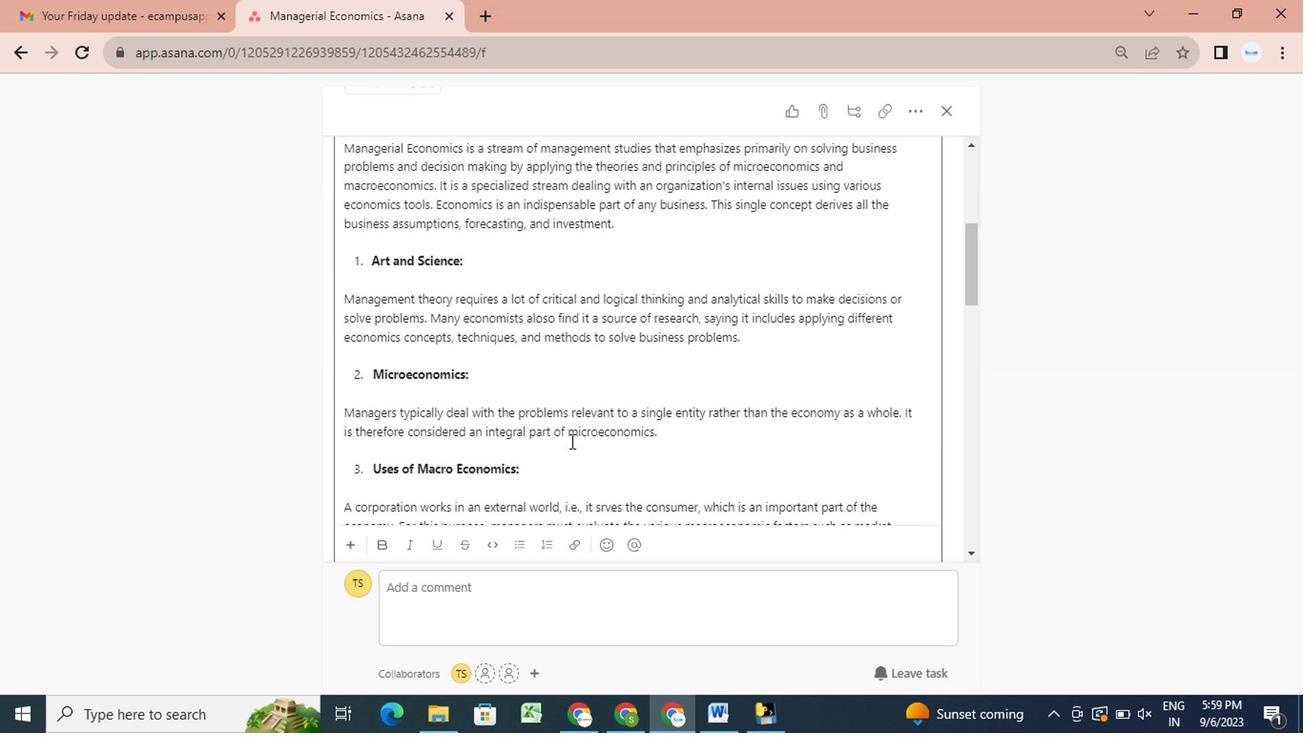 
Action: Mouse scrolled (567, 441) with delta (0, 0)
Screenshot: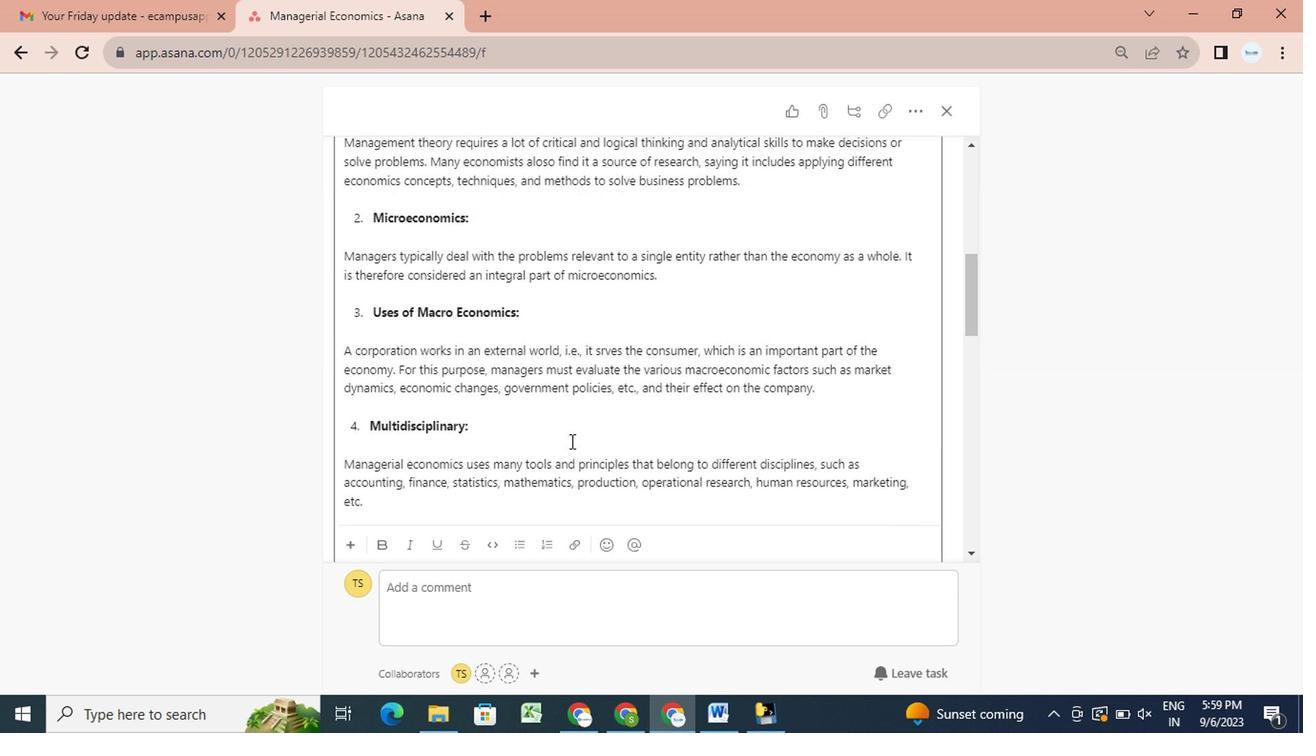 
Action: Mouse scrolled (567, 441) with delta (0, 0)
Screenshot: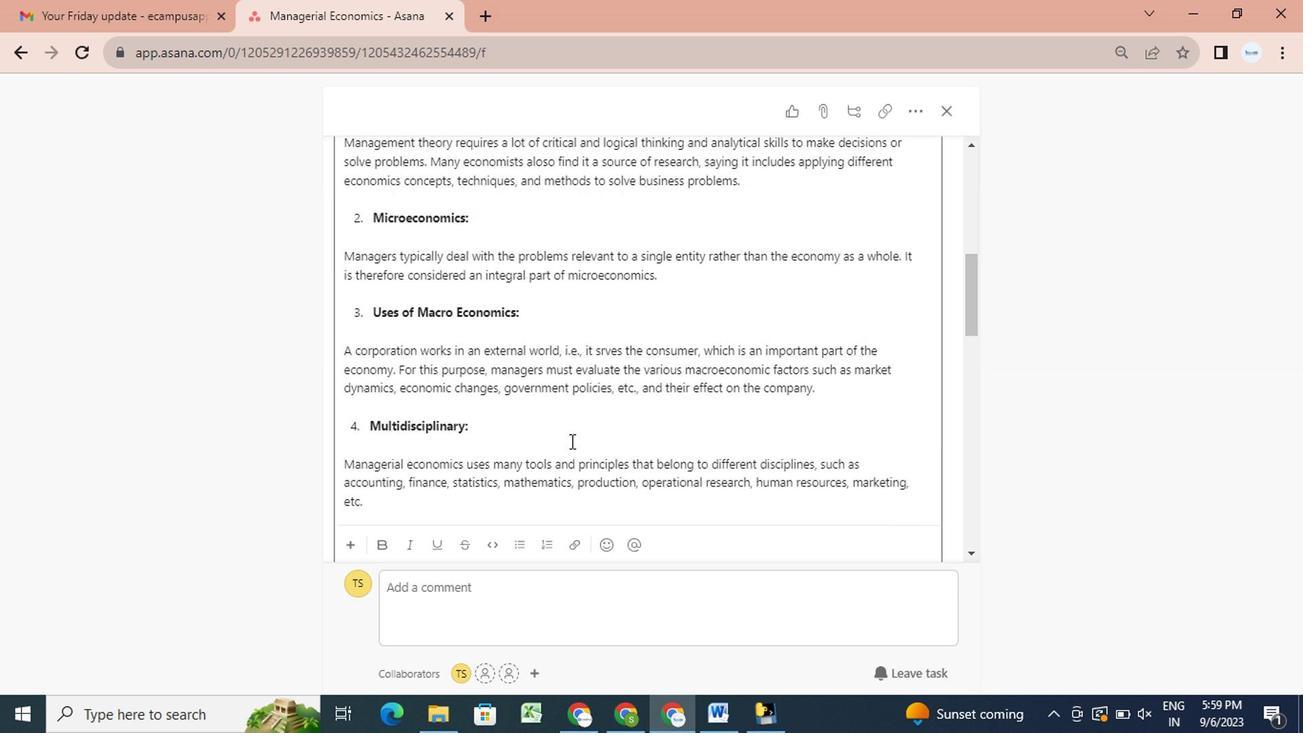 
Action: Mouse scrolled (567, 441) with delta (0, 0)
Screenshot: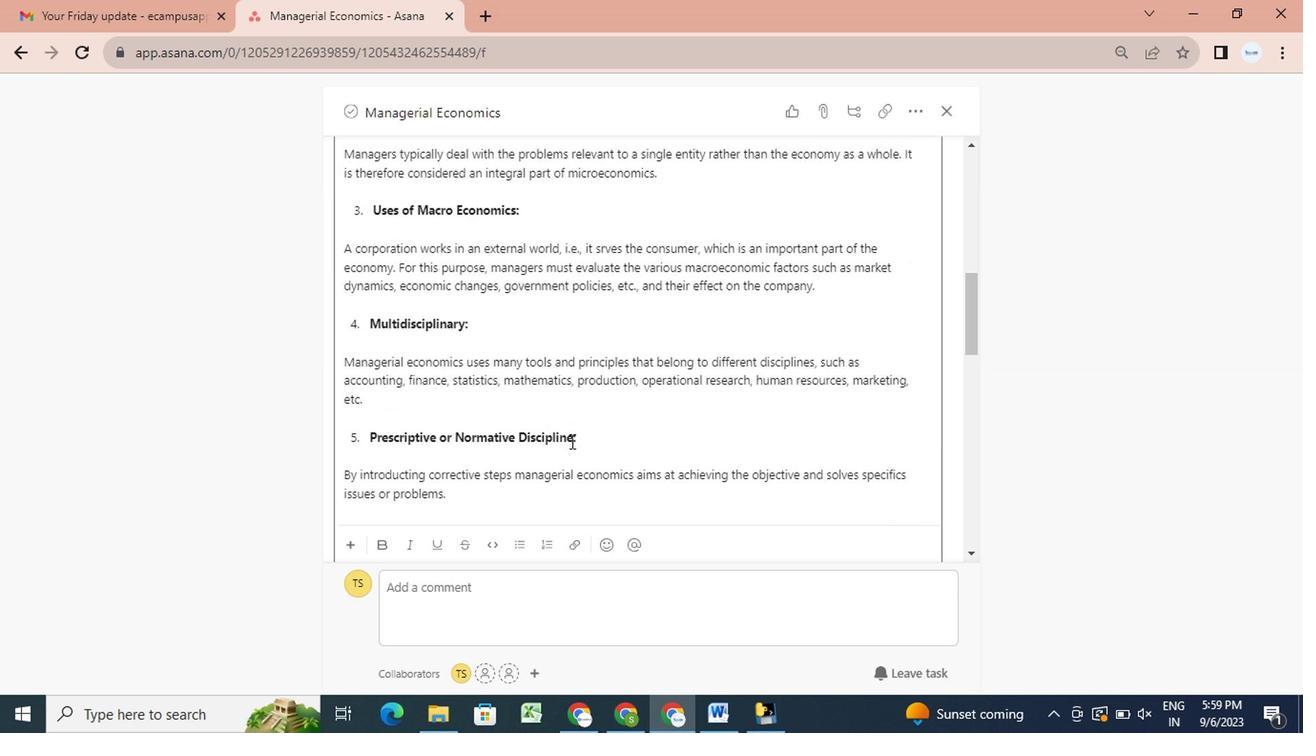 
Action: Mouse scrolled (567, 441) with delta (0, 0)
Screenshot: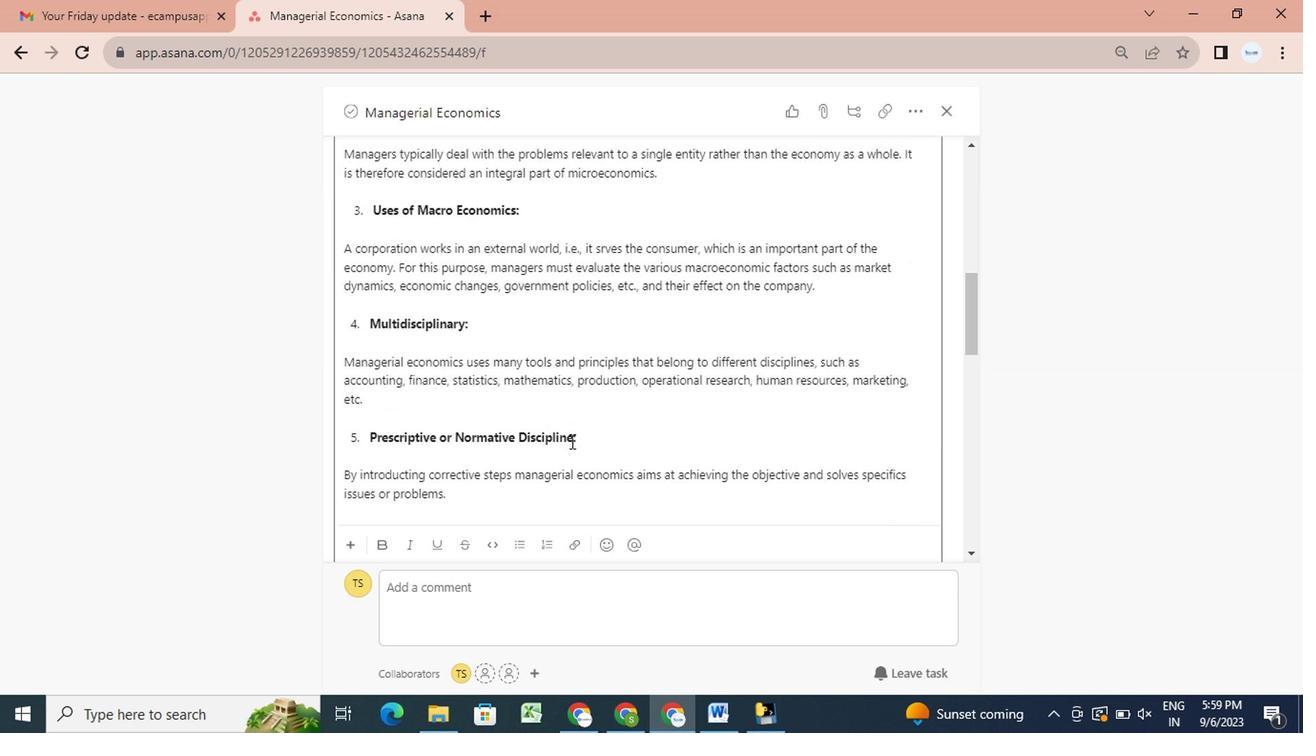 
Action: Mouse scrolled (567, 441) with delta (0, 0)
Screenshot: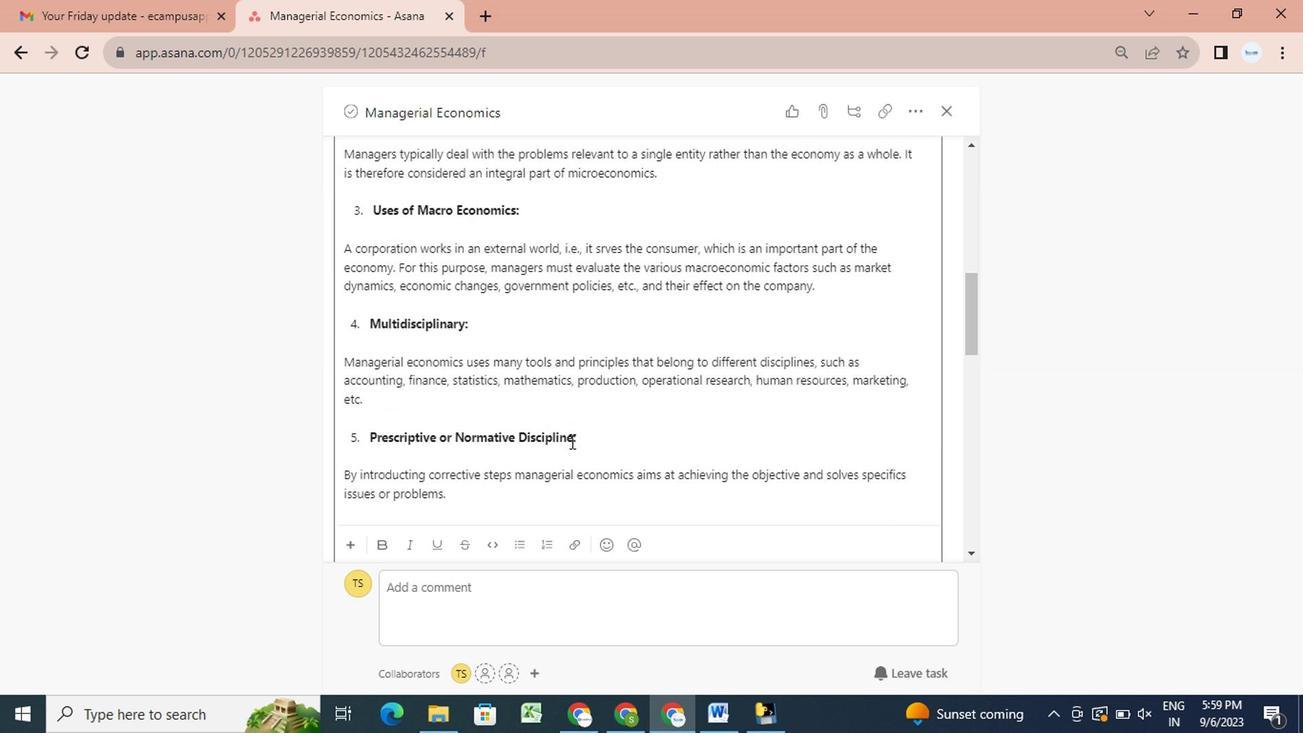 
Action: Mouse scrolled (567, 441) with delta (0, 0)
Screenshot: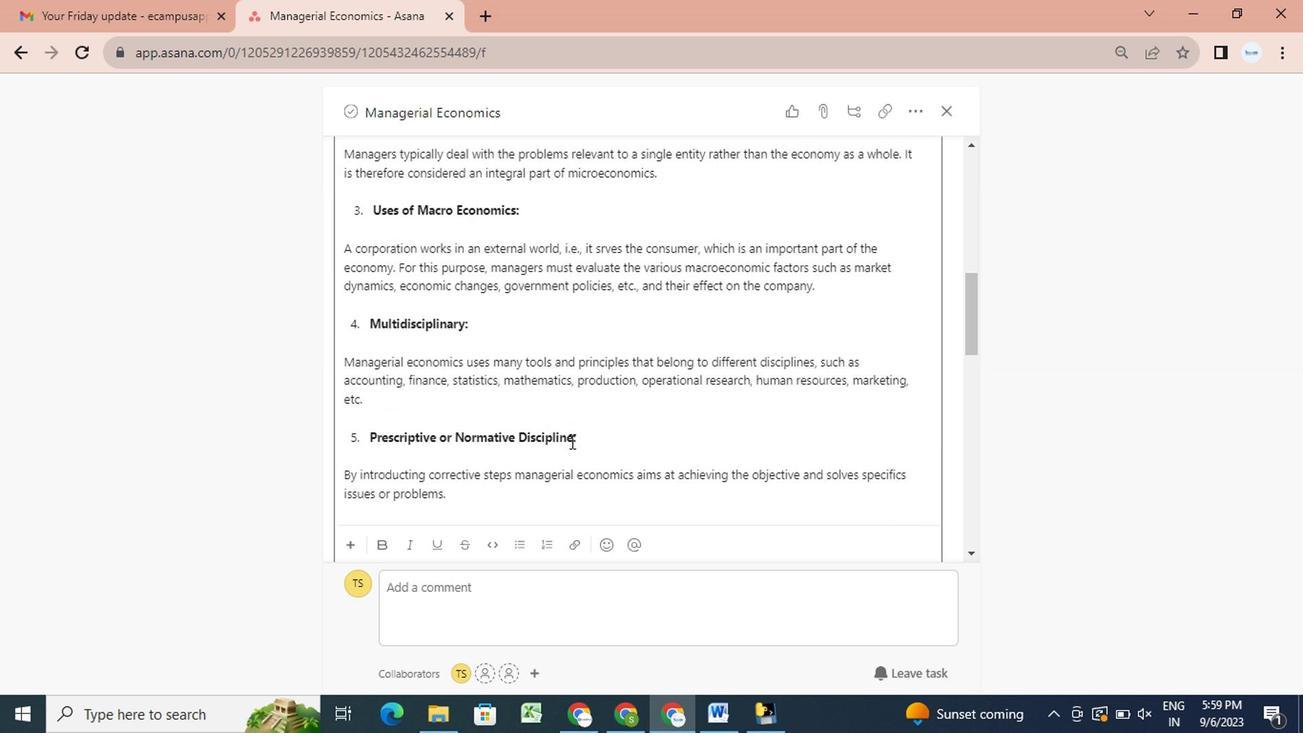 
Action: Mouse scrolled (567, 441) with delta (0, 0)
Screenshot: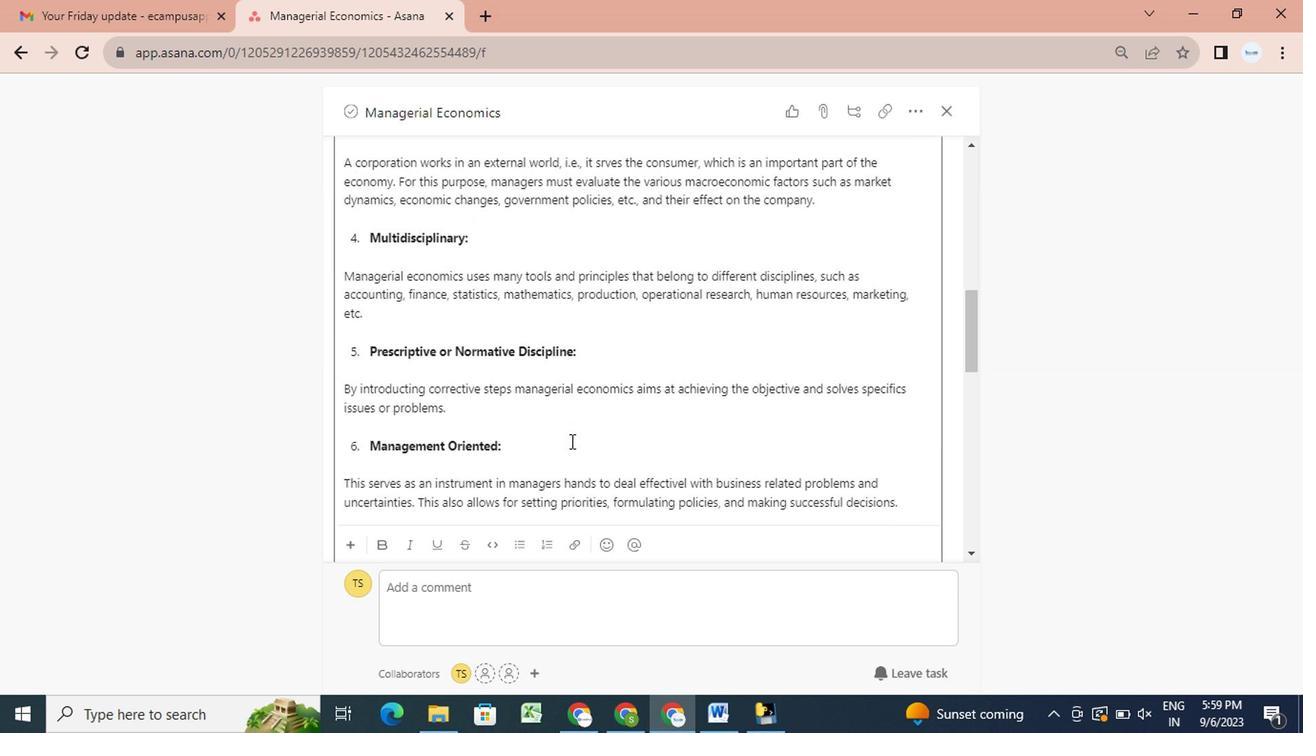 
Action: Mouse scrolled (567, 441) with delta (0, 0)
Screenshot: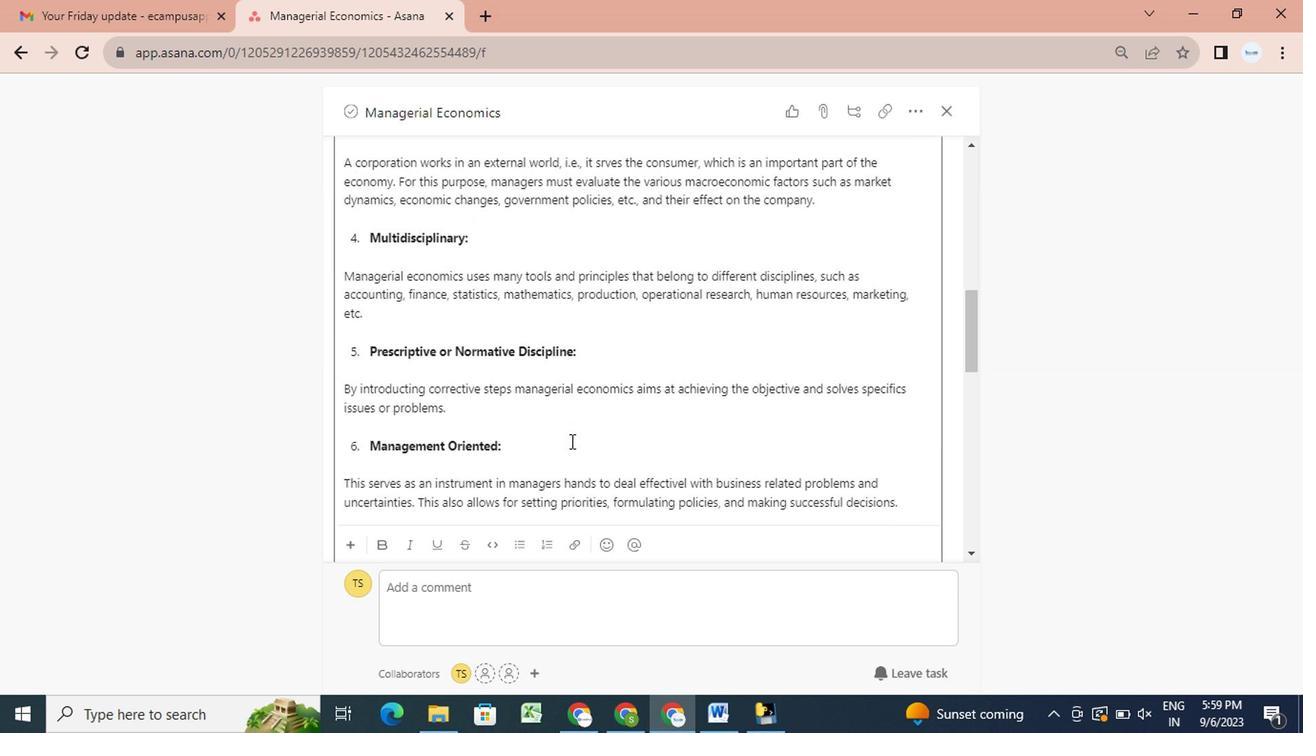 
Action: Mouse scrolled (567, 441) with delta (0, 0)
Screenshot: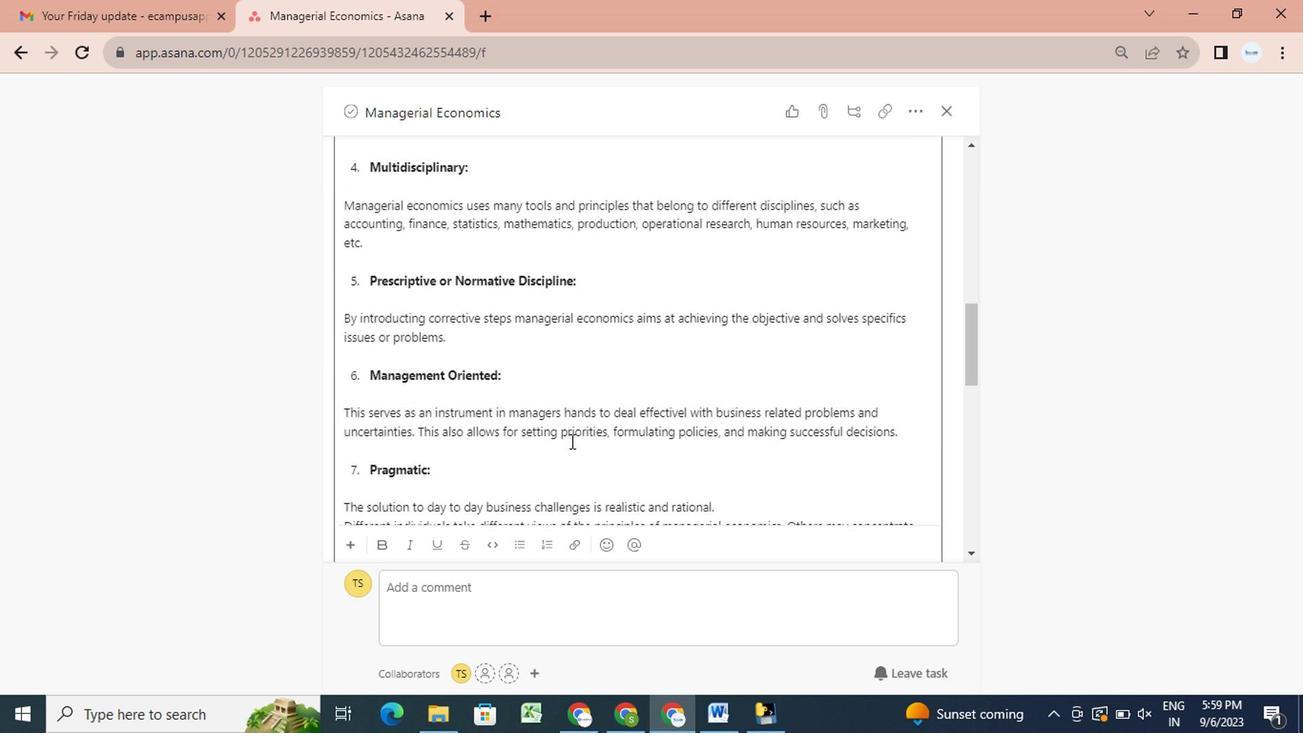 
Action: Mouse scrolled (567, 441) with delta (0, 0)
Screenshot: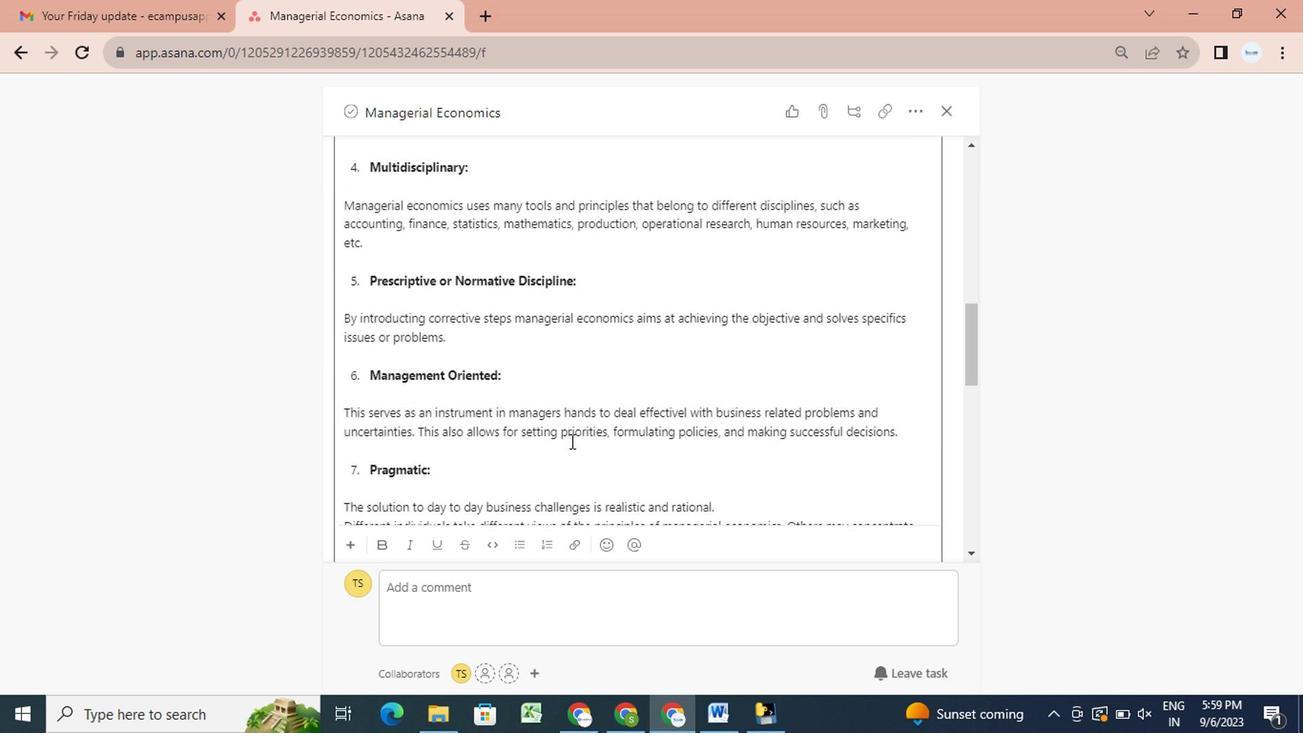 
Action: Mouse scrolled (567, 441) with delta (0, 0)
Screenshot: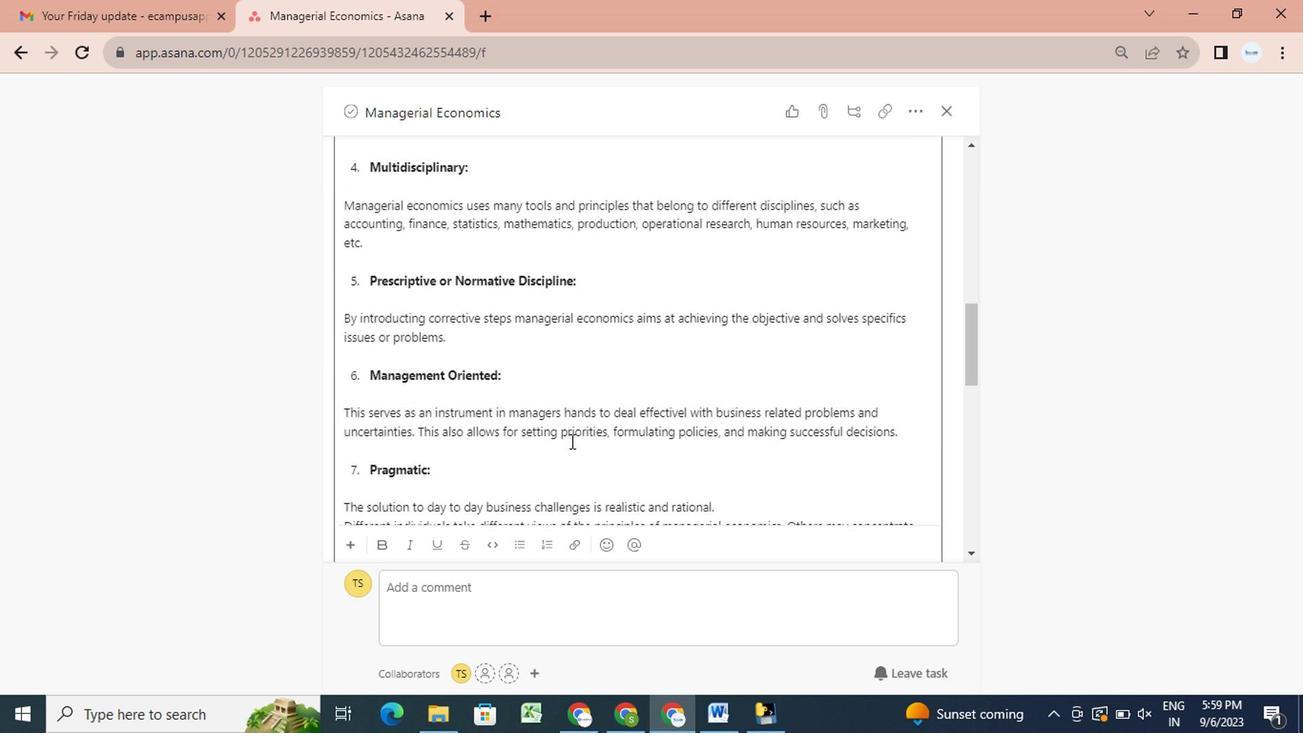 
Action: Mouse scrolled (567, 441) with delta (0, 0)
Screenshot: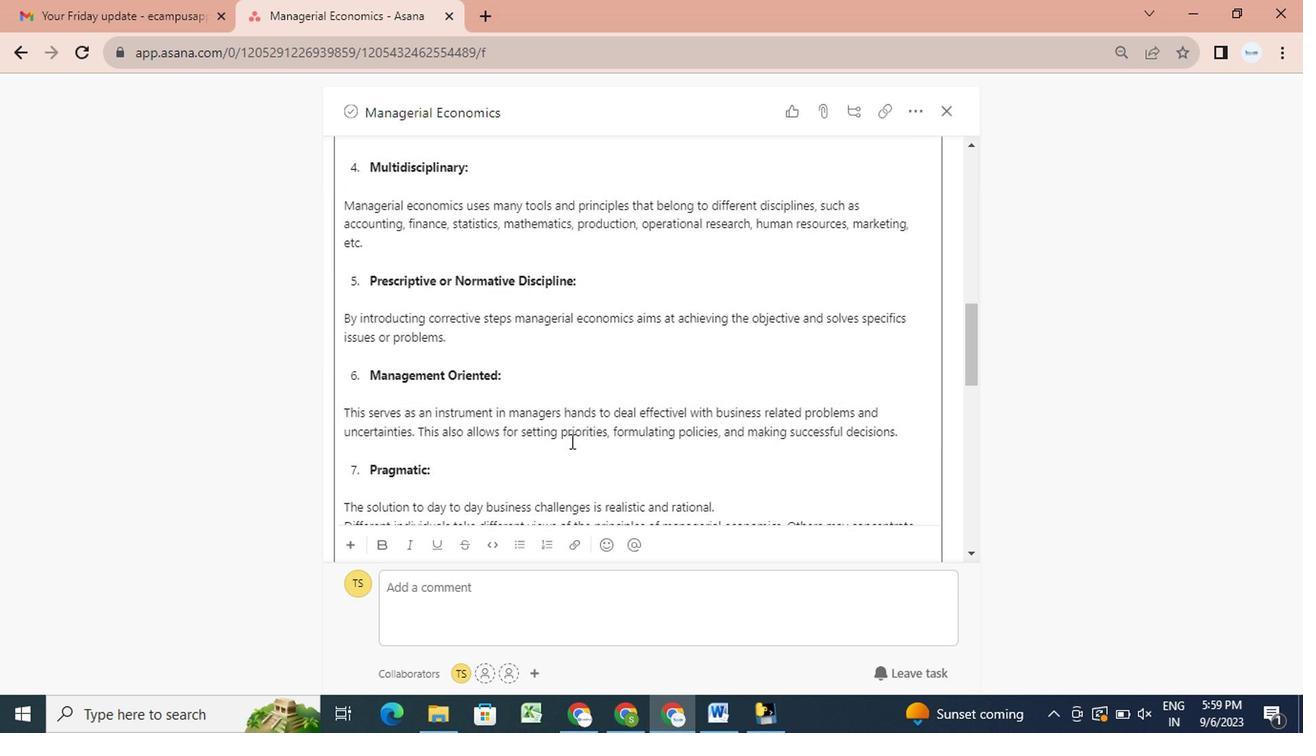
Action: Mouse scrolled (567, 441) with delta (0, 0)
Screenshot: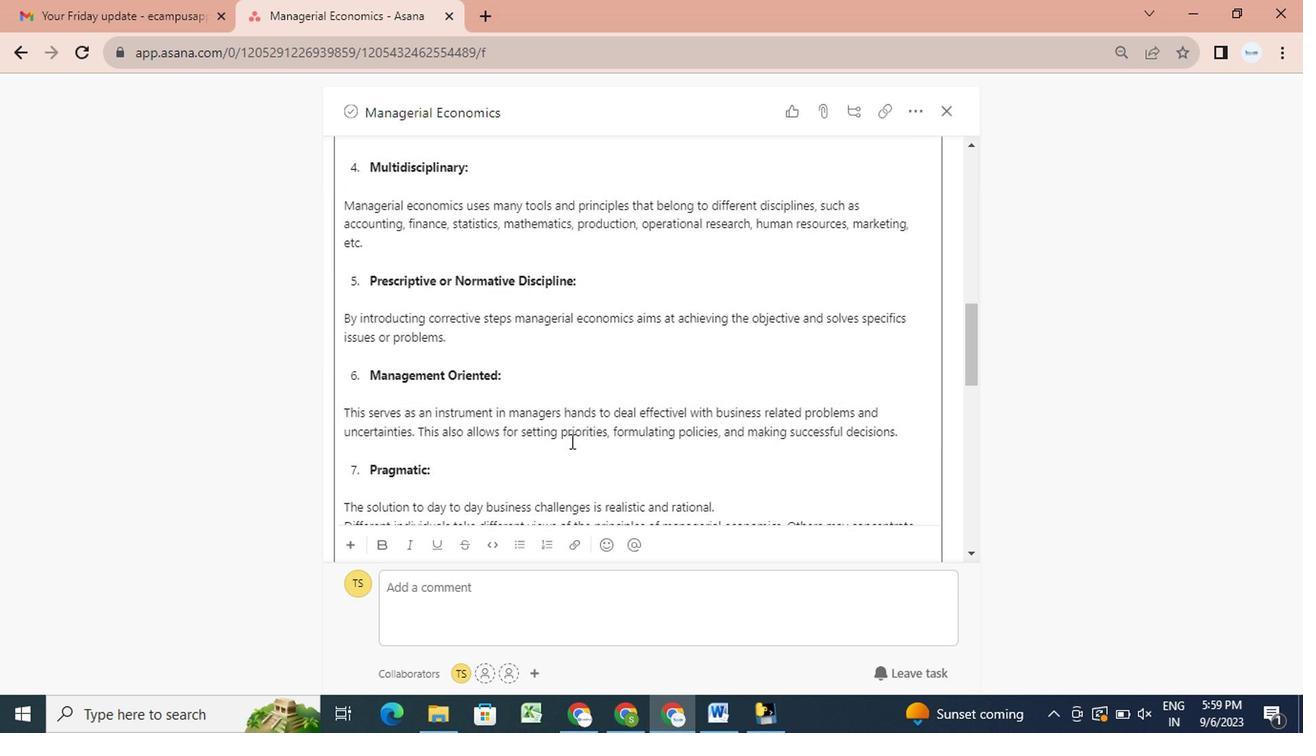 
Action: Mouse scrolled (567, 441) with delta (0, 0)
Screenshot: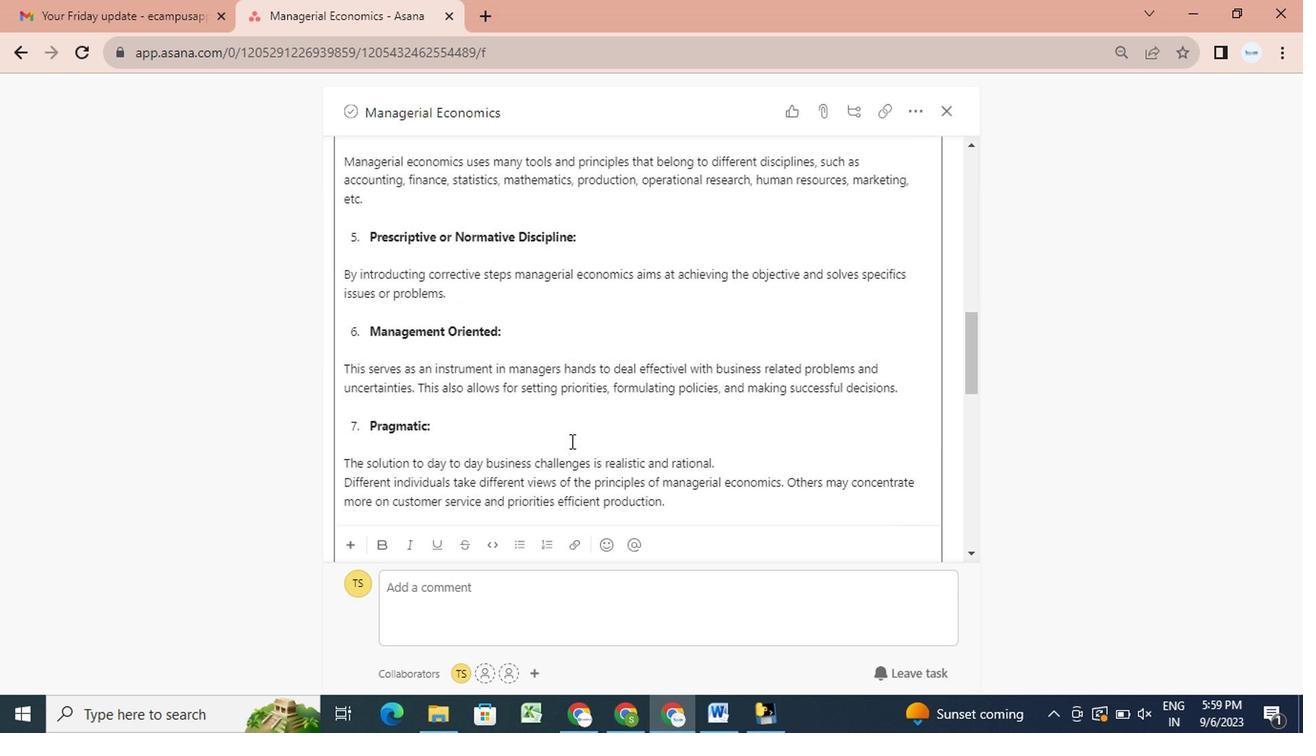 
Action: Mouse scrolled (567, 441) with delta (0, 0)
Screenshot: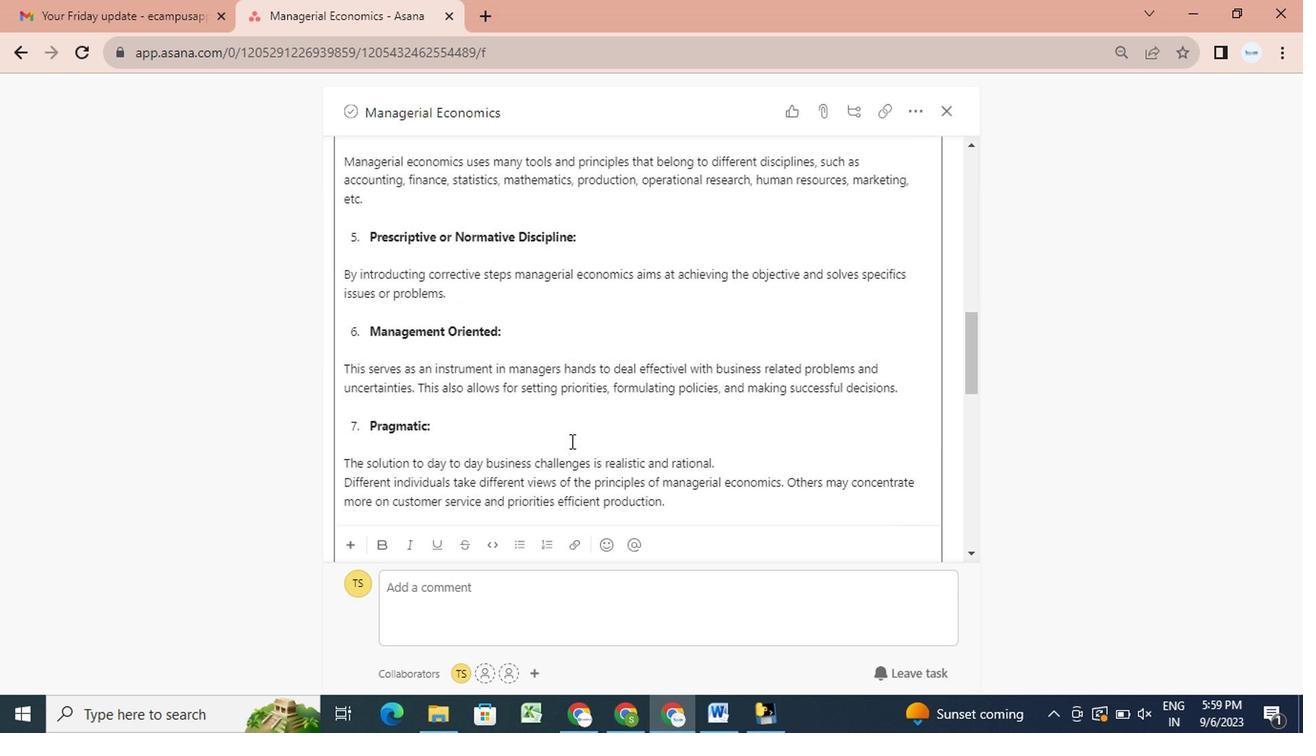 
Action: Mouse scrolled (567, 441) with delta (0, 0)
Screenshot: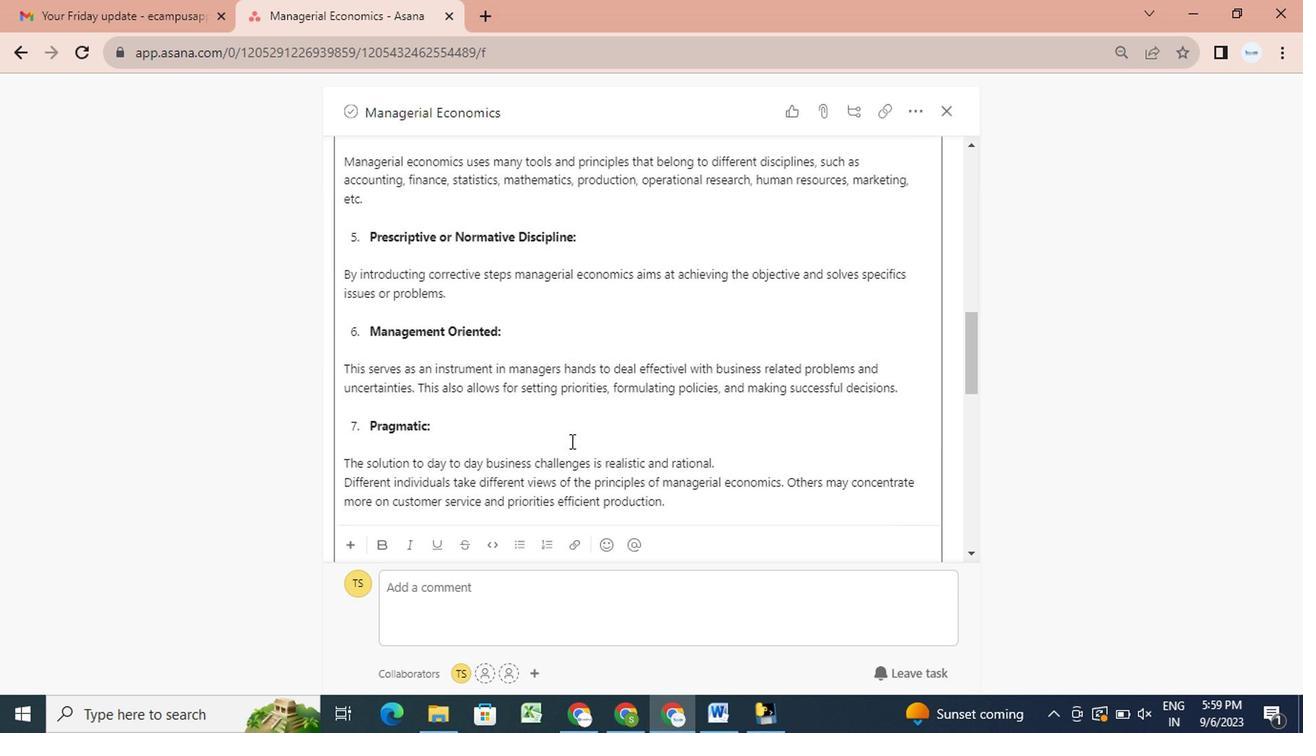 
Action: Mouse scrolled (567, 441) with delta (0, 0)
Screenshot: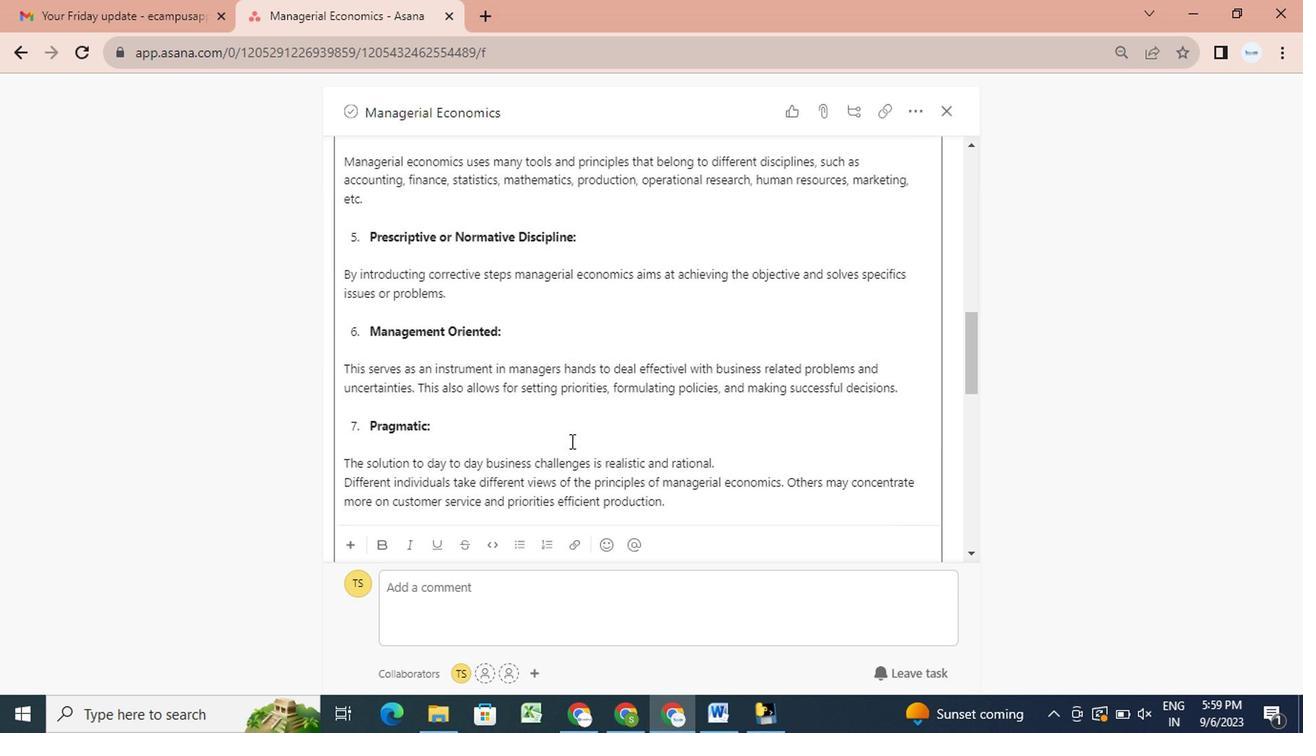 
Action: Mouse scrolled (567, 441) with delta (0, 0)
Screenshot: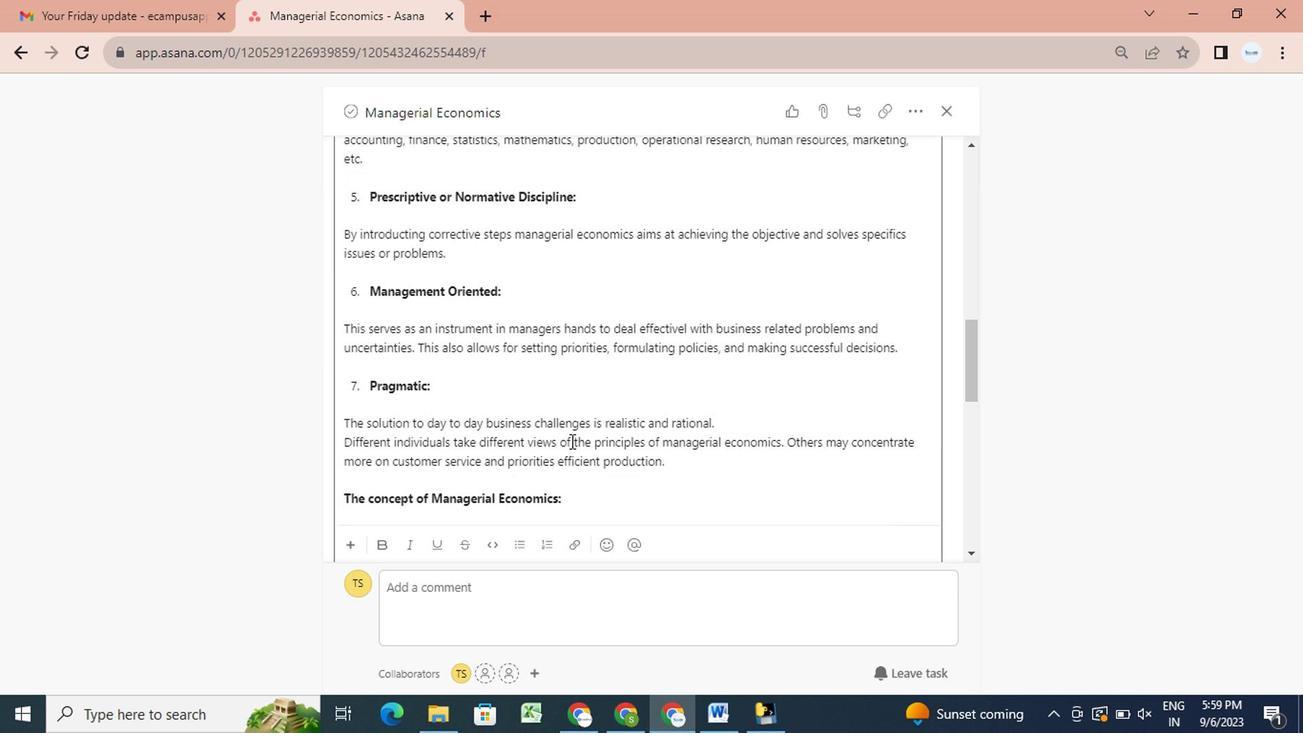 
Action: Mouse scrolled (567, 441) with delta (0, 0)
Screenshot: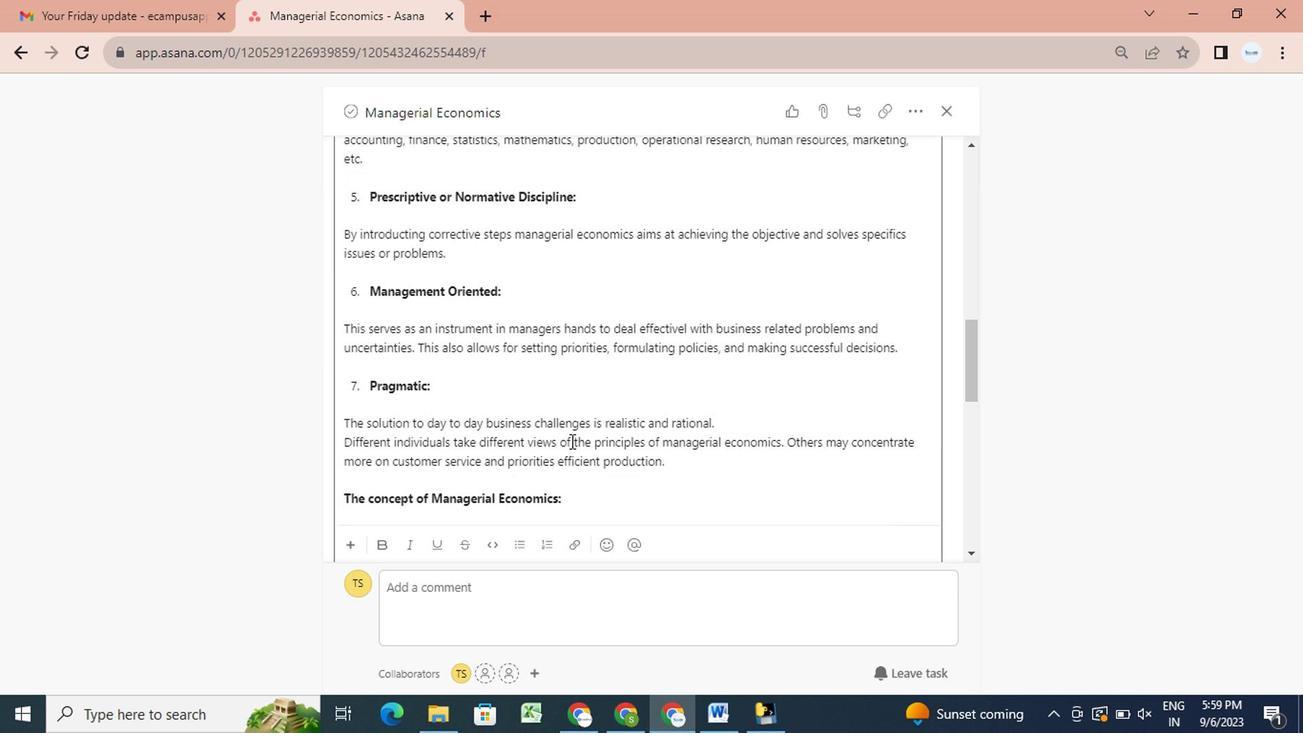 
Action: Mouse scrolled (567, 441) with delta (0, 0)
Screenshot: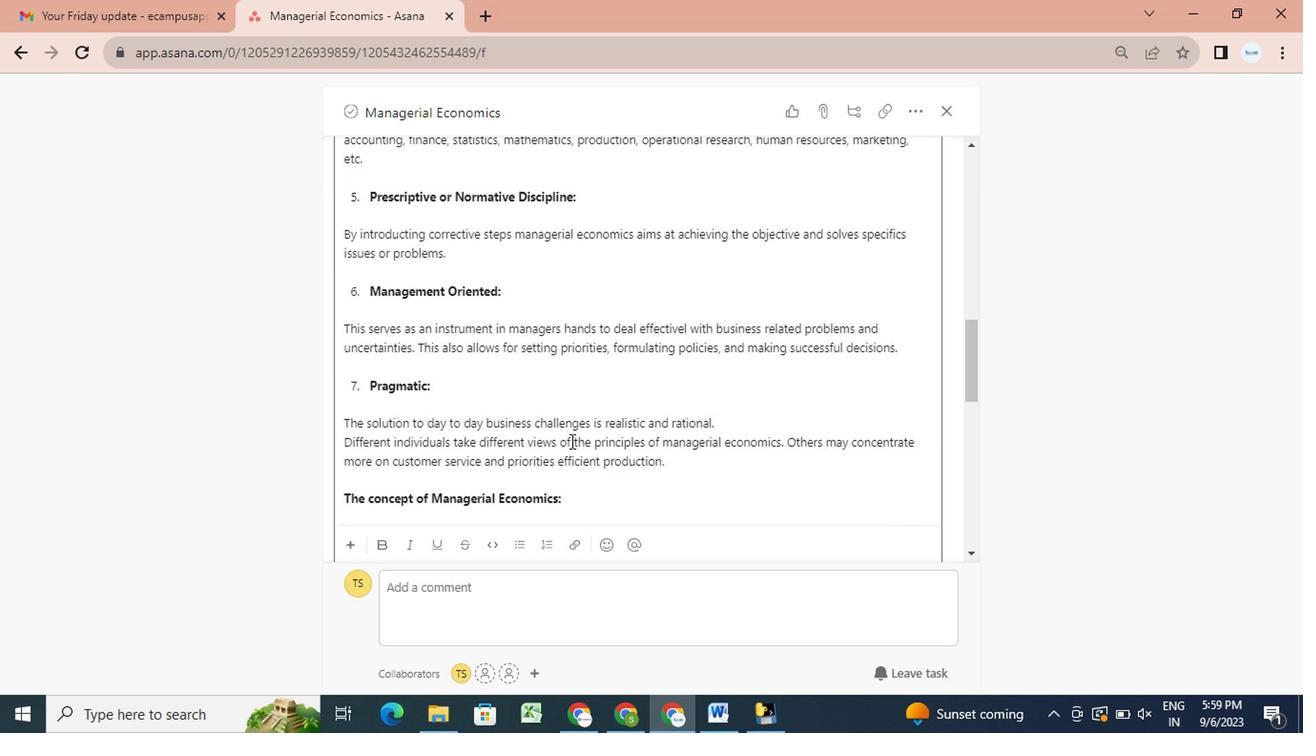 
Action: Mouse scrolled (567, 441) with delta (0, 0)
Screenshot: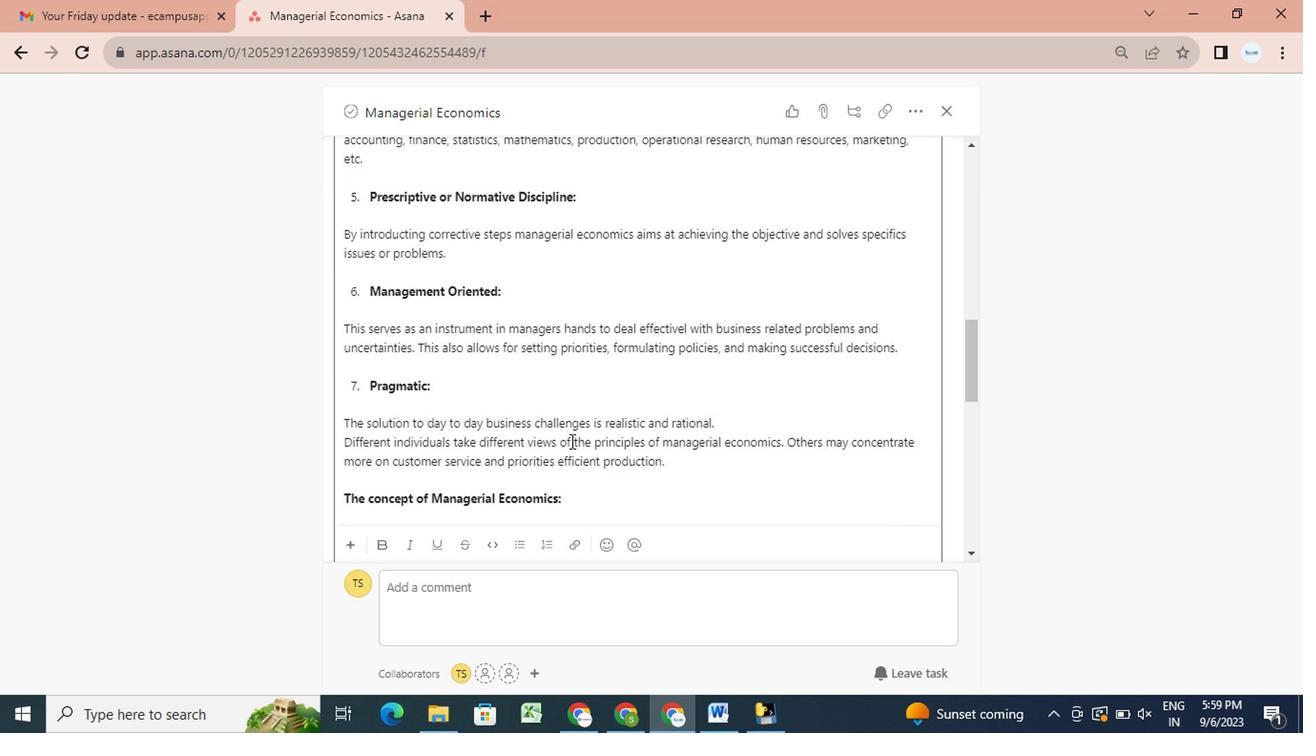 
Action: Mouse scrolled (567, 441) with delta (0, 0)
Screenshot: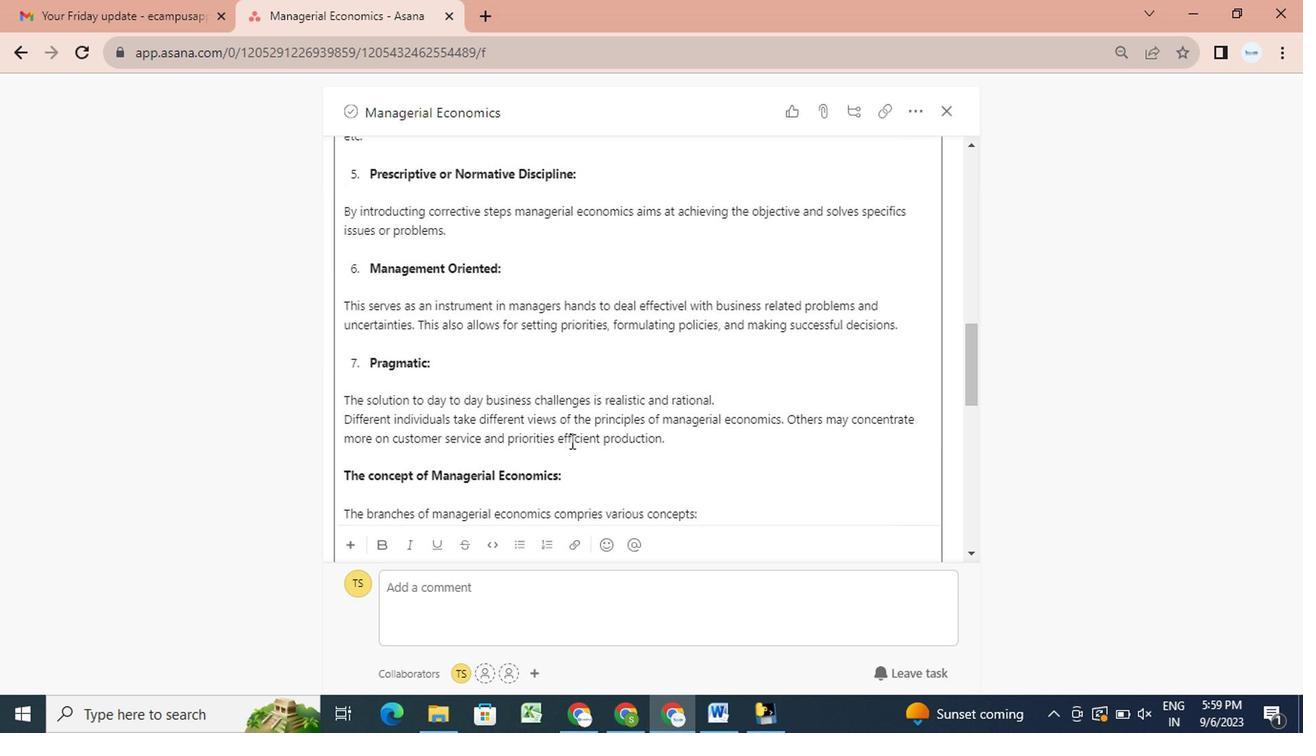 
Action: Mouse scrolled (567, 441) with delta (0, 0)
Screenshot: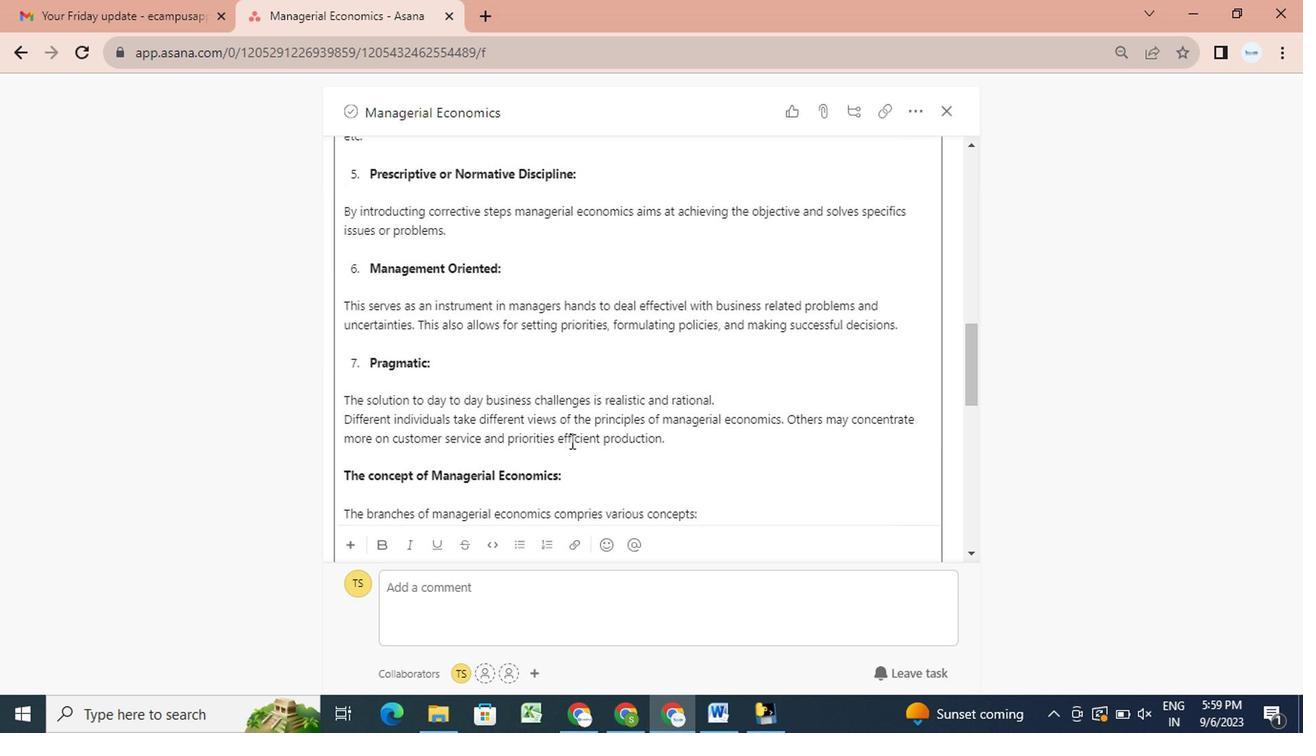 
Action: Mouse scrolled (567, 441) with delta (0, 0)
Screenshot: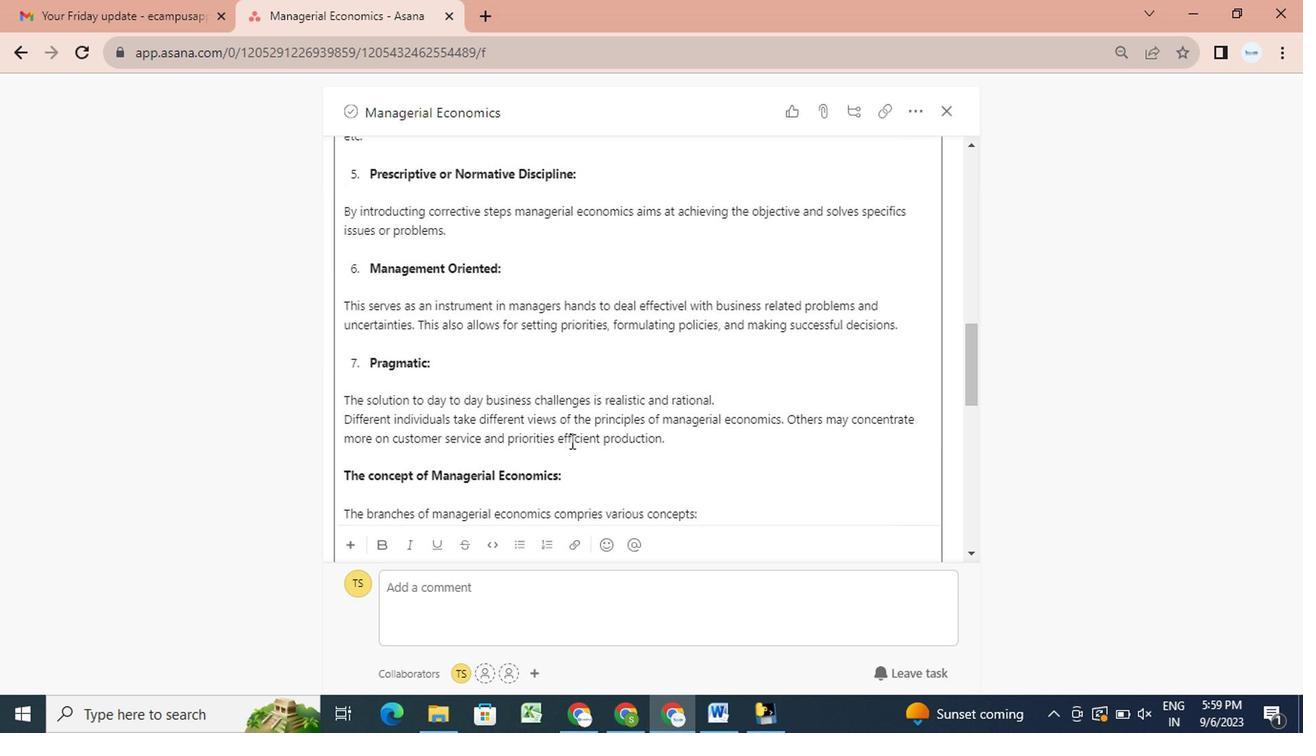 
Action: Mouse scrolled (567, 441) with delta (0, 0)
Screenshot: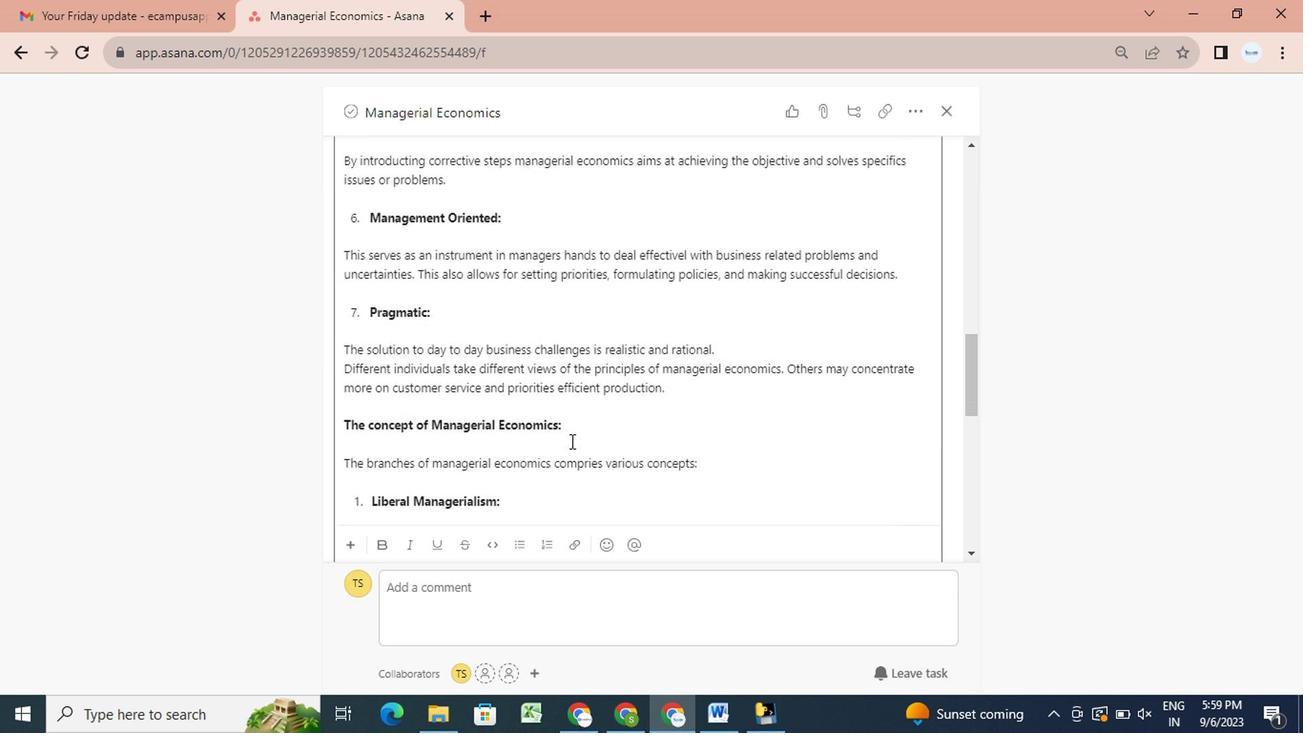 
Action: Mouse scrolled (567, 441) with delta (0, 0)
Screenshot: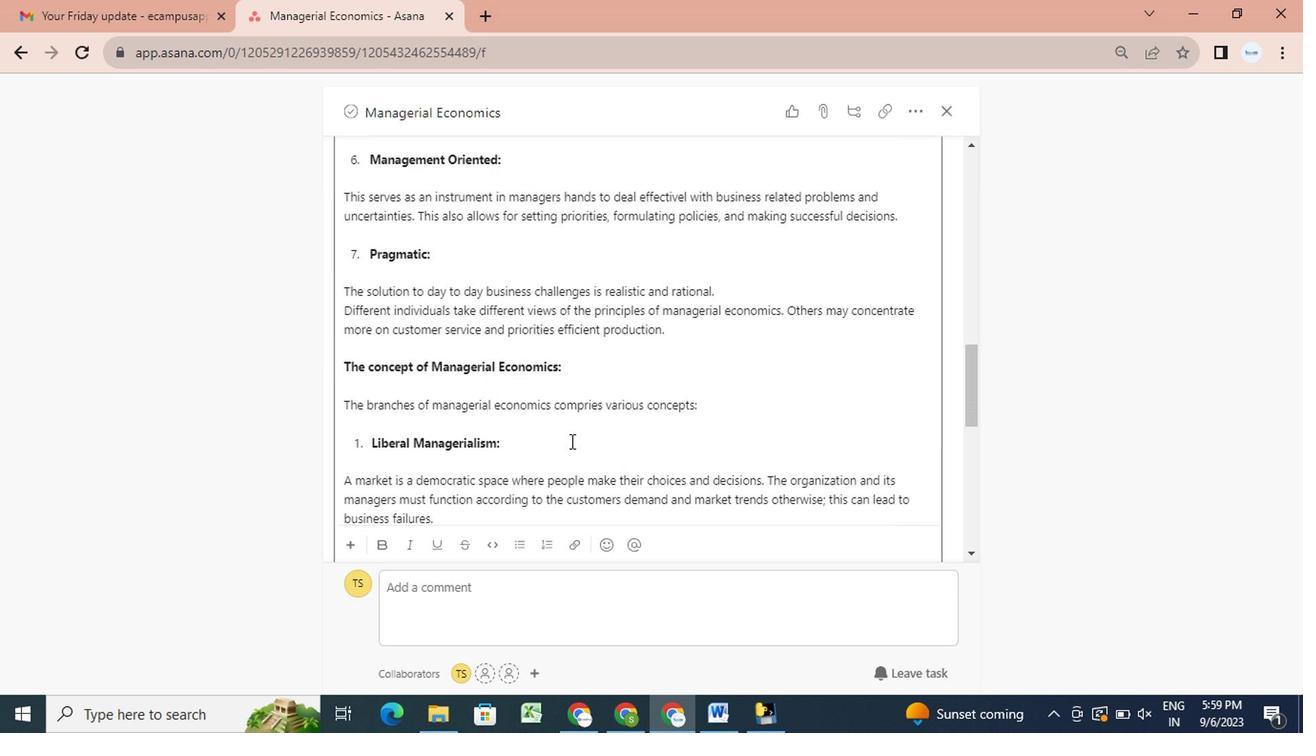 
Action: Mouse scrolled (567, 441) with delta (0, 0)
Screenshot: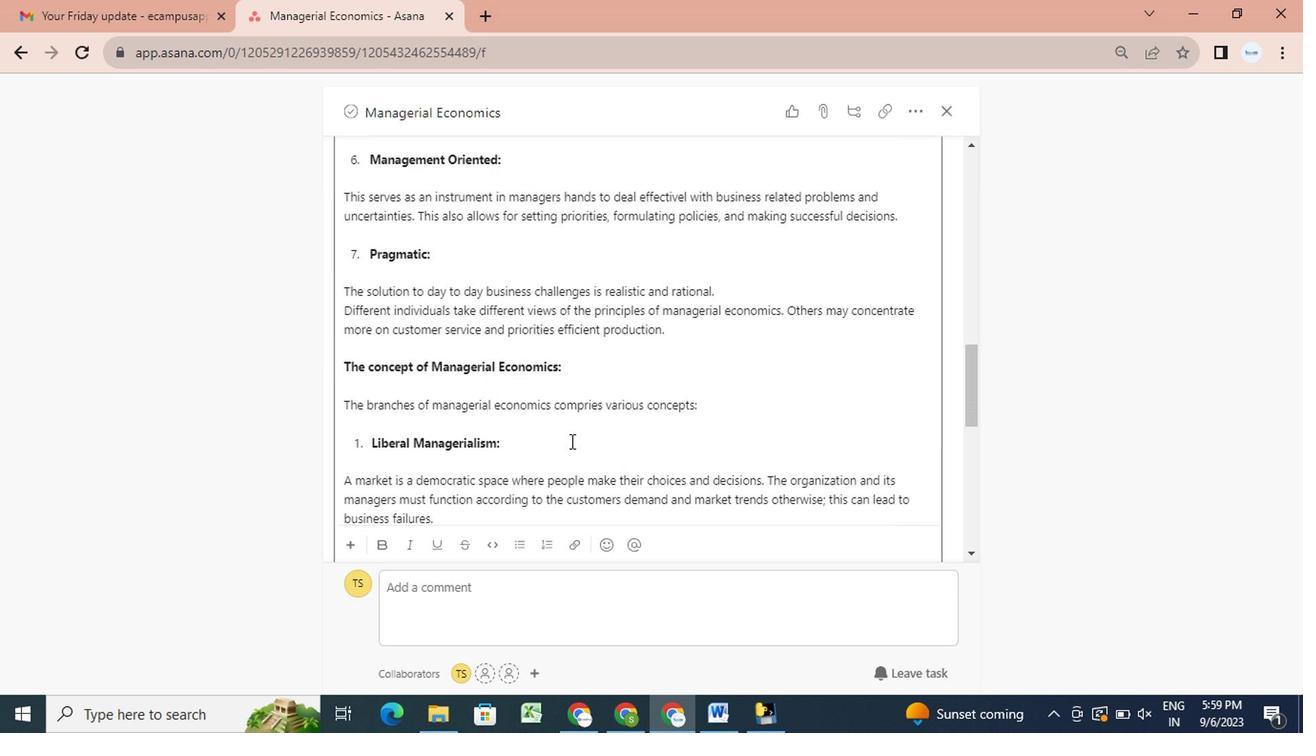 
Action: Mouse scrolled (567, 441) with delta (0, 0)
Screenshot: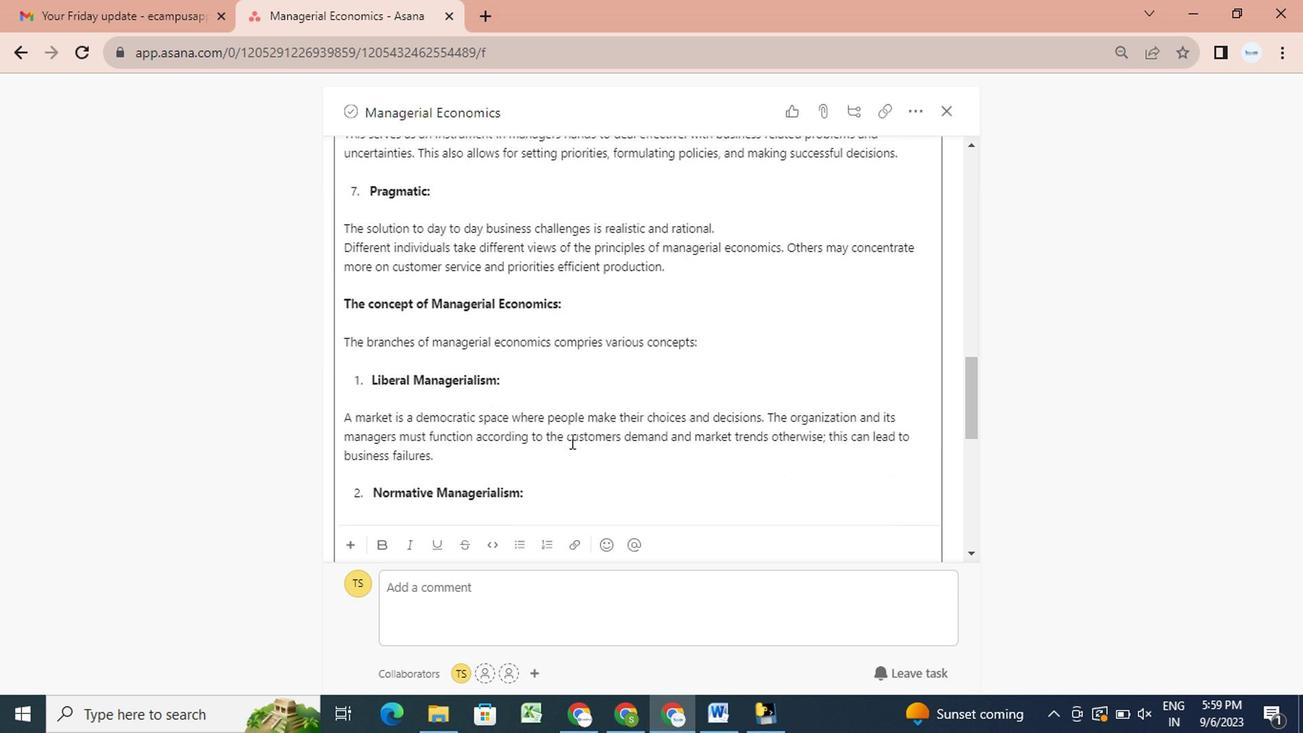 
Action: Mouse scrolled (567, 441) with delta (0, 0)
Screenshot: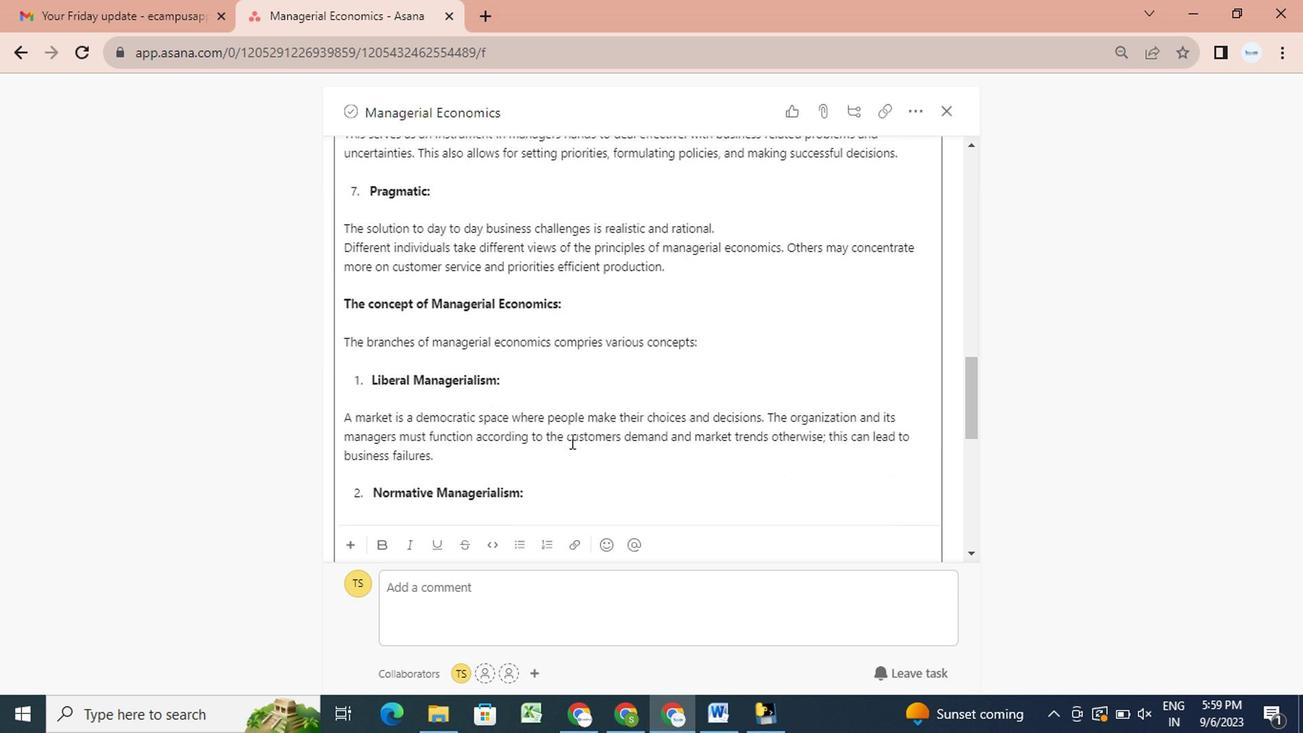 
Action: Mouse scrolled (567, 441) with delta (0, 0)
Screenshot: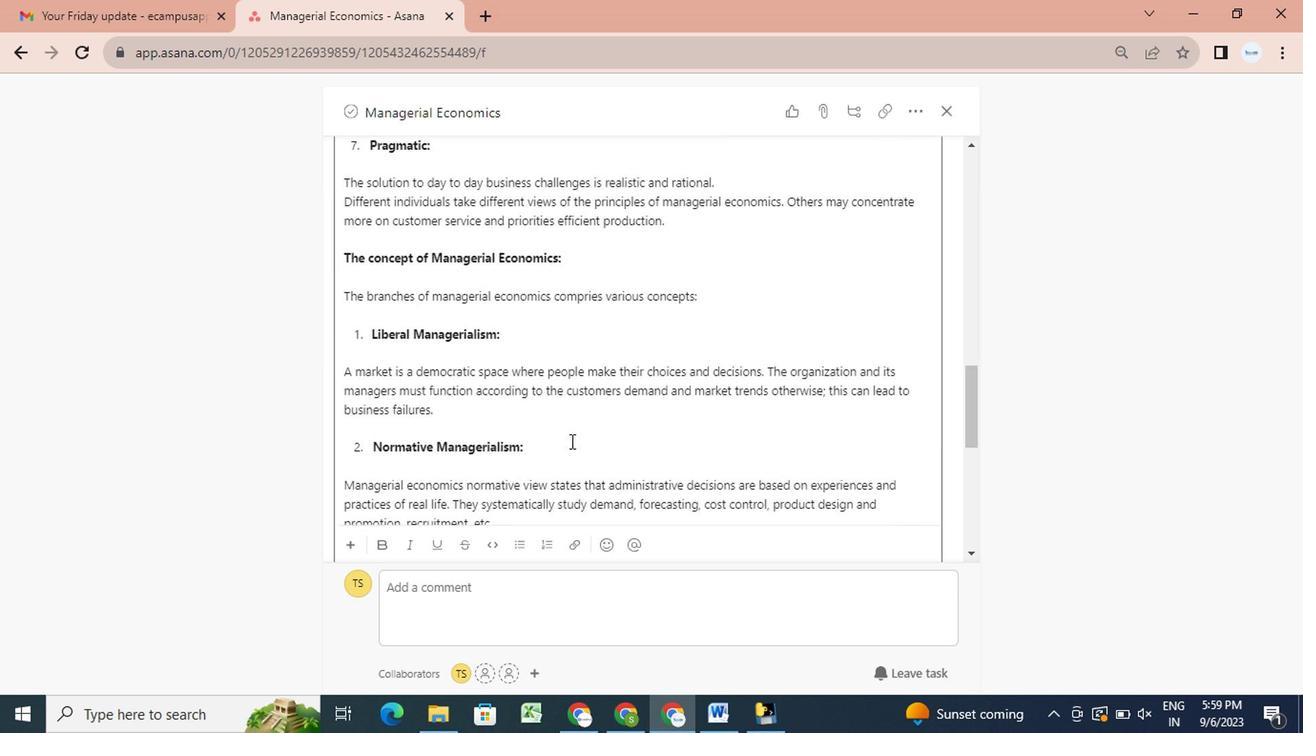 
Action: Mouse scrolled (567, 441) with delta (0, 0)
Screenshot: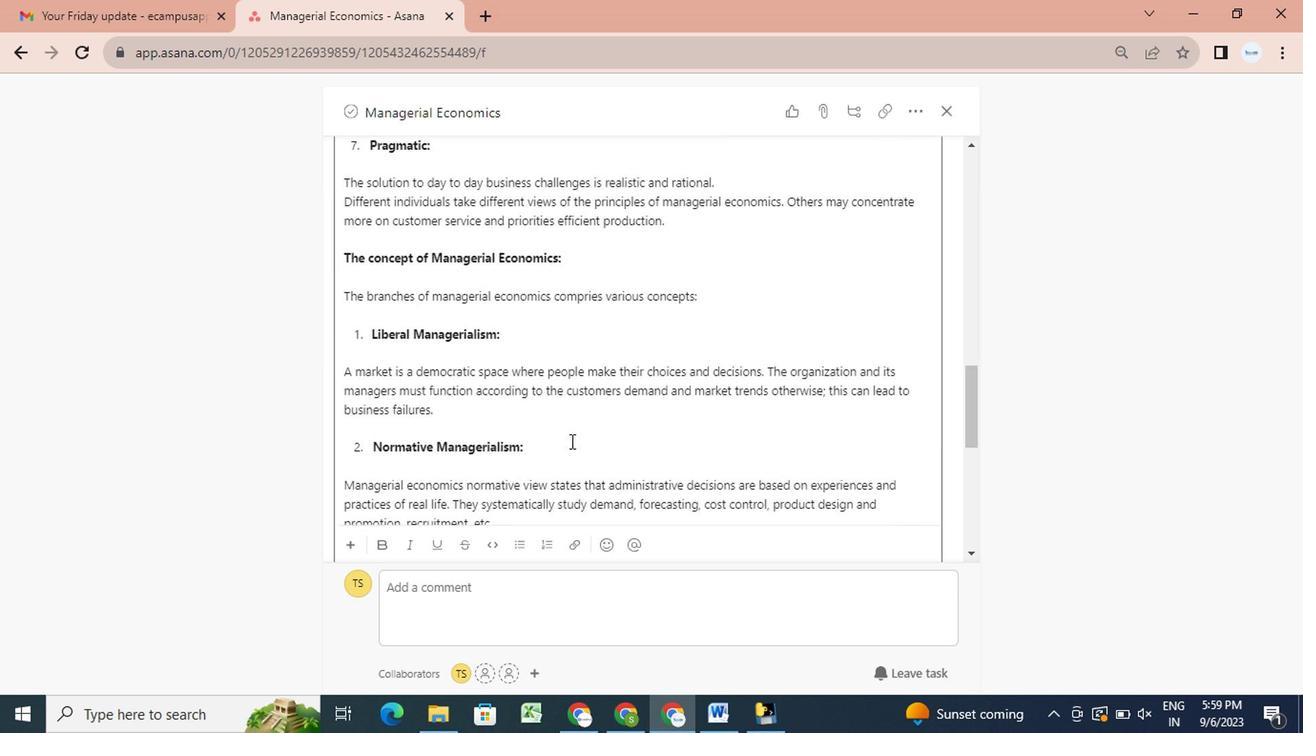 
Action: Mouse scrolled (567, 441) with delta (0, 0)
Screenshot: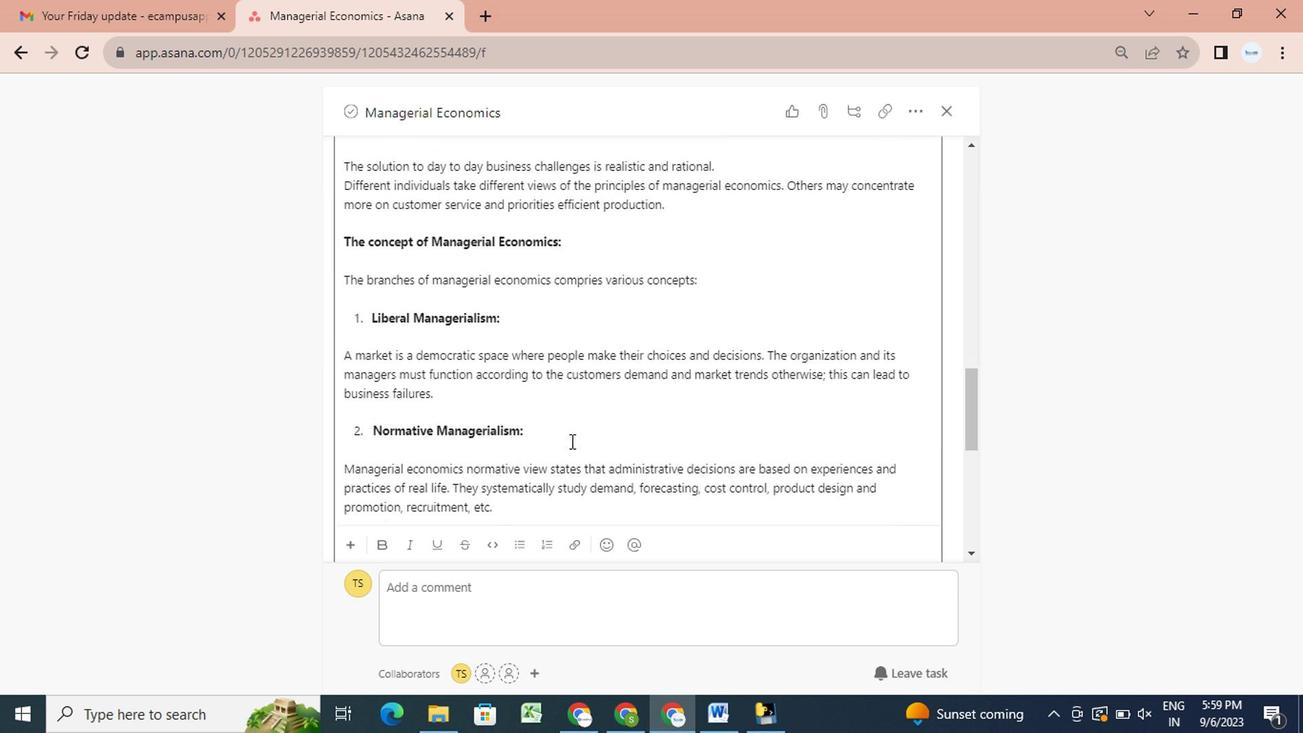 
Action: Mouse scrolled (567, 441) with delta (0, 0)
Screenshot: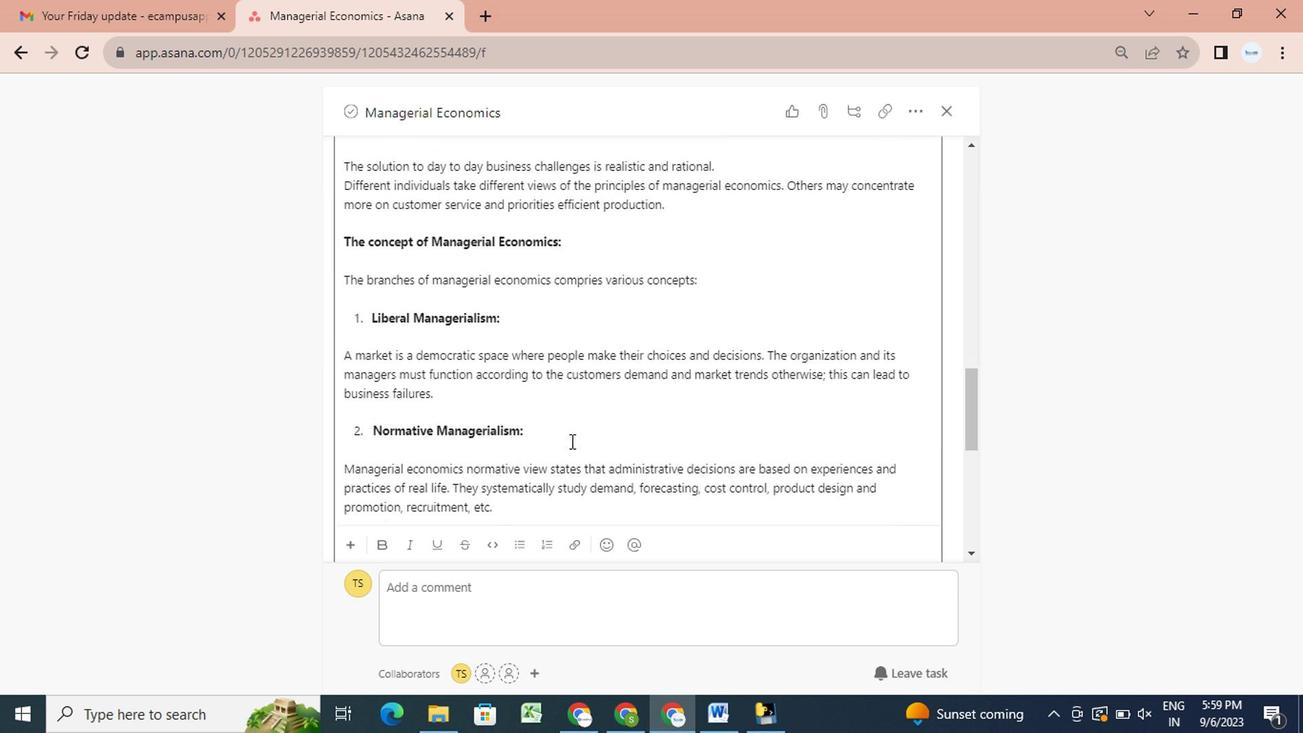 
Action: Mouse scrolled (567, 441) with delta (0, 0)
Screenshot: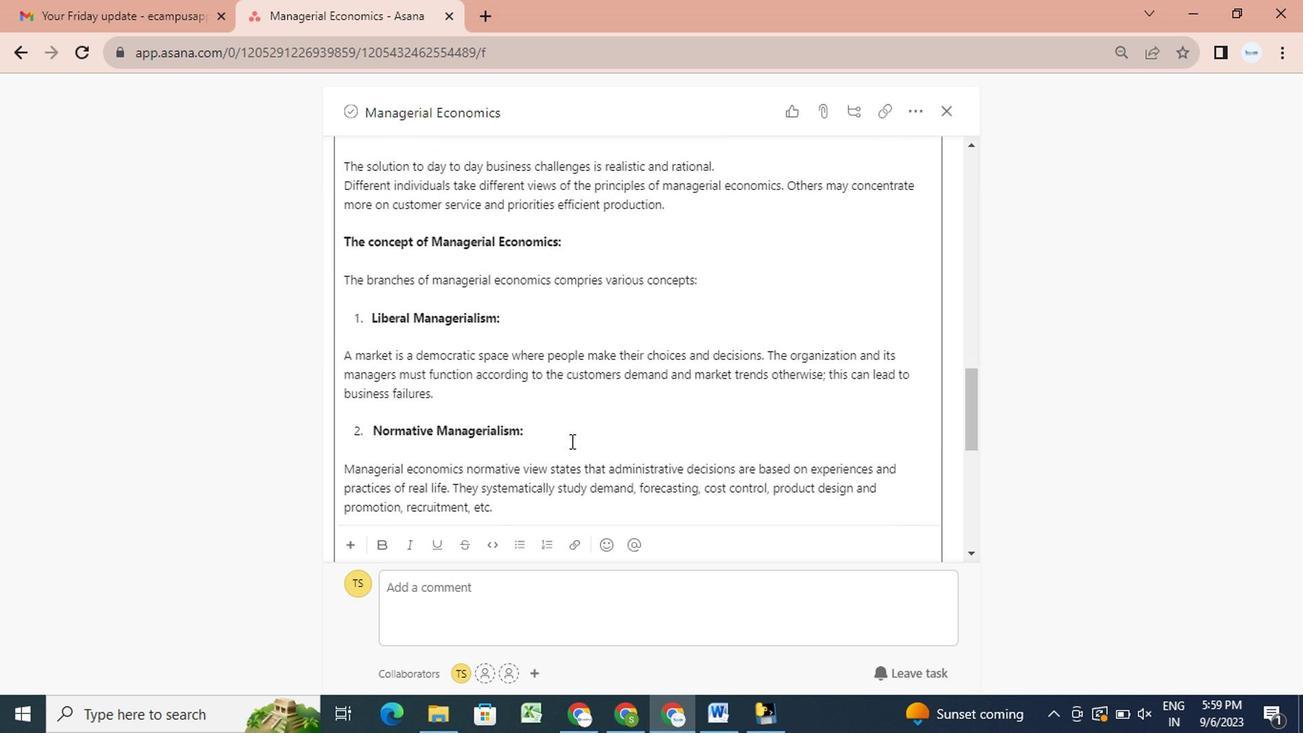 
Action: Mouse scrolled (567, 441) with delta (0, 0)
Screenshot: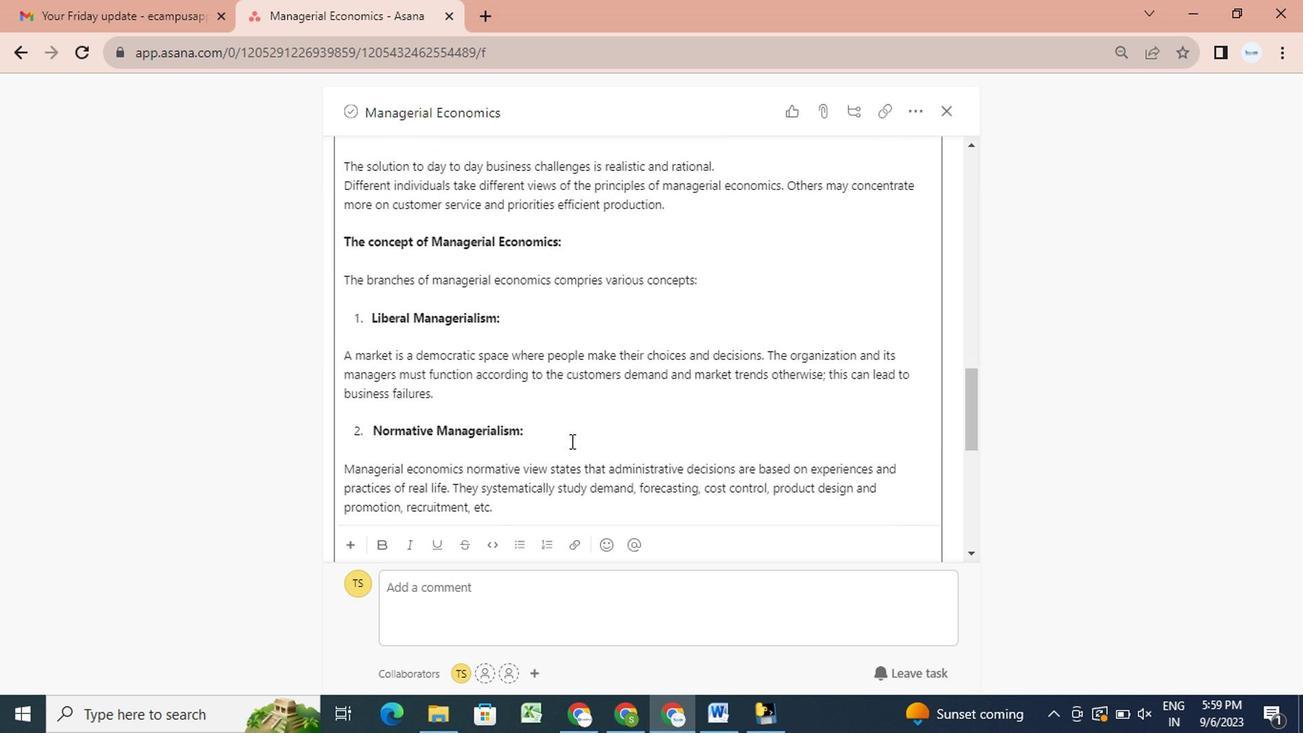 
Action: Mouse scrolled (567, 441) with delta (0, 0)
Screenshot: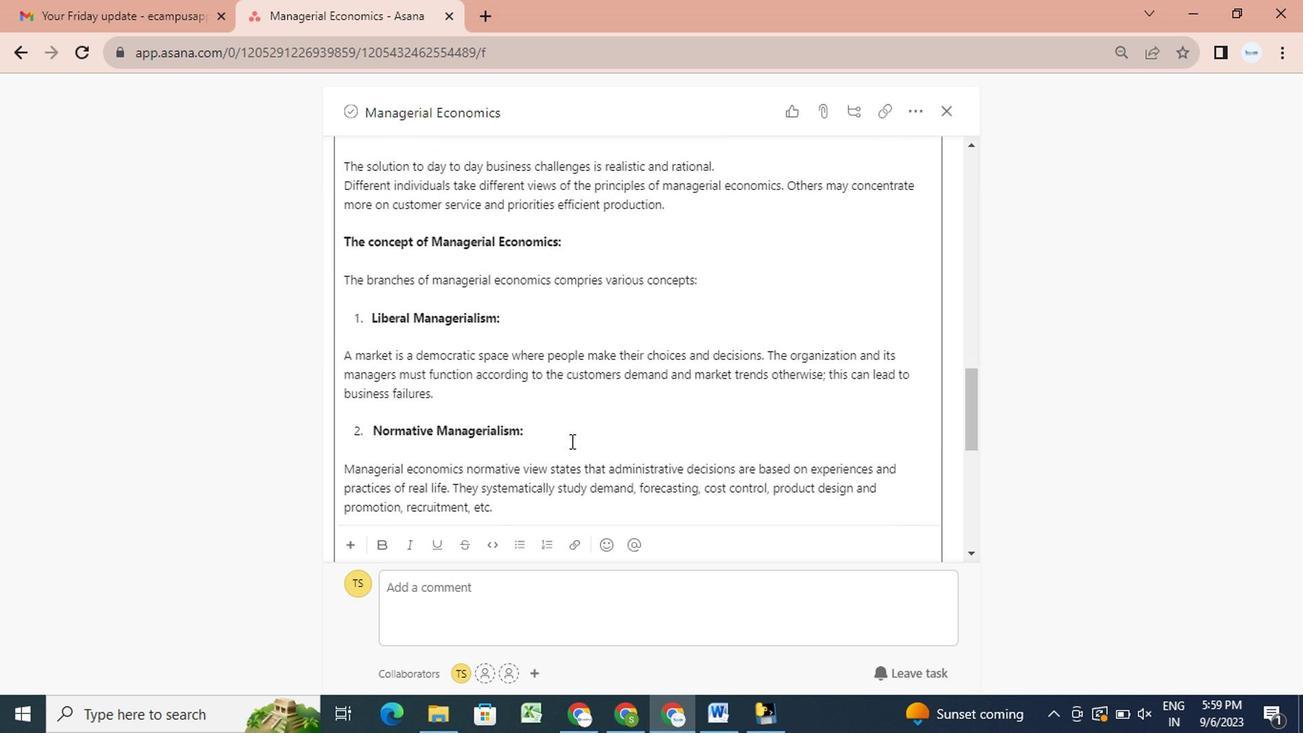 
Action: Mouse scrolled (567, 441) with delta (0, 0)
Screenshot: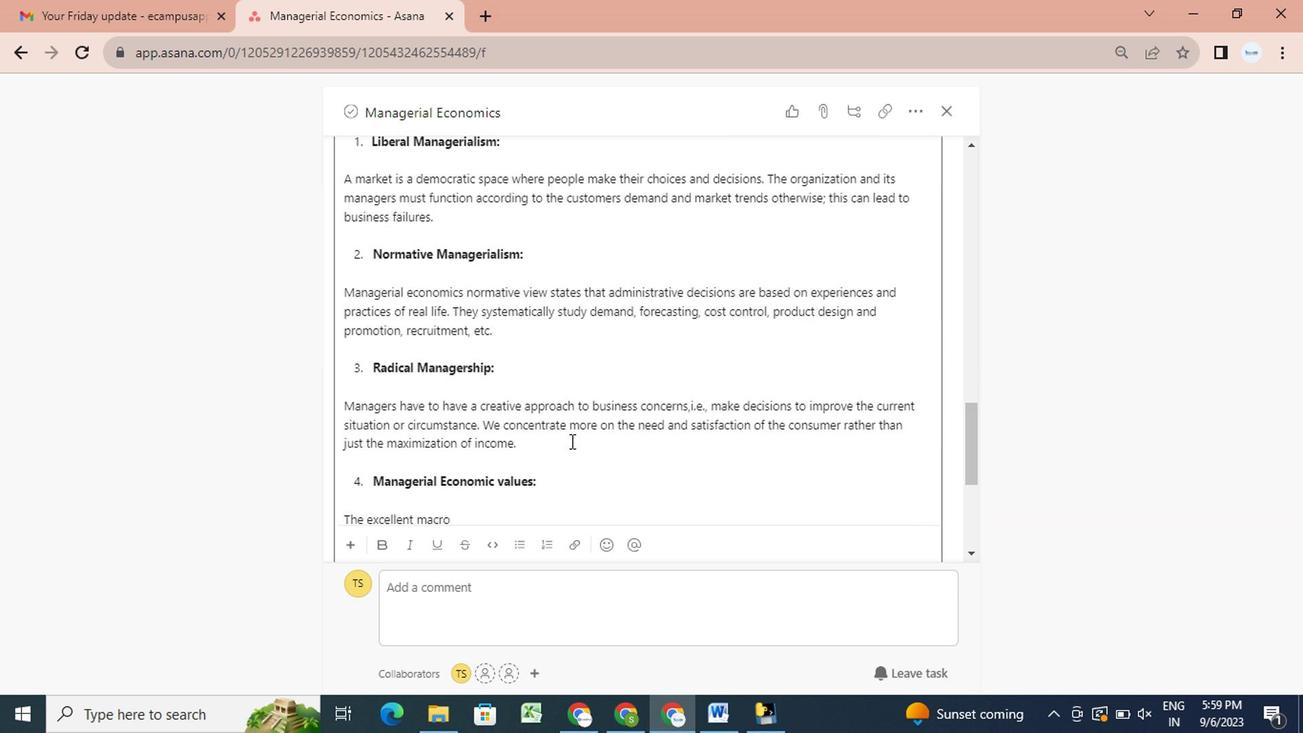 
Action: Mouse scrolled (567, 441) with delta (0, 0)
Screenshot: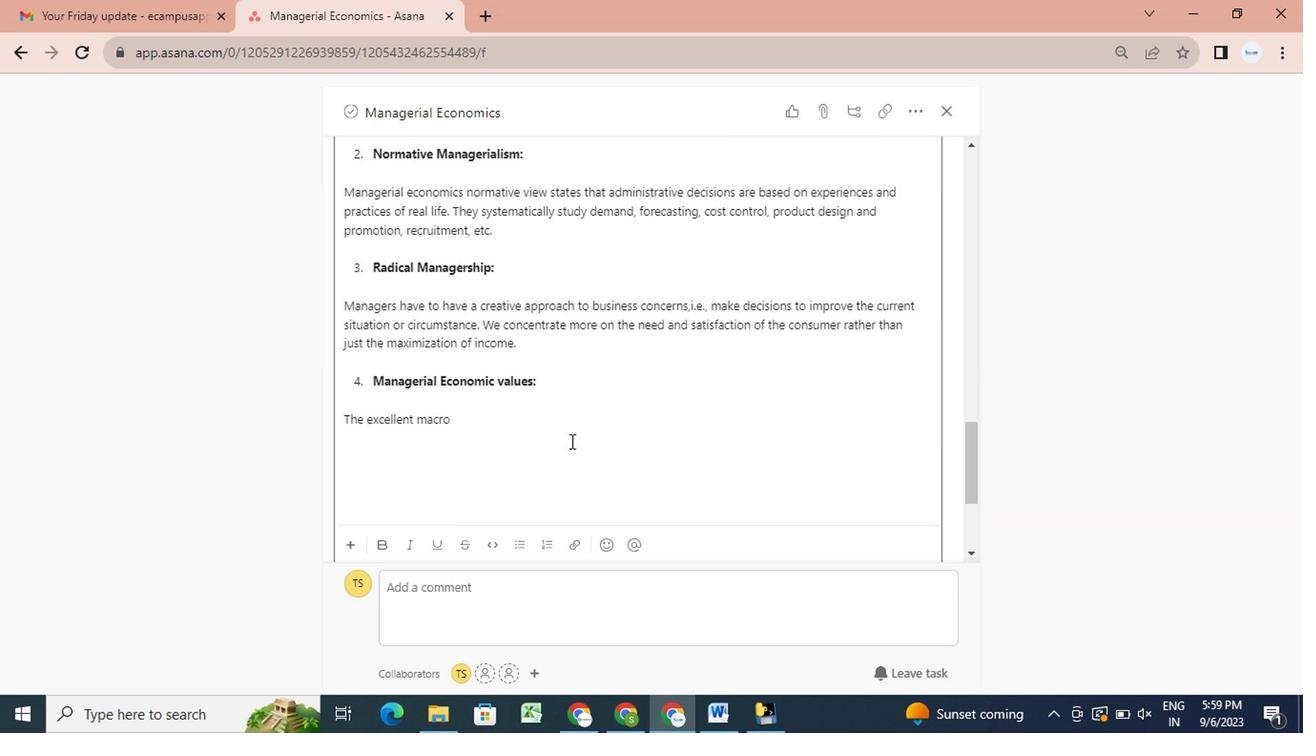 
Action: Mouse scrolled (567, 441) with delta (0, 0)
Screenshot: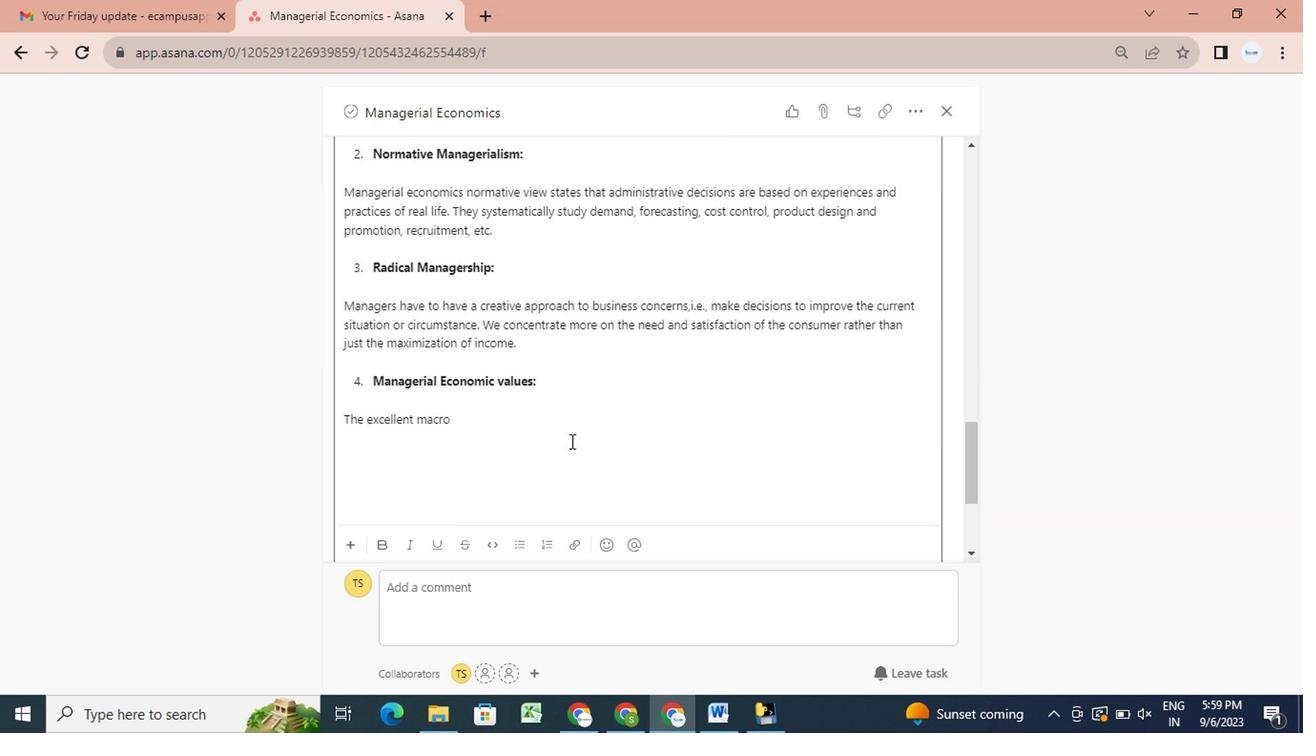 
Action: Mouse scrolled (567, 441) with delta (0, 0)
Screenshot: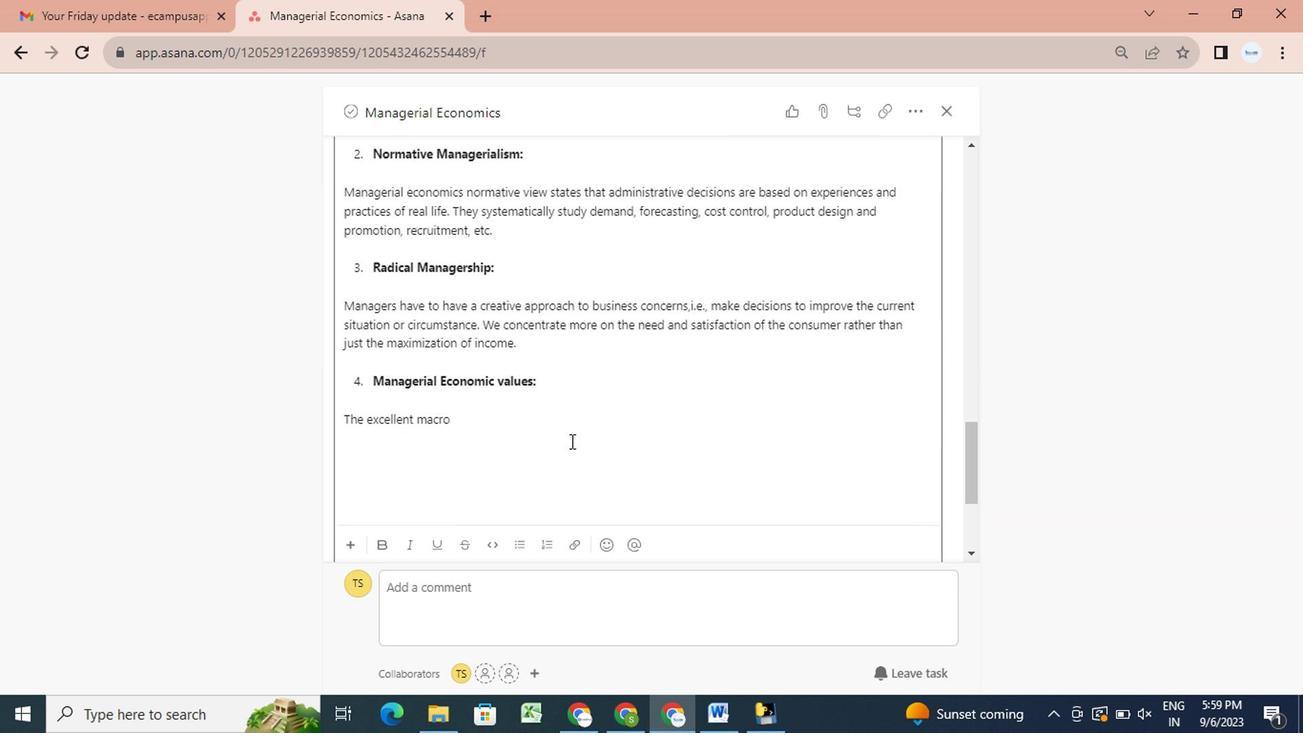 
Action: Mouse scrolled (567, 441) with delta (0, 0)
Screenshot: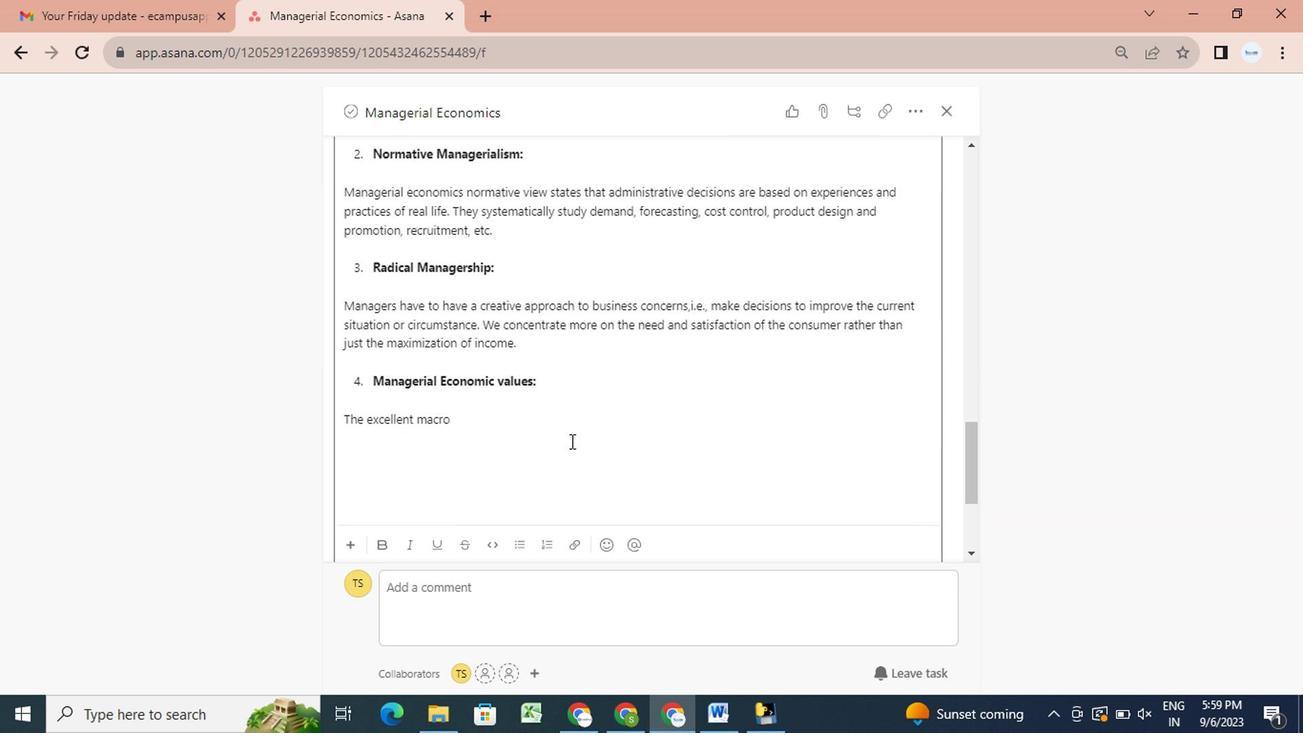 
Action: Mouse scrolled (567, 441) with delta (0, 0)
Screenshot: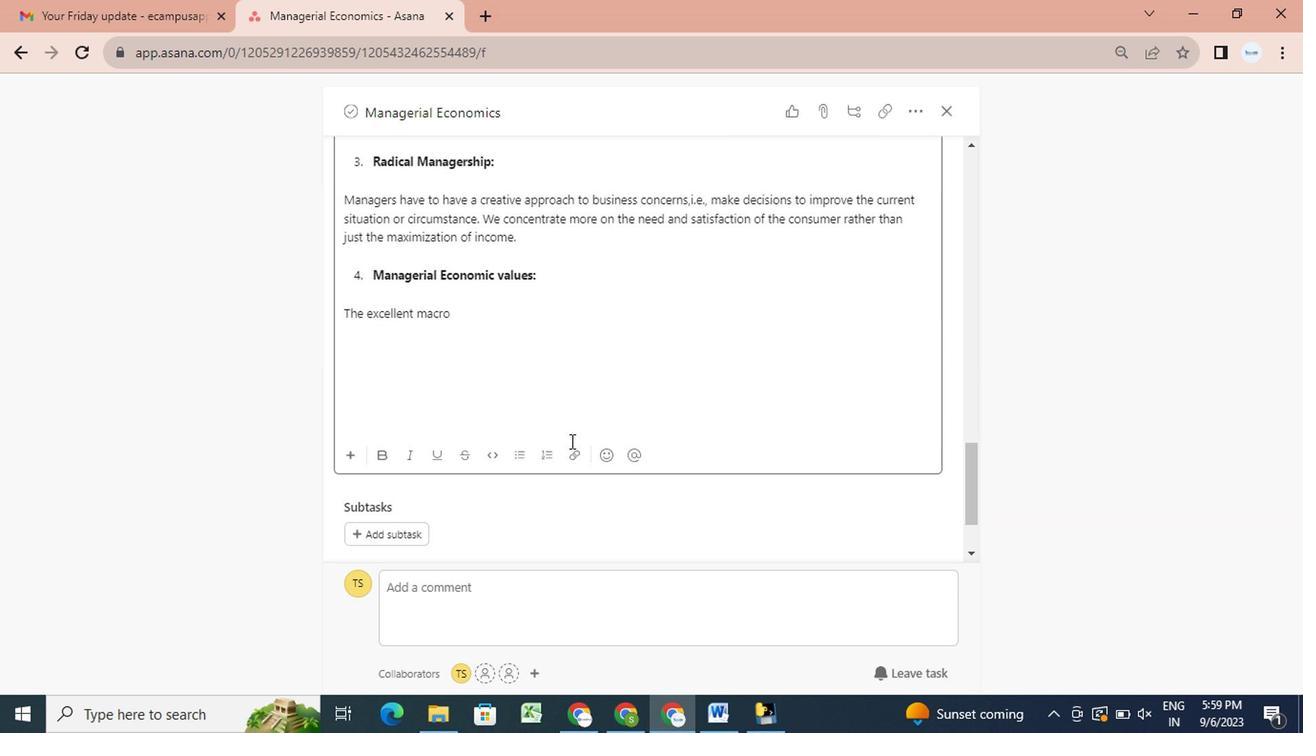 
Action: Mouse scrolled (567, 441) with delta (0, 0)
Screenshot: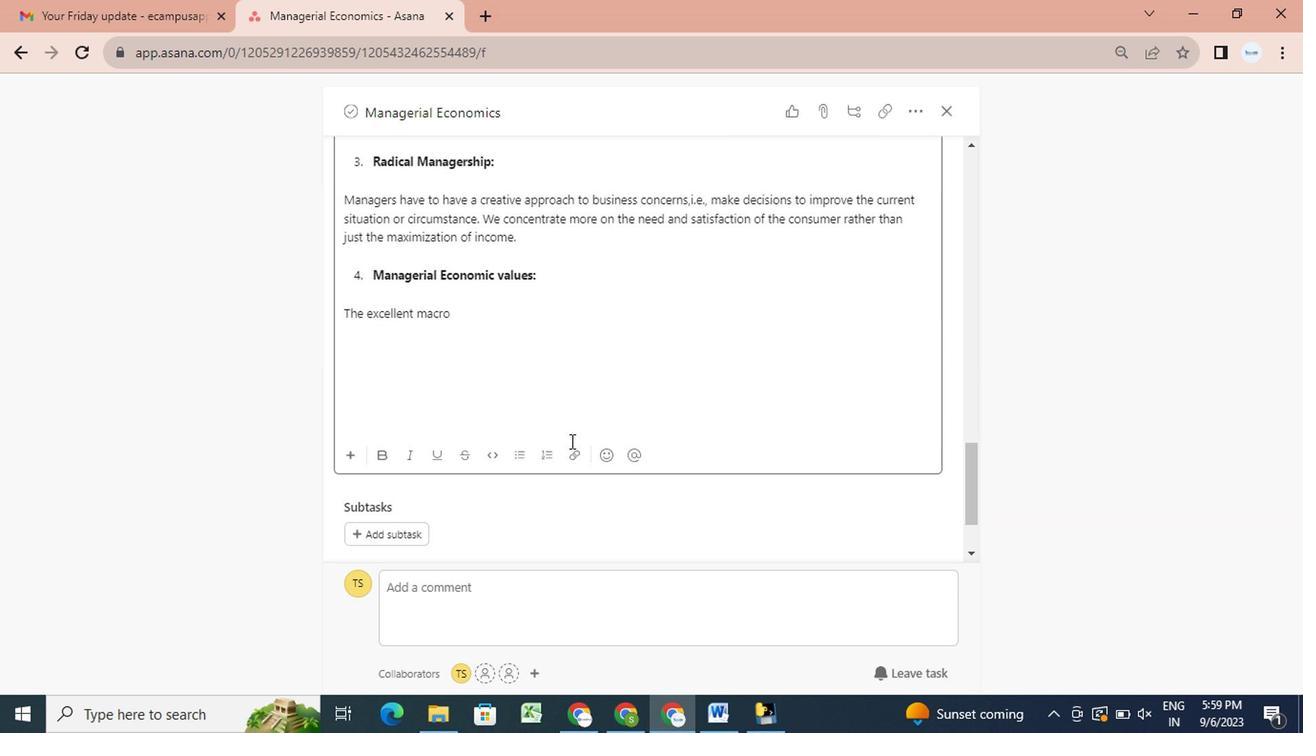 
Action: Mouse scrolled (567, 441) with delta (0, 0)
Screenshot: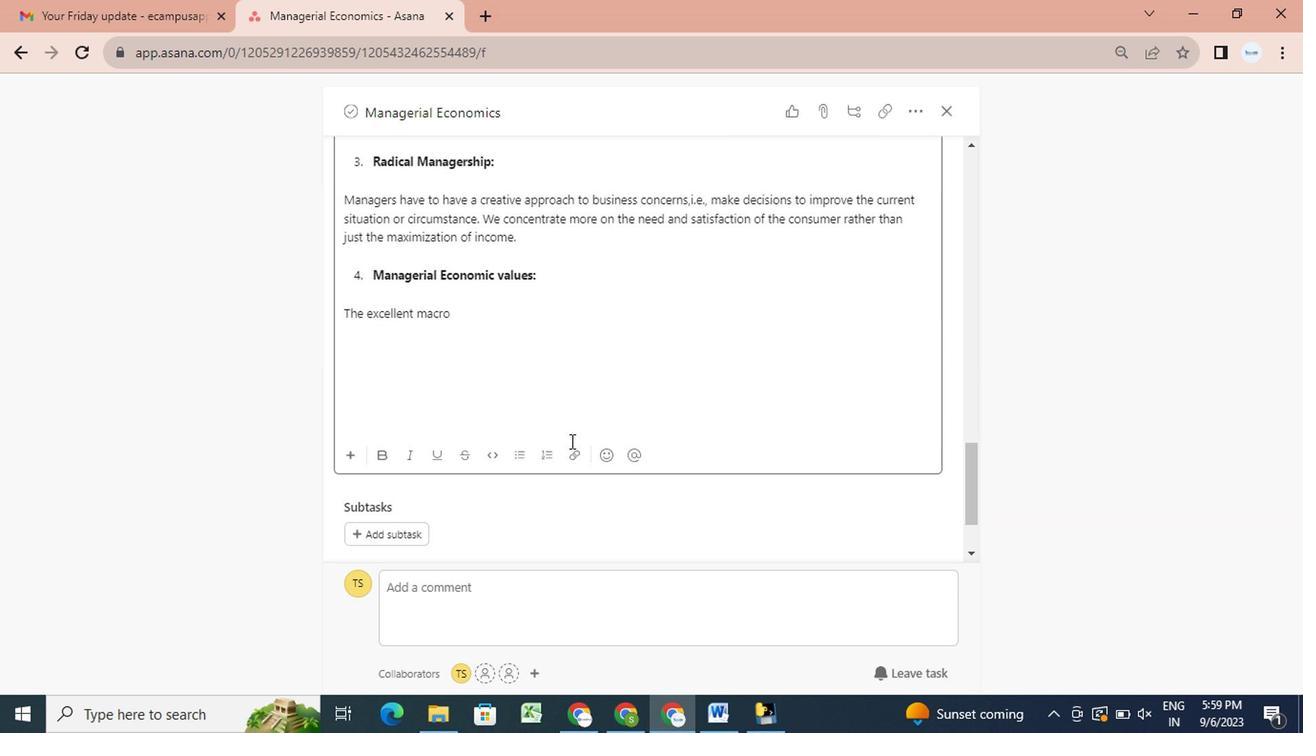 
Action: Mouse scrolled (567, 441) with delta (0, 0)
Screenshot: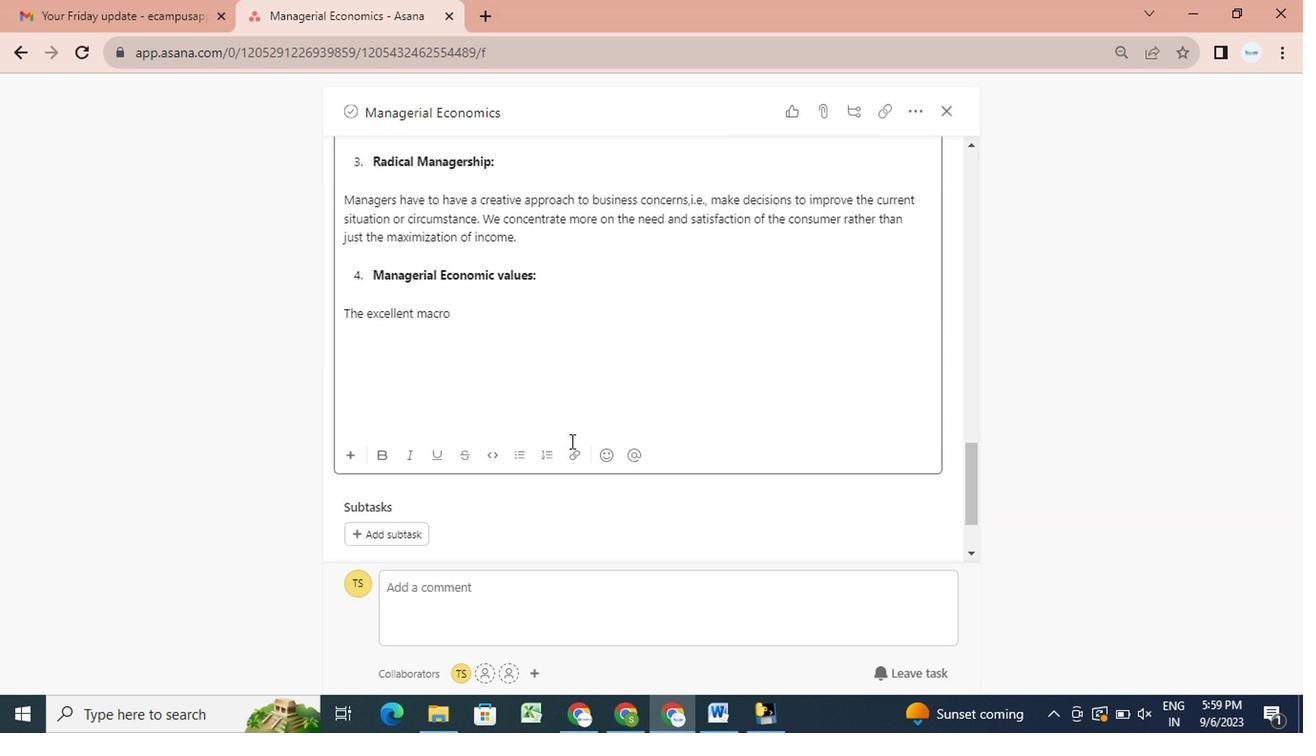 
Action: Mouse scrolled (567, 441) with delta (0, 0)
Screenshot: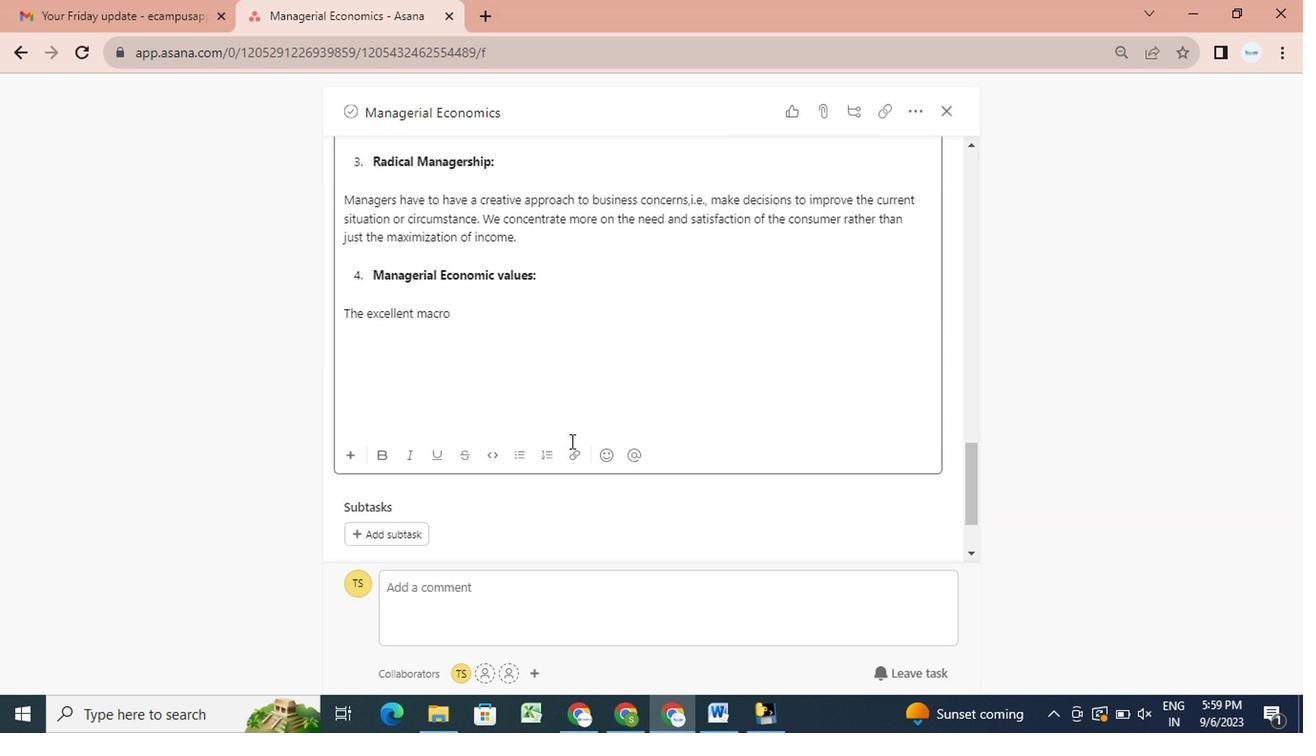 
Action: Mouse scrolled (567, 441) with delta (0, 0)
Screenshot: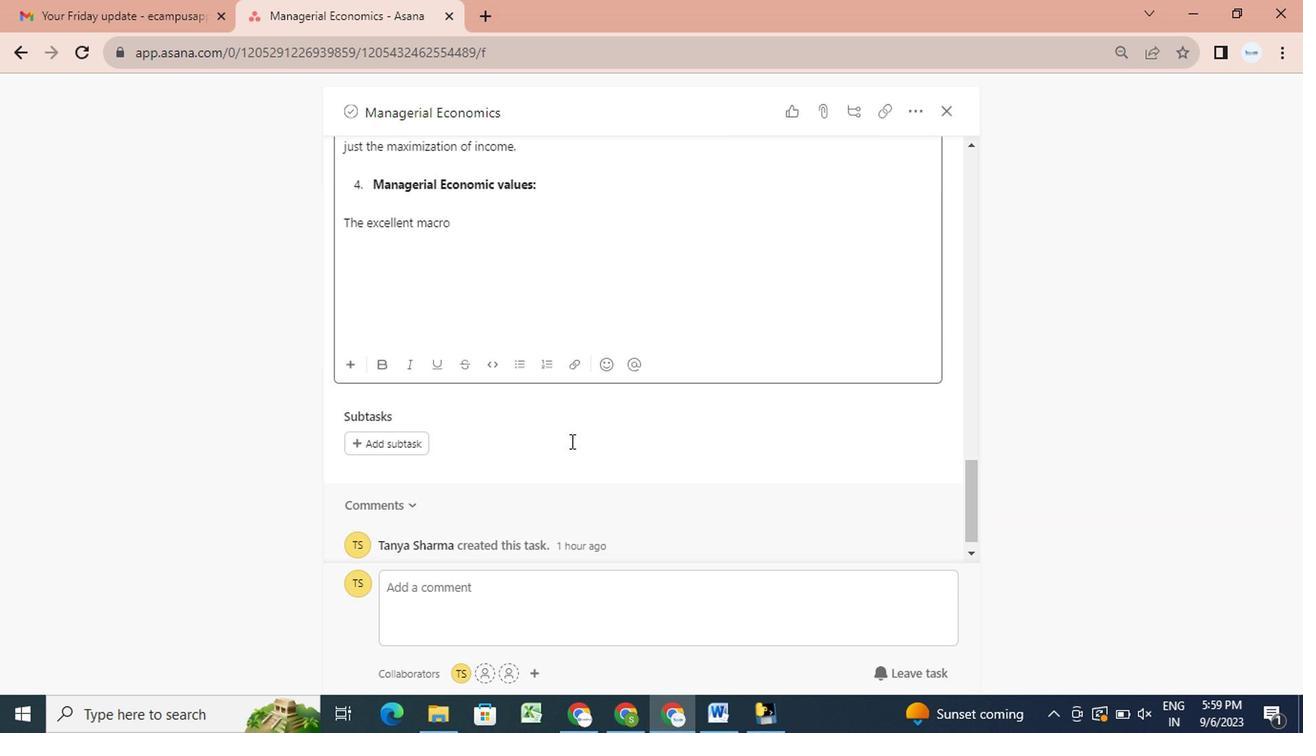 
Action: Mouse scrolled (567, 441) with delta (0, 0)
Screenshot: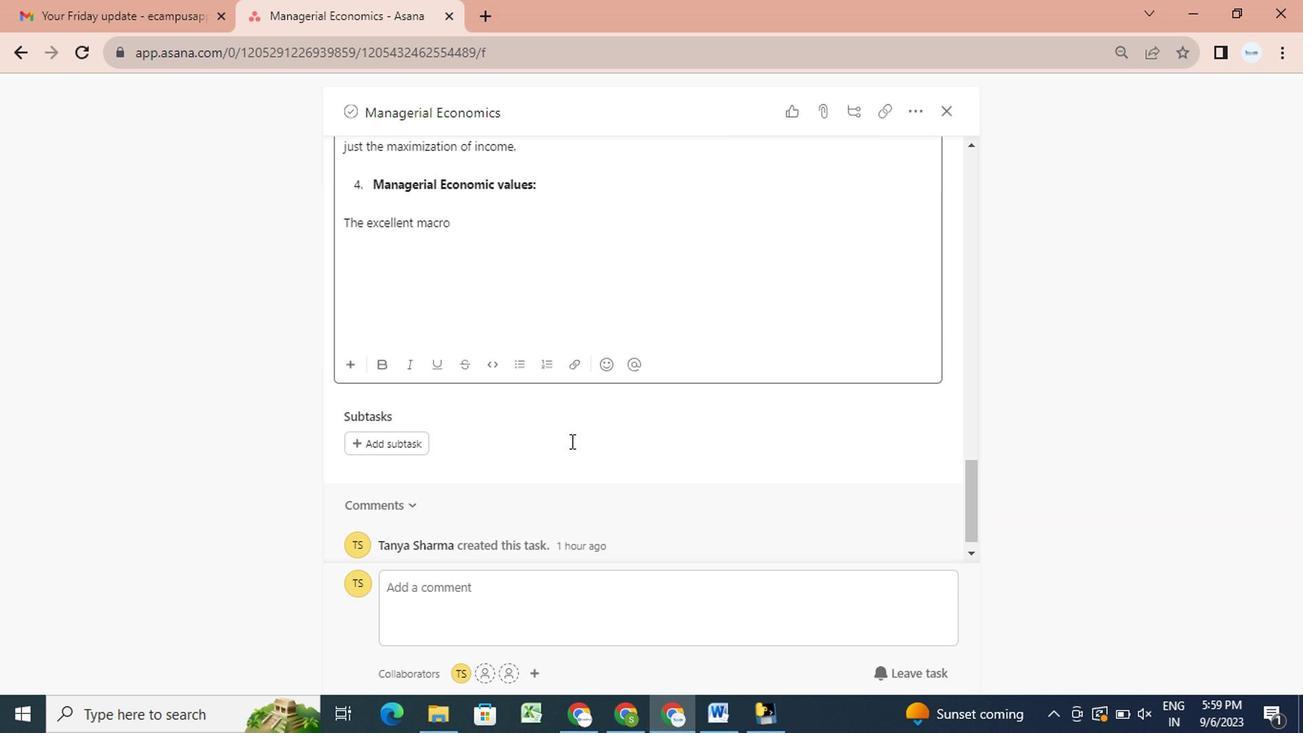 
Action: Mouse scrolled (567, 441) with delta (0, 0)
Screenshot: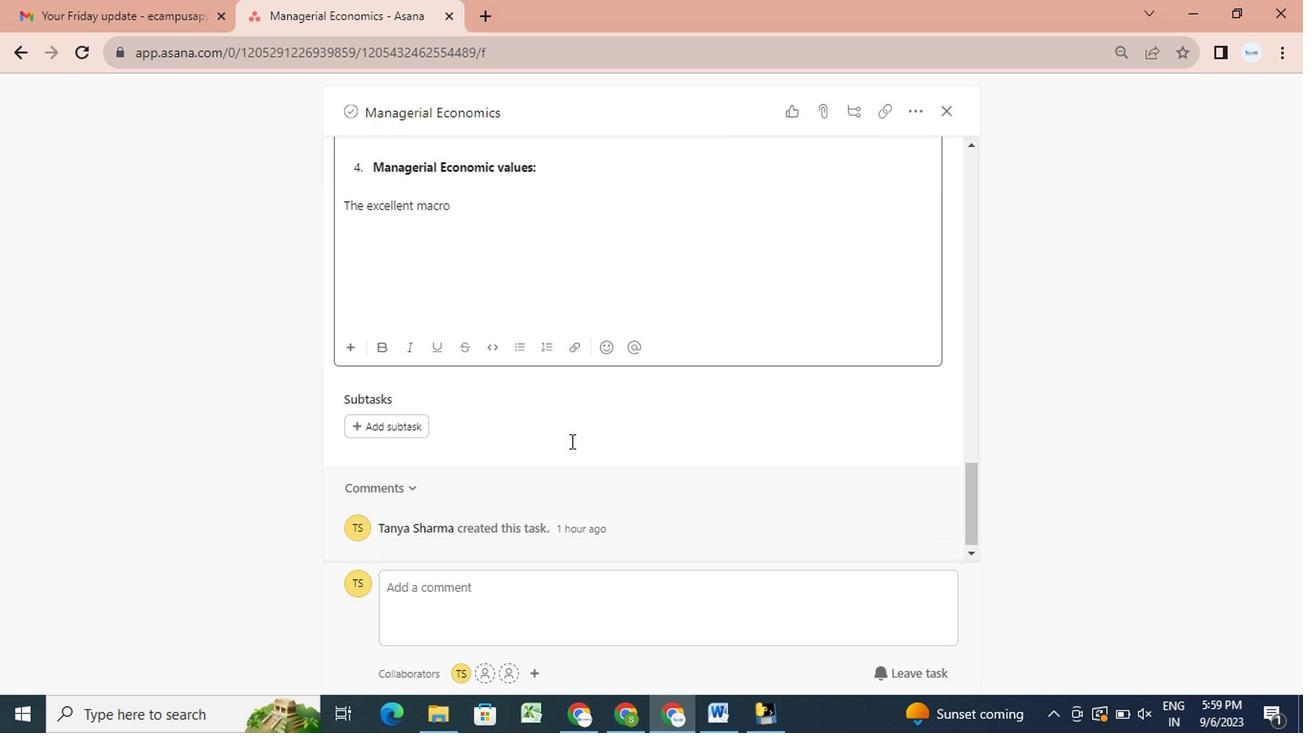 
Action: Mouse scrolled (567, 441) with delta (0, 0)
Screenshot: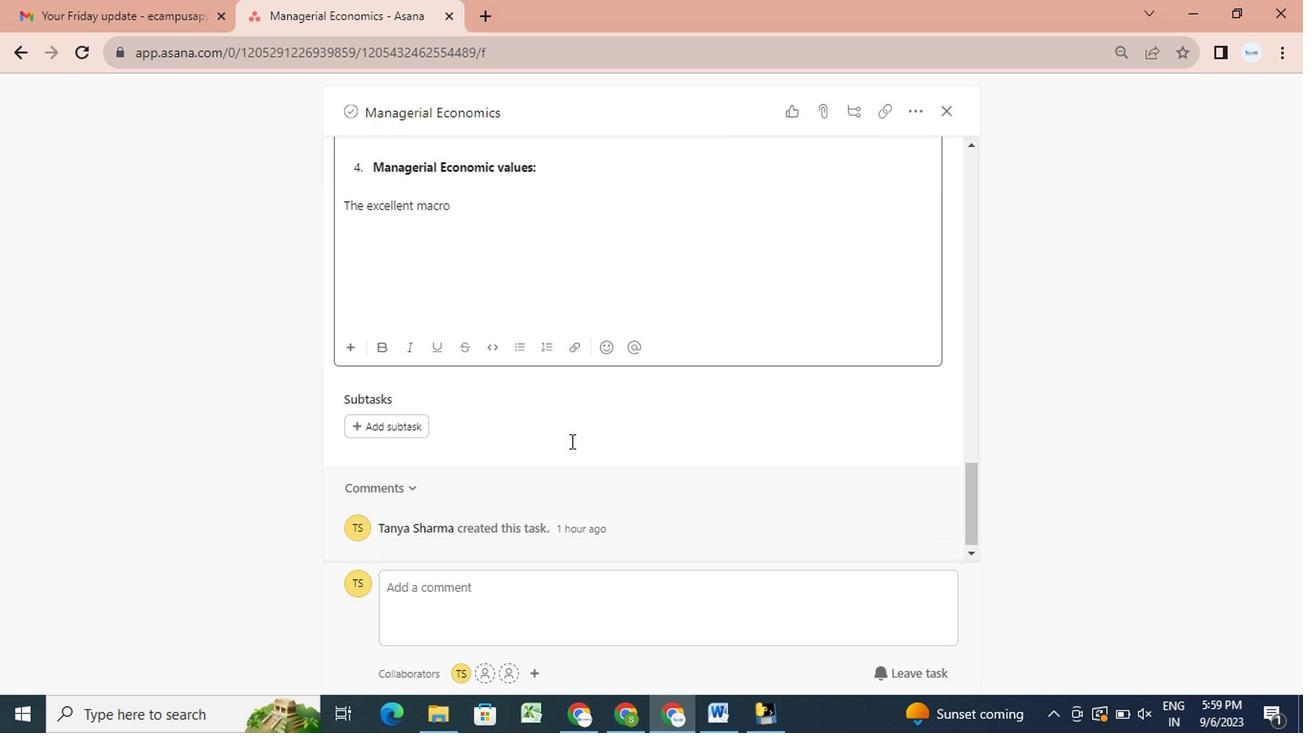 
Action: Mouse scrolled (567, 441) with delta (0, 0)
Screenshot: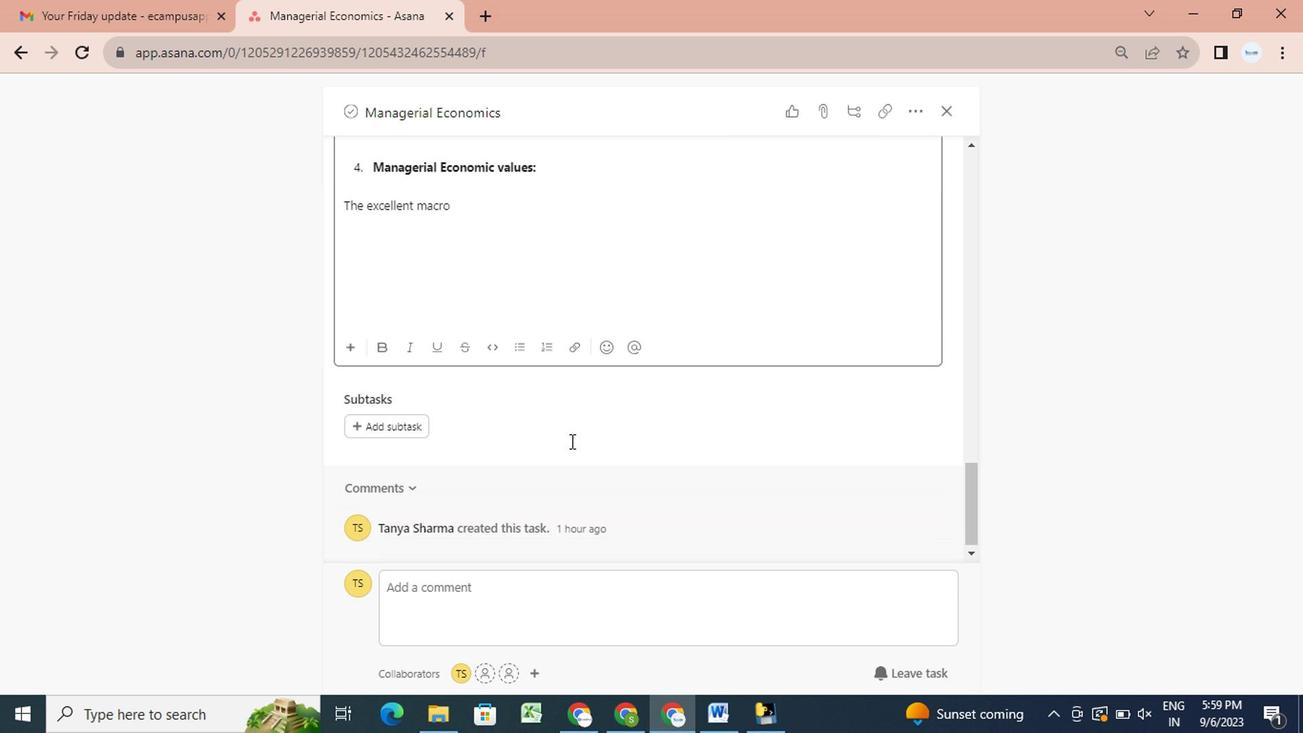 
Action: Mouse scrolled (567, 441) with delta (0, 0)
Screenshot: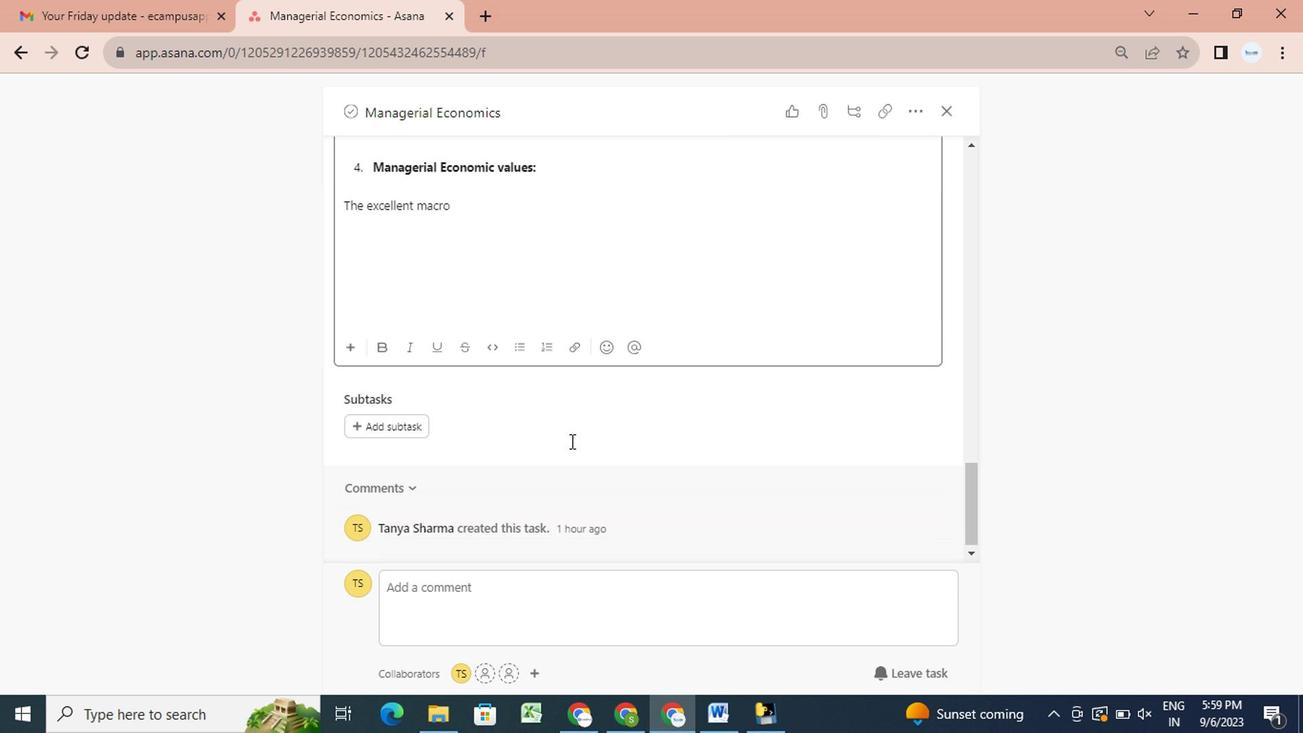 
Action: Mouse scrolled (567, 441) with delta (0, 0)
Screenshot: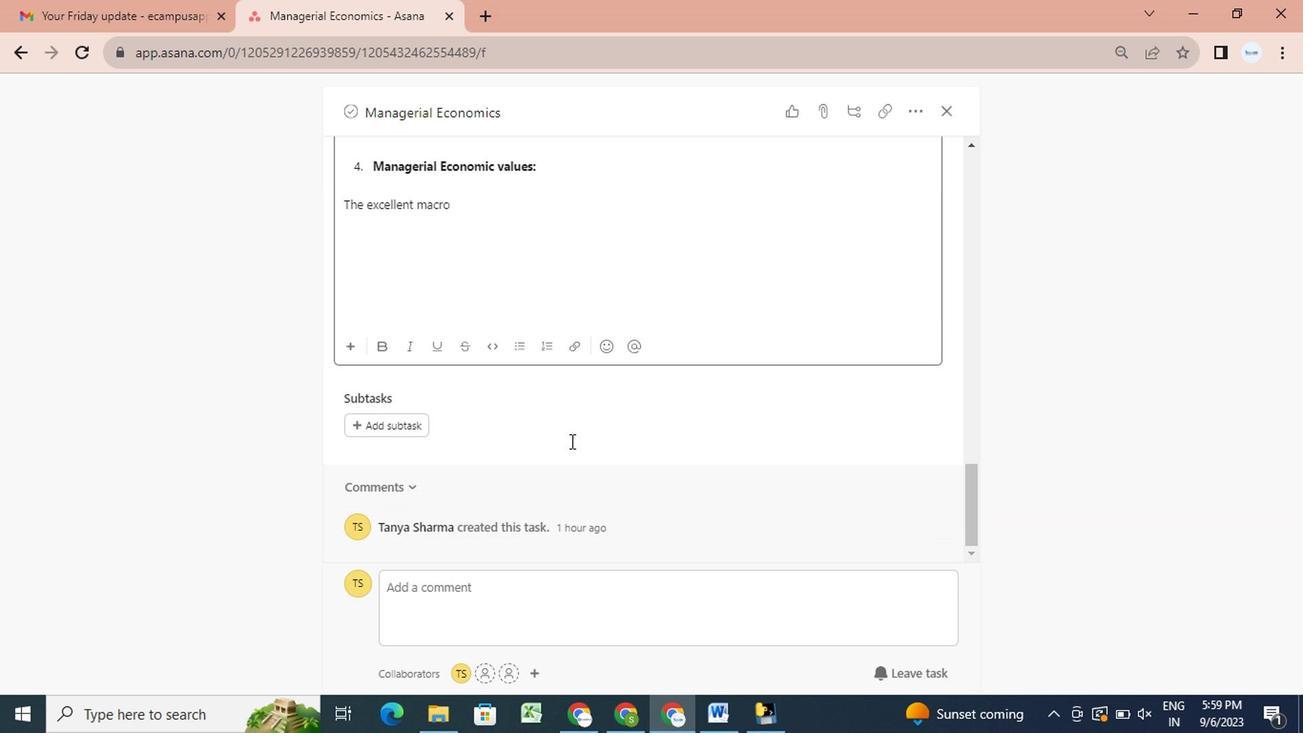 
Action: Mouse scrolled (567, 441) with delta (0, 0)
Screenshot: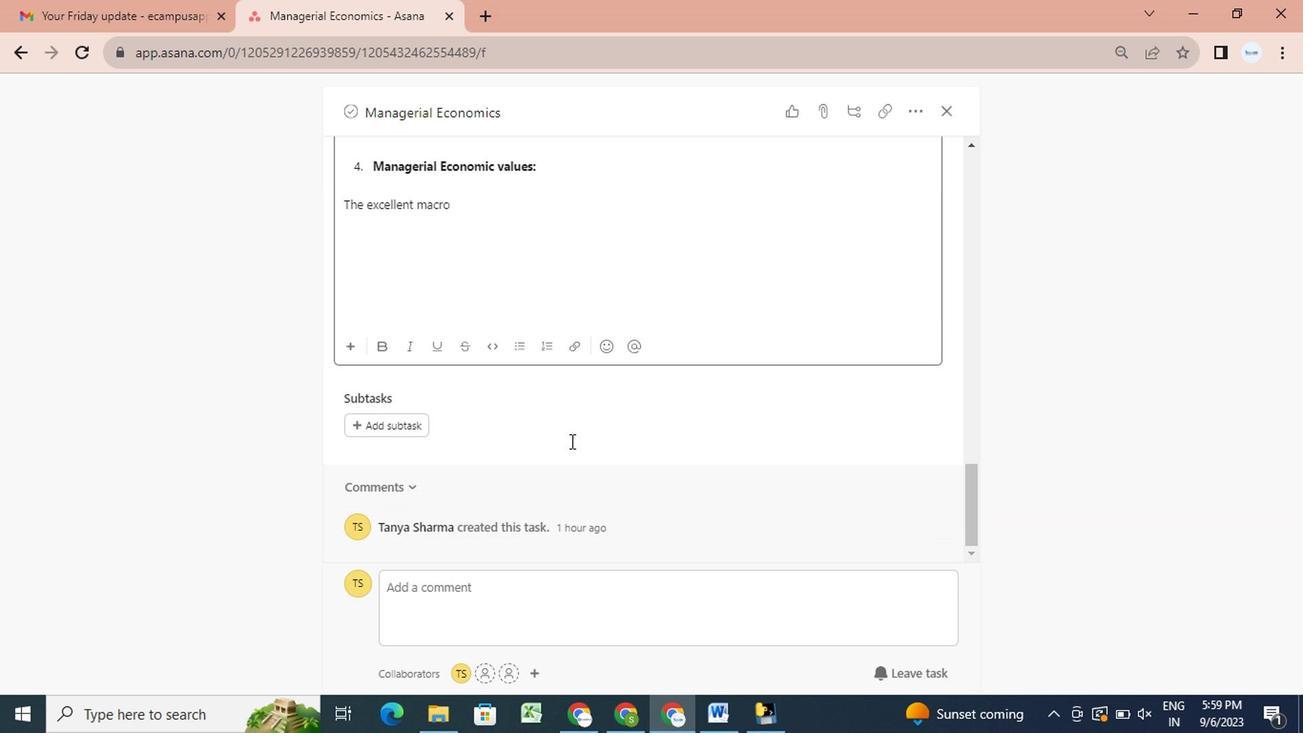 
Action: Mouse scrolled (567, 441) with delta (0, 0)
Screenshot: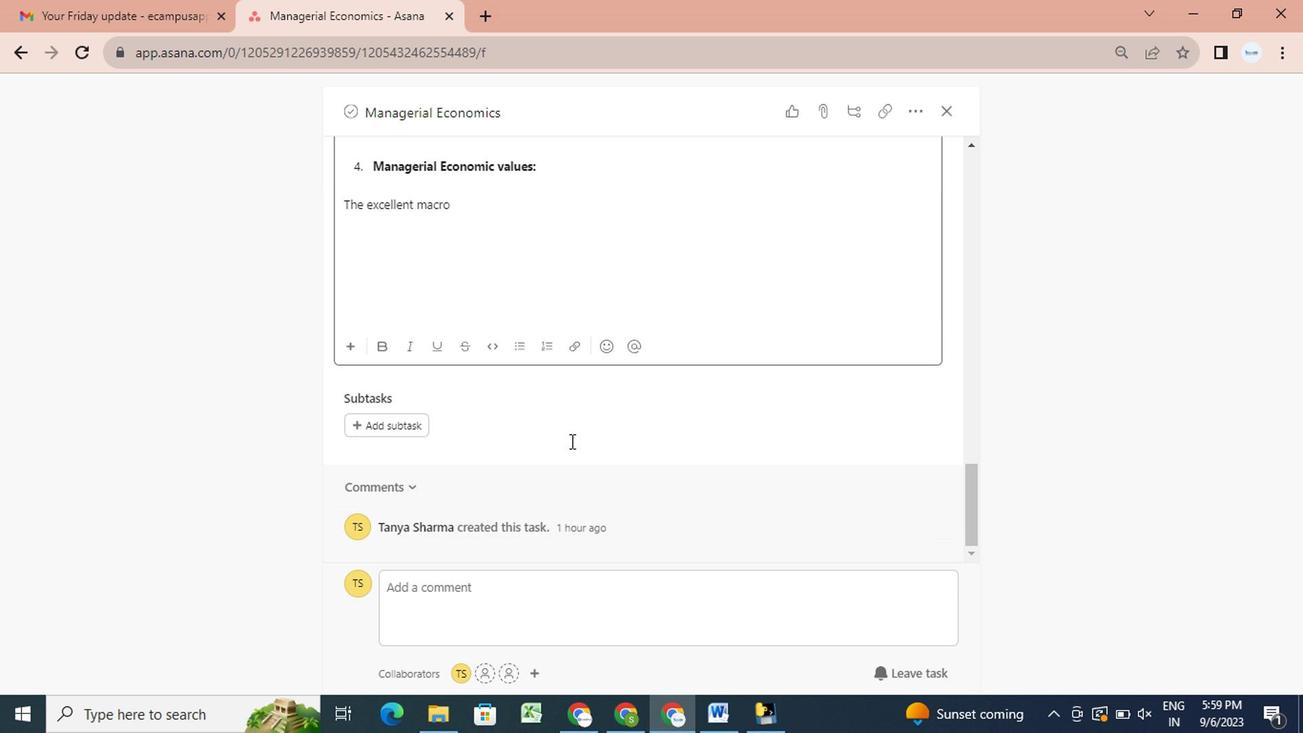 
Action: Mouse scrolled (567, 441) with delta (0, 0)
Screenshot: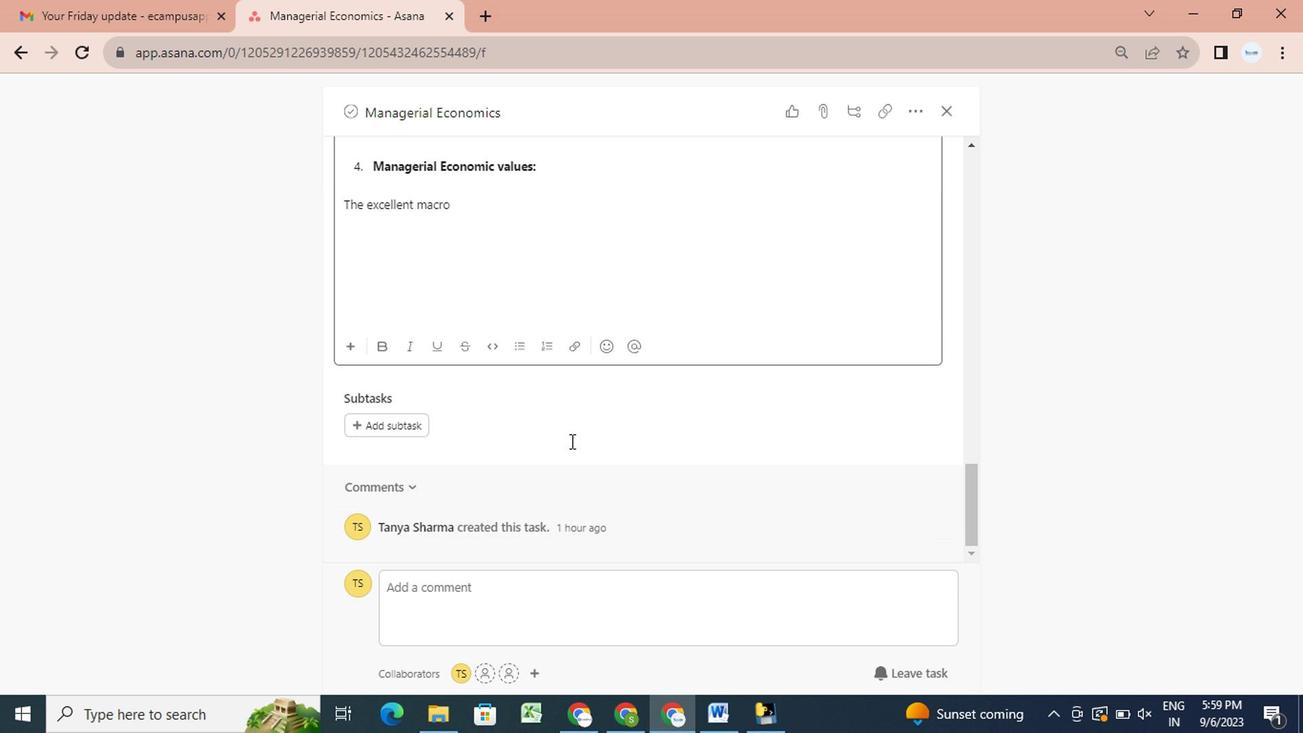 
Action: Mouse scrolled (567, 441) with delta (0, 0)
Screenshot: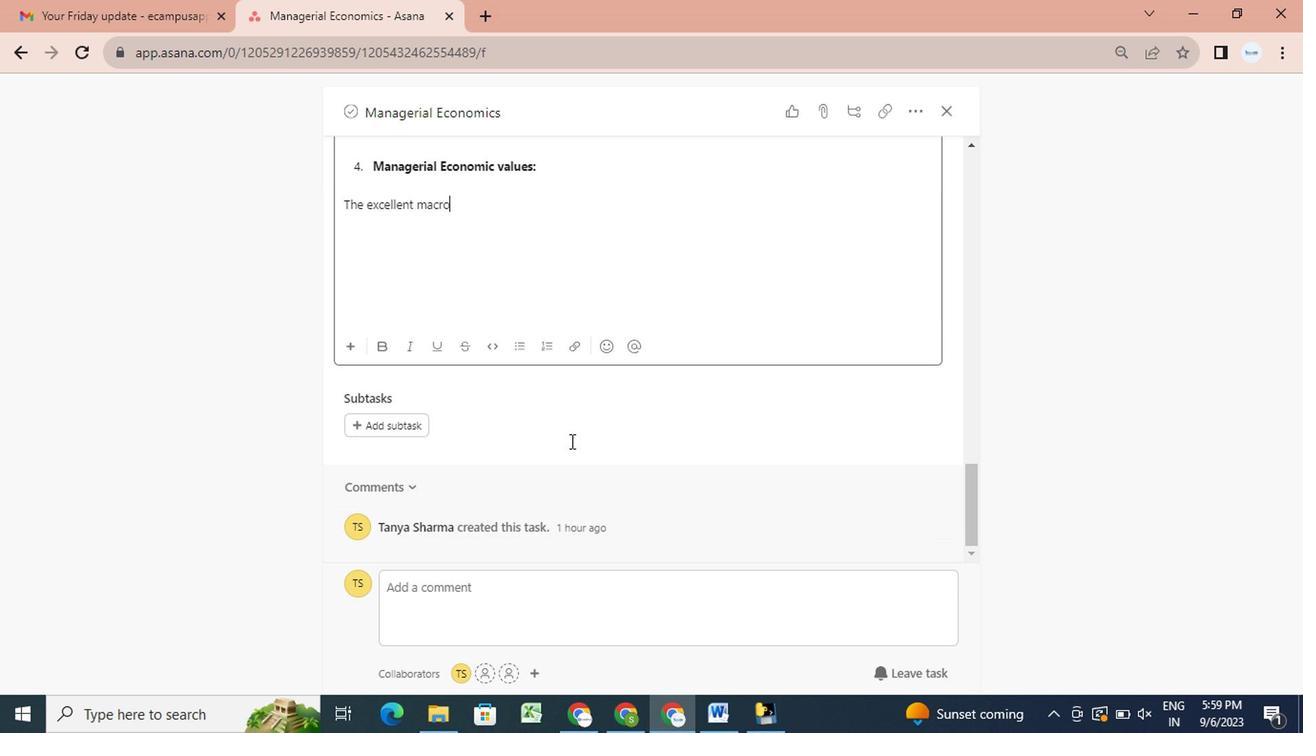 
Action: Mouse scrolled (567, 441) with delta (0, 0)
Screenshot: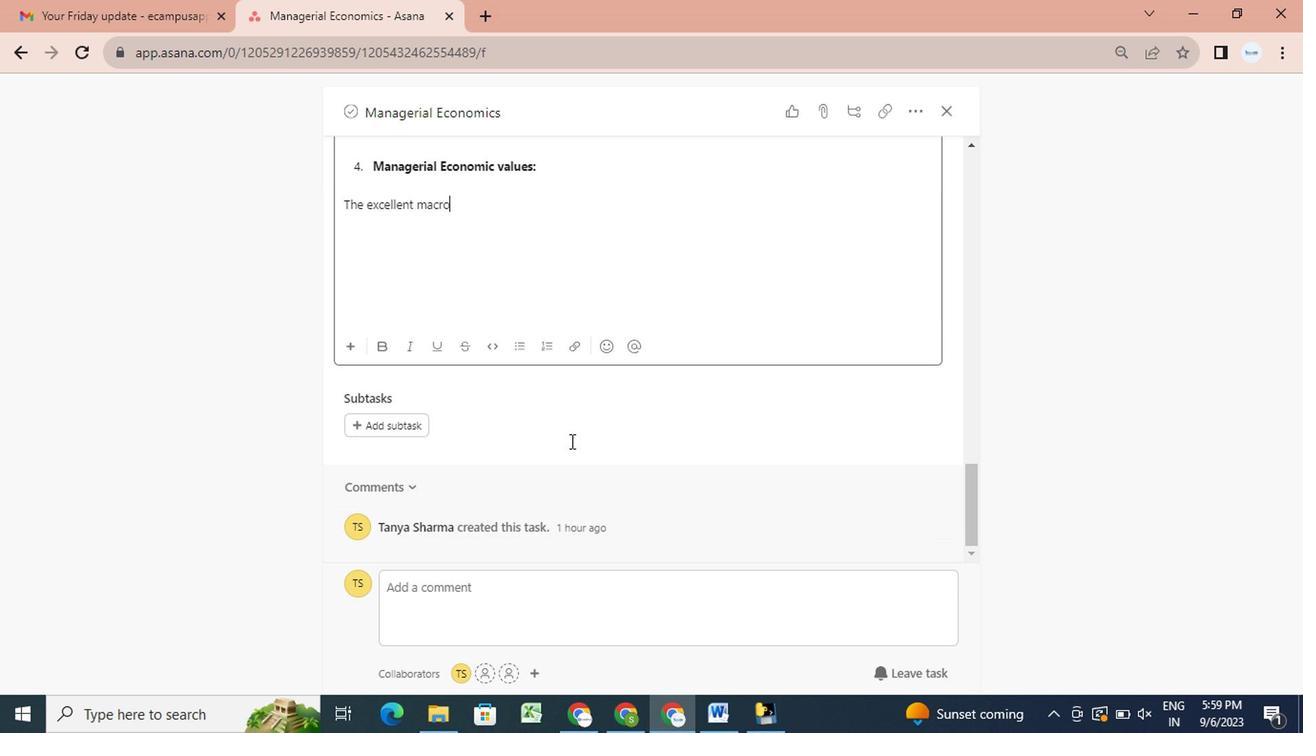 
Action: Mouse scrolled (567, 441) with delta (0, 0)
Screenshot: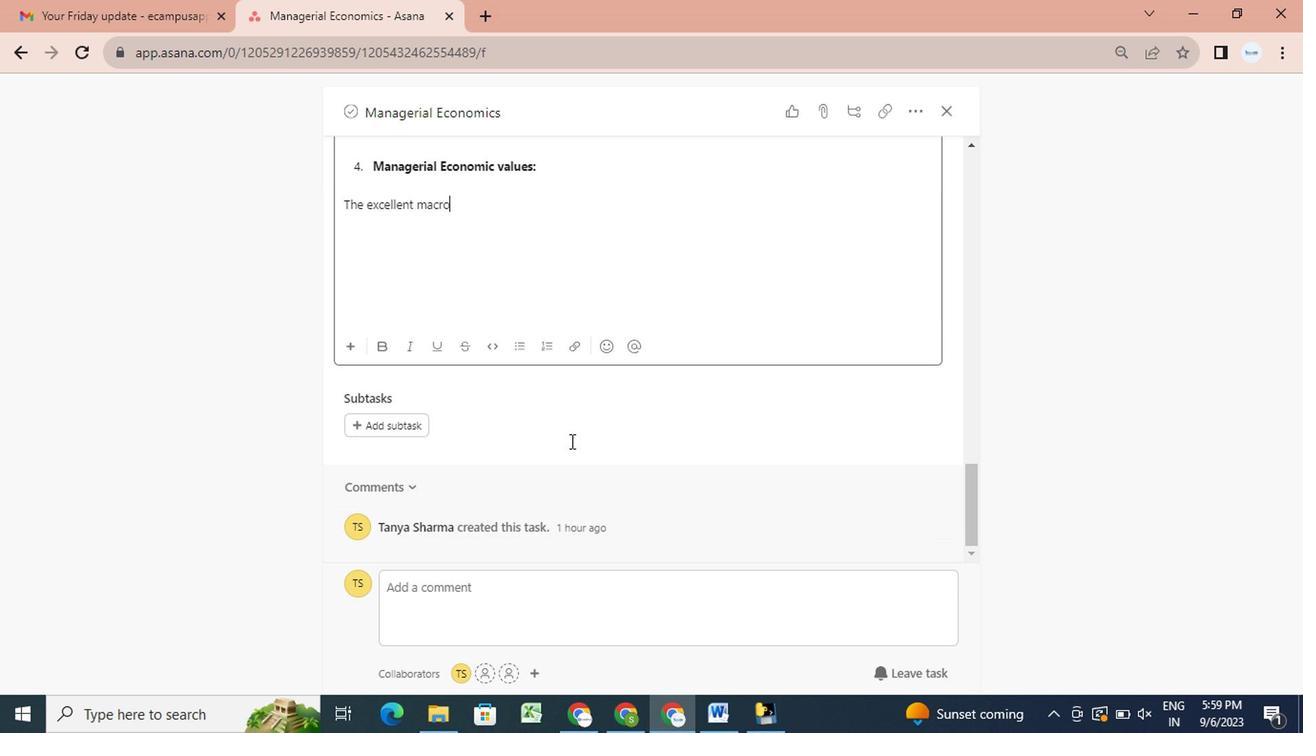 
Action: Mouse scrolled (567, 441) with delta (0, 0)
Screenshot: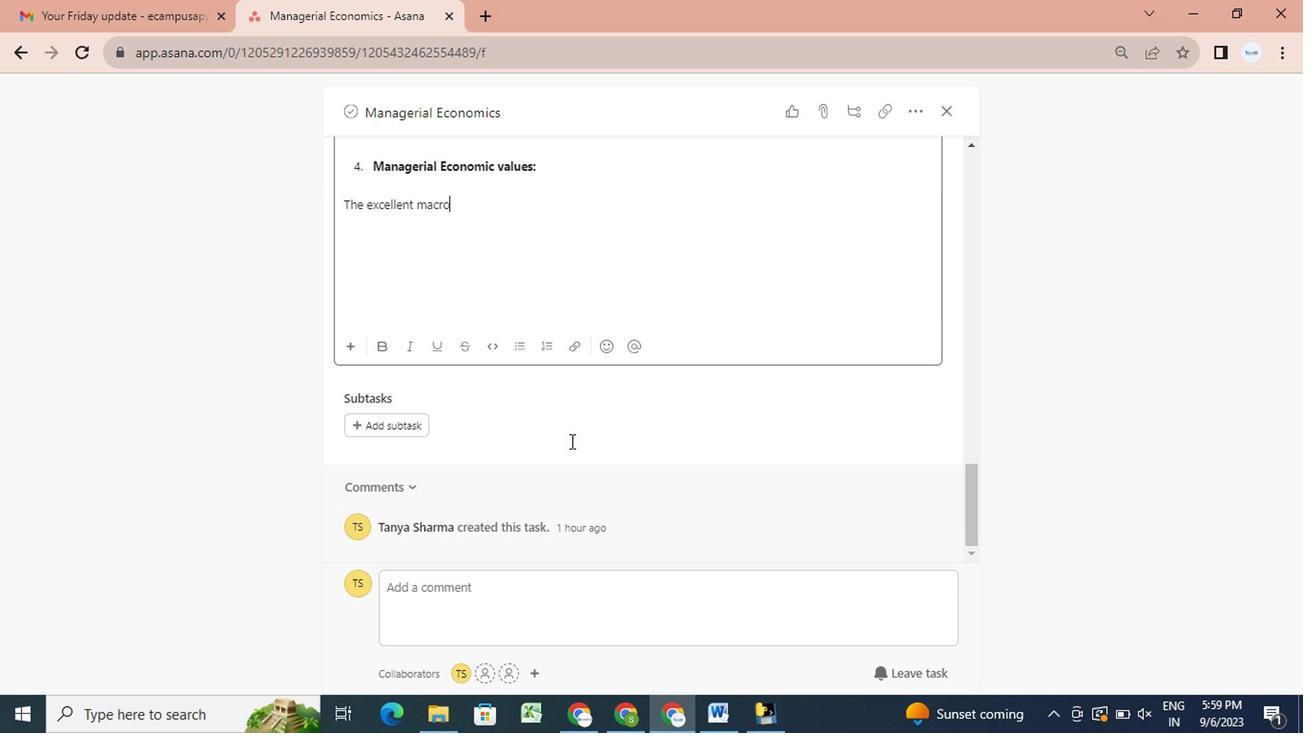 
Action: Mouse scrolled (567, 441) with delta (0, 0)
Screenshot: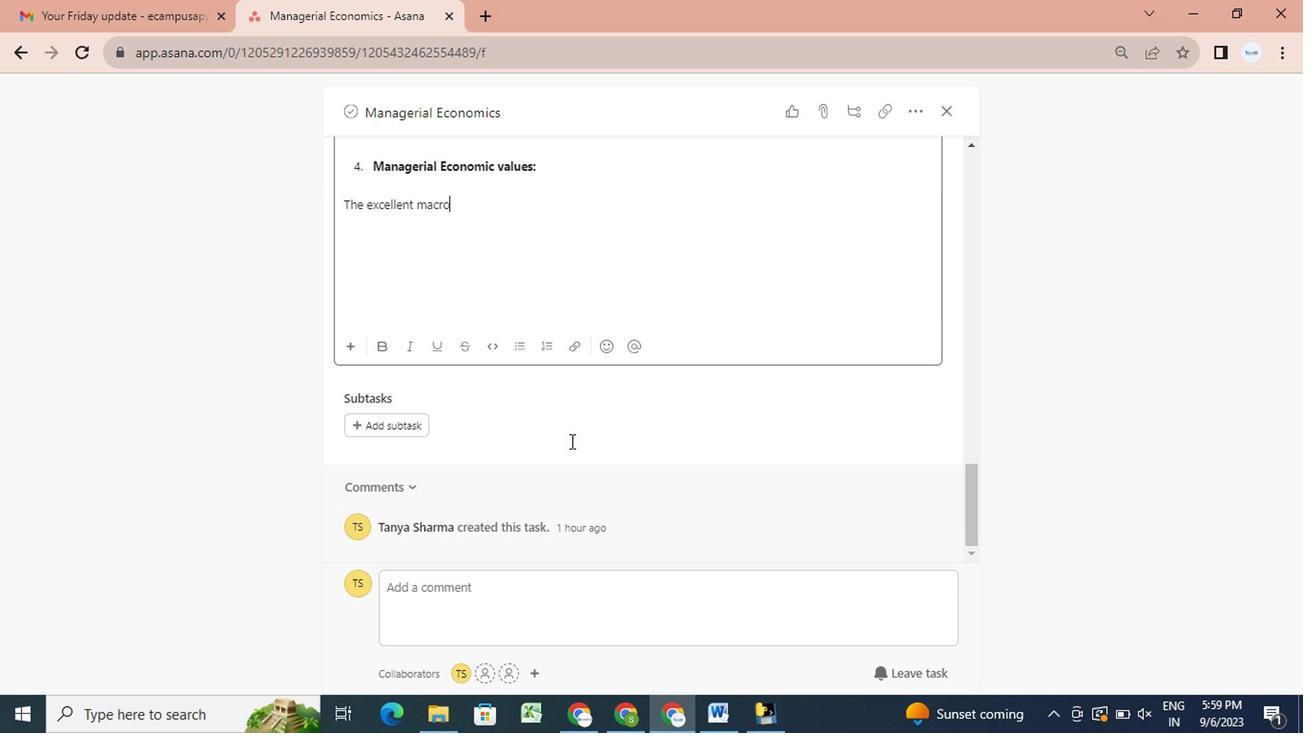 
Action: Mouse scrolled (567, 441) with delta (0, 0)
Screenshot: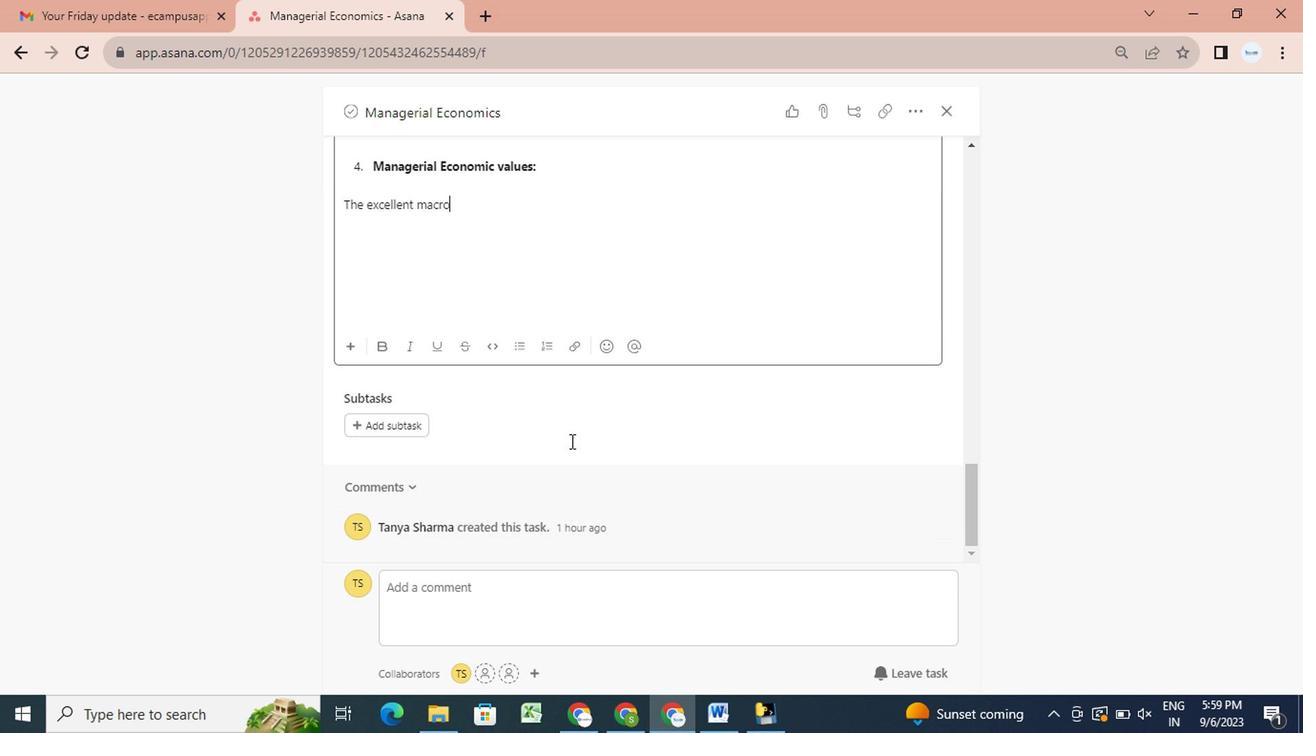 
Action: Mouse scrolled (567, 441) with delta (0, 0)
Screenshot: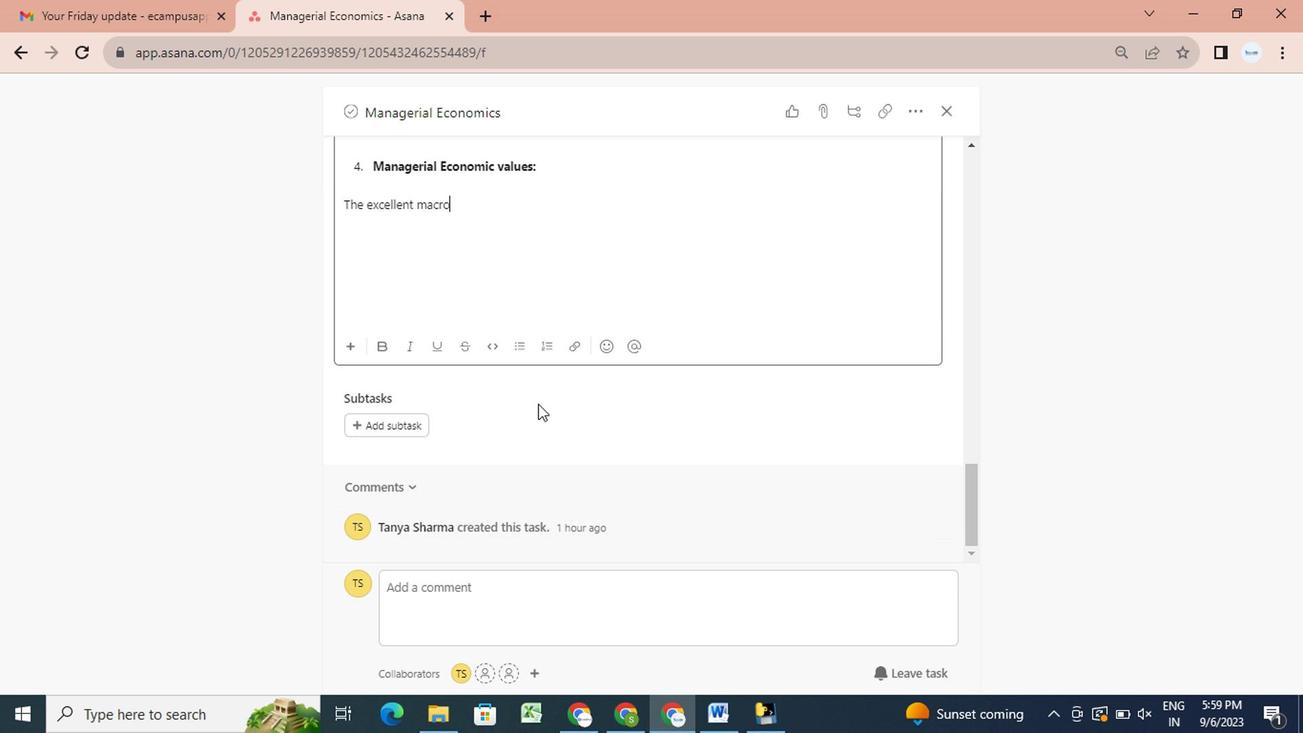 
Action: Mouse scrolled (567, 441) with delta (0, 0)
Screenshot: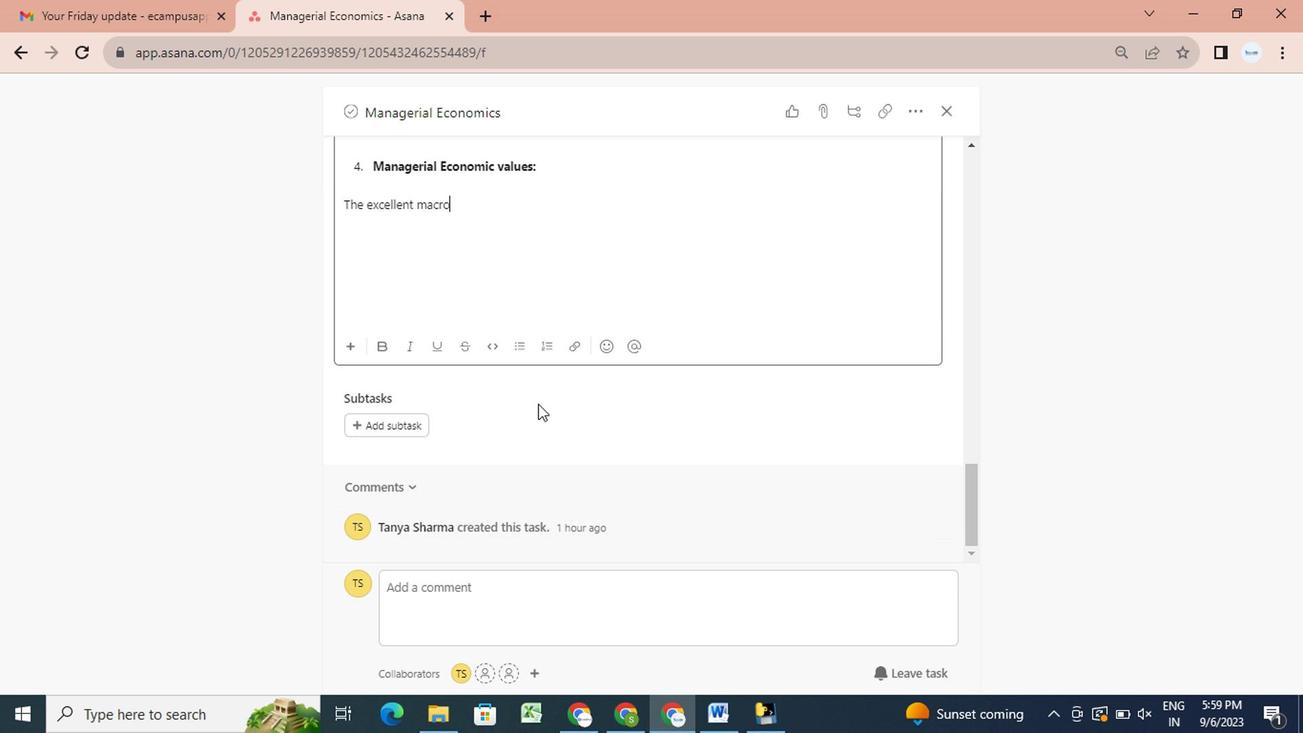 
Action: Mouse scrolled (567, 441) with delta (0, 0)
Screenshot: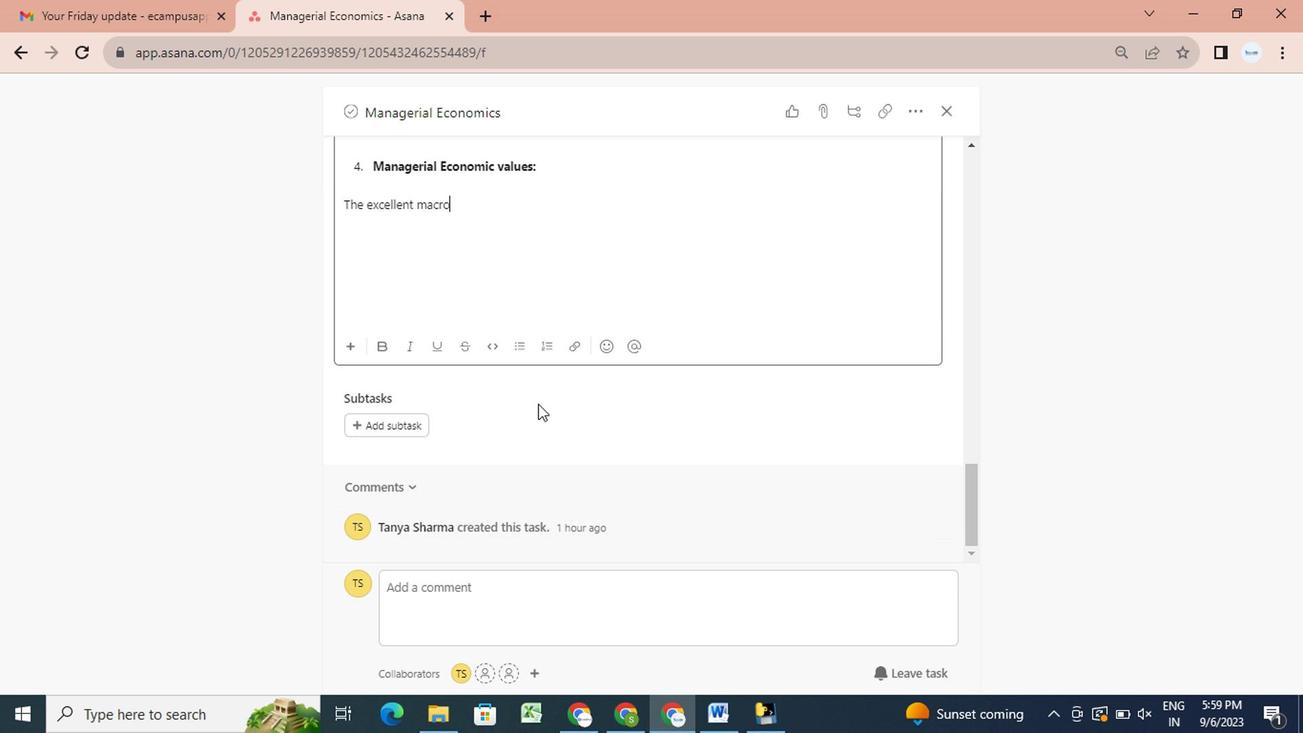 
Action: Mouse scrolled (567, 441) with delta (0, 0)
Screenshot: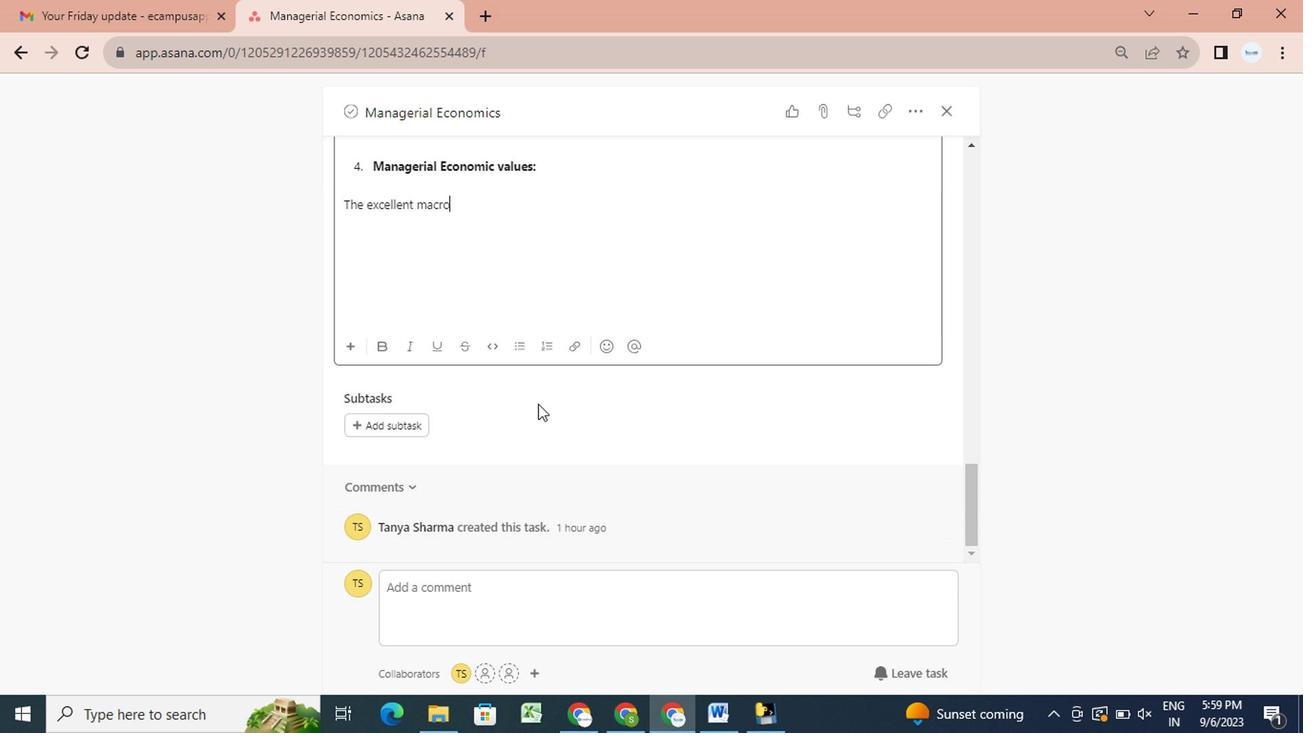 
Action: Mouse scrolled (567, 441) with delta (0, 0)
Screenshot: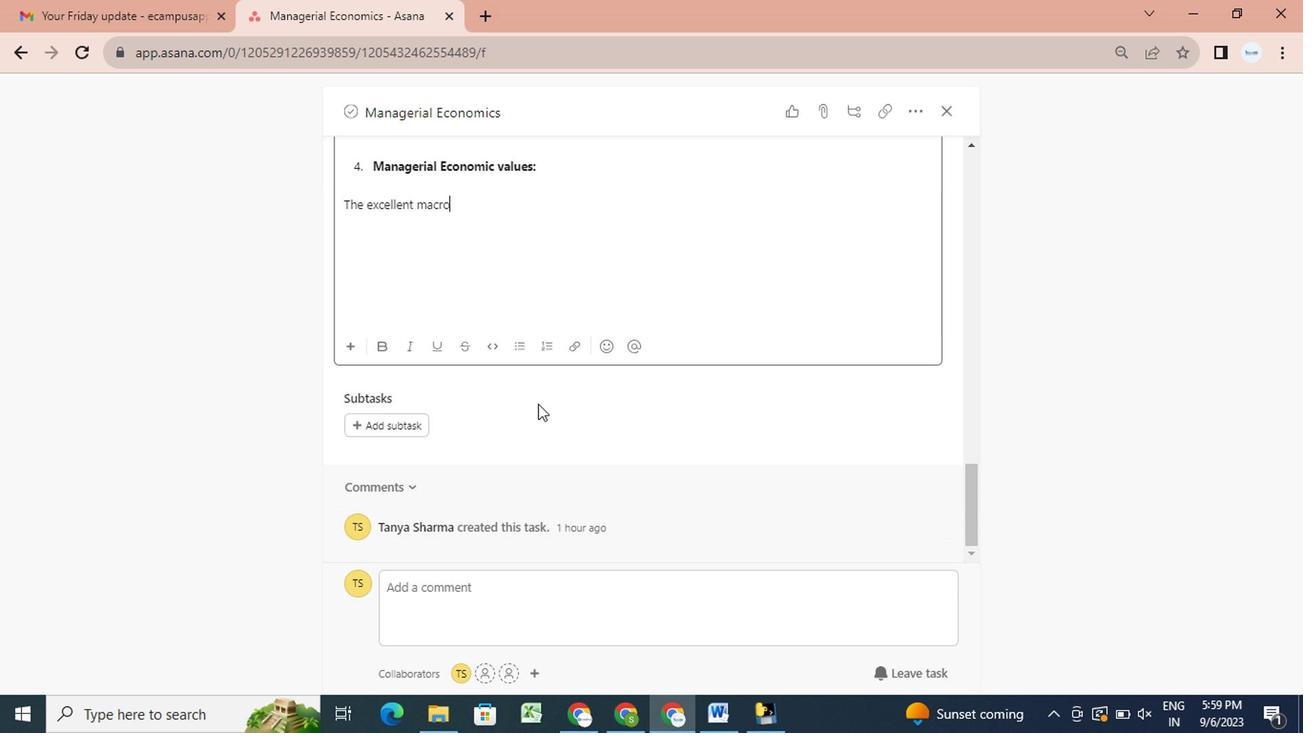 
Action: Mouse scrolled (567, 441) with delta (0, 0)
Screenshot: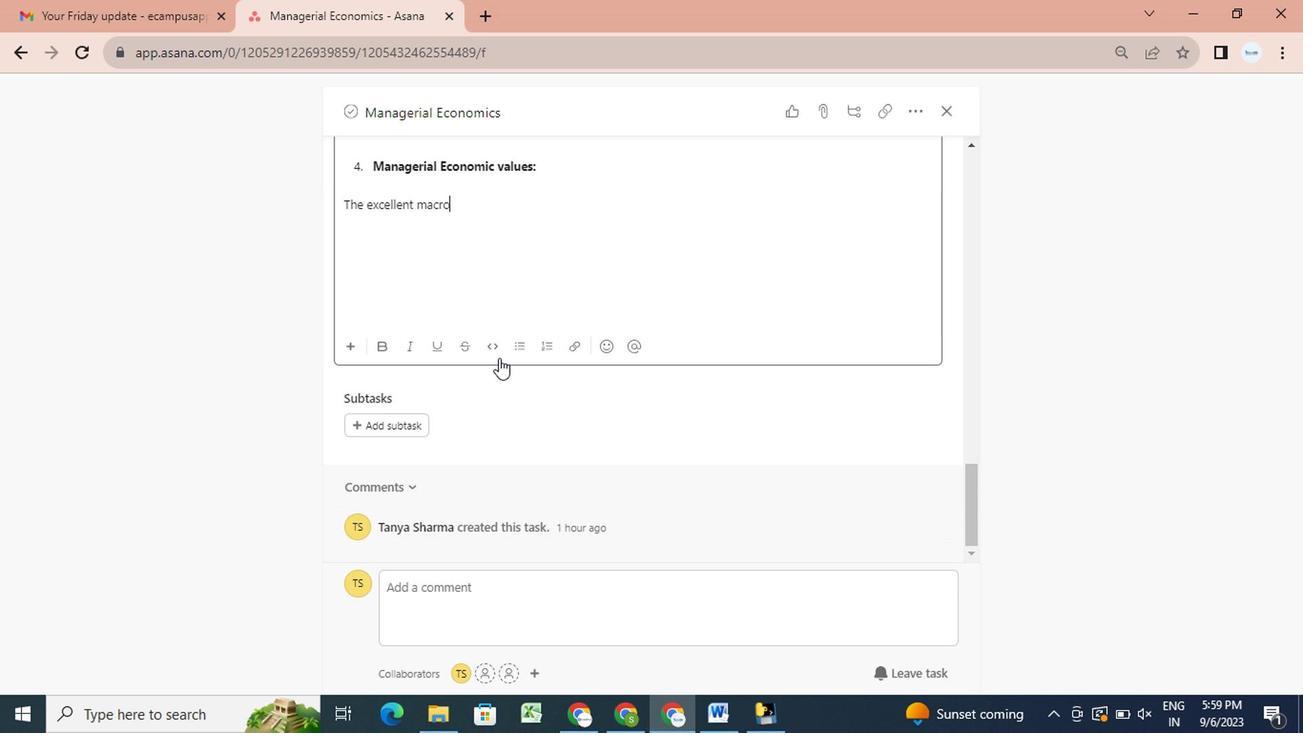 
Action: Mouse scrolled (567, 441) with delta (0, 0)
Screenshot: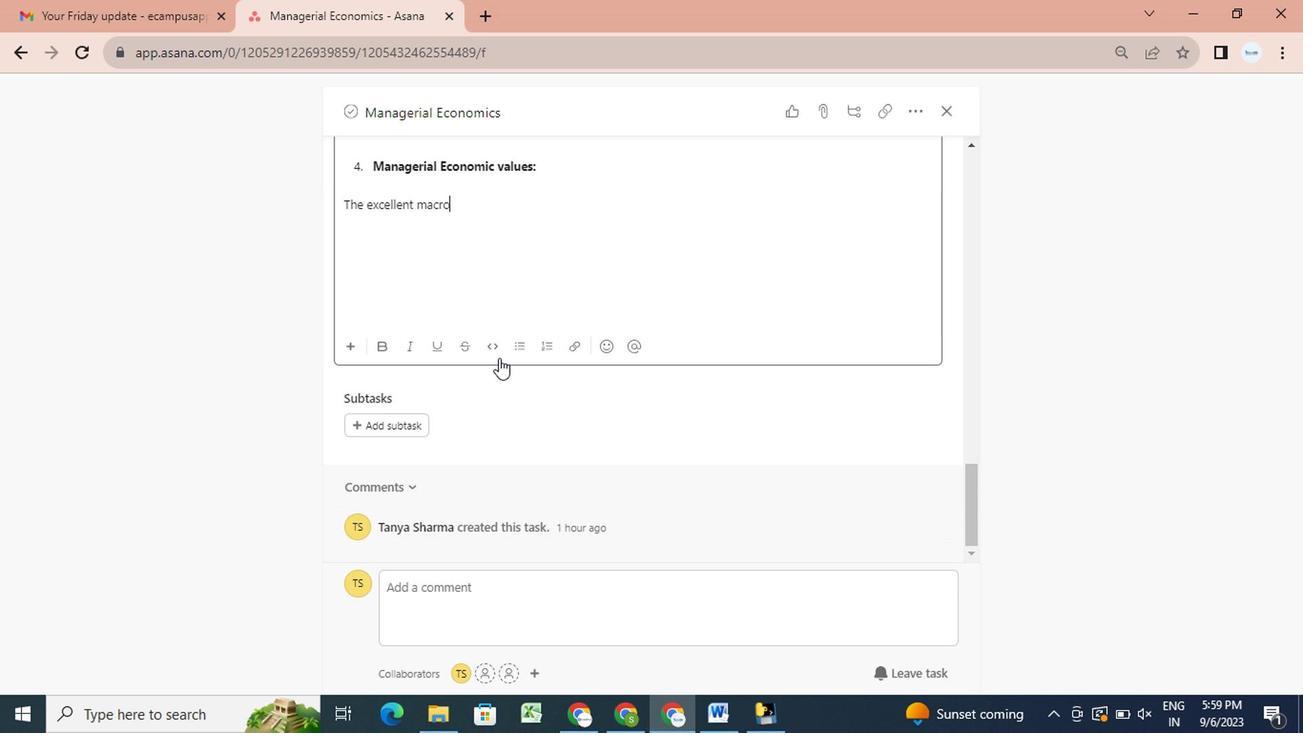 
Action: Mouse scrolled (567, 441) with delta (0, 0)
Screenshot: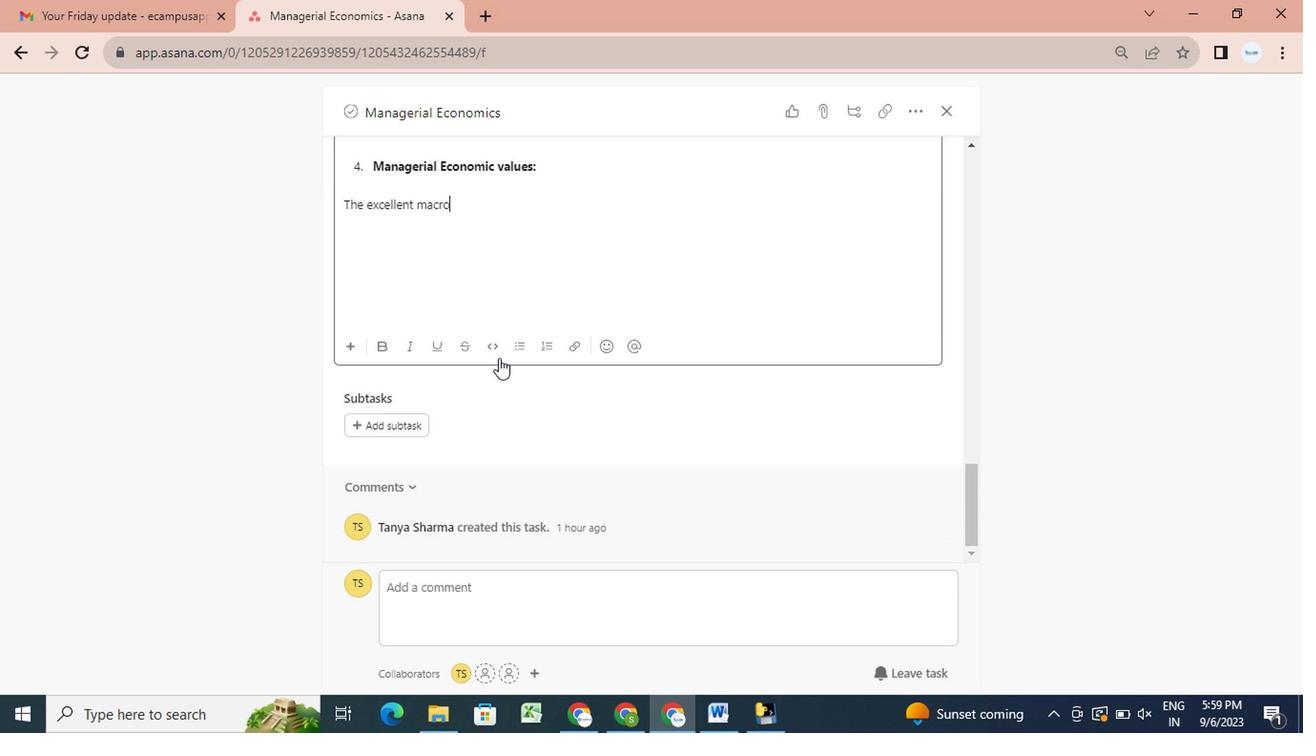 
Action: Mouse scrolled (567, 441) with delta (0, 0)
Screenshot: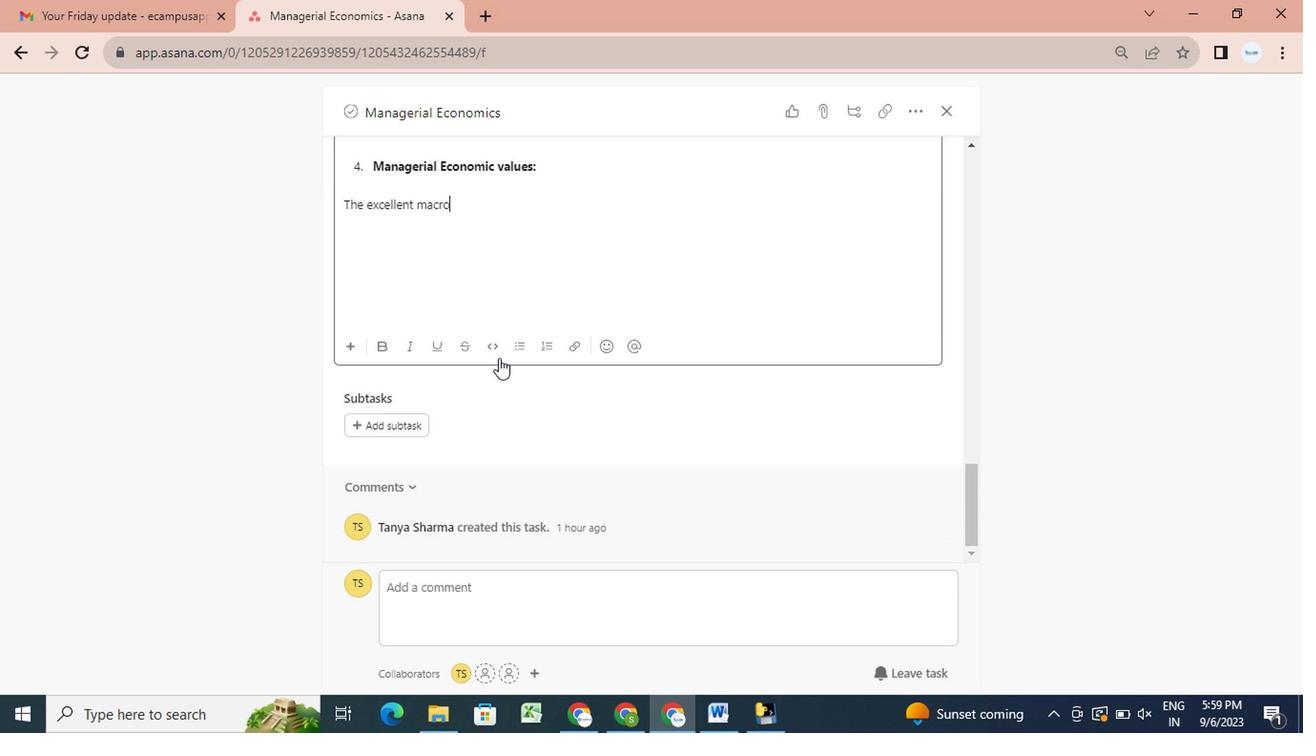
Action: Mouse moved to (499, 410)
Screenshot: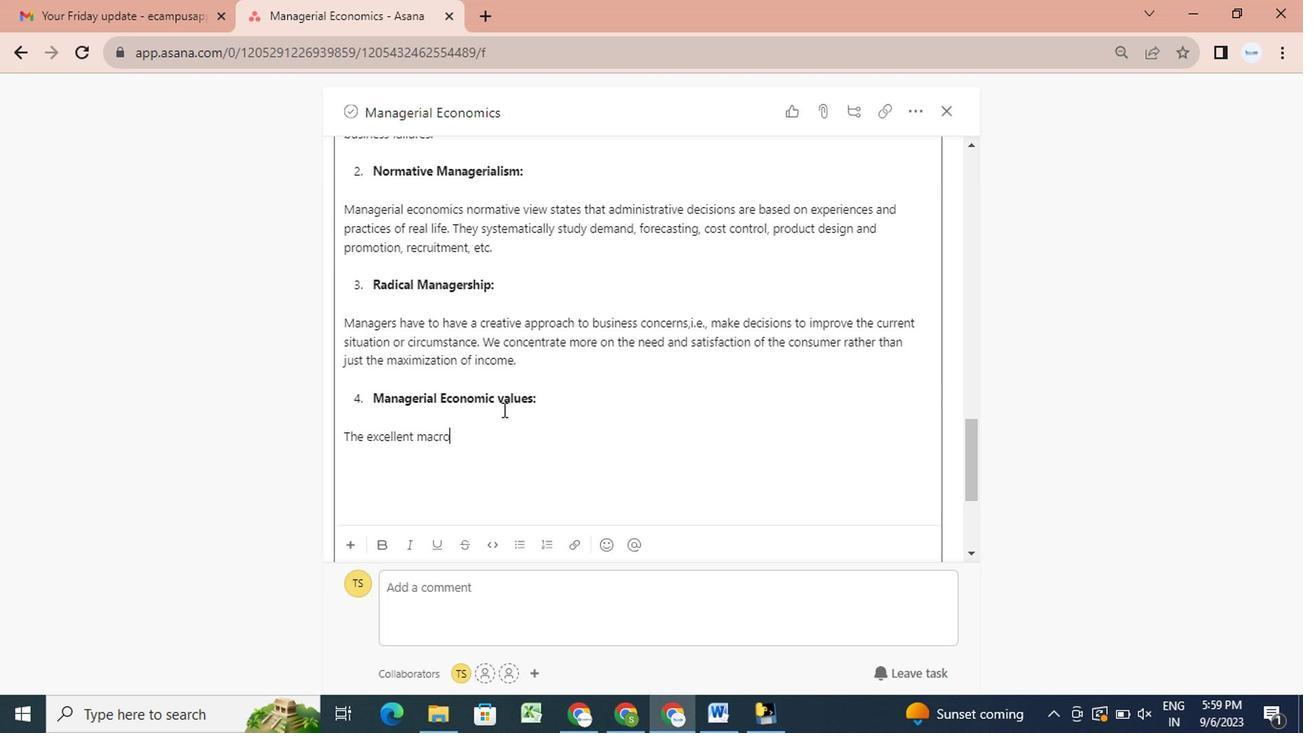 
Action: Key pressed <Key.space><Key.backspace>ecom<Key.backspace>nomist<Key.space><Key.shift_r><Key.shift_r><Key.shift_r><Key.shift_r>N.<Key.space><Key.shift><Key.shift><Key.shift><Key.shift><Key.shift><Key.shift><Key.shift><Key.shift><Key.shift><Key.shift>Gregory<Key.space><Key.shift_r>Mankiw<Key.space>has<Key.space>given<Key.space>ten<Key.space>principles<Key.space>to<Key.space>explain<Key.space>the<Key.space>significance<Key.space>of<Key.space>managerial<Key.space>economics<Key.space>in<Key.space>business<Key.space>operations.
Screenshot: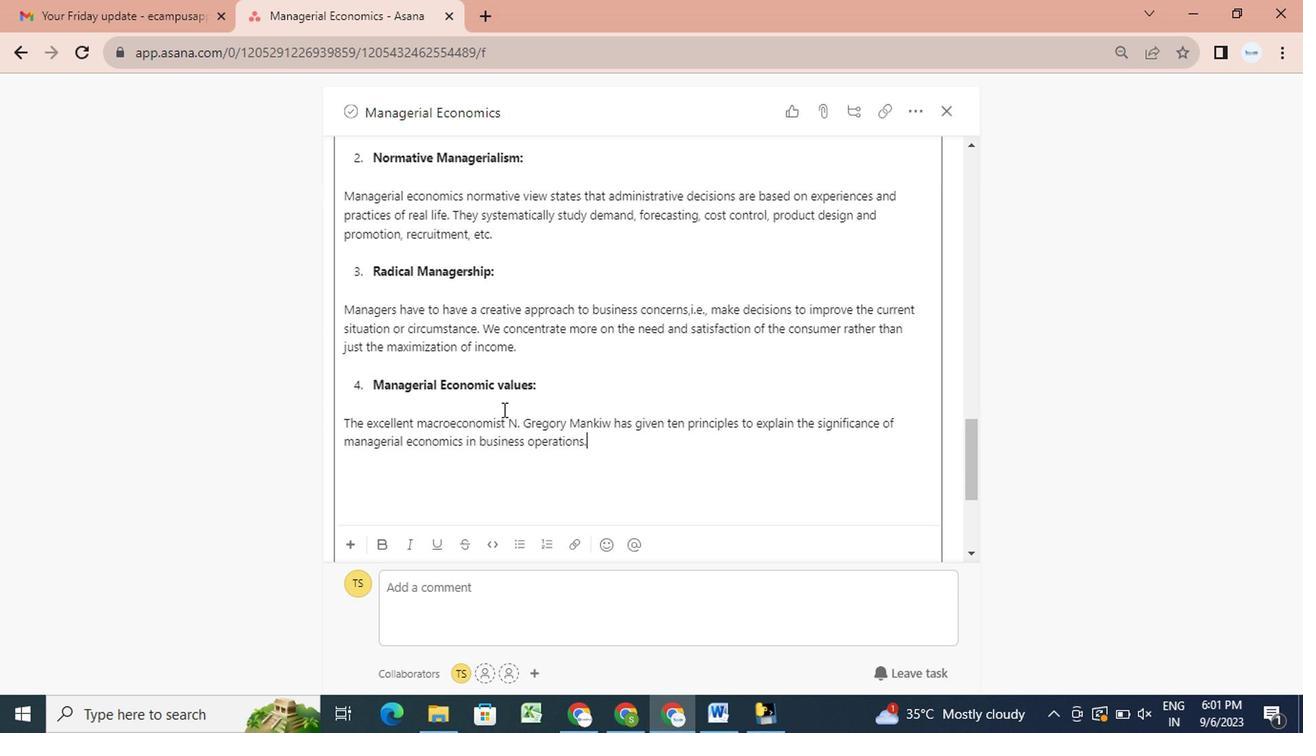 
Action: Mouse moved to (516, 243)
Screenshot: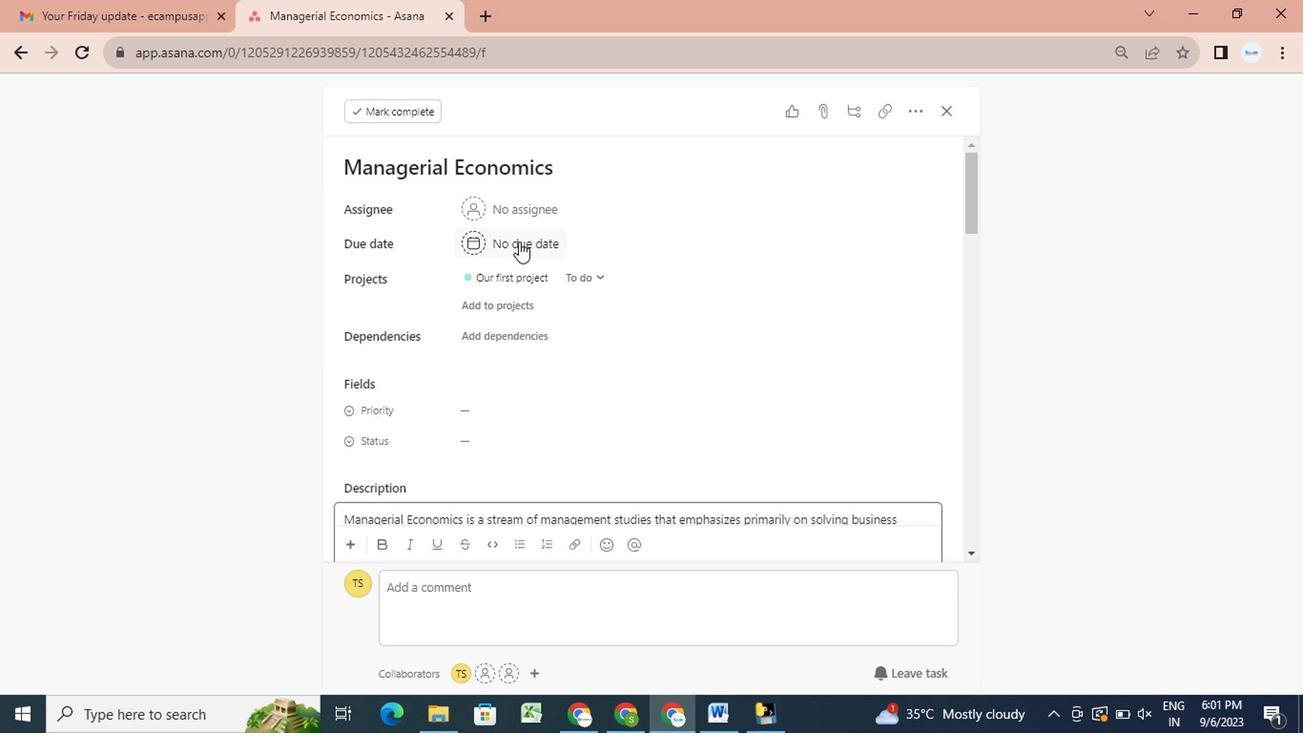 
Action: Mouse pressed left at (516, 243)
Screenshot: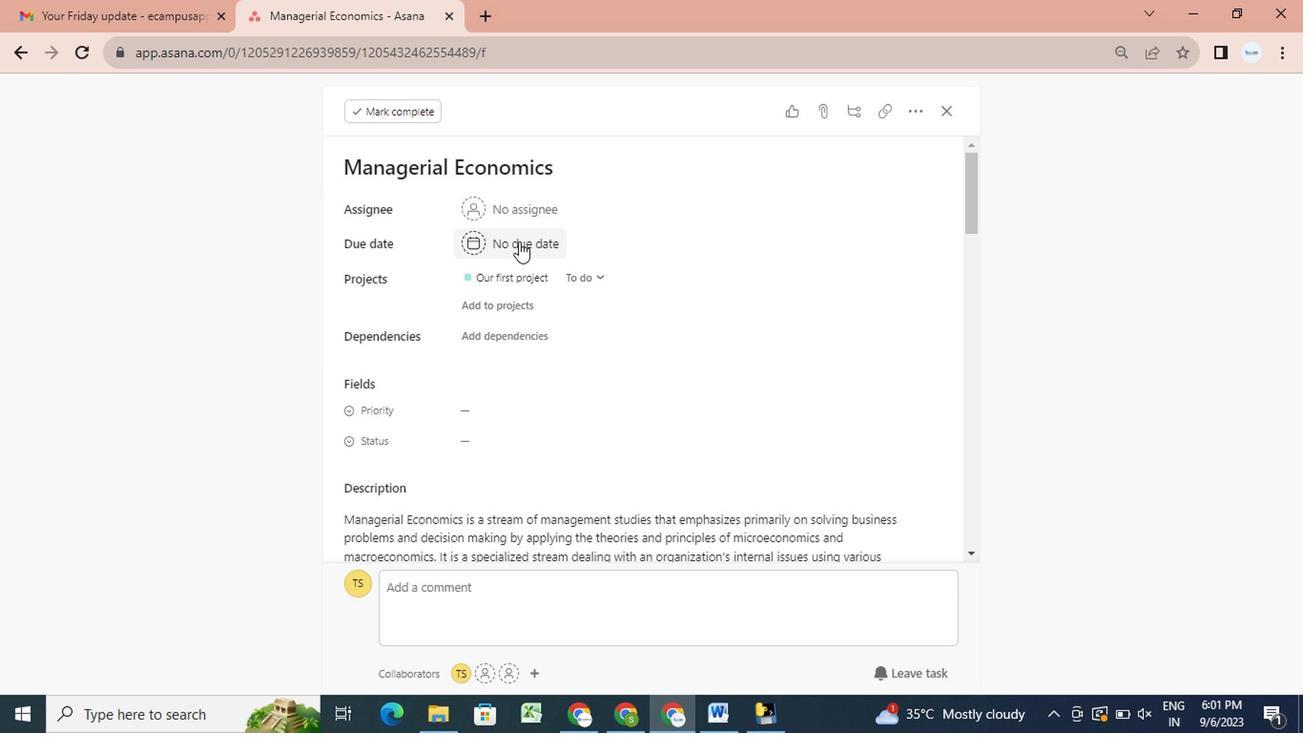 
Action: Mouse moved to (632, 410)
Screenshot: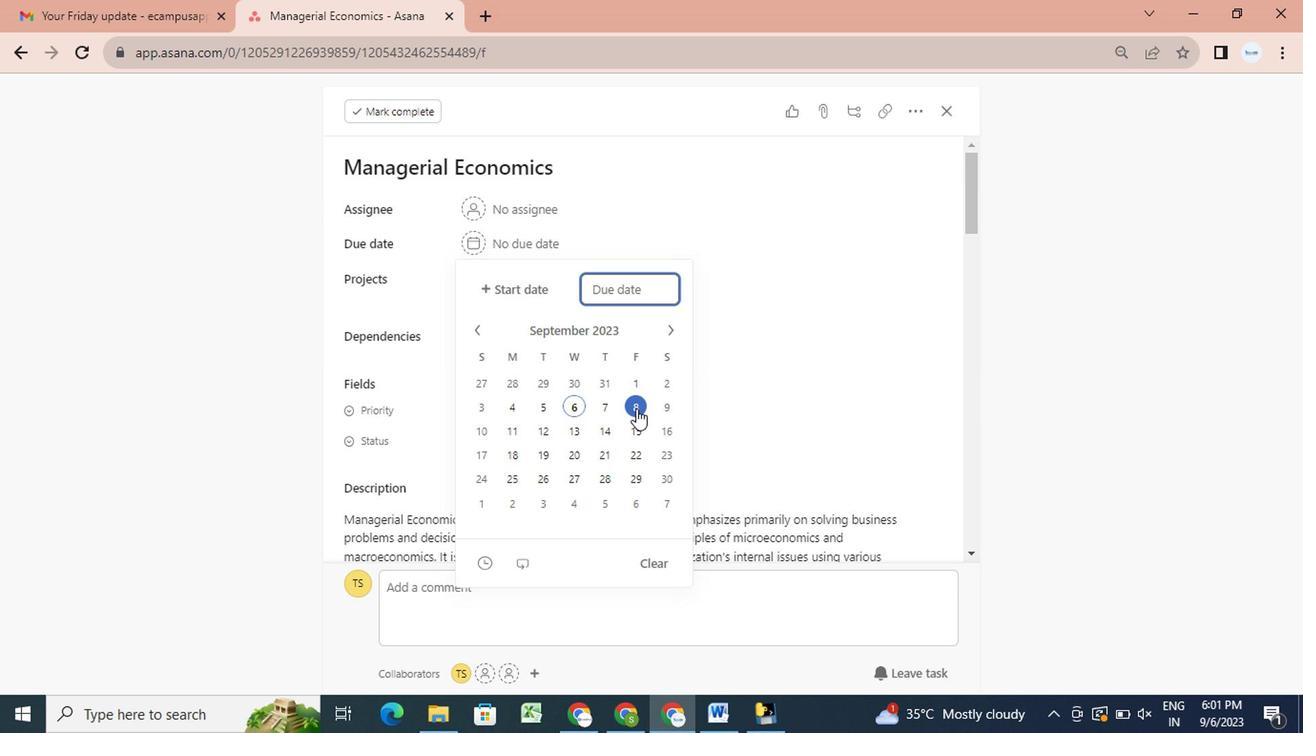 
Action: Mouse pressed left at (632, 410)
Screenshot: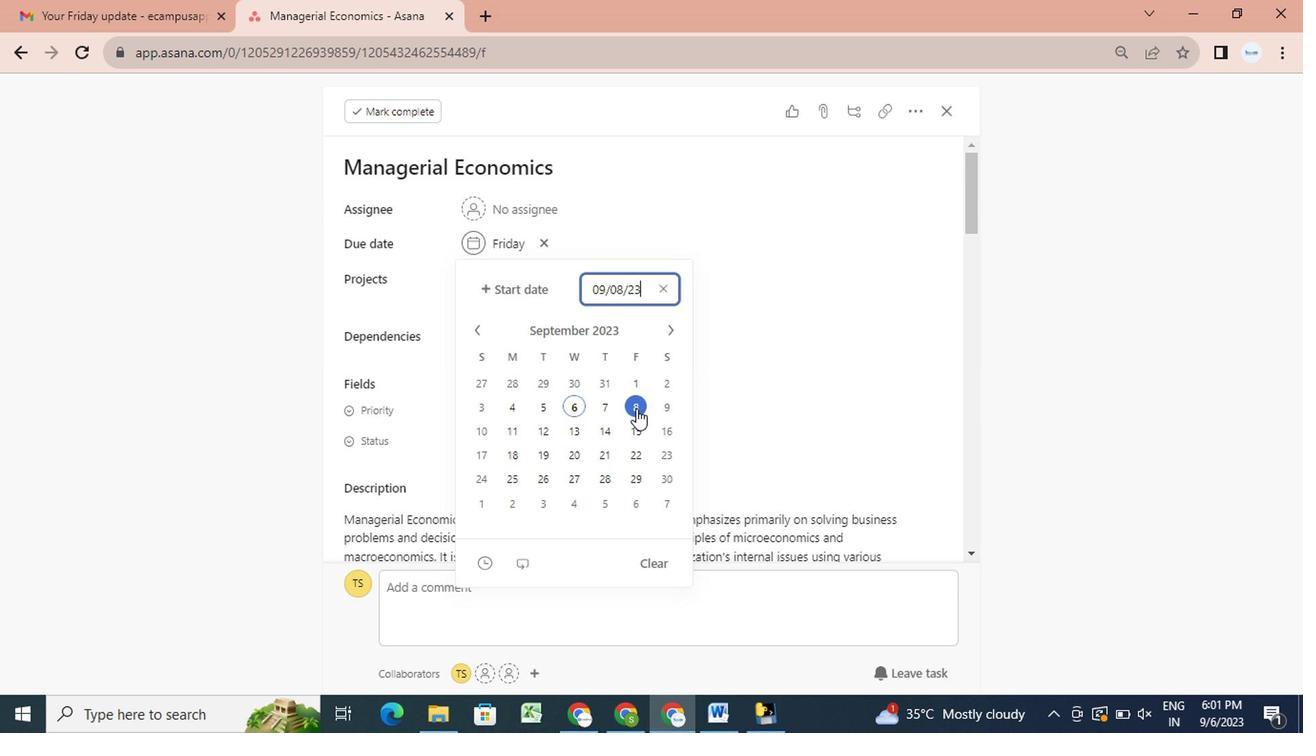 
Action: Mouse moved to (755, 418)
Screenshot: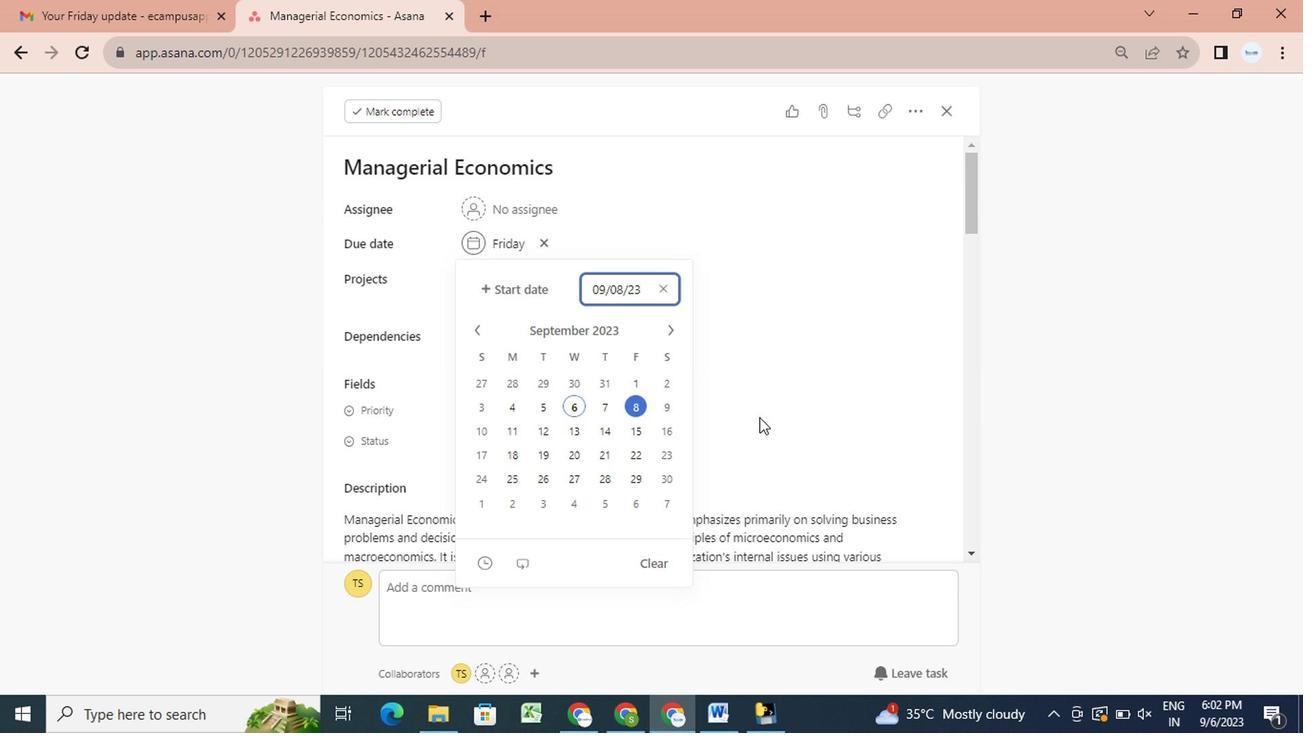 
Action: Mouse pressed left at (755, 418)
Screenshot: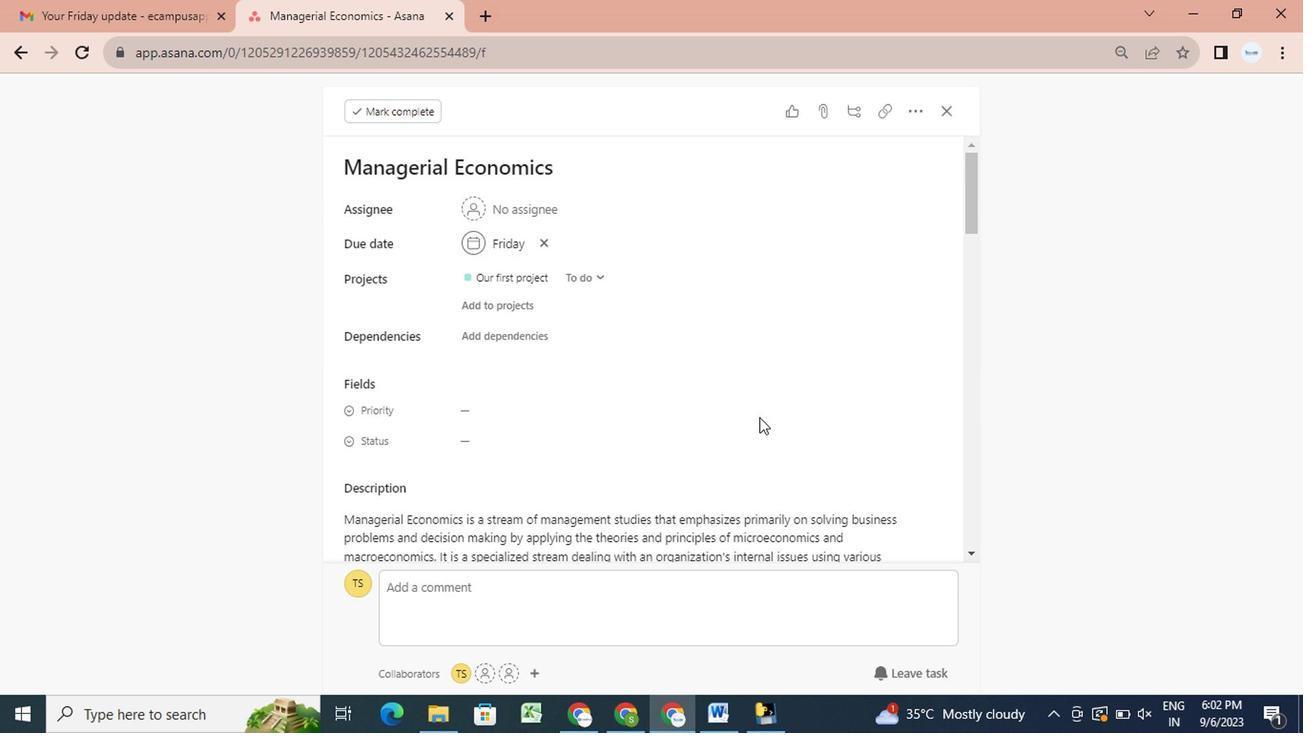 
Action: Mouse moved to (493, 241)
Screenshot: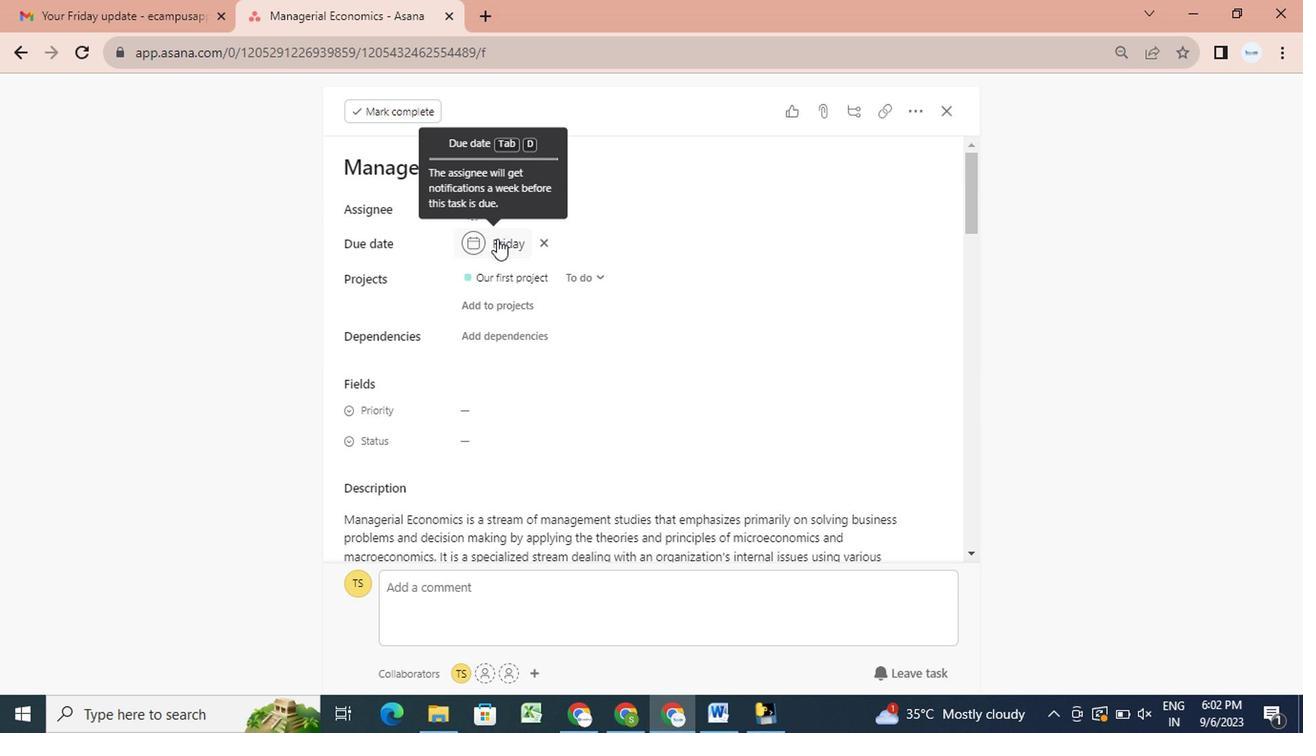 
Action: Mouse pressed left at (493, 241)
Screenshot: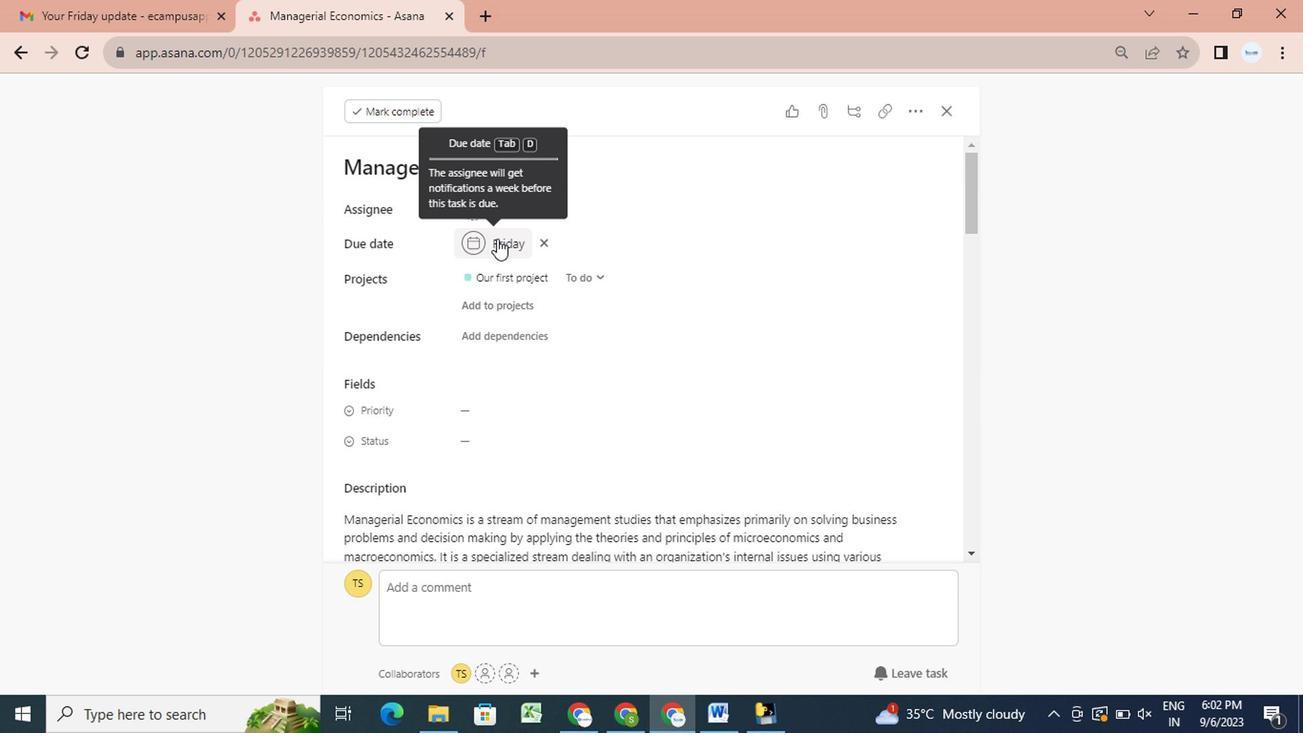 
Action: Mouse moved to (522, 294)
Screenshot: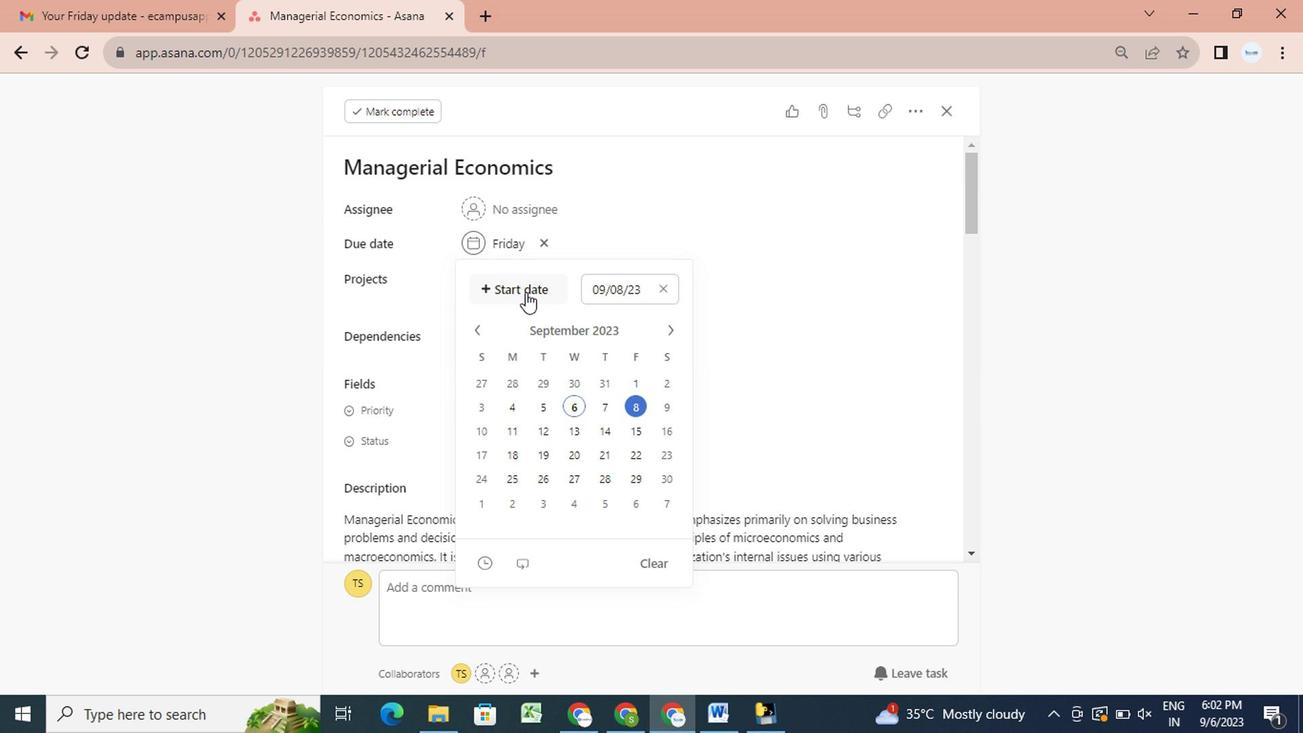
Action: Mouse pressed left at (522, 294)
Screenshot: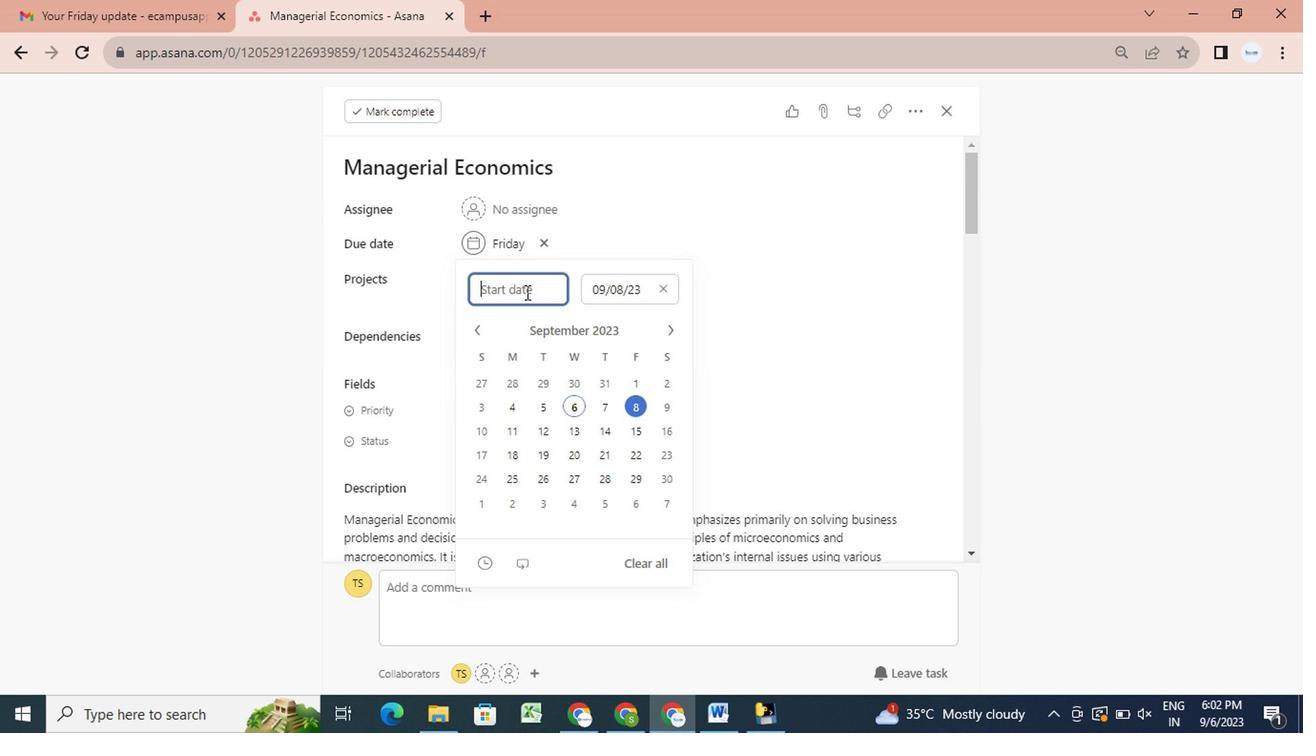 
Action: Mouse moved to (578, 408)
Screenshot: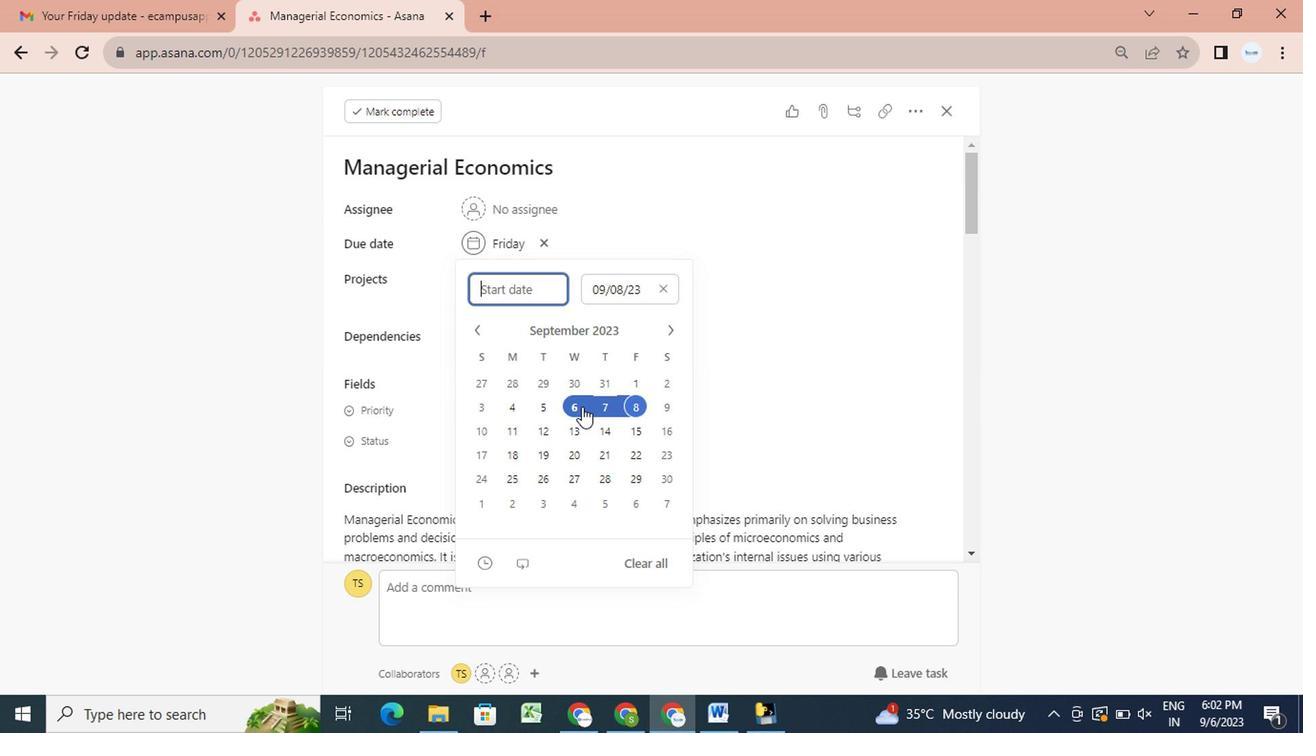 
Action: Mouse pressed left at (578, 408)
Screenshot: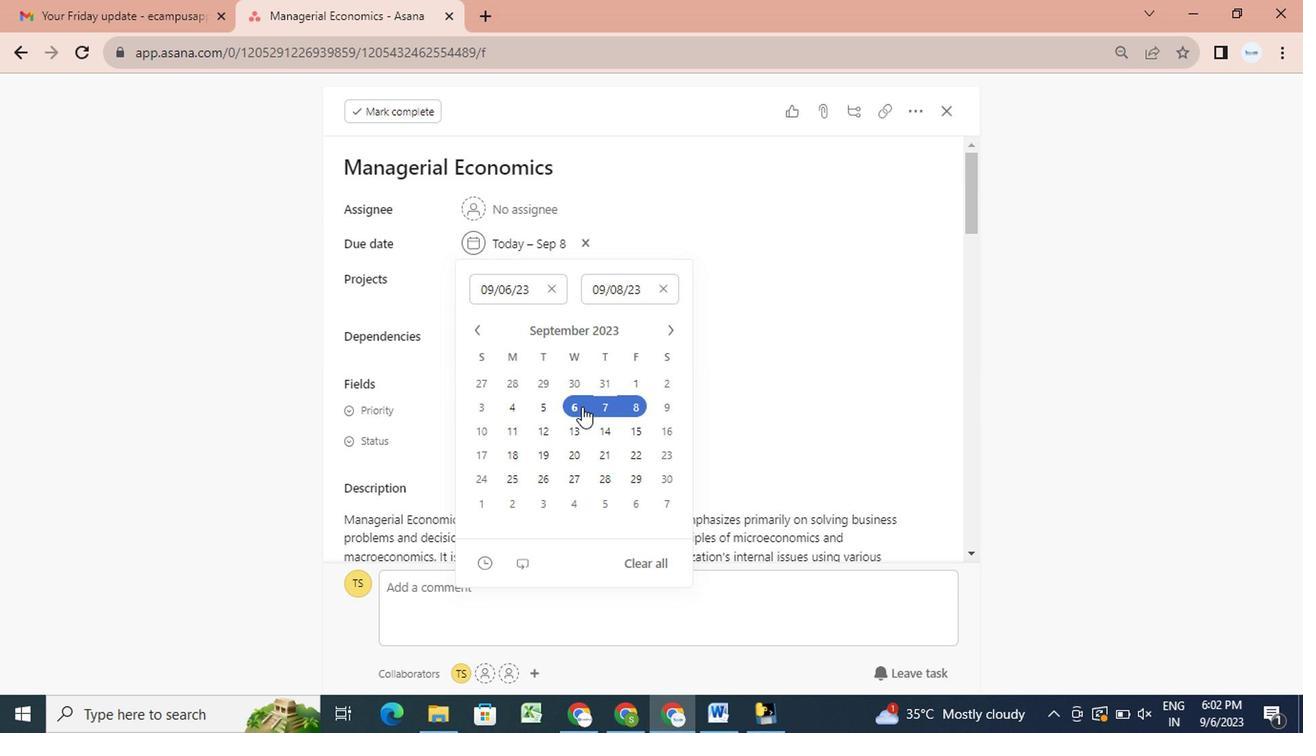 
Action: Mouse moved to (778, 423)
Screenshot: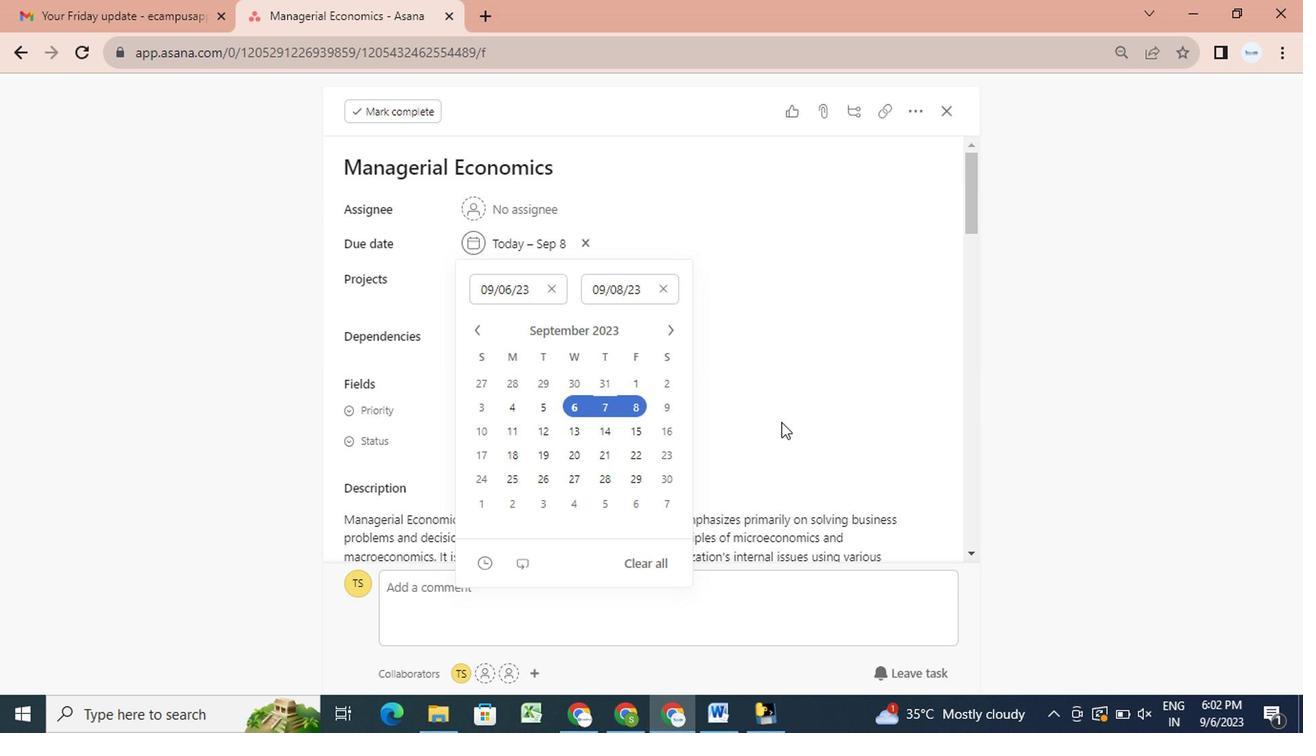
Action: Mouse pressed left at (778, 423)
Screenshot: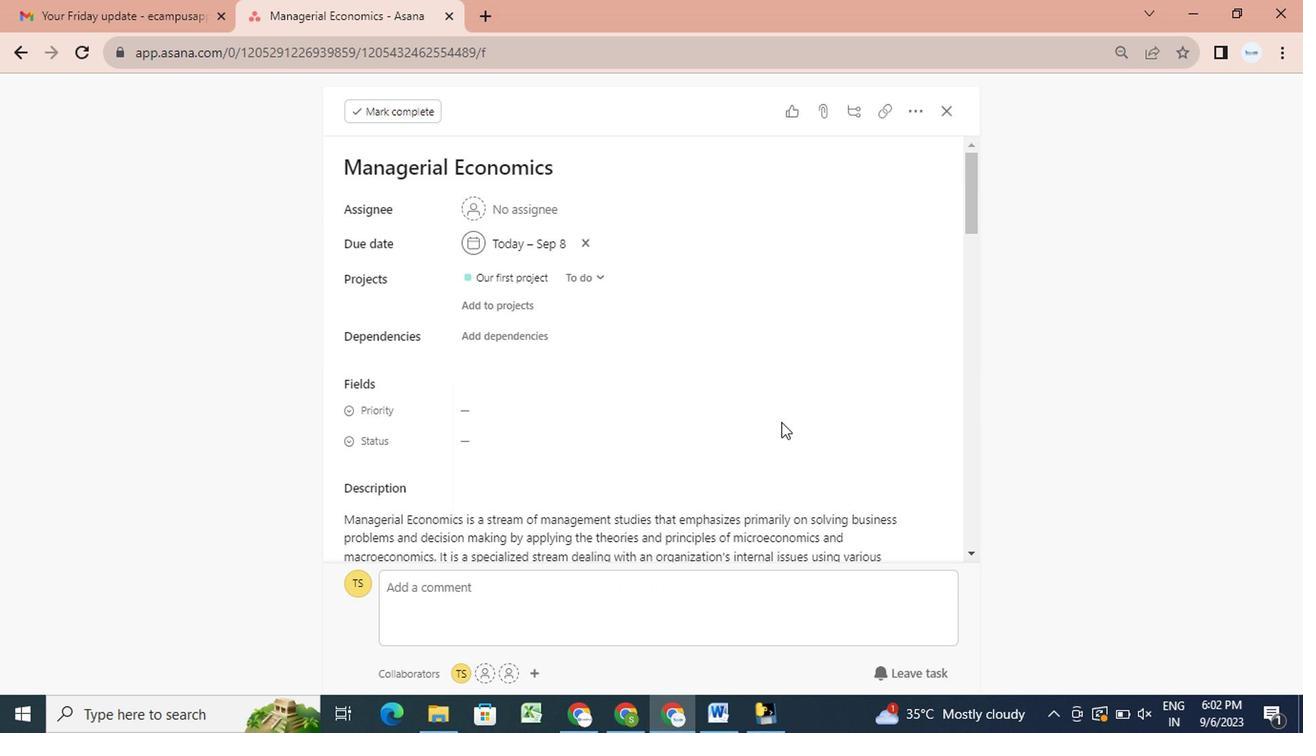 
Action: Mouse moved to (598, 270)
Screenshot: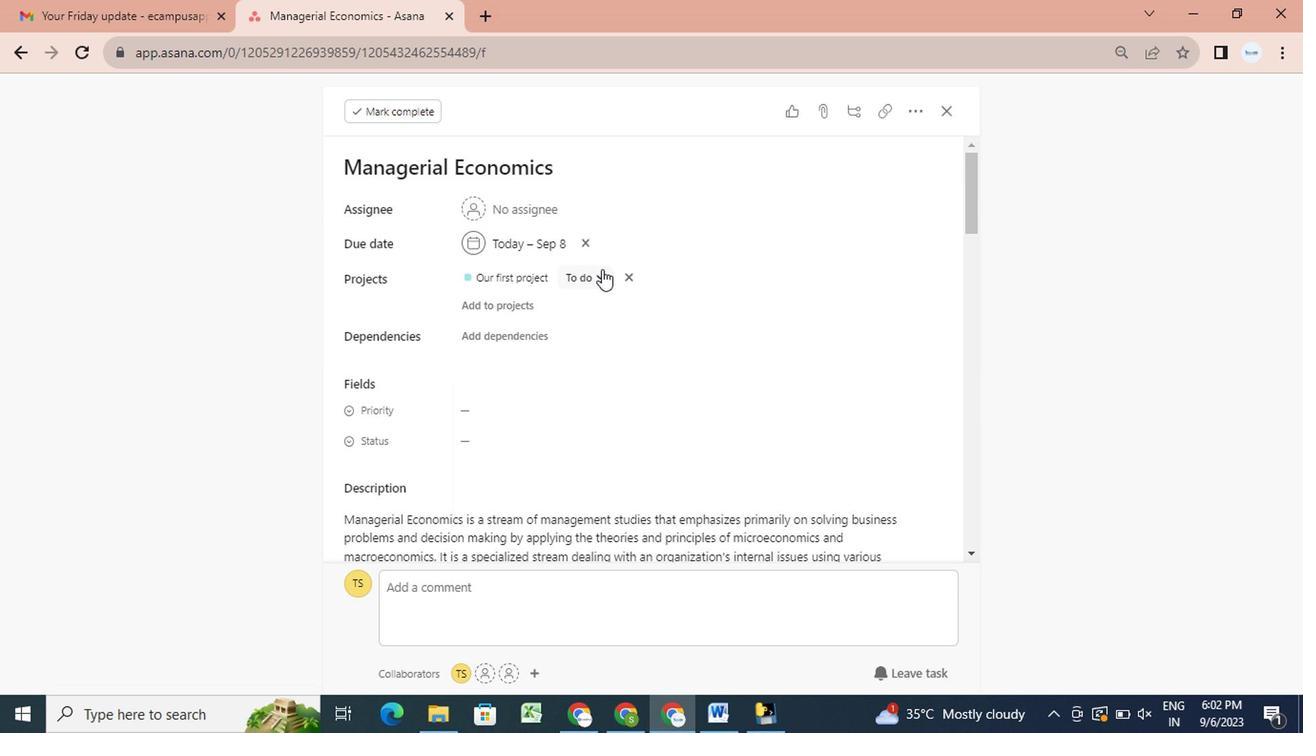 
Action: Mouse pressed left at (598, 270)
Screenshot: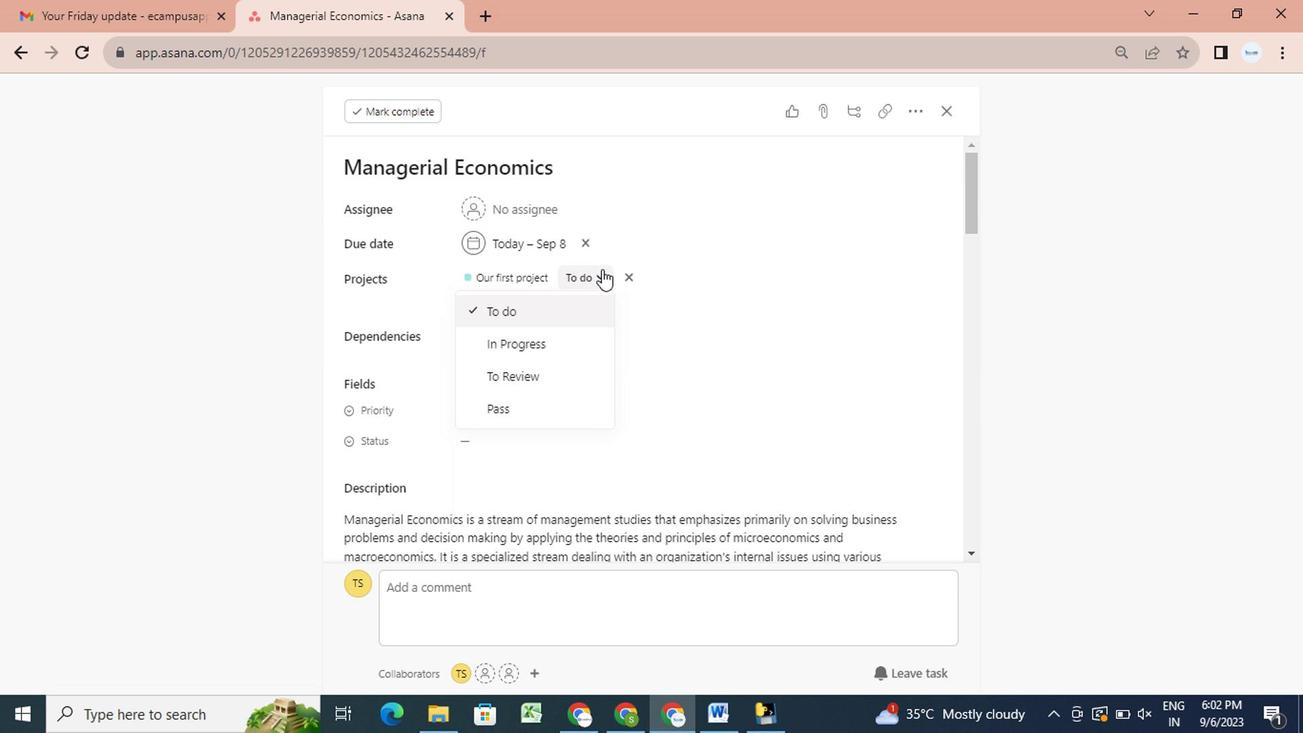 
Action: Mouse moved to (578, 339)
Screenshot: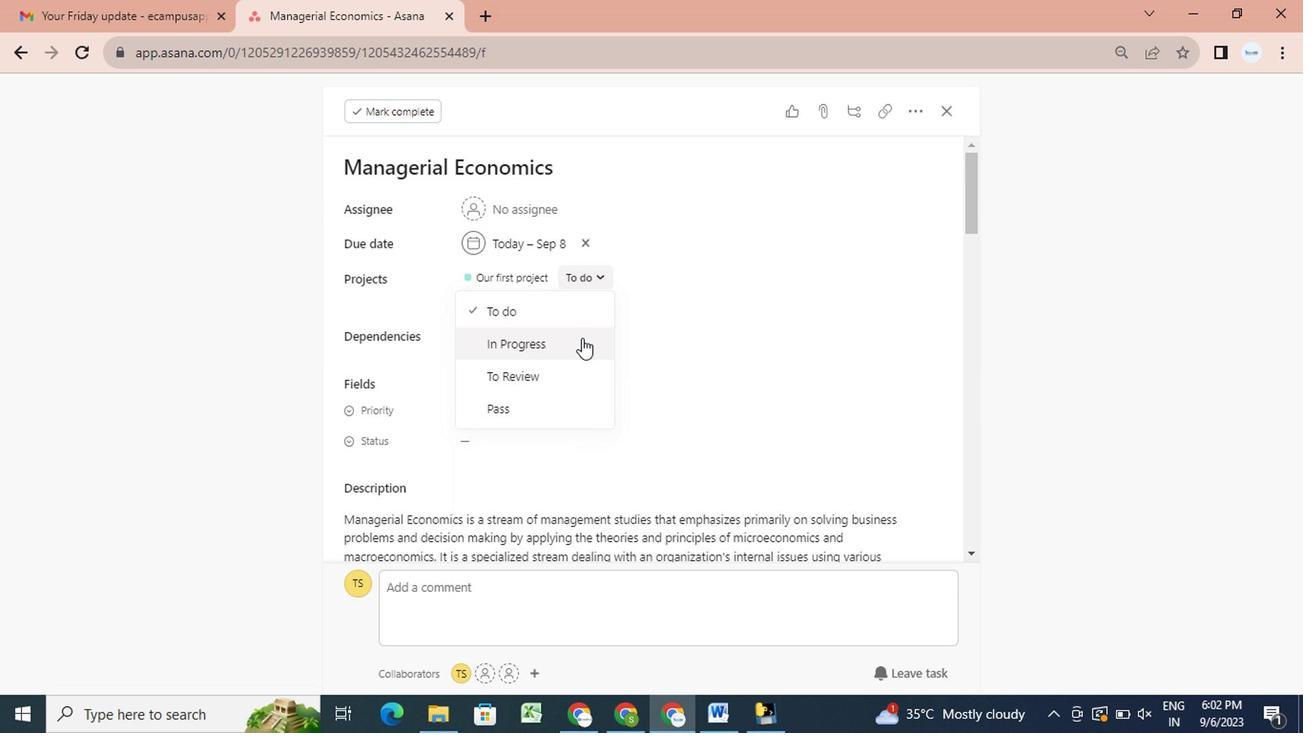 
Action: Mouse pressed left at (578, 339)
Screenshot: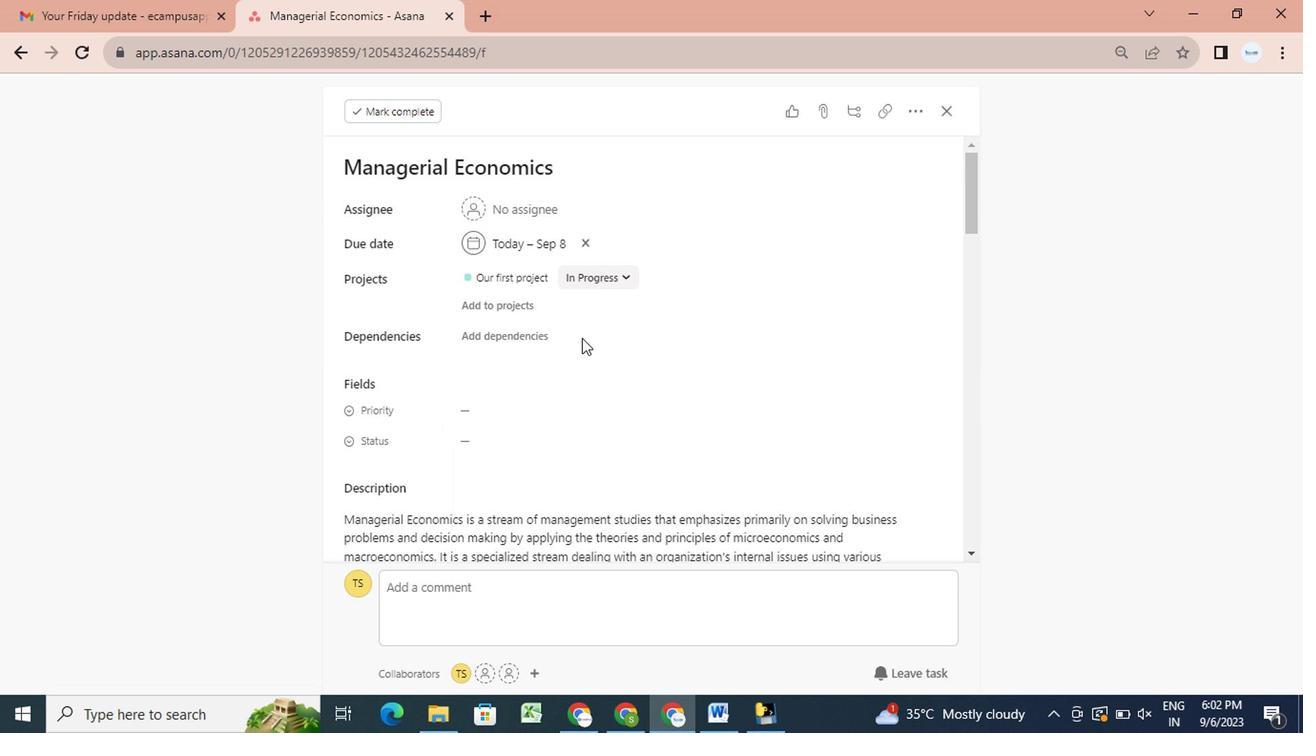 
Action: Mouse moved to (793, 368)
Screenshot: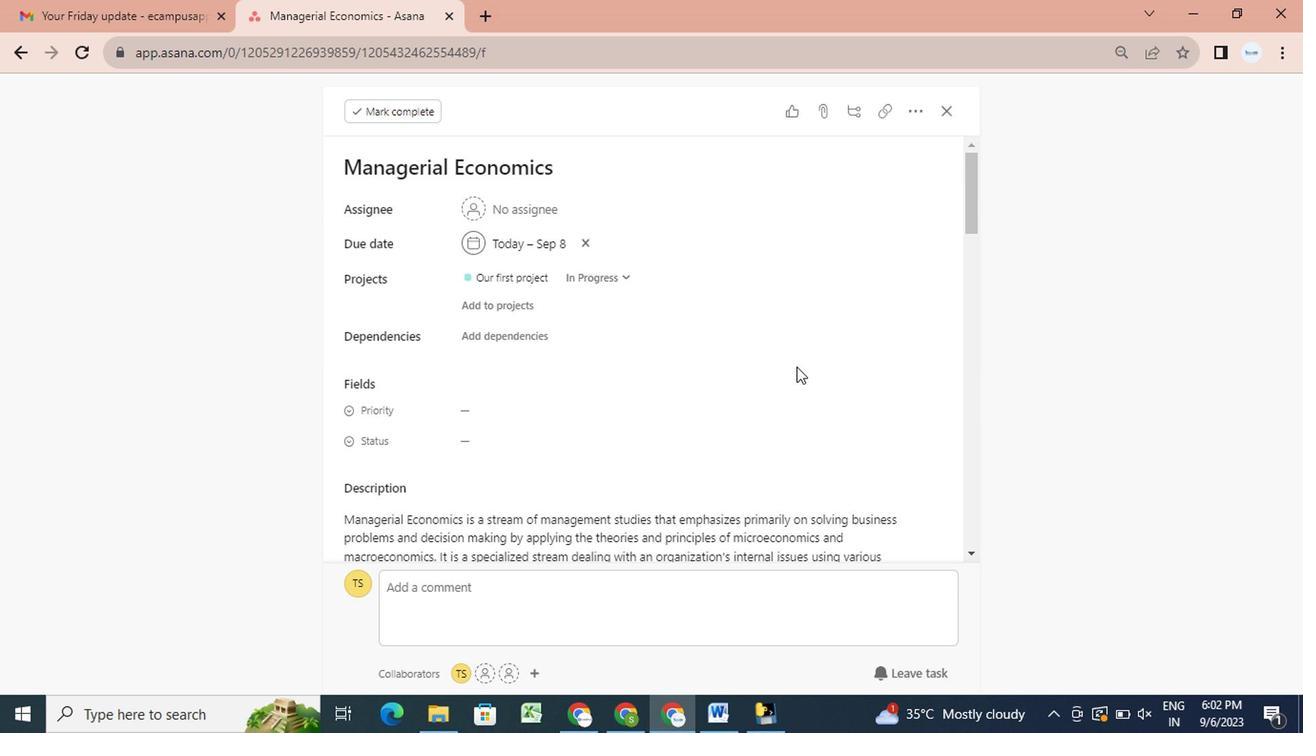 
Action: Mouse scrolled (793, 367) with delta (0, 0)
Screenshot: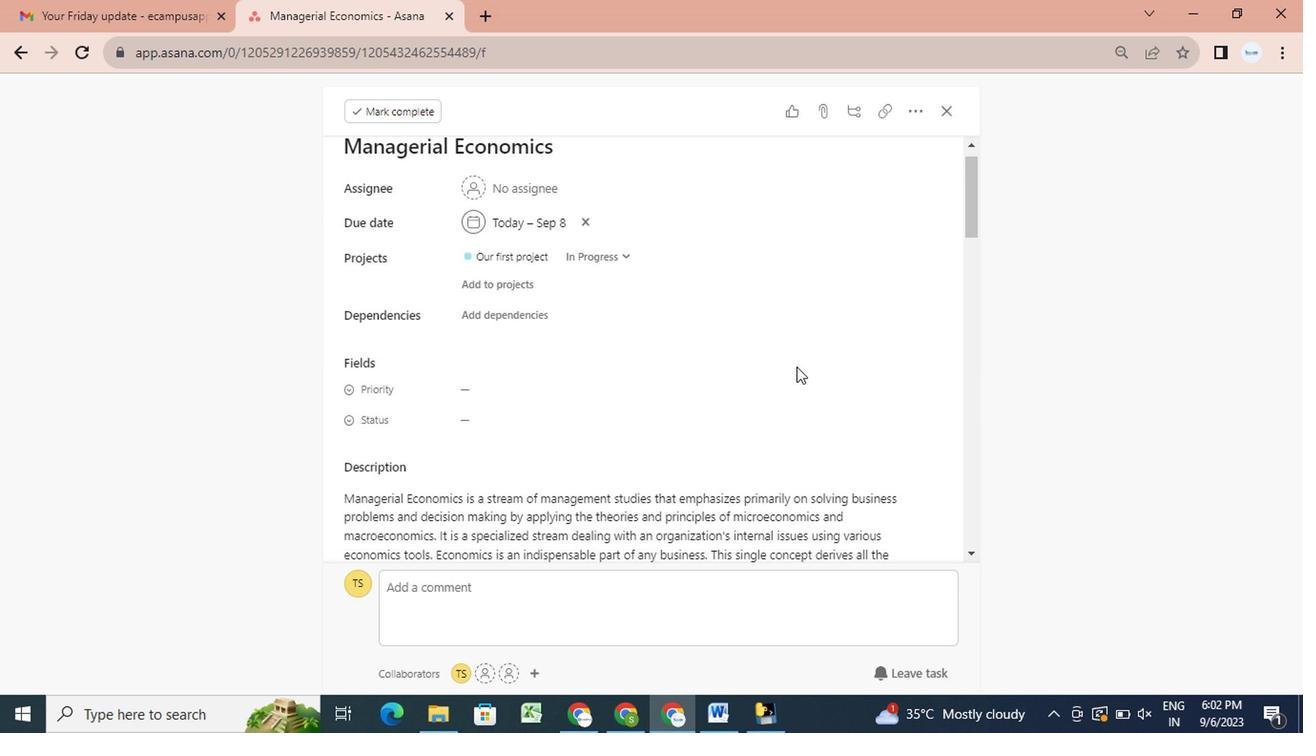 
Action: Mouse scrolled (793, 367) with delta (0, 0)
Screenshot: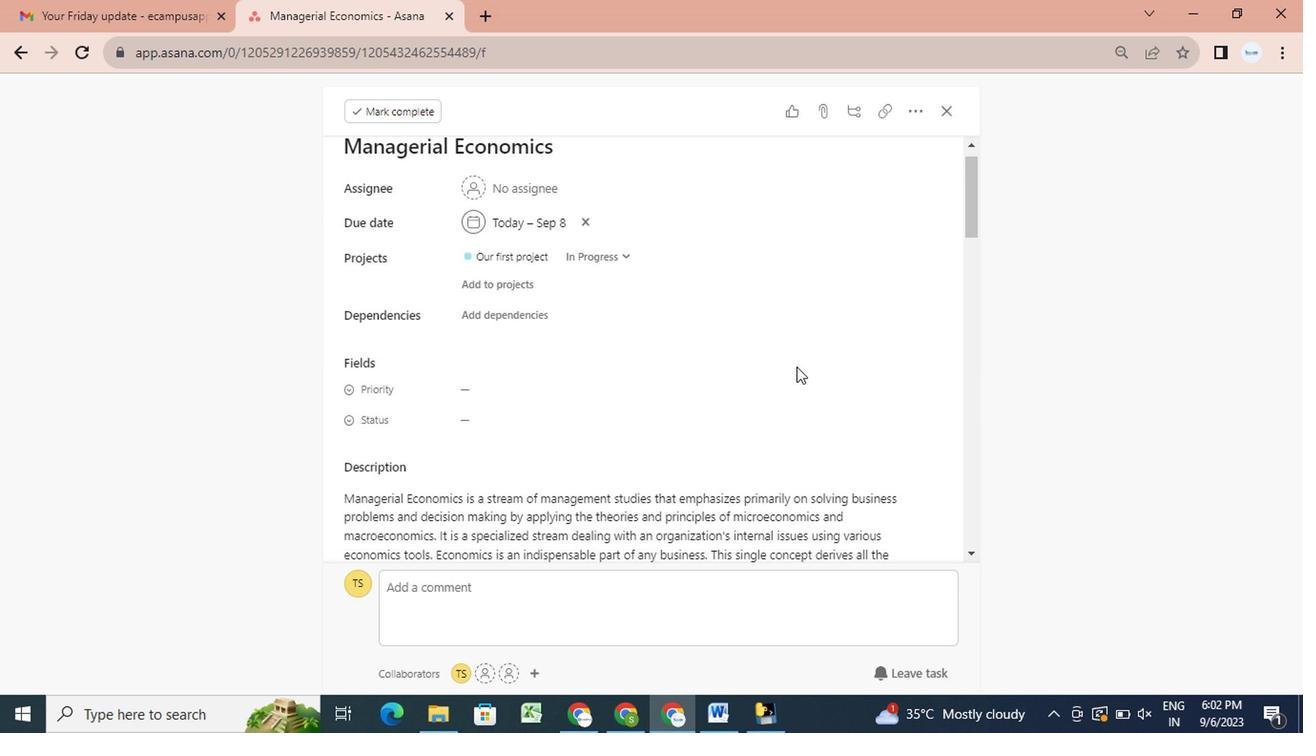 
Action: Mouse scrolled (793, 367) with delta (0, 0)
Screenshot: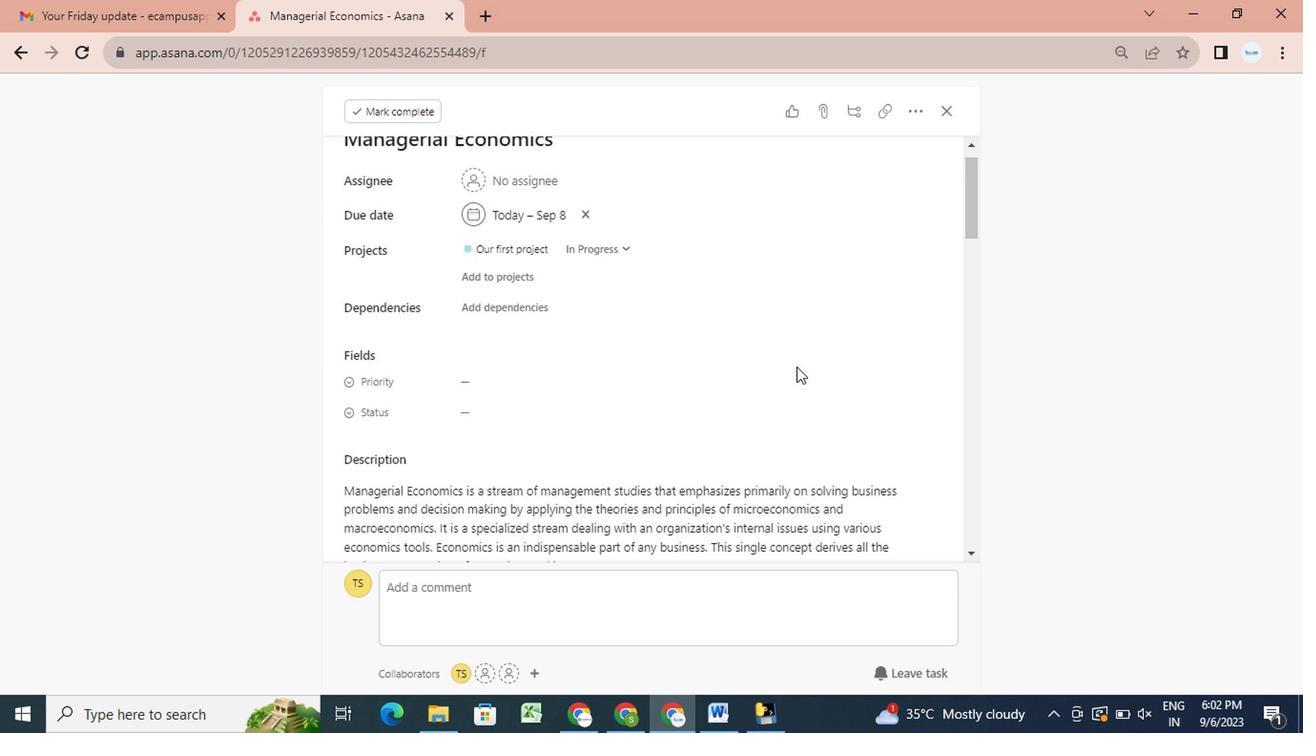 
Action: Mouse scrolled (793, 367) with delta (0, 0)
Screenshot: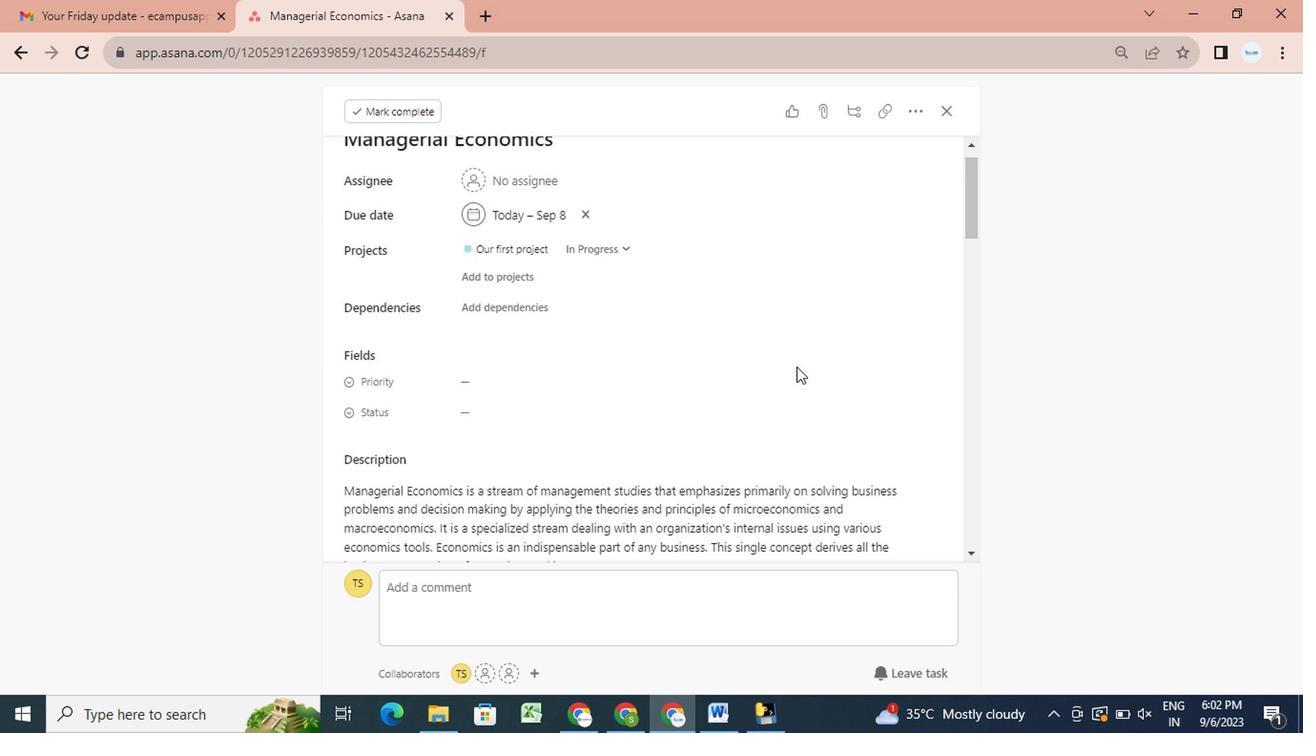 
Action: Mouse scrolled (793, 367) with delta (0, 0)
Screenshot: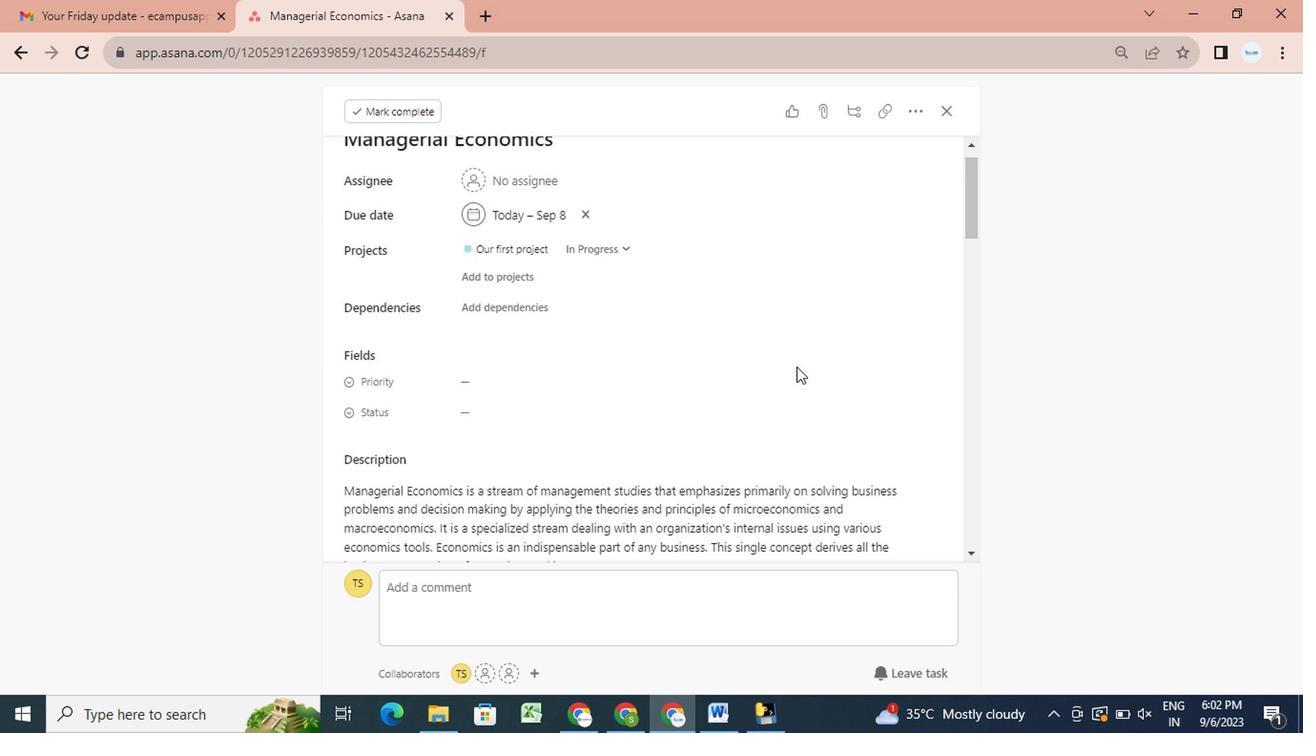 
Action: Mouse scrolled (793, 367) with delta (0, 0)
Screenshot: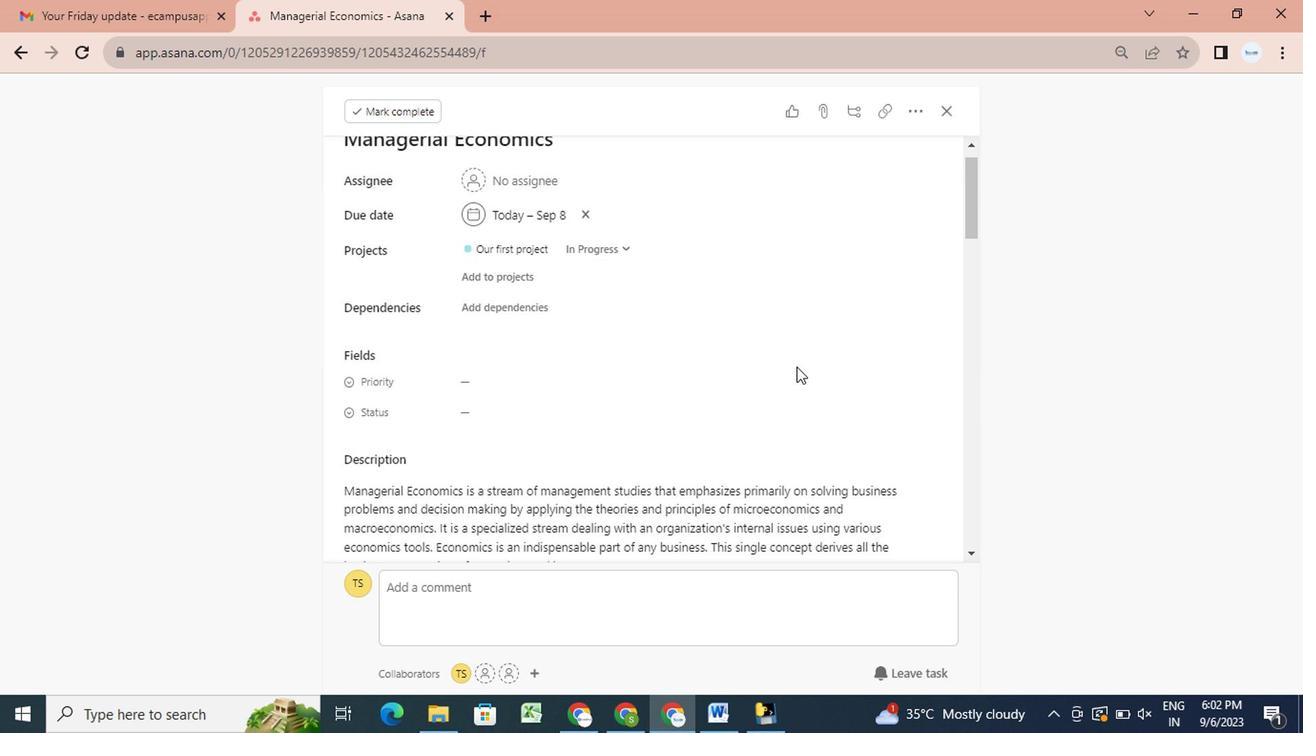 
Action: Mouse scrolled (793, 367) with delta (0, 0)
Screenshot: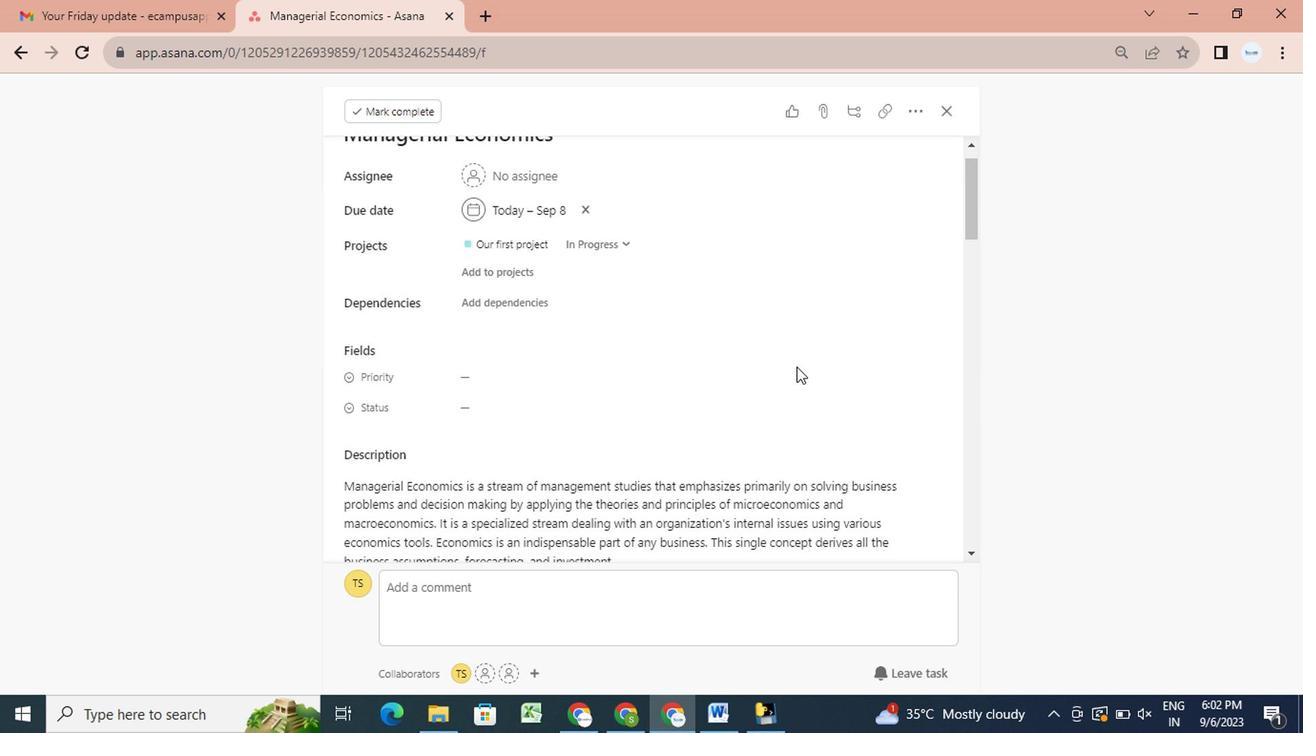 
Action: Mouse scrolled (793, 367) with delta (0, 0)
Screenshot: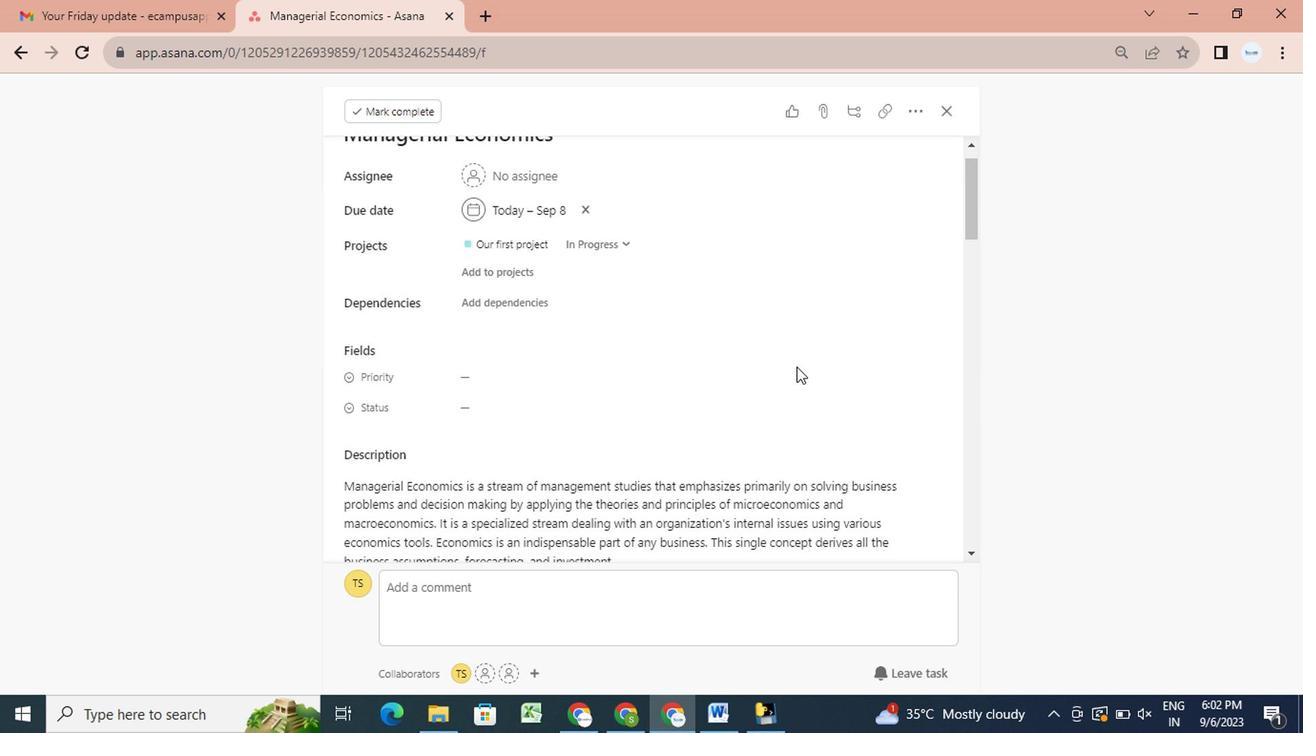 
Action: Mouse scrolled (793, 367) with delta (0, 0)
Screenshot: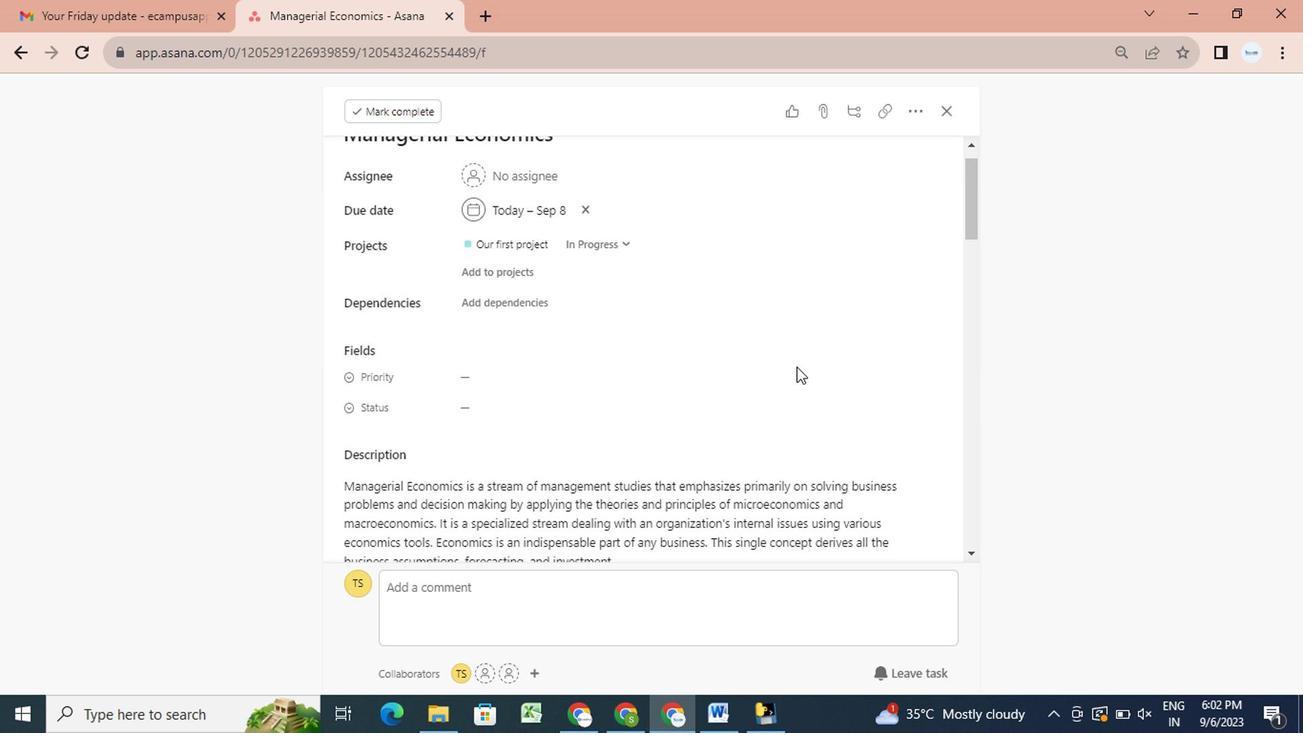 
Action: Mouse scrolled (793, 367) with delta (0, 0)
Screenshot: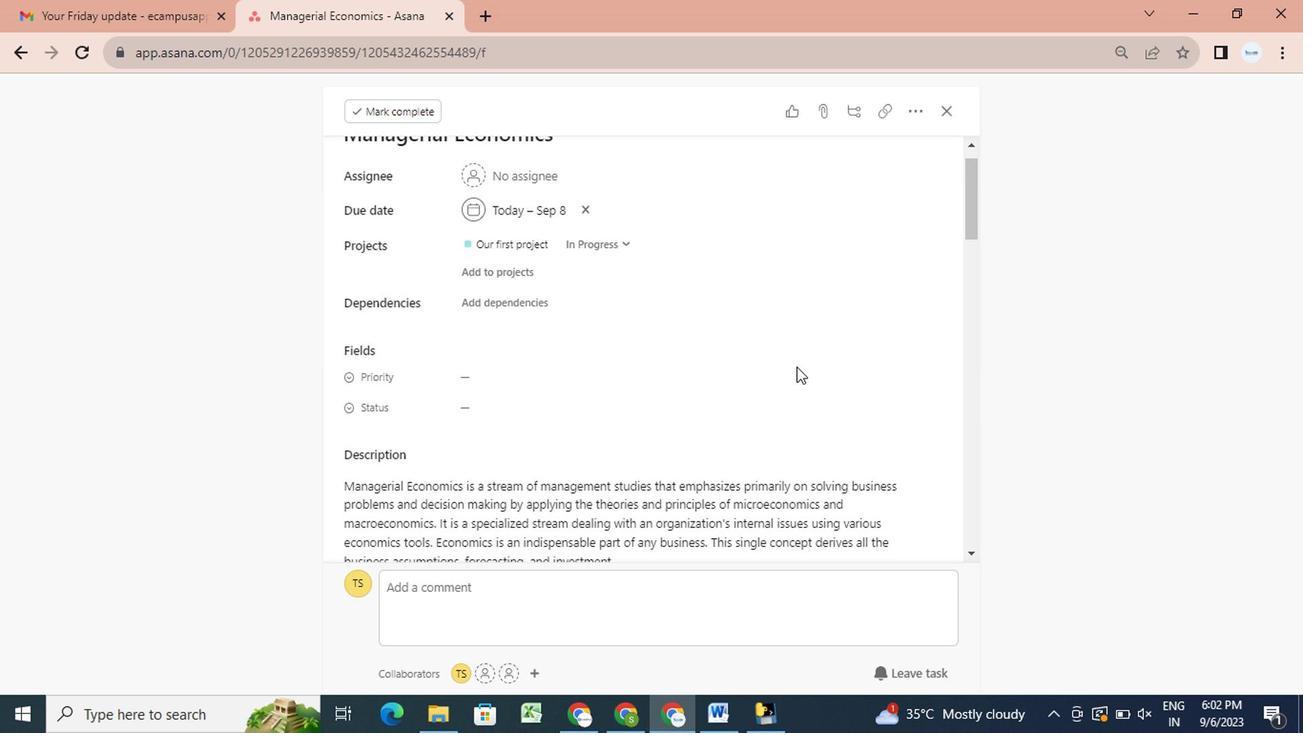 
Action: Mouse scrolled (793, 367) with delta (0, 0)
Screenshot: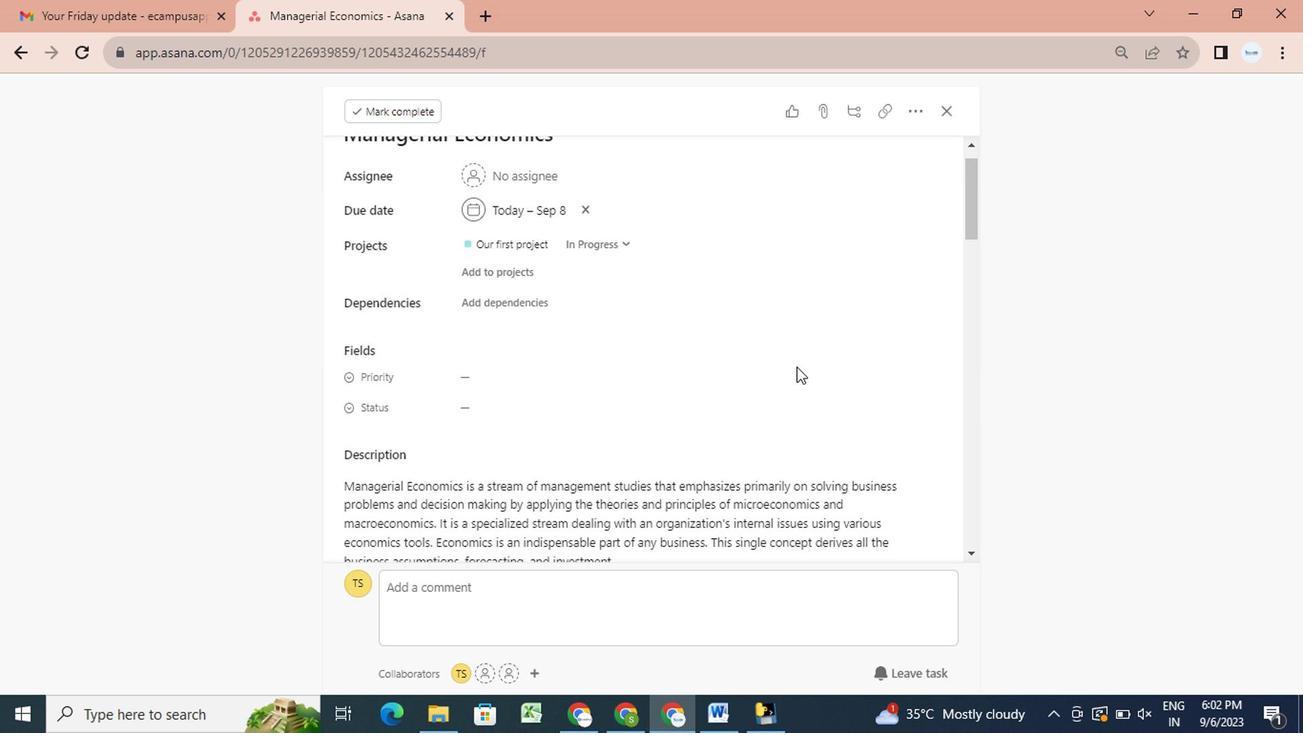 
Action: Mouse scrolled (793, 367) with delta (0, 0)
Screenshot: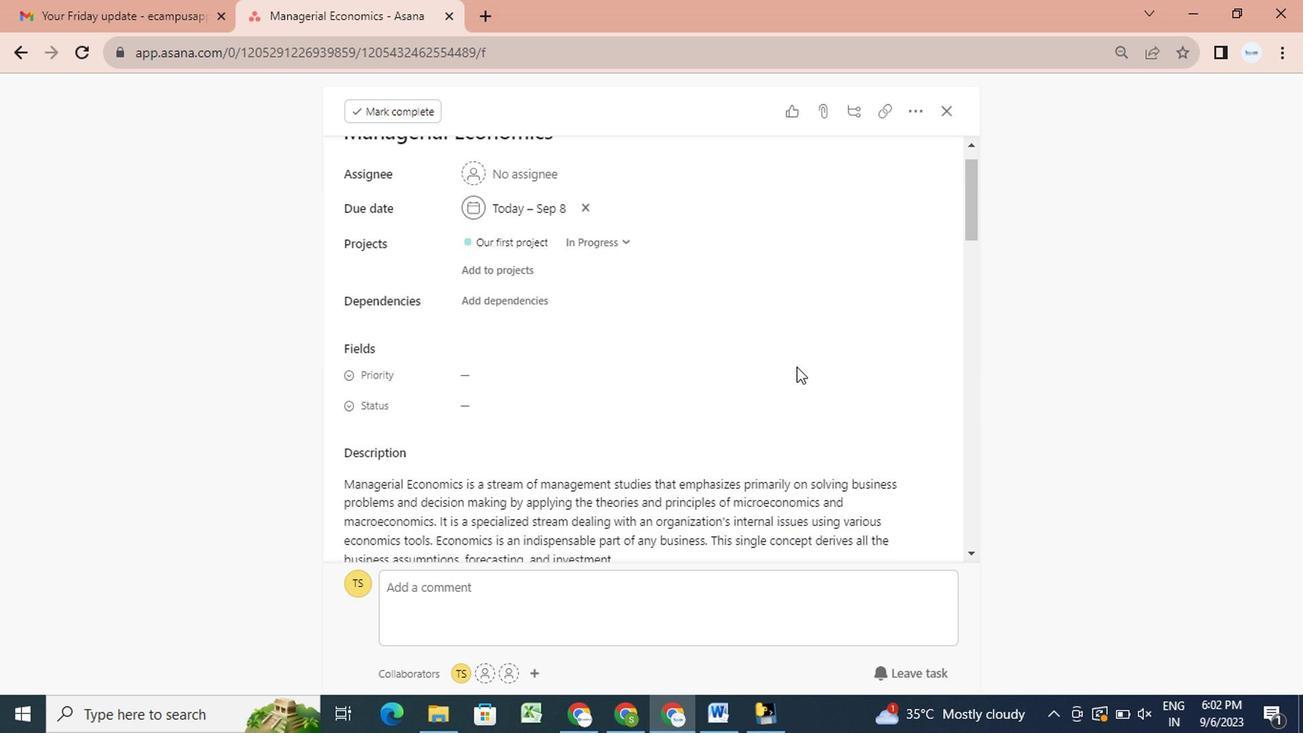 
Action: Mouse scrolled (793, 367) with delta (0, 0)
Screenshot: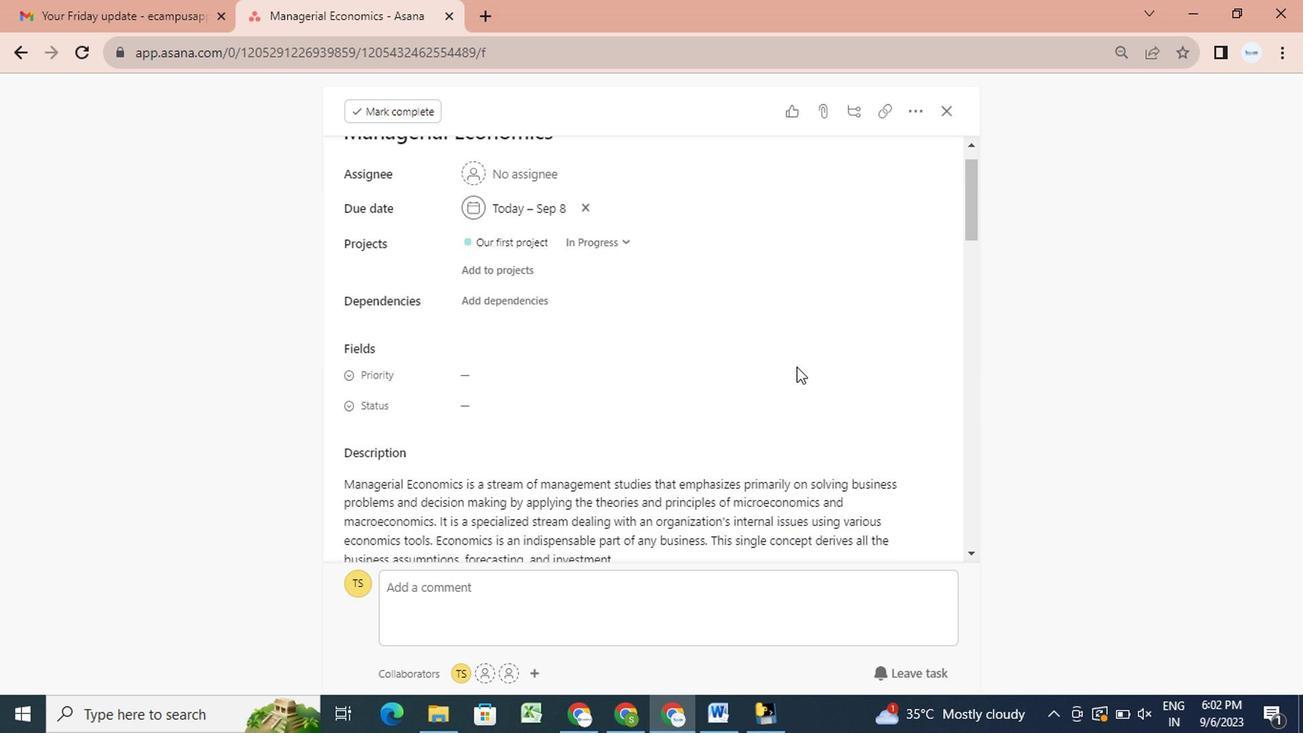 
Action: Mouse scrolled (793, 367) with delta (0, 0)
Screenshot: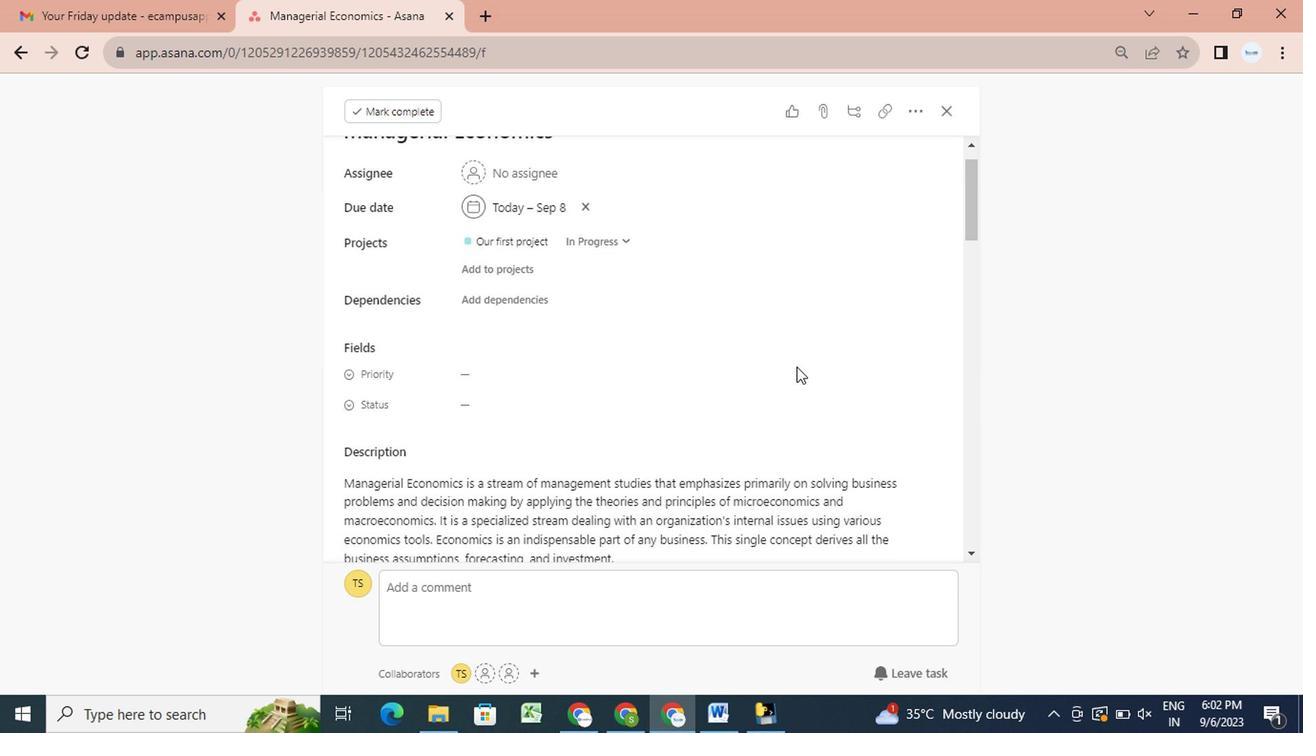
Action: Mouse scrolled (793, 367) with delta (0, 0)
Screenshot: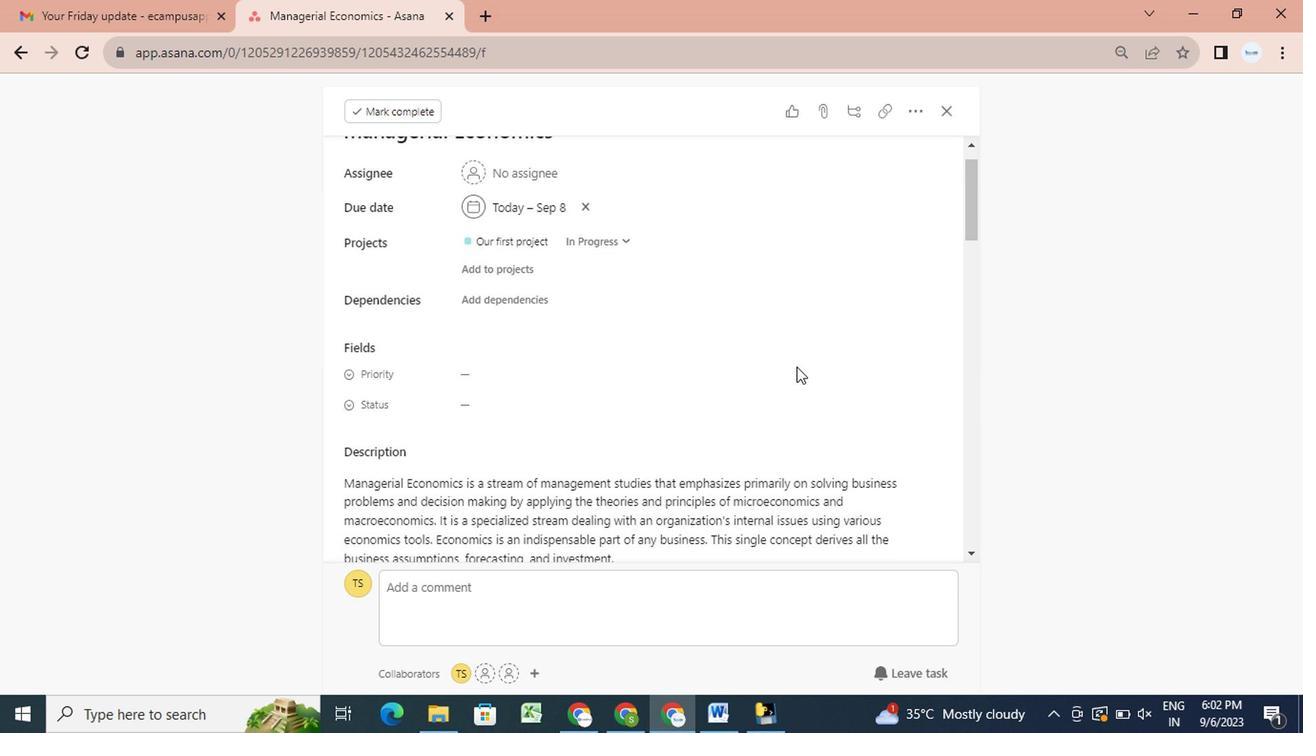 
Action: Mouse scrolled (793, 367) with delta (0, 0)
Screenshot: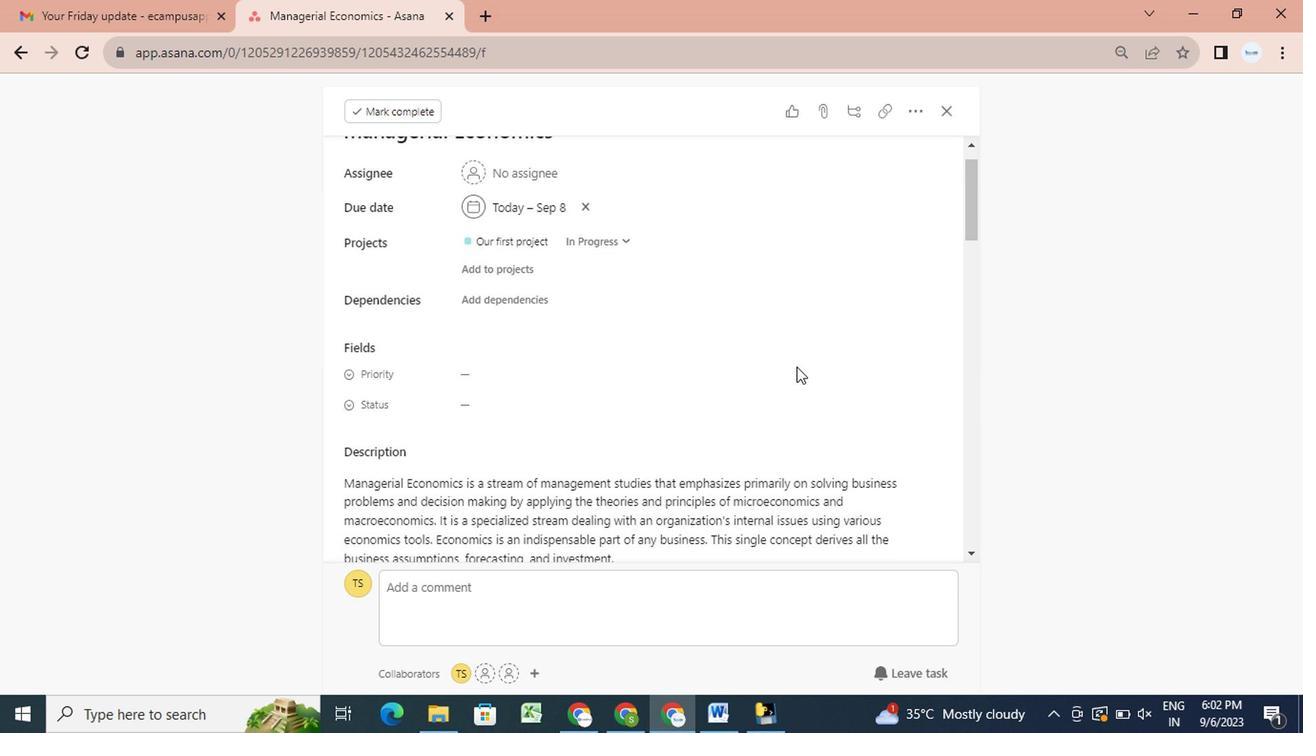 
Action: Mouse scrolled (793, 367) with delta (0, 0)
Screenshot: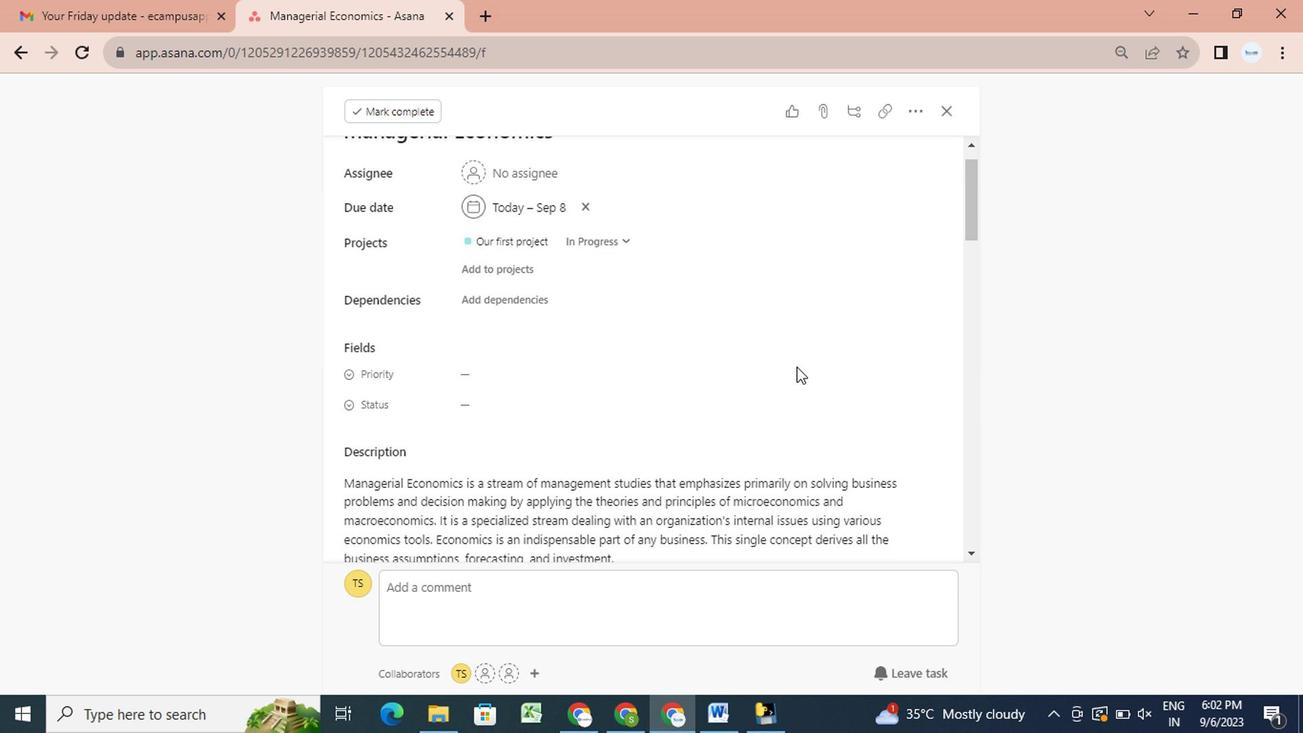 
Action: Mouse scrolled (793, 367) with delta (0, 0)
